 Task: Create an empty project board using github projects and customize its settings.
Action: Mouse moved to (276, 309)
Screenshot: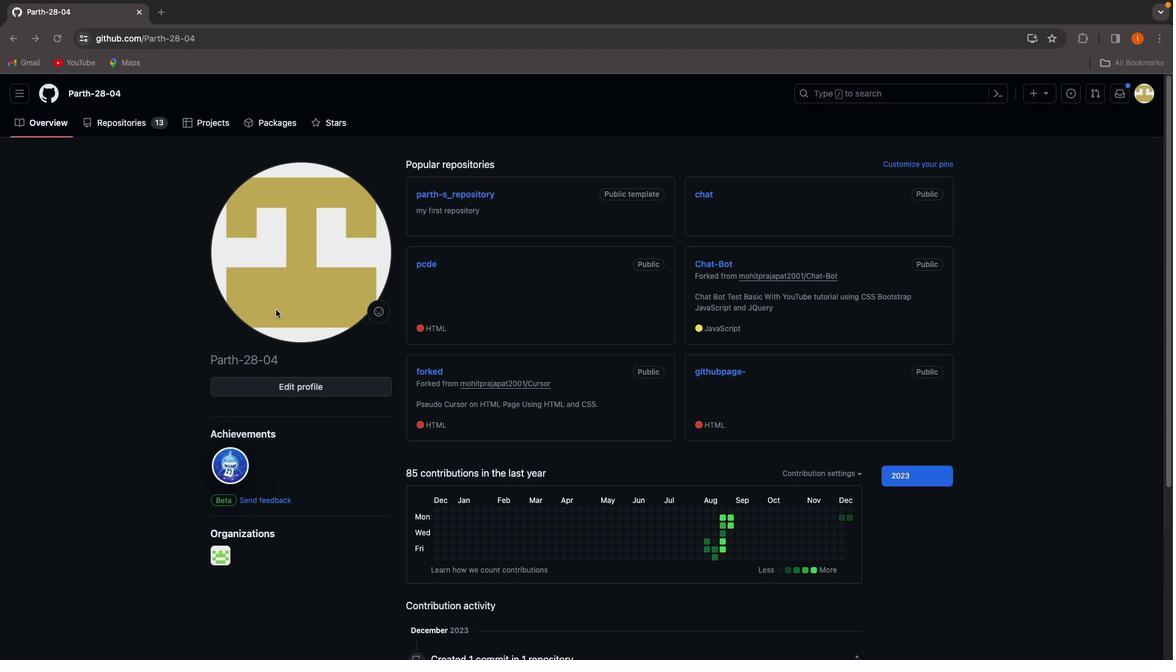 
Action: Mouse pressed left at (276, 309)
Screenshot: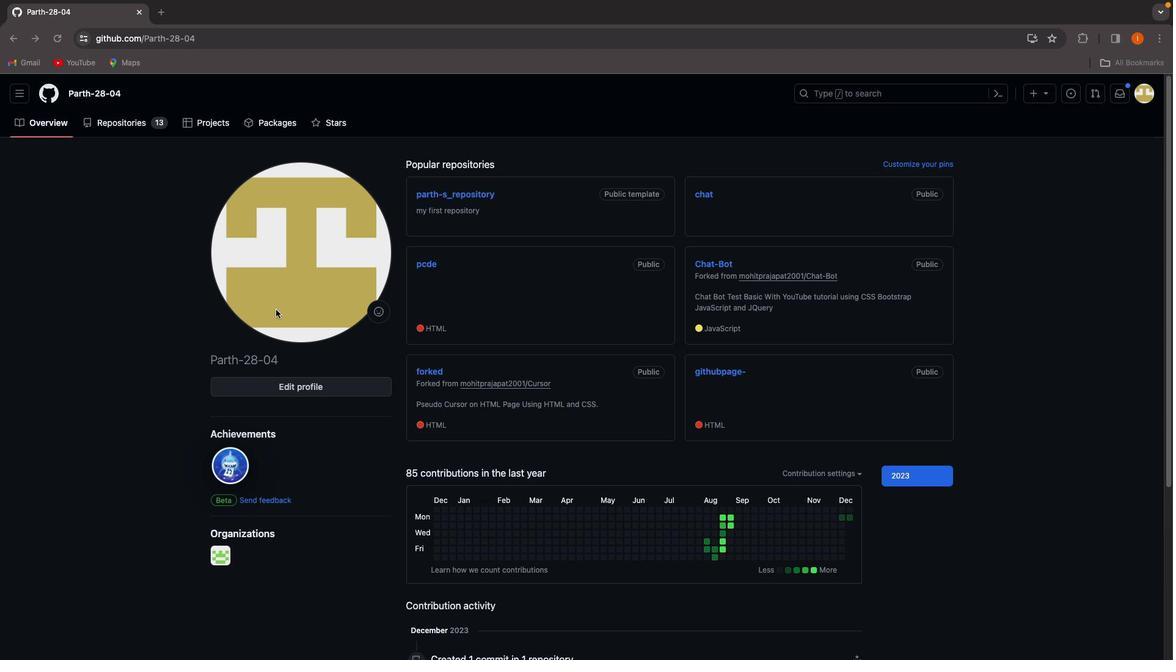 
Action: Mouse moved to (204, 119)
Screenshot: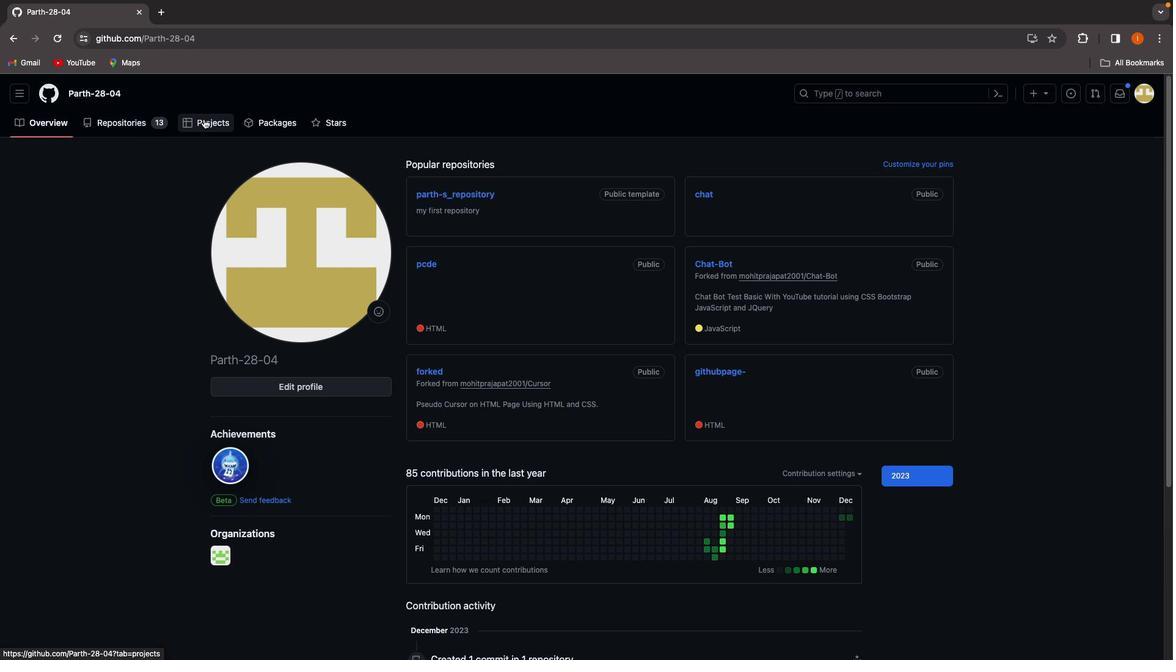 
Action: Mouse pressed left at (204, 119)
Screenshot: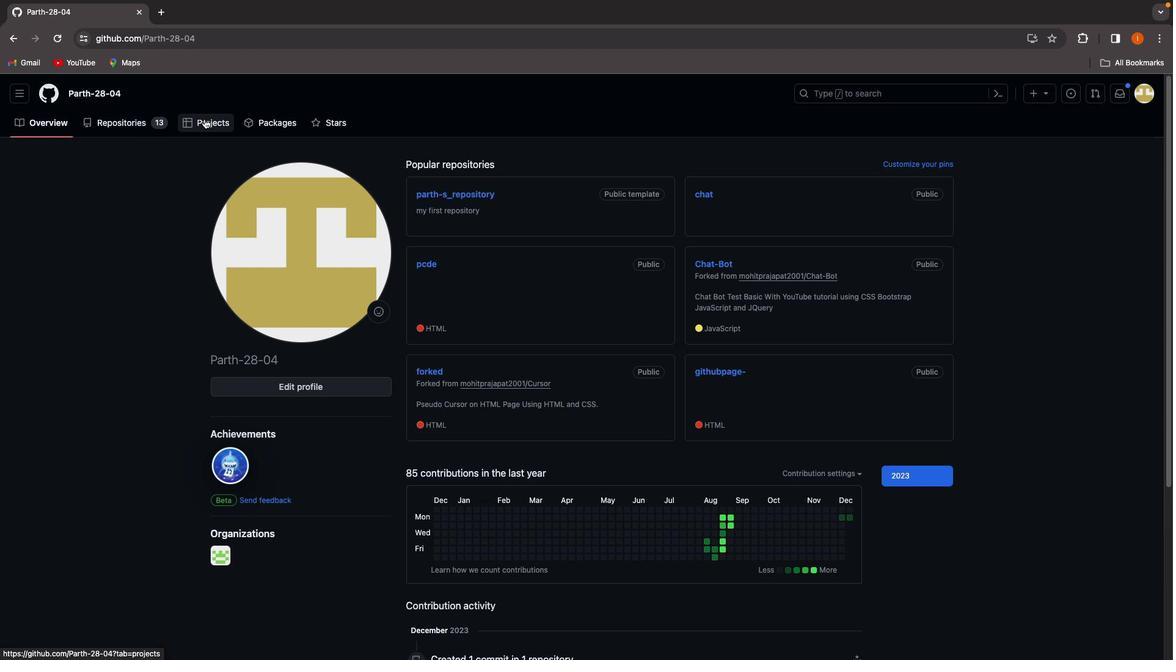 
Action: Mouse moved to (931, 290)
Screenshot: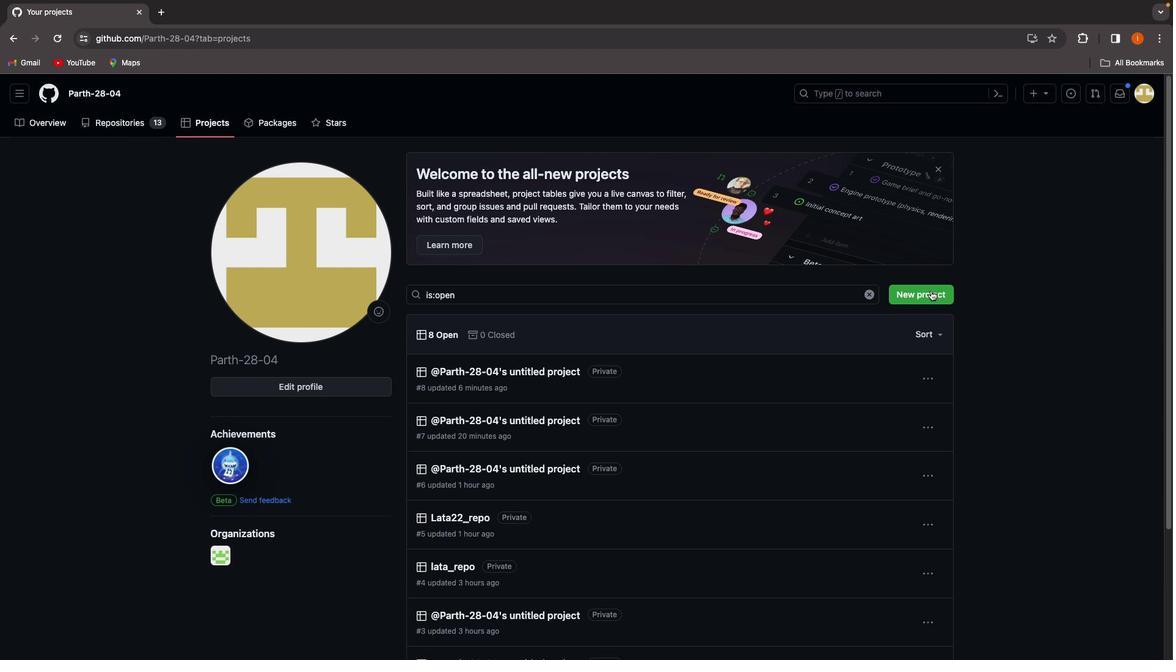 
Action: Mouse pressed left at (931, 290)
Screenshot: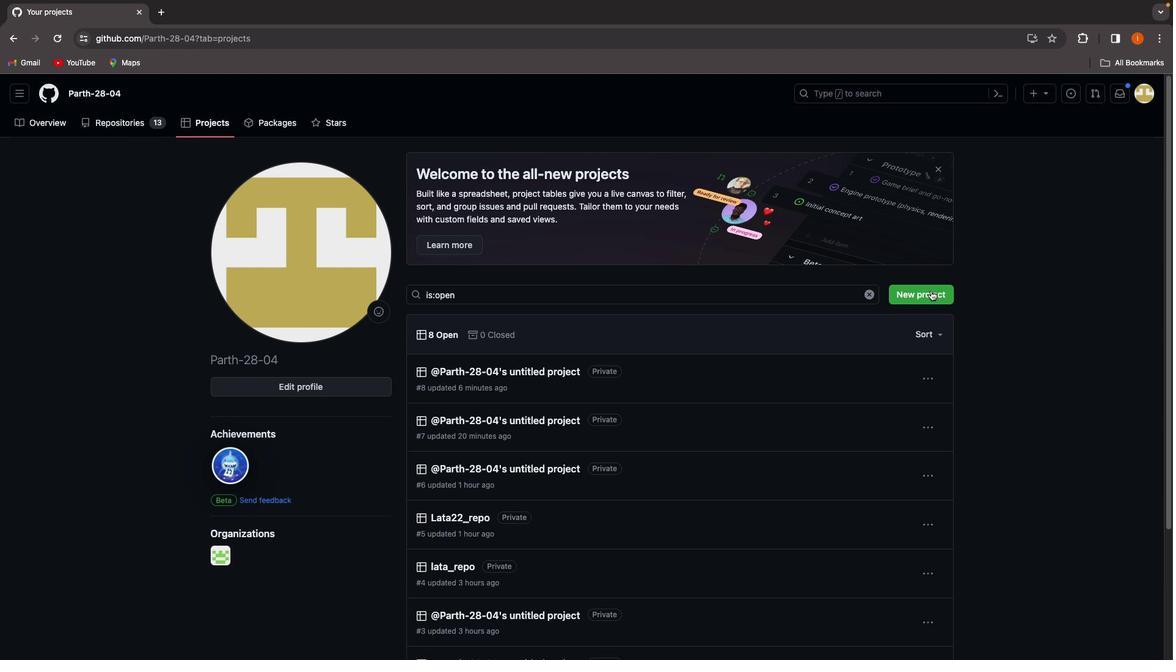 
Action: Mouse moved to (858, 183)
Screenshot: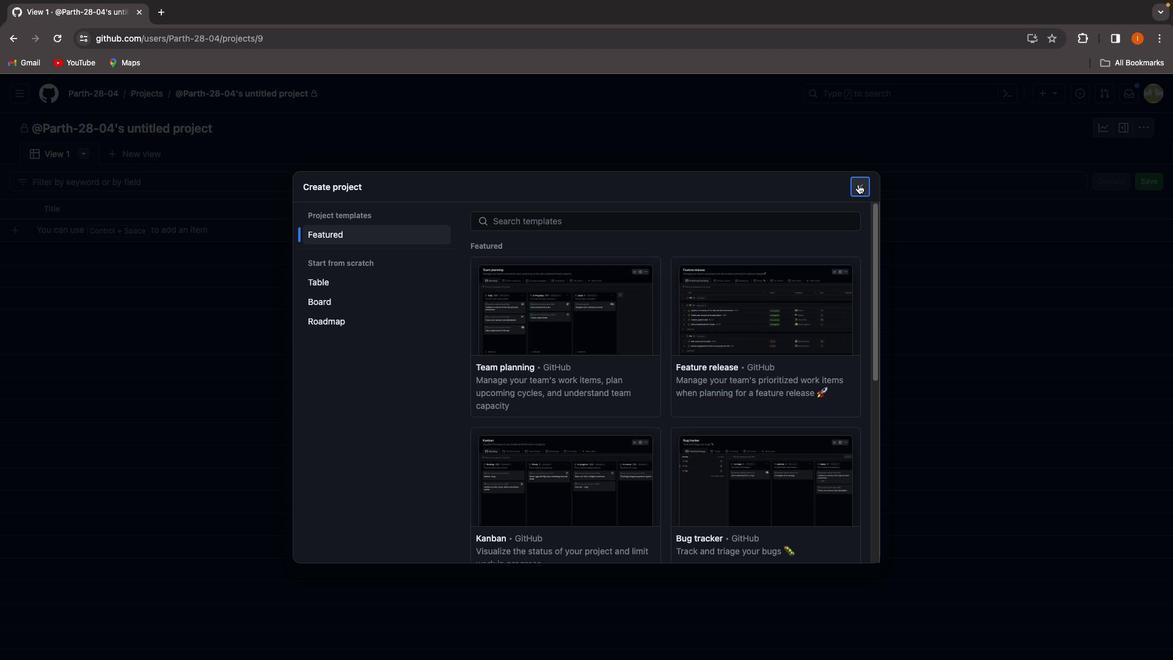 
Action: Mouse pressed left at (858, 183)
Screenshot: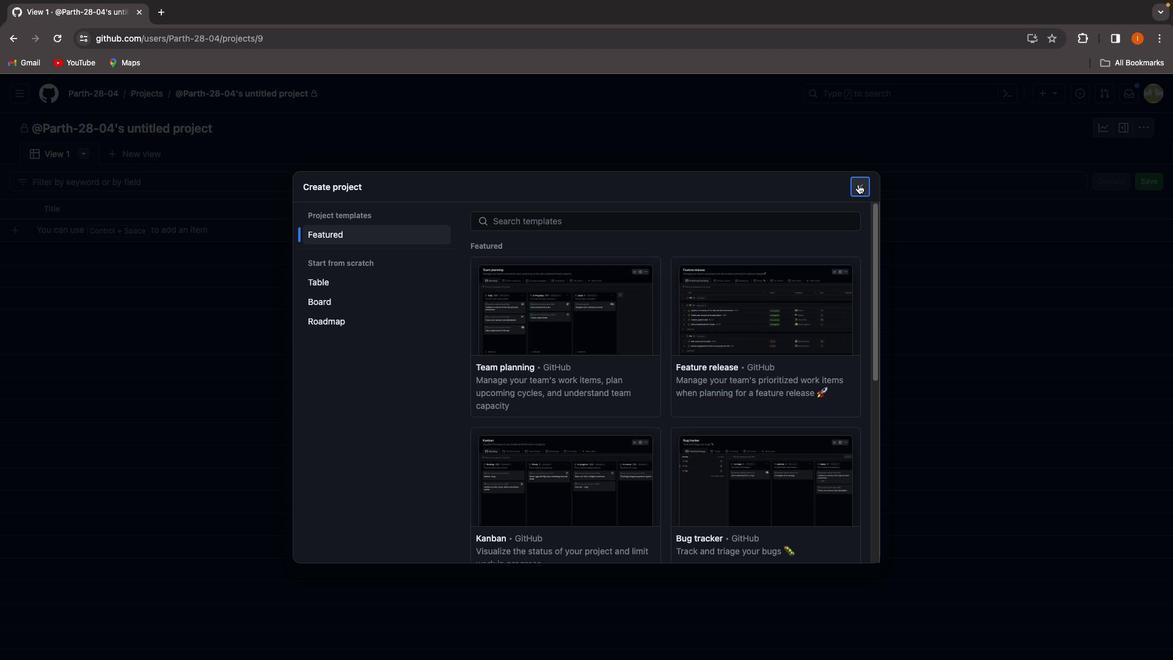 
Action: Mouse moved to (75, 154)
Screenshot: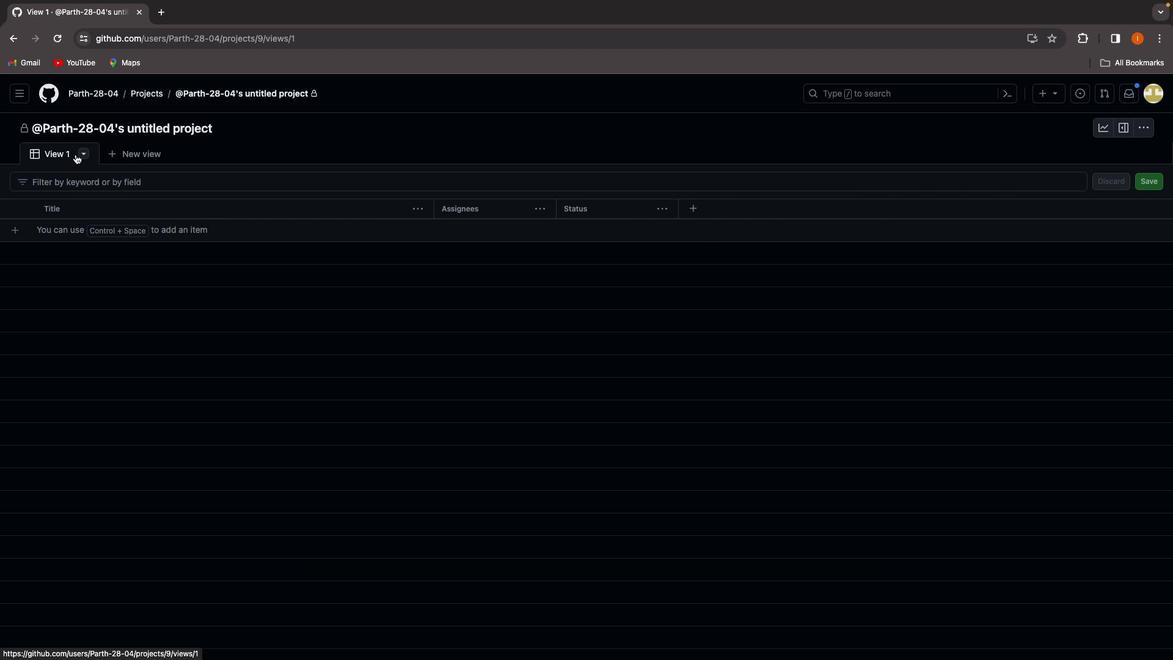 
Action: Mouse pressed left at (75, 154)
Screenshot: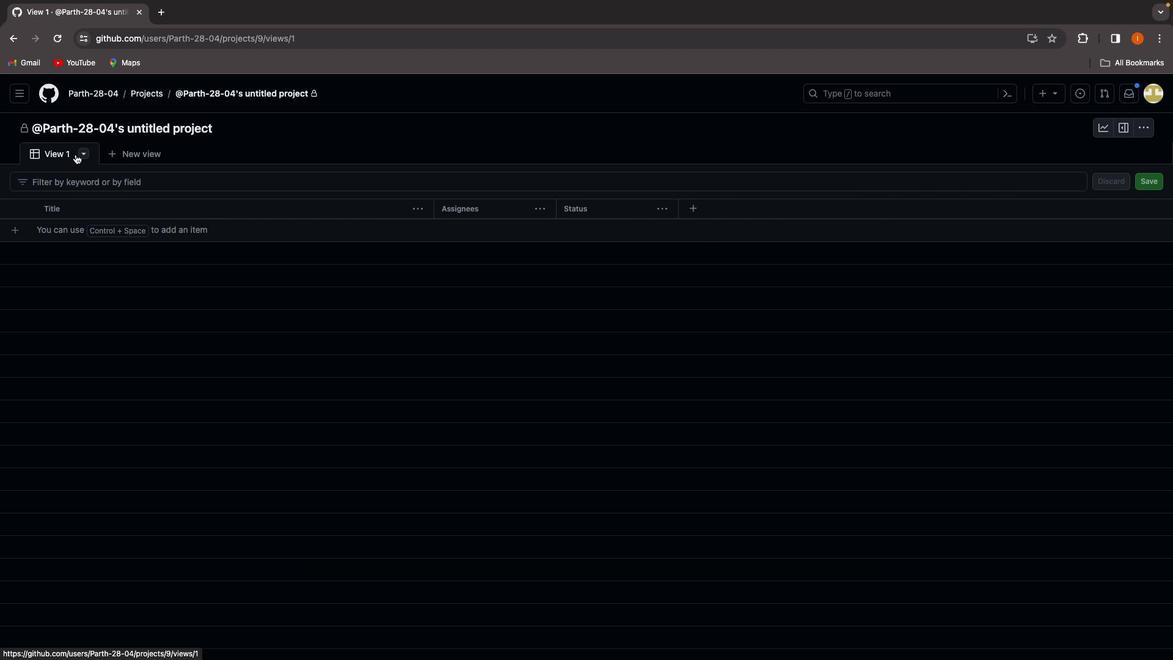
Action: Mouse moved to (87, 149)
Screenshot: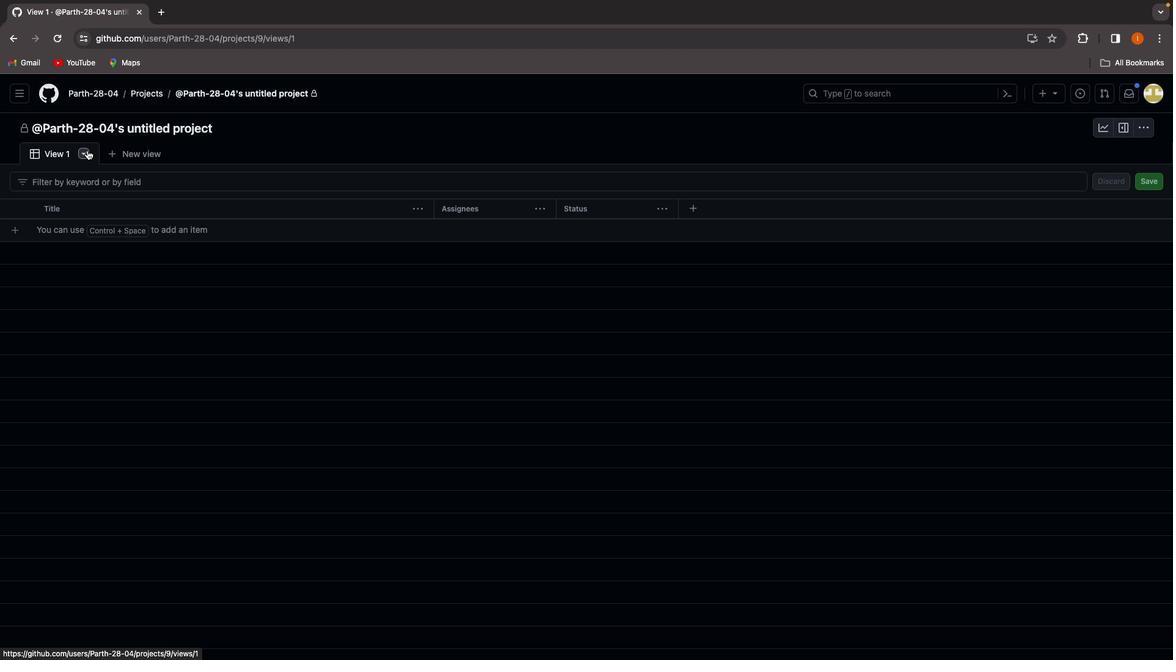 
Action: Mouse pressed left at (87, 149)
Screenshot: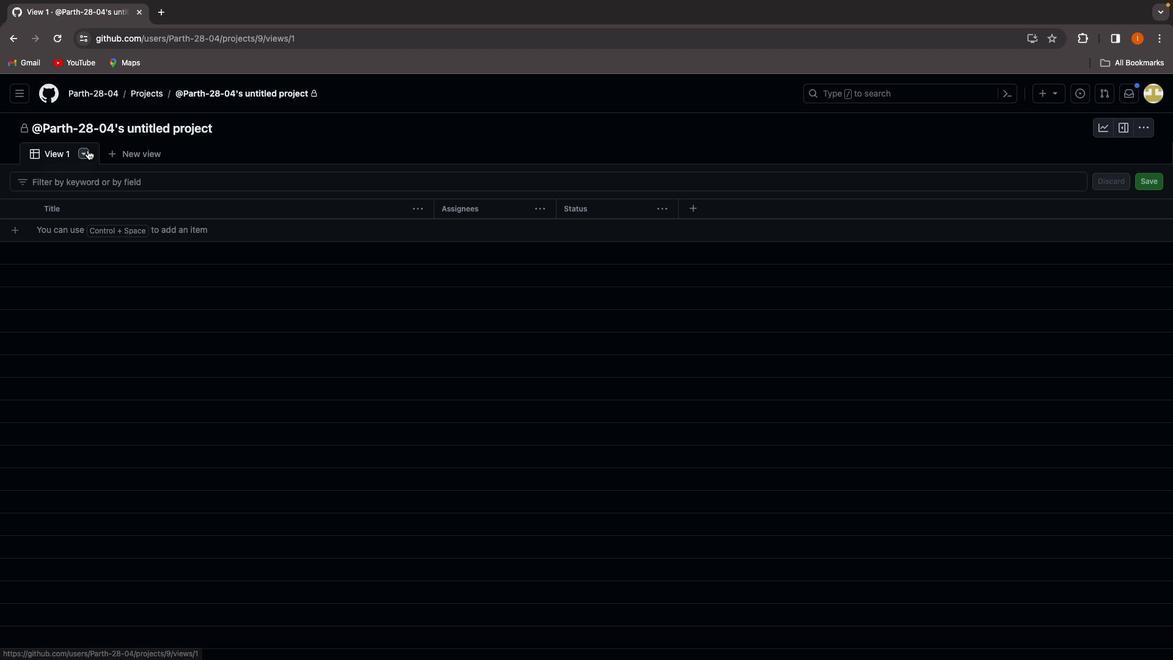 
Action: Mouse moved to (175, 195)
Screenshot: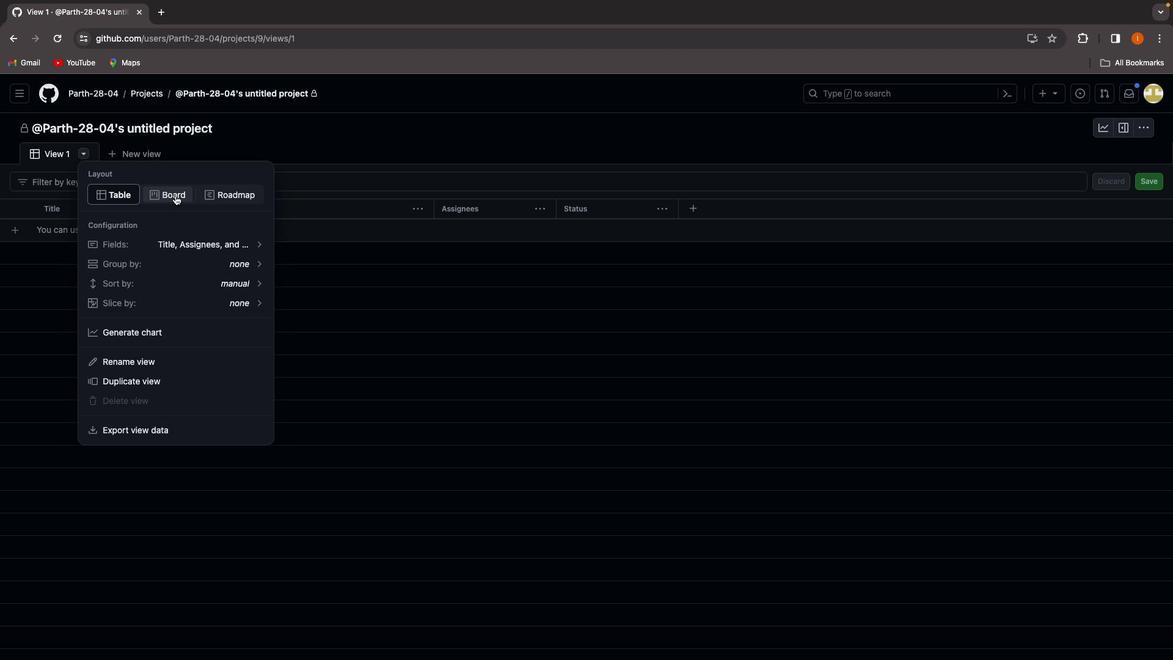 
Action: Mouse pressed left at (175, 195)
Screenshot: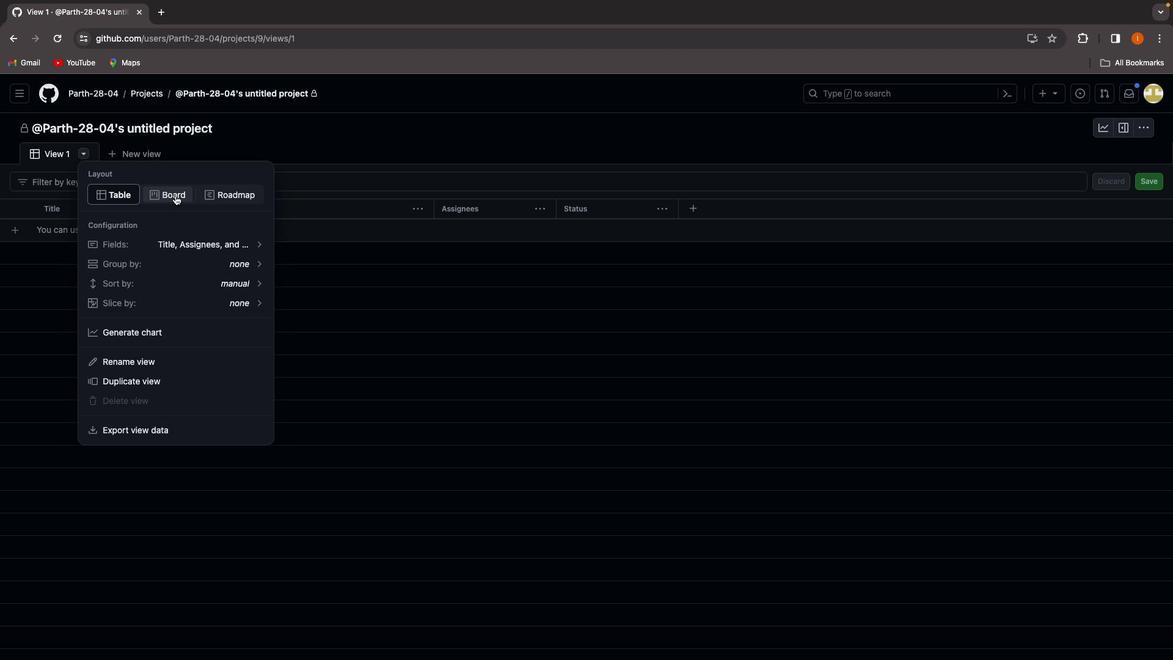 
Action: Mouse moved to (204, 215)
Screenshot: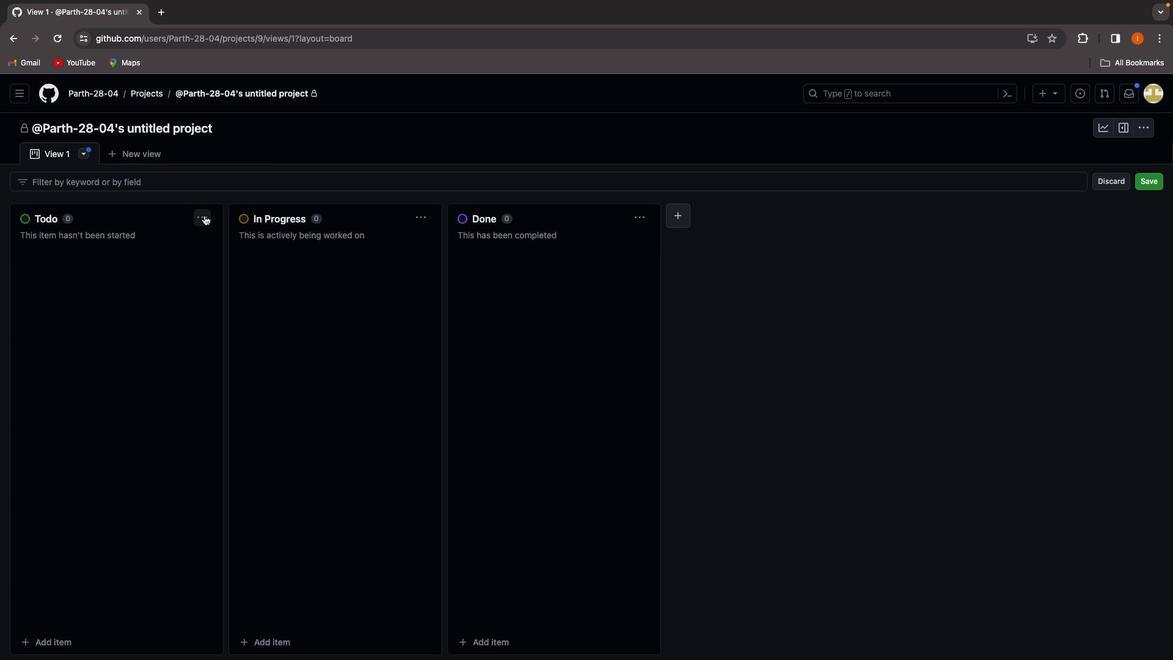 
Action: Mouse pressed left at (204, 215)
Screenshot: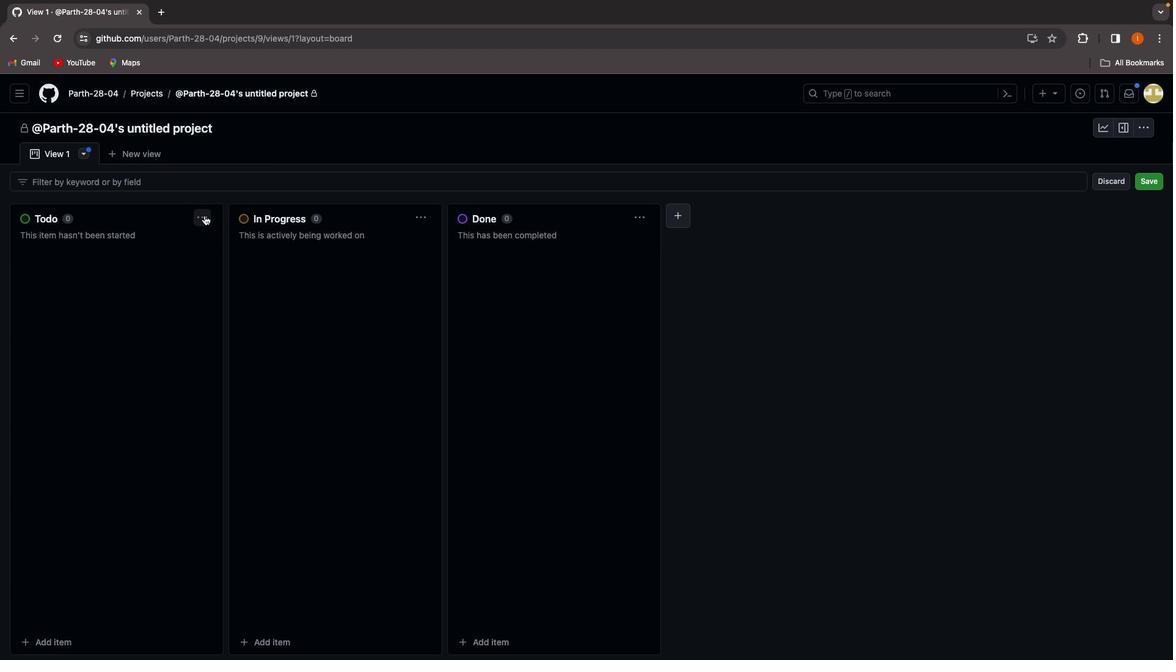 
Action: Mouse moved to (803, 262)
Screenshot: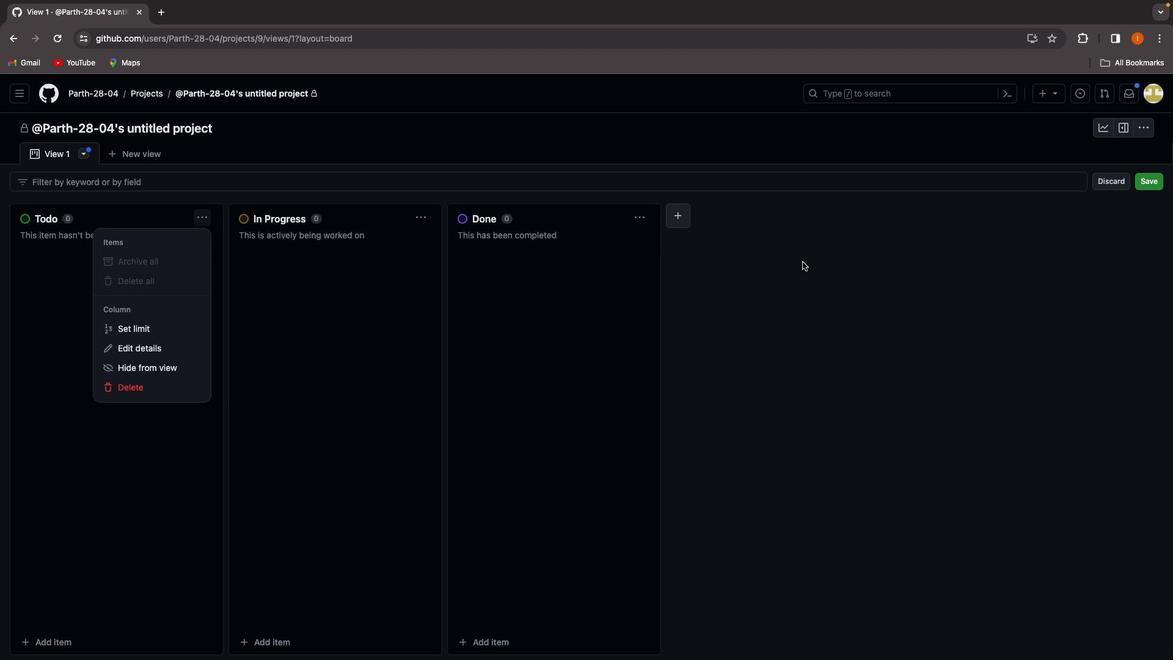
Action: Mouse pressed left at (803, 262)
Screenshot: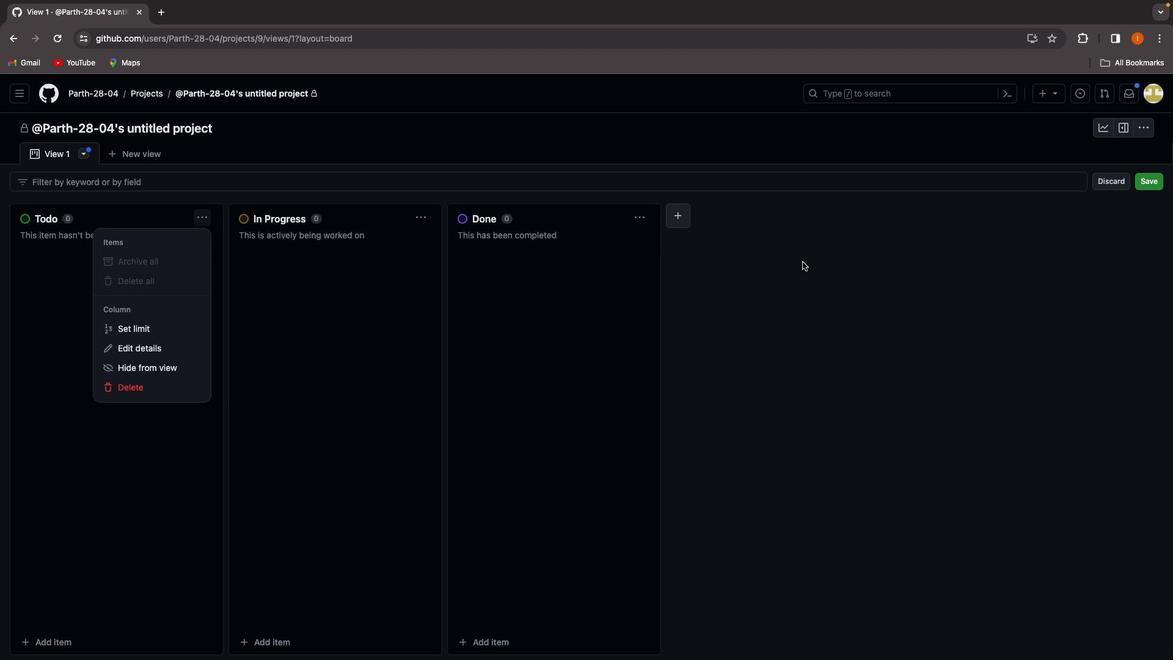 
Action: Mouse moved to (137, 160)
Screenshot: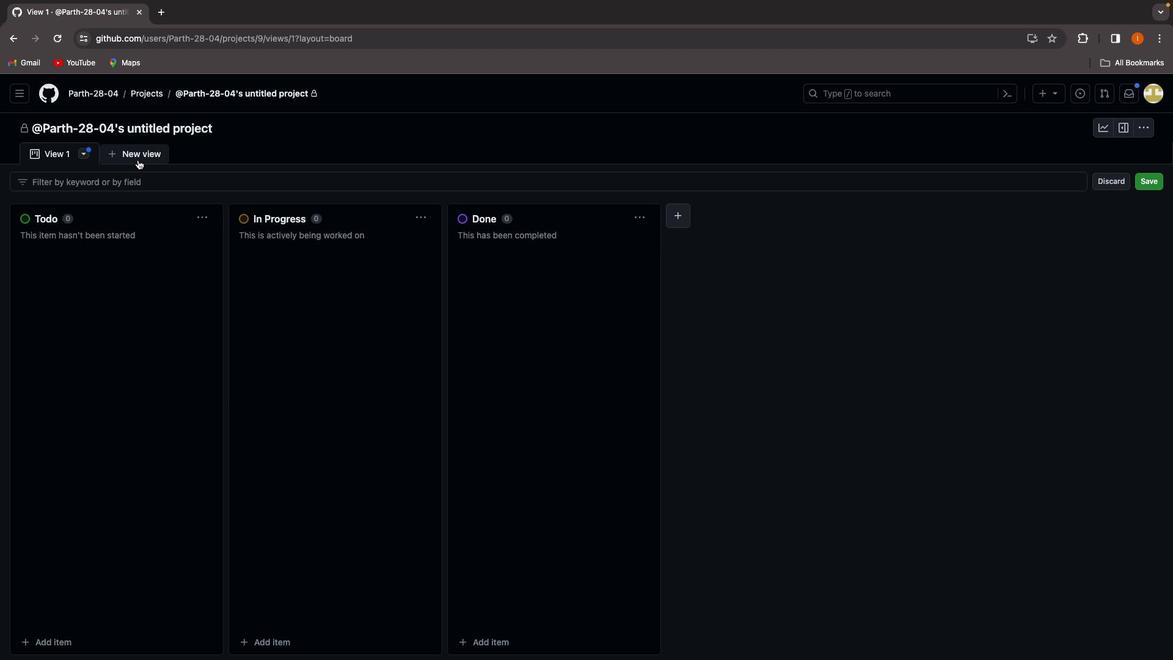 
Action: Mouse pressed left at (137, 160)
Screenshot: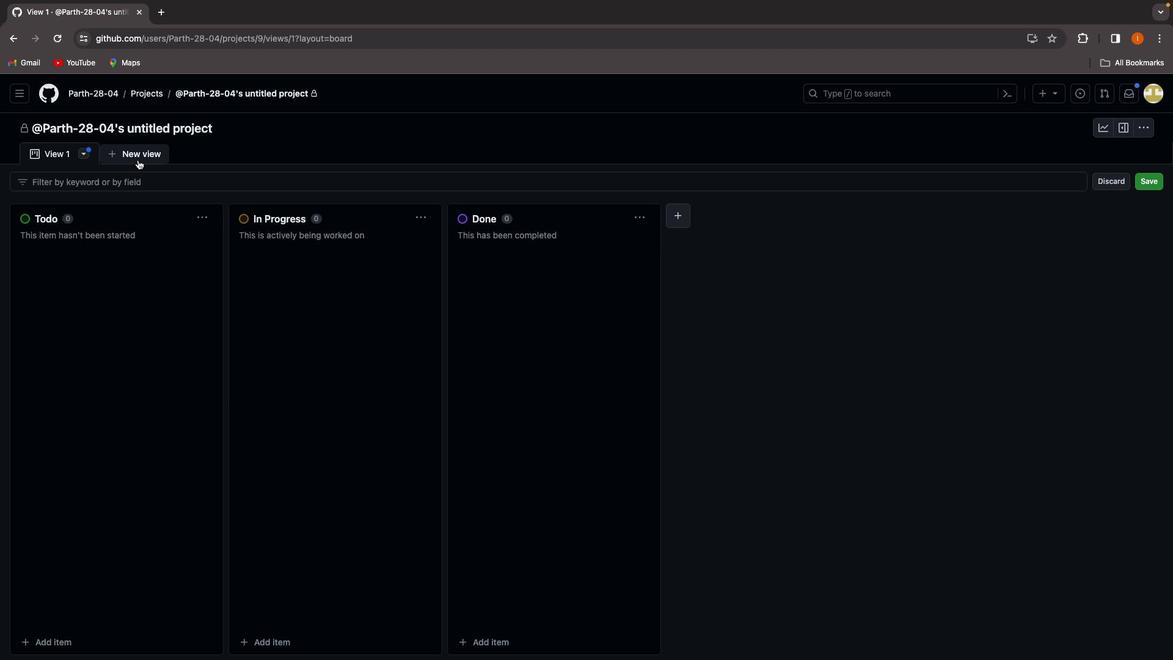 
Action: Mouse moved to (128, 209)
Screenshot: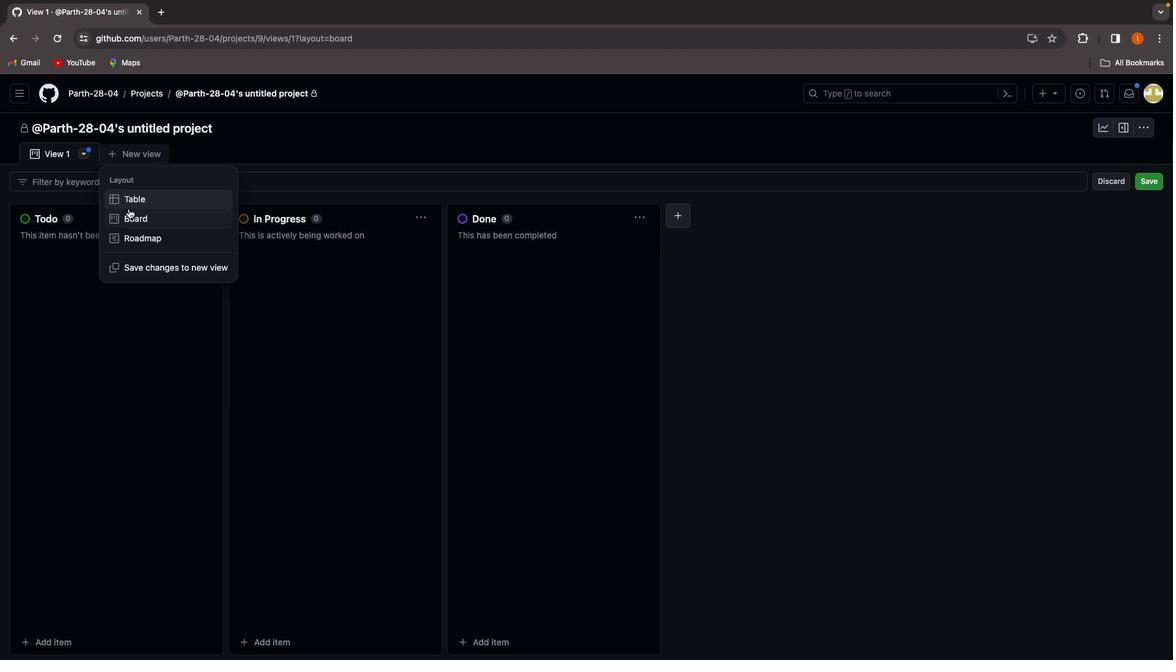 
Action: Mouse pressed left at (128, 209)
Screenshot: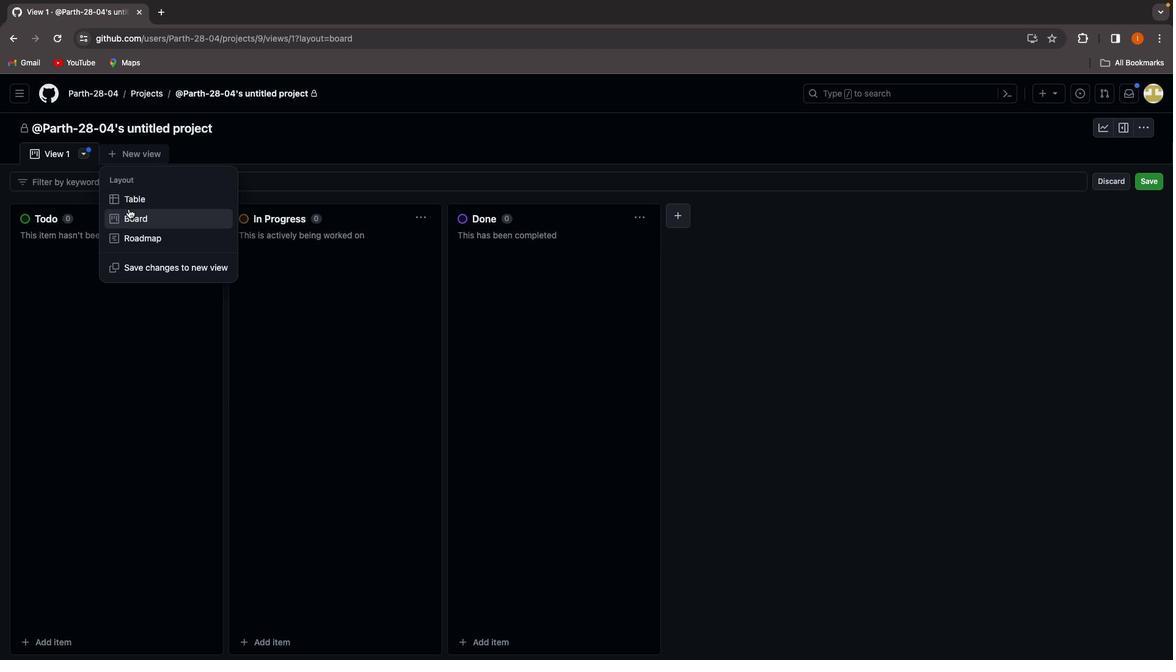 
Action: Mouse moved to (195, 158)
Screenshot: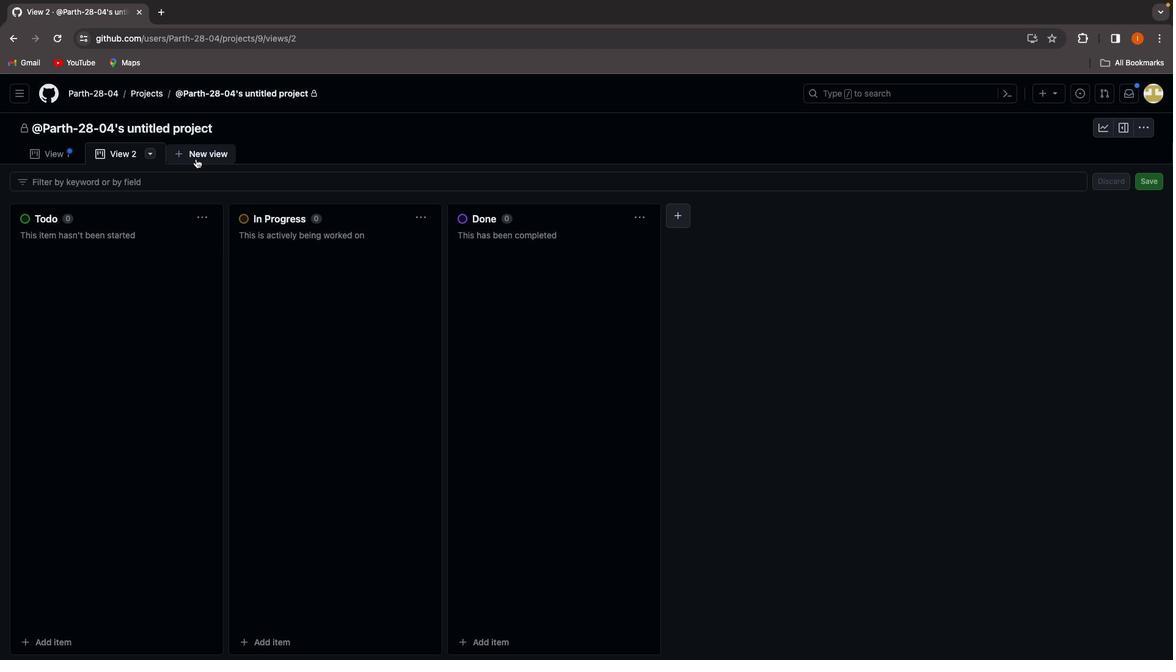 
Action: Mouse pressed left at (195, 158)
Screenshot: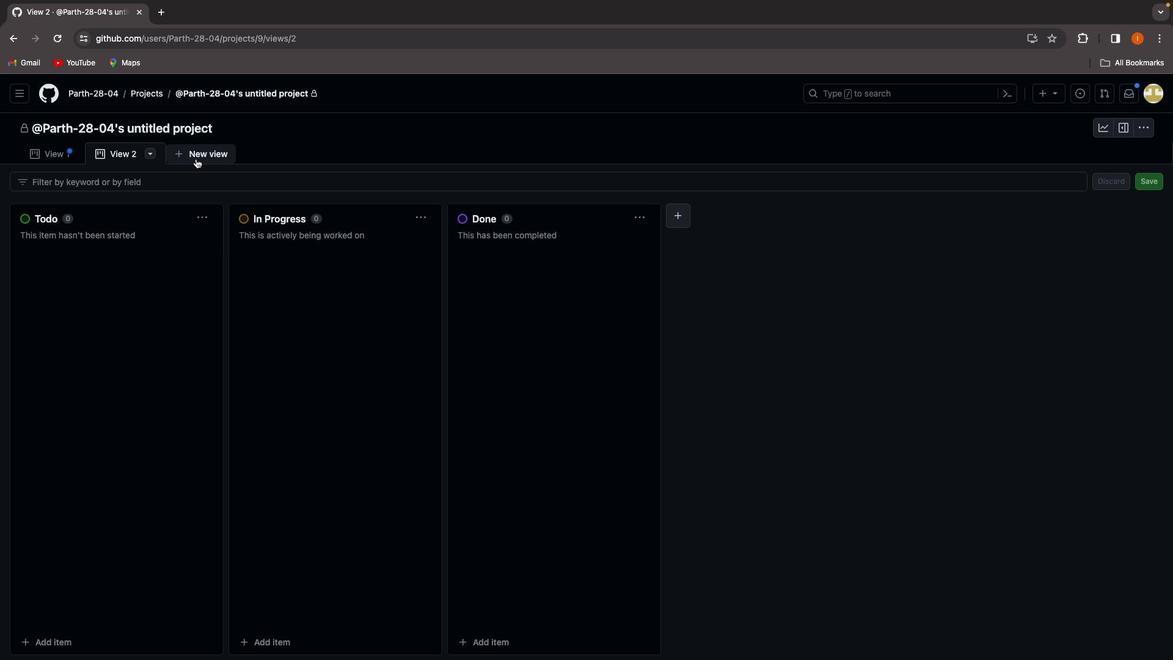 
Action: Mouse moved to (150, 155)
Screenshot: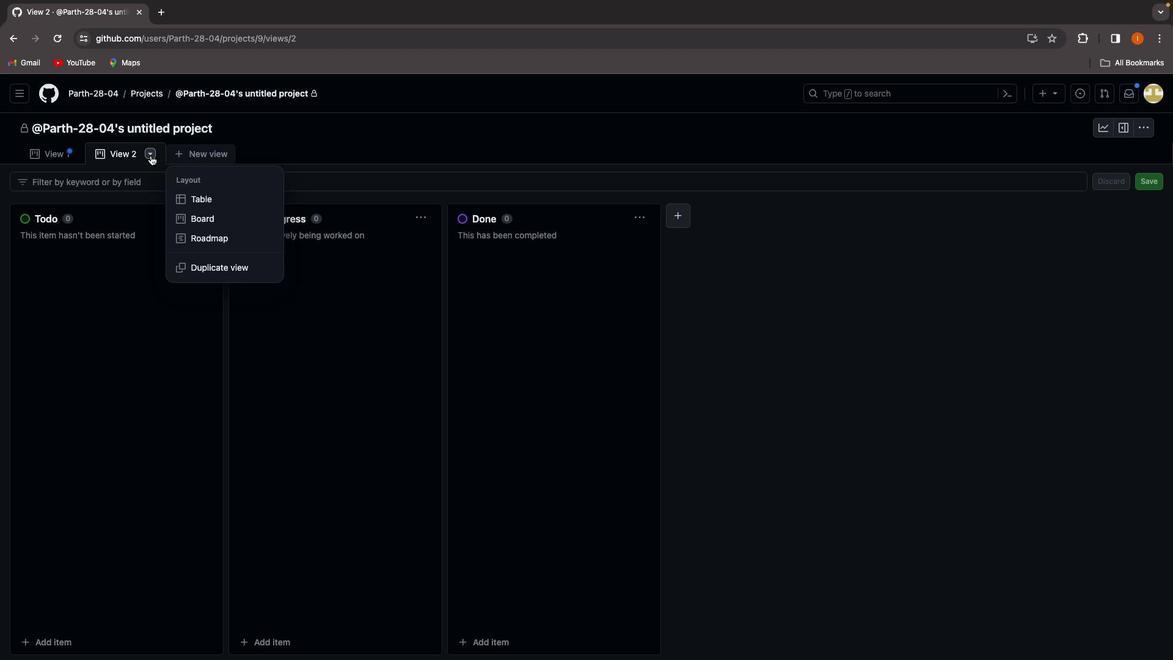 
Action: Mouse pressed left at (150, 155)
Screenshot: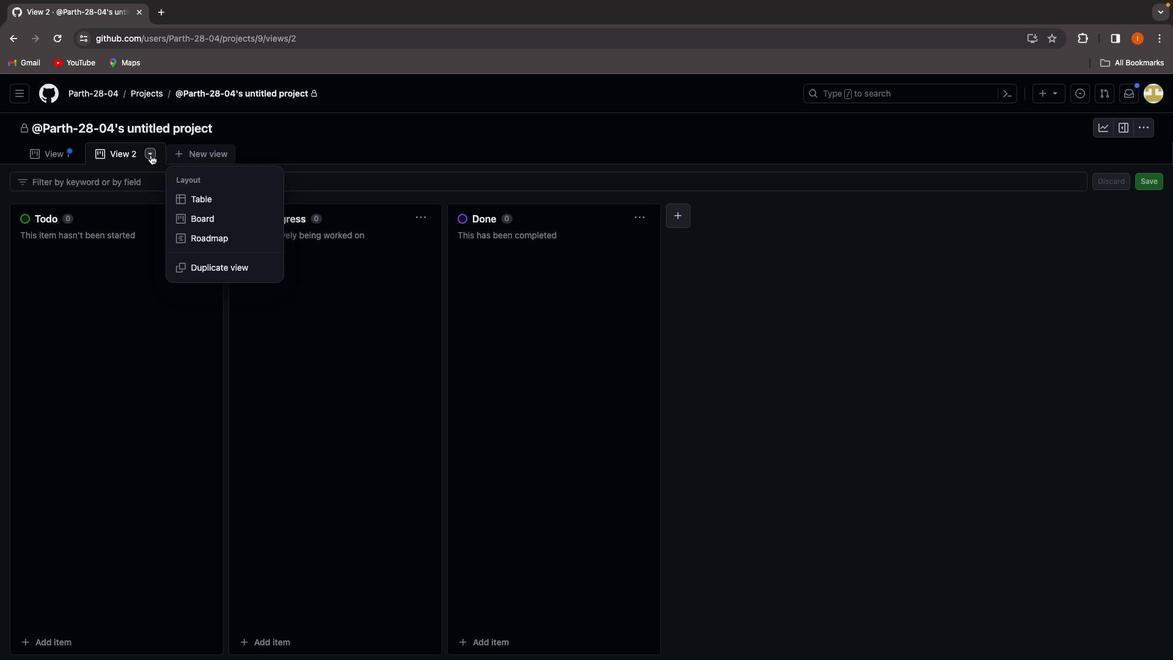 
Action: Mouse moved to (200, 432)
Screenshot: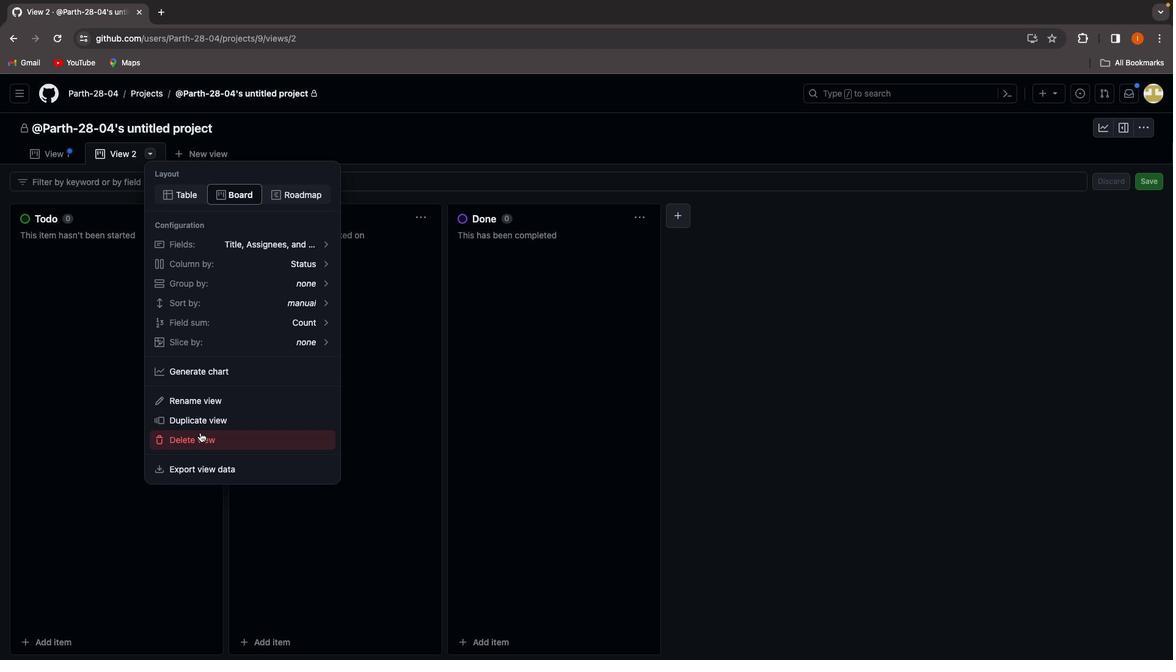 
Action: Mouse pressed left at (200, 432)
Screenshot: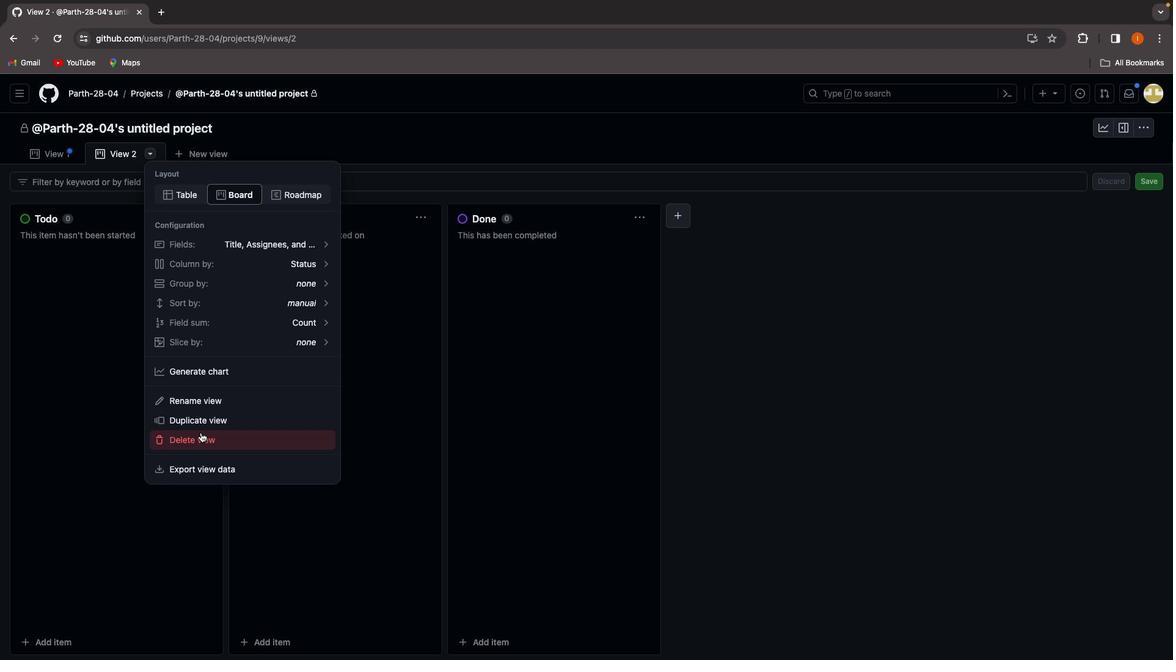 
Action: Mouse moved to (664, 388)
Screenshot: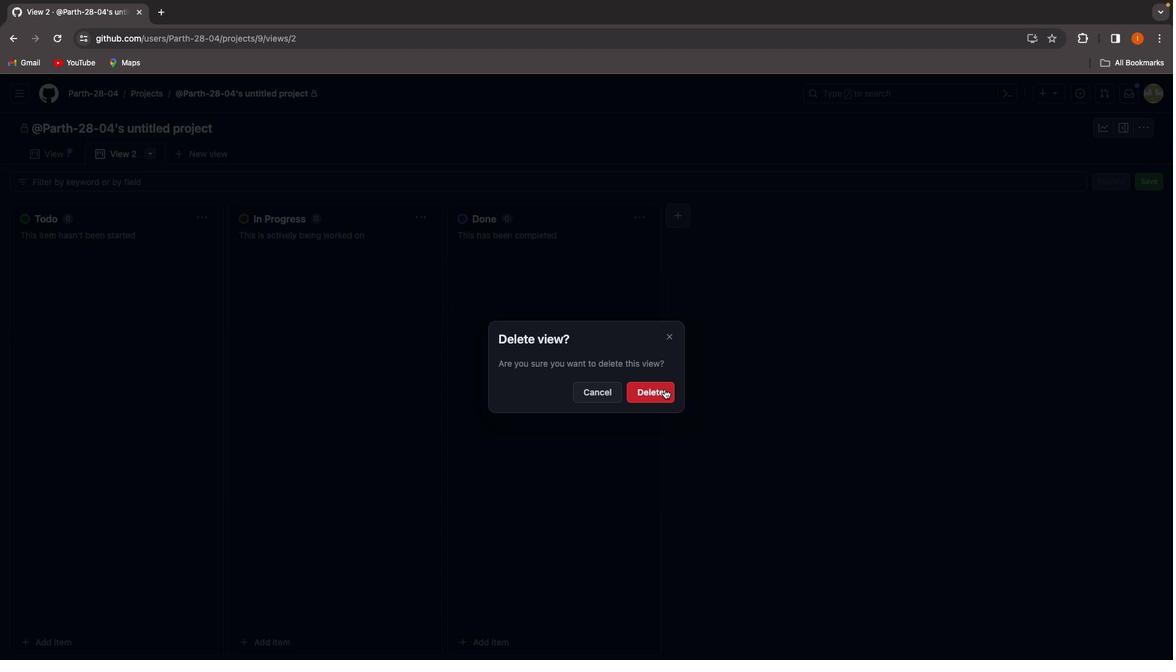 
Action: Mouse pressed left at (664, 388)
Screenshot: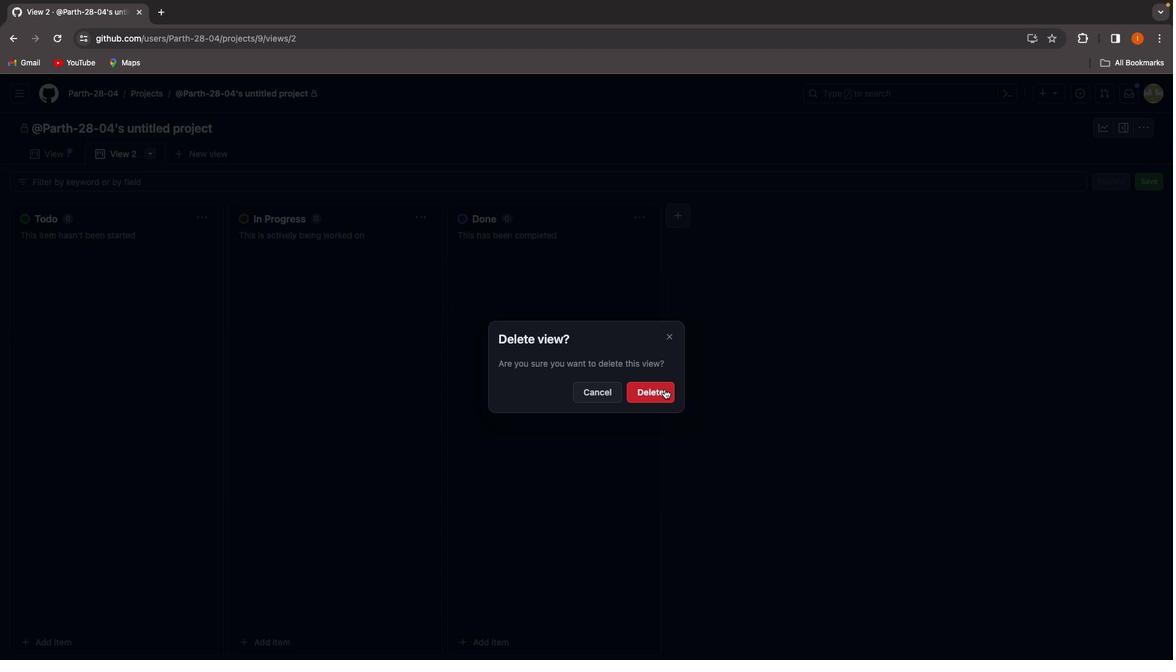 
Action: Mouse moved to (143, 150)
Screenshot: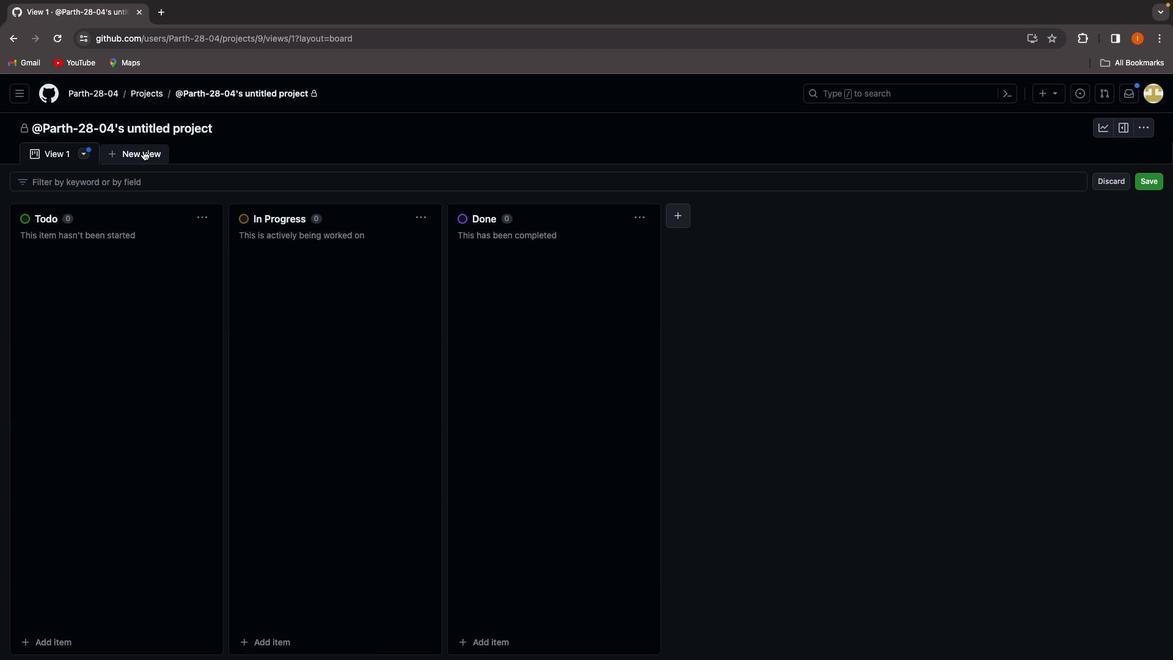 
Action: Mouse pressed left at (143, 150)
Screenshot: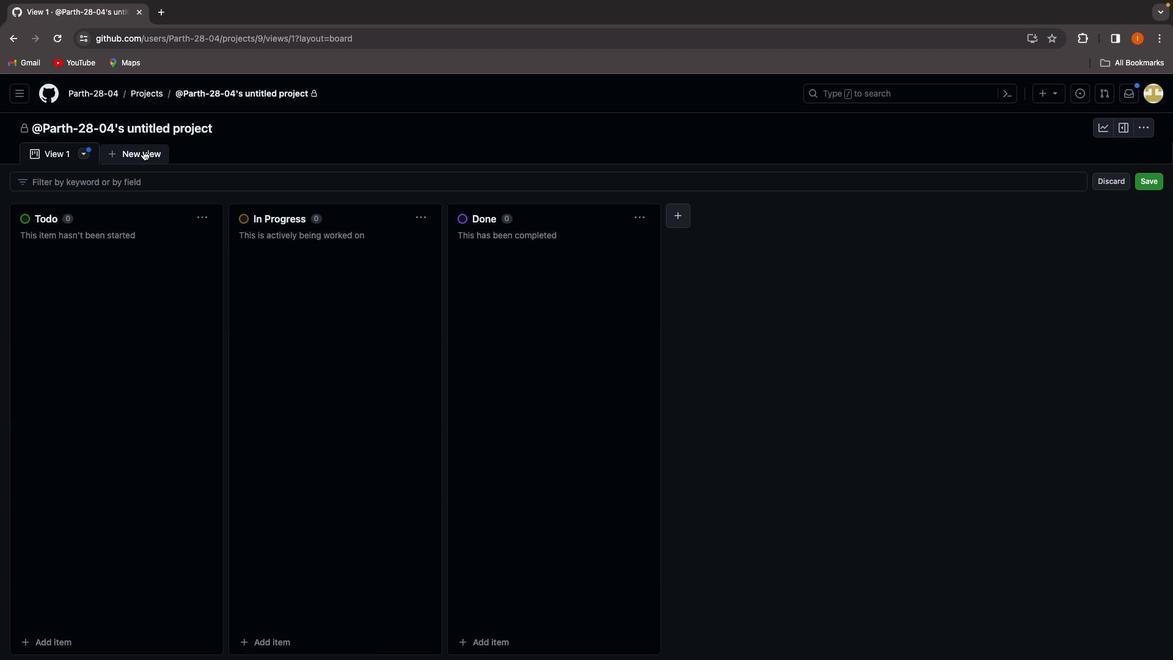 
Action: Mouse moved to (120, 196)
Screenshot: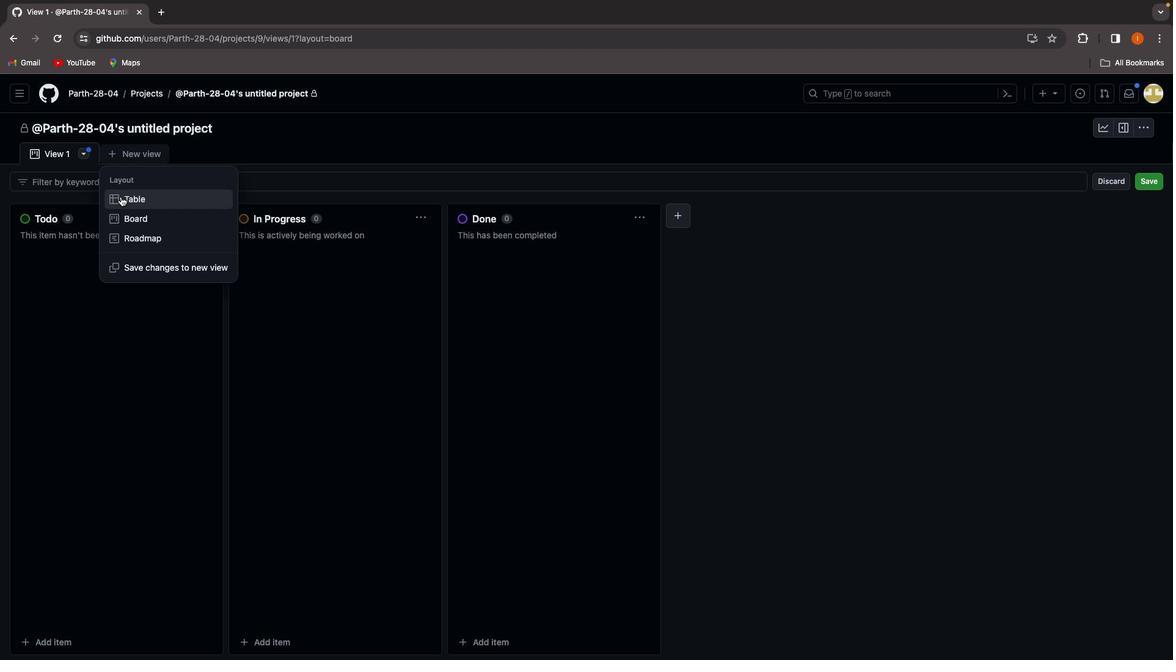 
Action: Mouse pressed left at (120, 196)
Screenshot: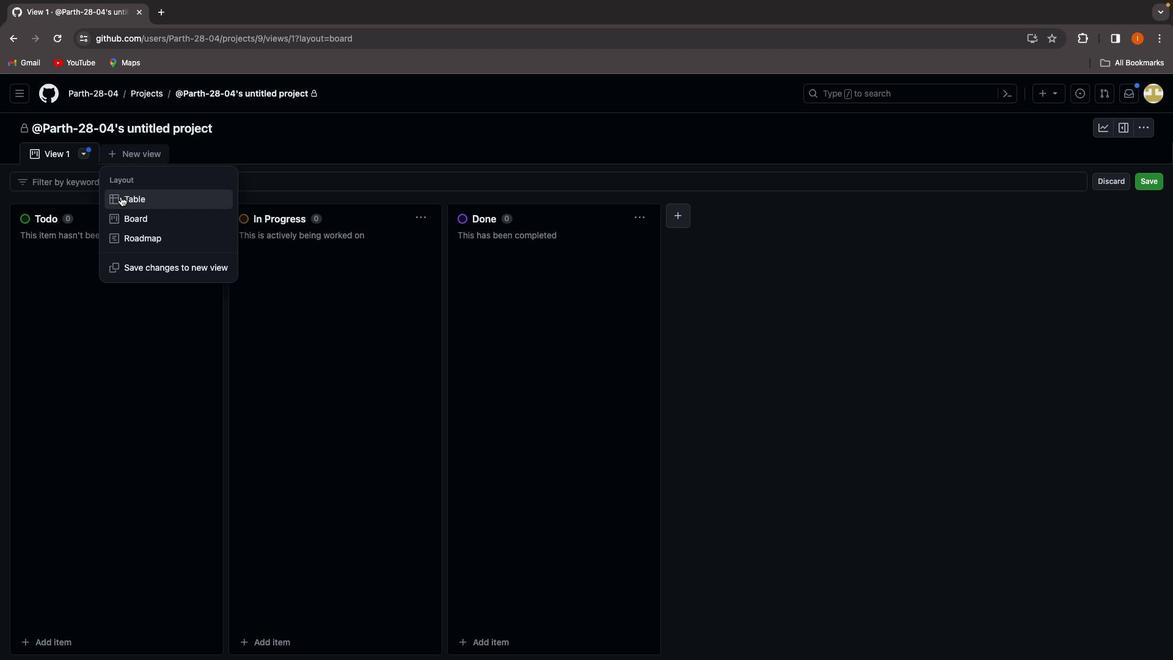 
Action: Mouse moved to (1137, 130)
Screenshot: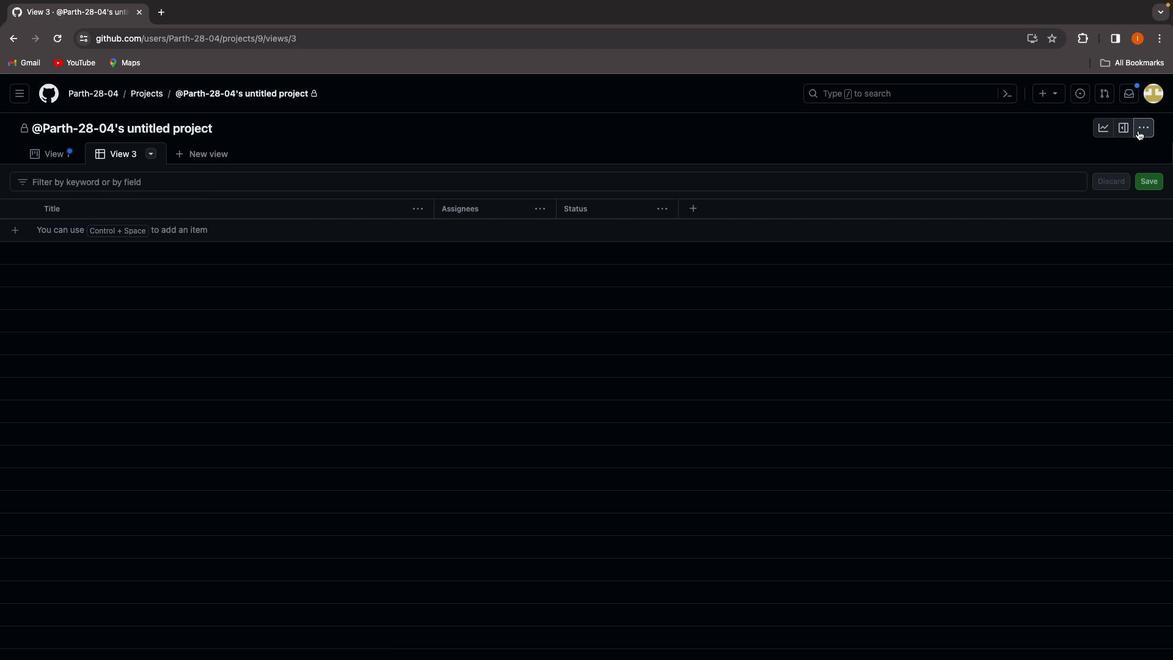 
Action: Mouse pressed left at (1137, 130)
Screenshot: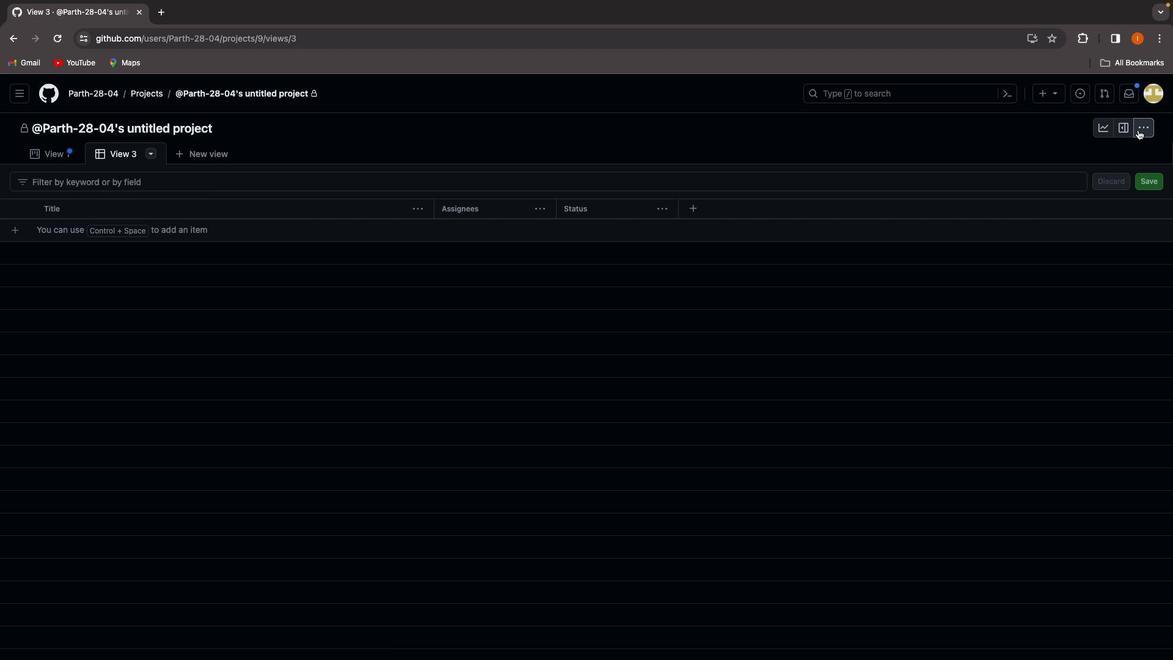 
Action: Mouse moved to (988, 245)
Screenshot: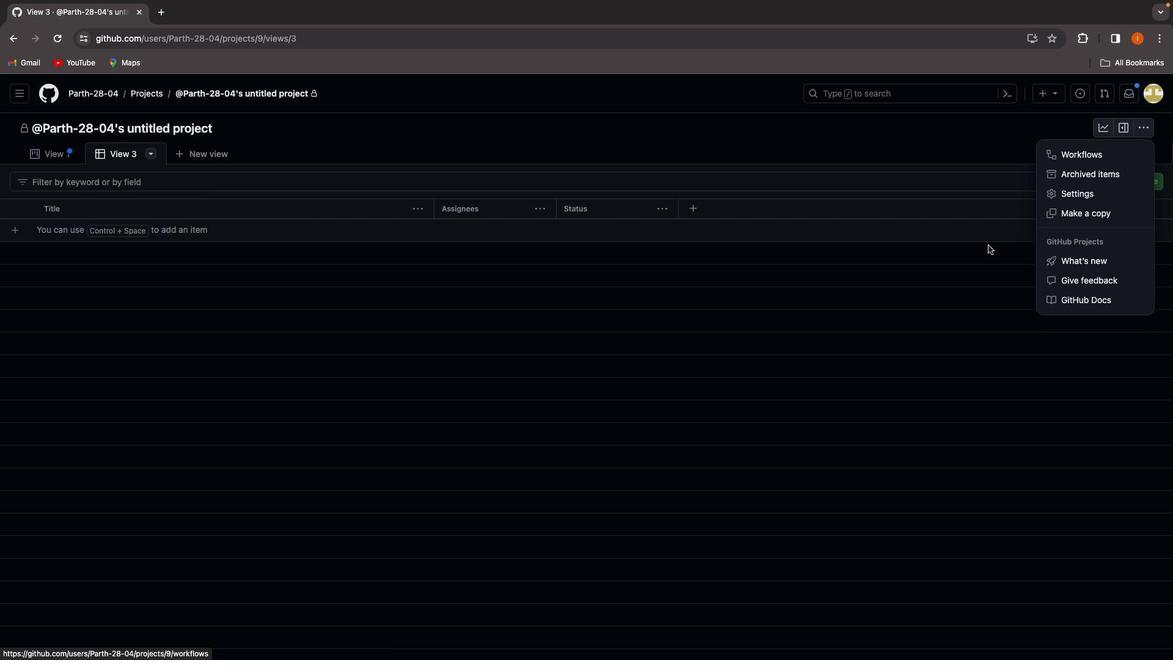 
Action: Mouse pressed left at (988, 245)
Screenshot: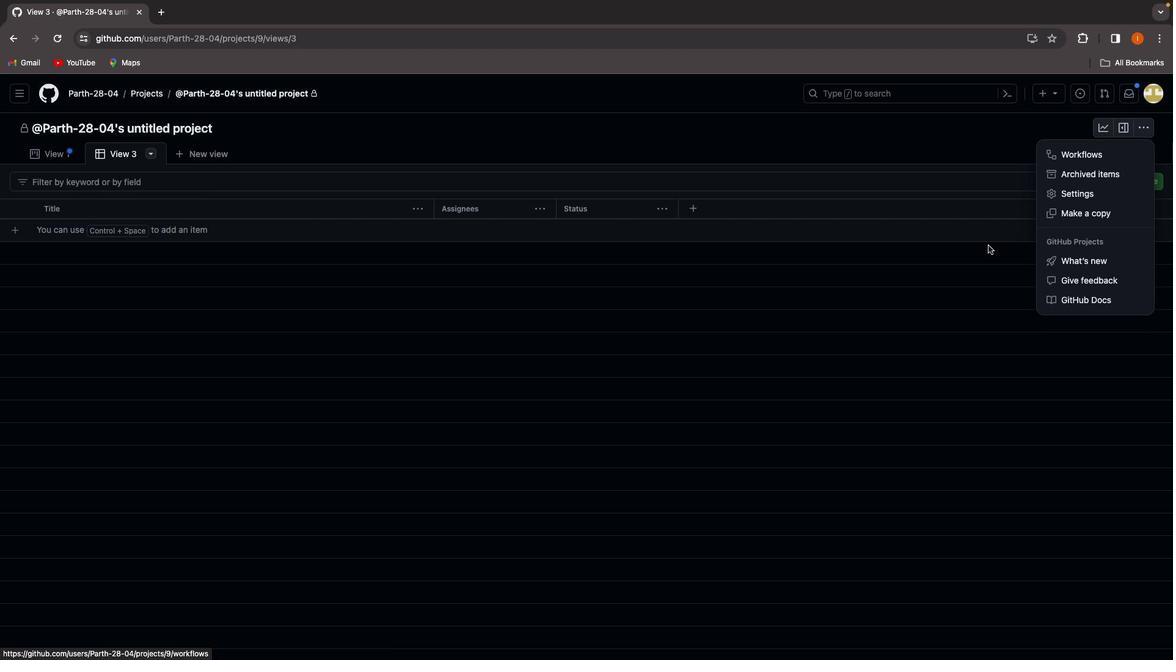 
Action: Mouse moved to (60, 155)
Screenshot: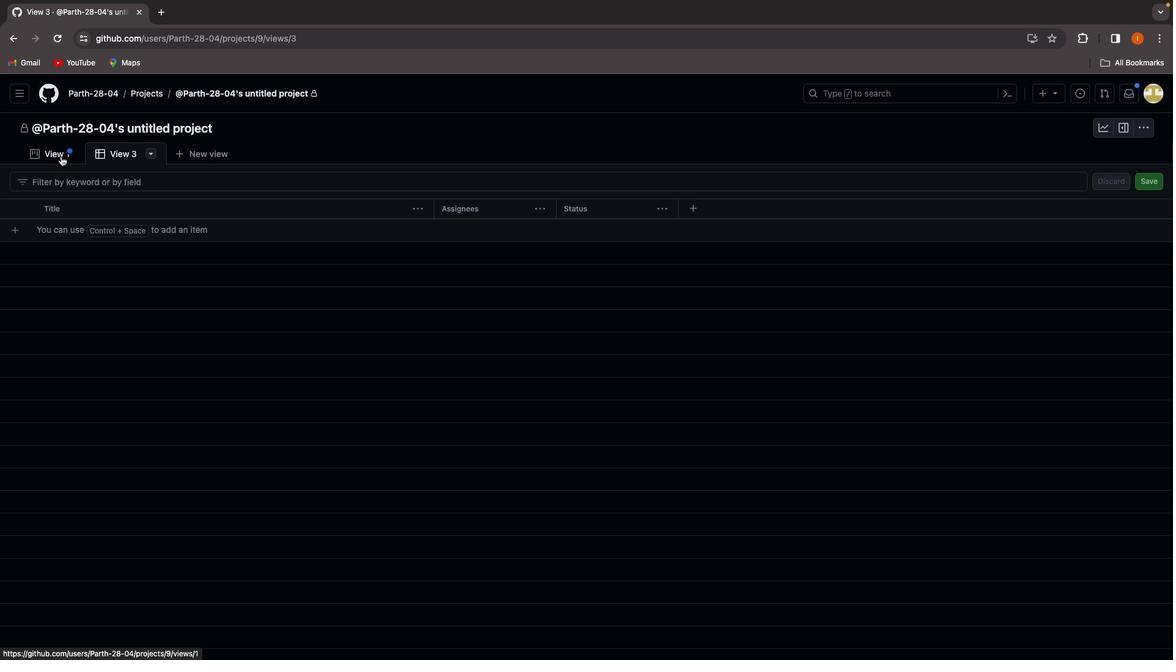 
Action: Mouse pressed left at (60, 155)
Screenshot: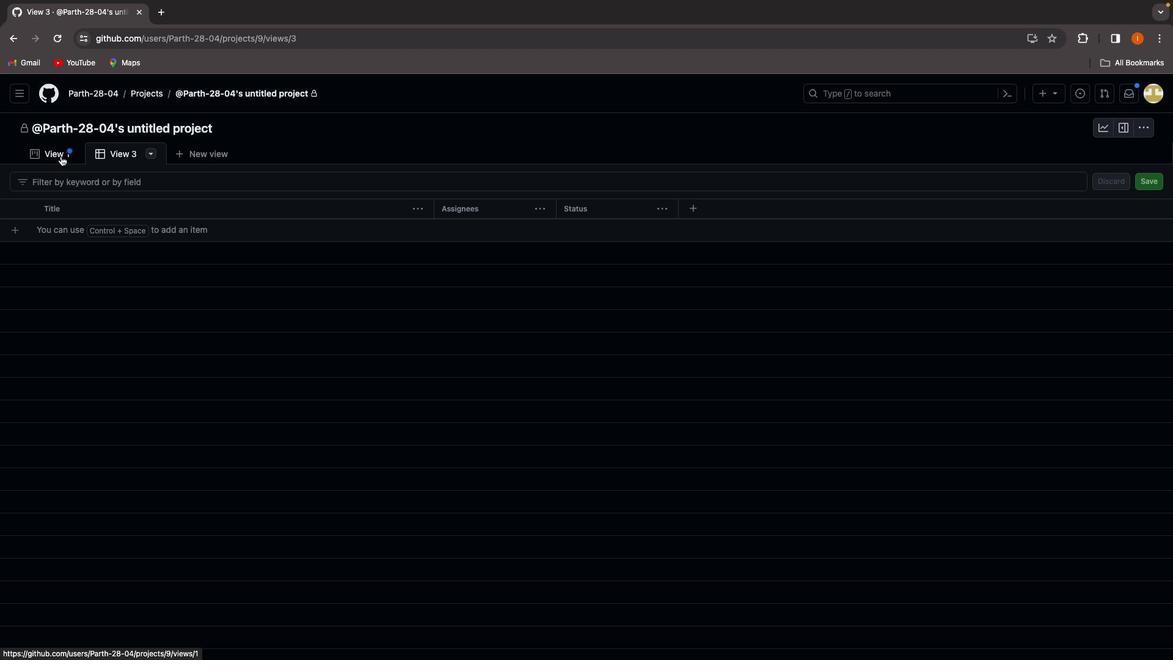 
Action: Mouse moved to (88, 155)
Screenshot: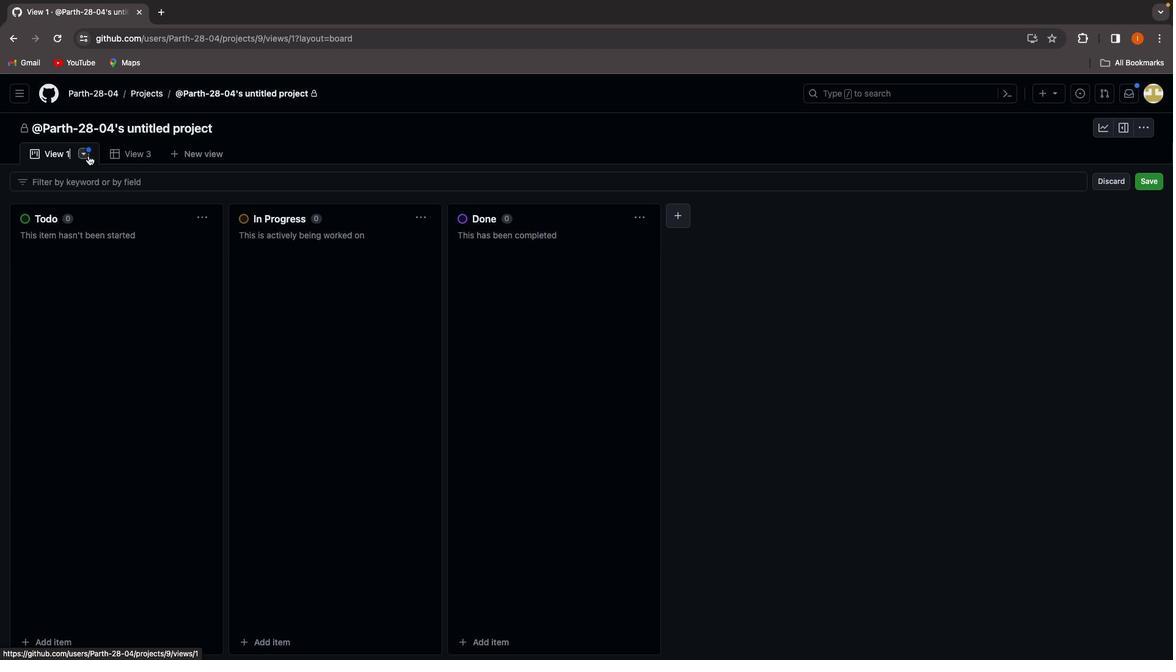 
Action: Mouse pressed left at (88, 155)
Screenshot: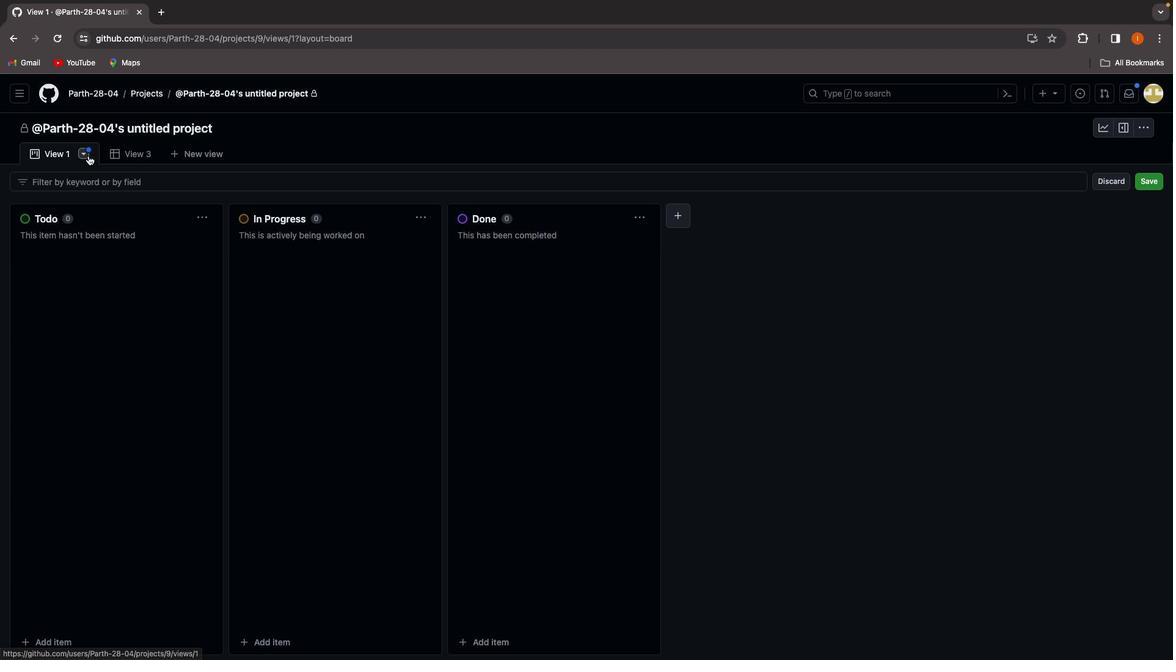 
Action: Mouse moved to (135, 435)
Screenshot: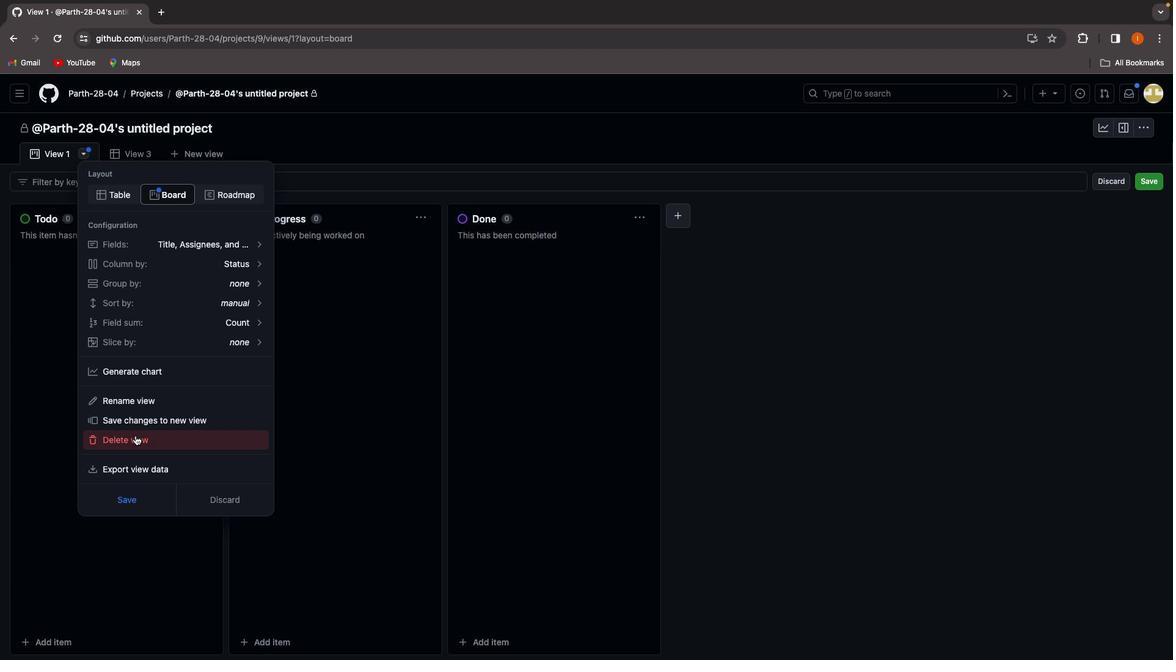 
Action: Mouse pressed left at (135, 435)
Screenshot: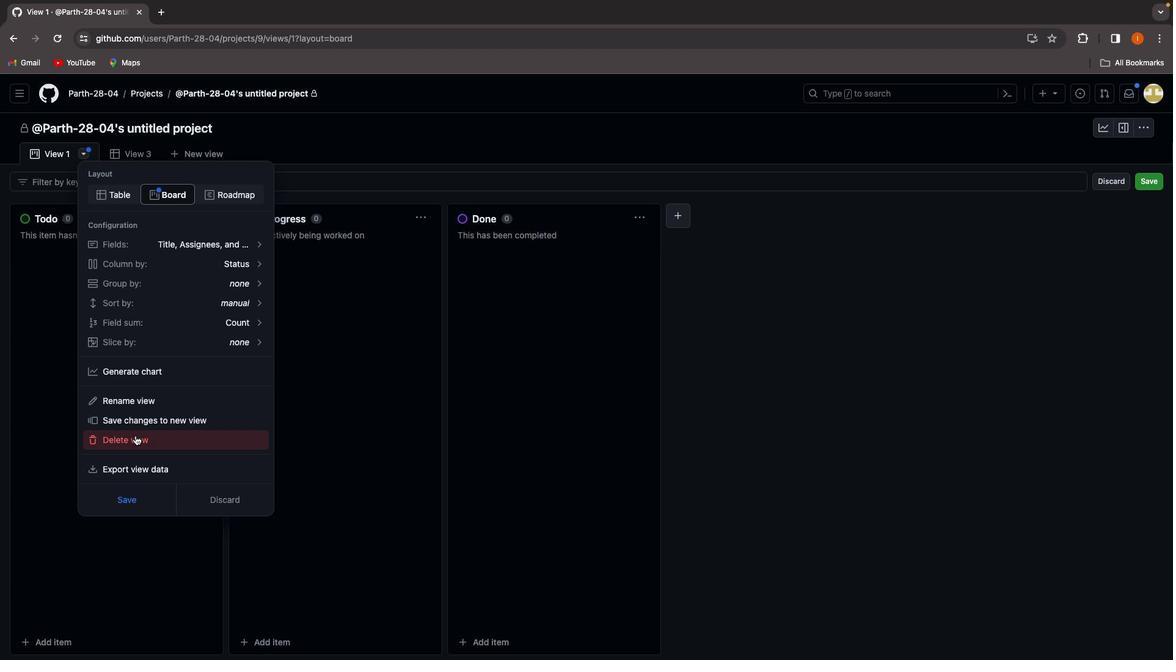 
Action: Mouse moved to (649, 387)
Screenshot: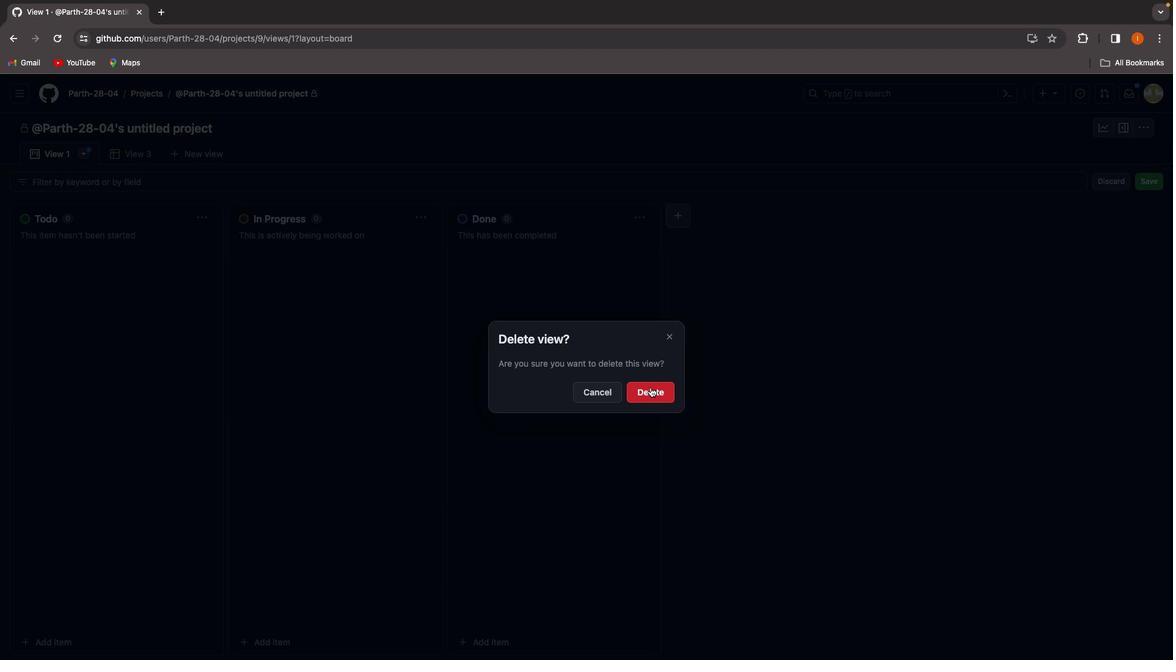 
Action: Mouse pressed left at (649, 387)
Screenshot: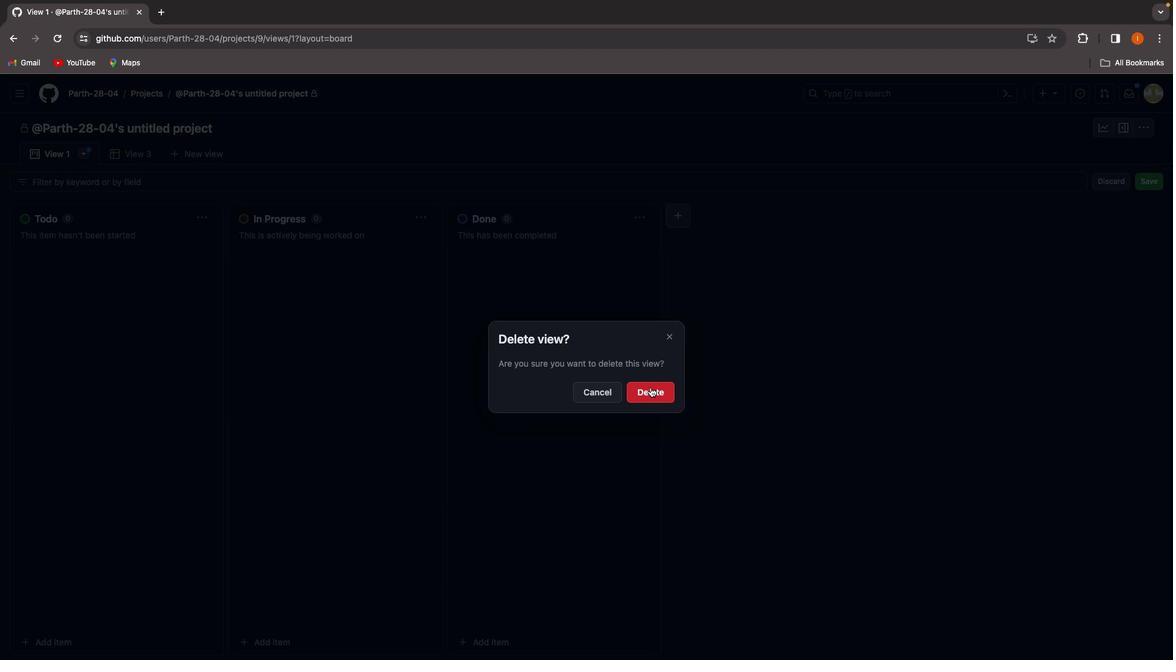 
Action: Mouse moved to (1136, 130)
Screenshot: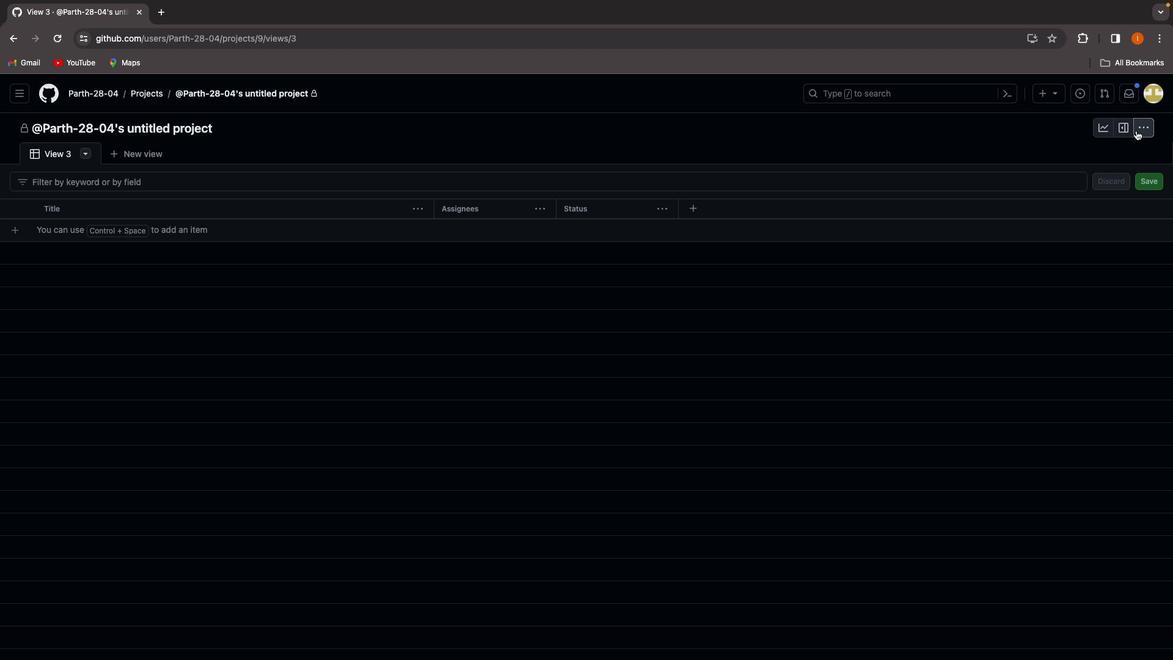 
Action: Mouse pressed left at (1136, 130)
Screenshot: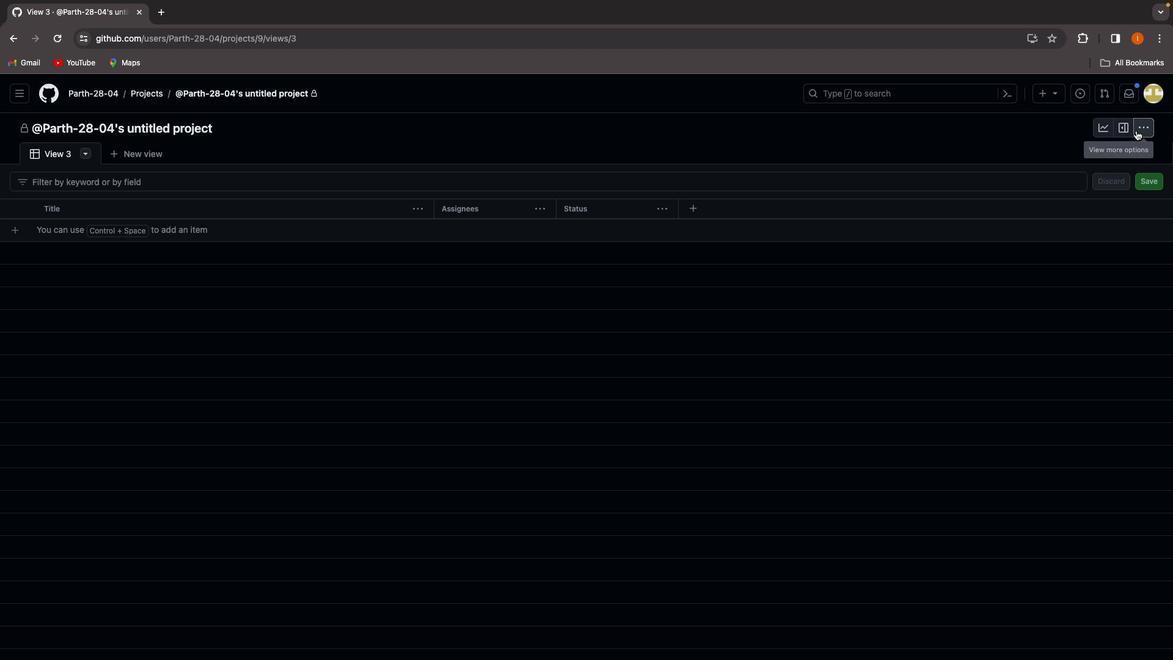 
Action: Mouse moved to (839, 133)
Screenshot: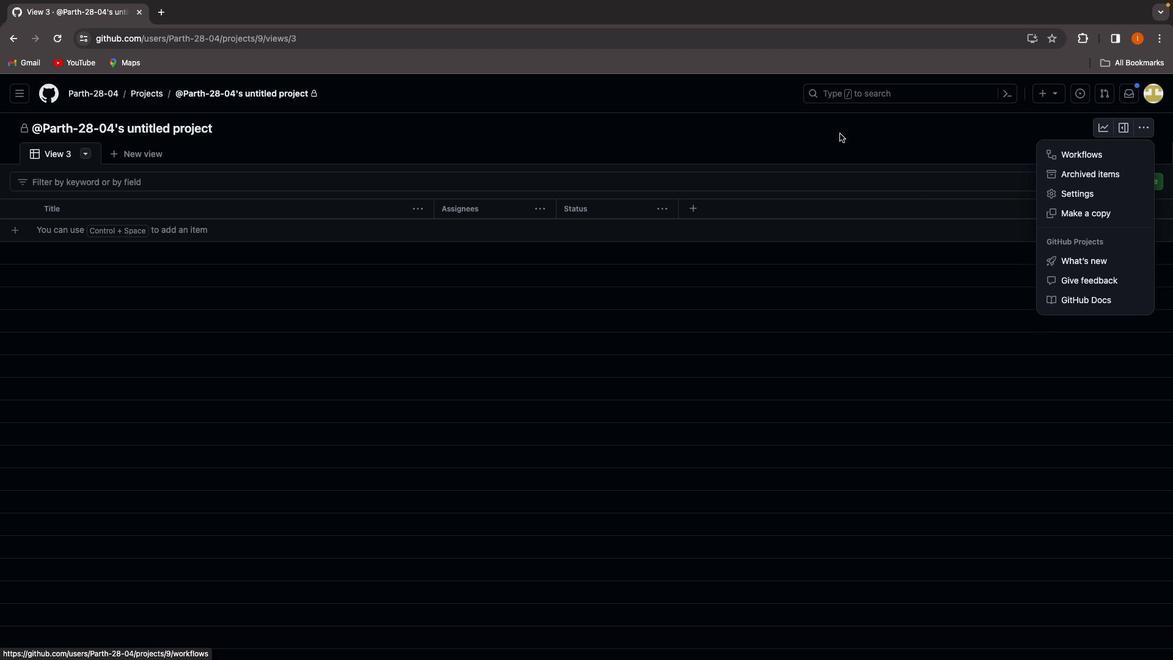
Action: Mouse pressed left at (839, 133)
Screenshot: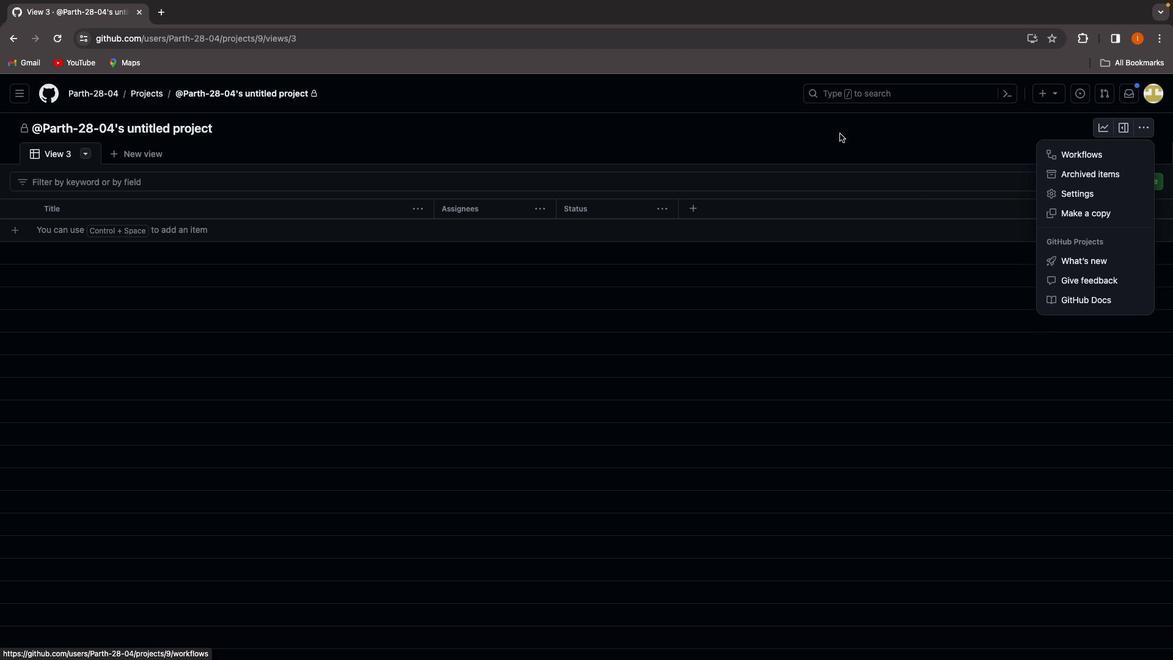 
Action: Mouse moved to (1106, 121)
Screenshot: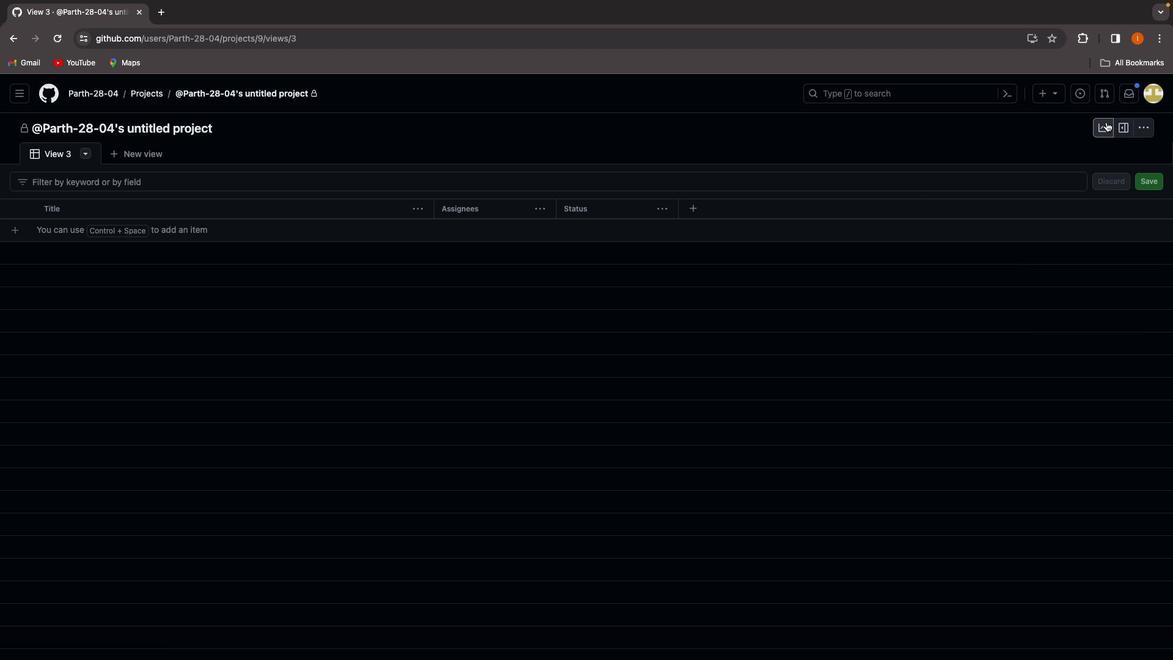 
Action: Mouse pressed left at (1106, 121)
Screenshot: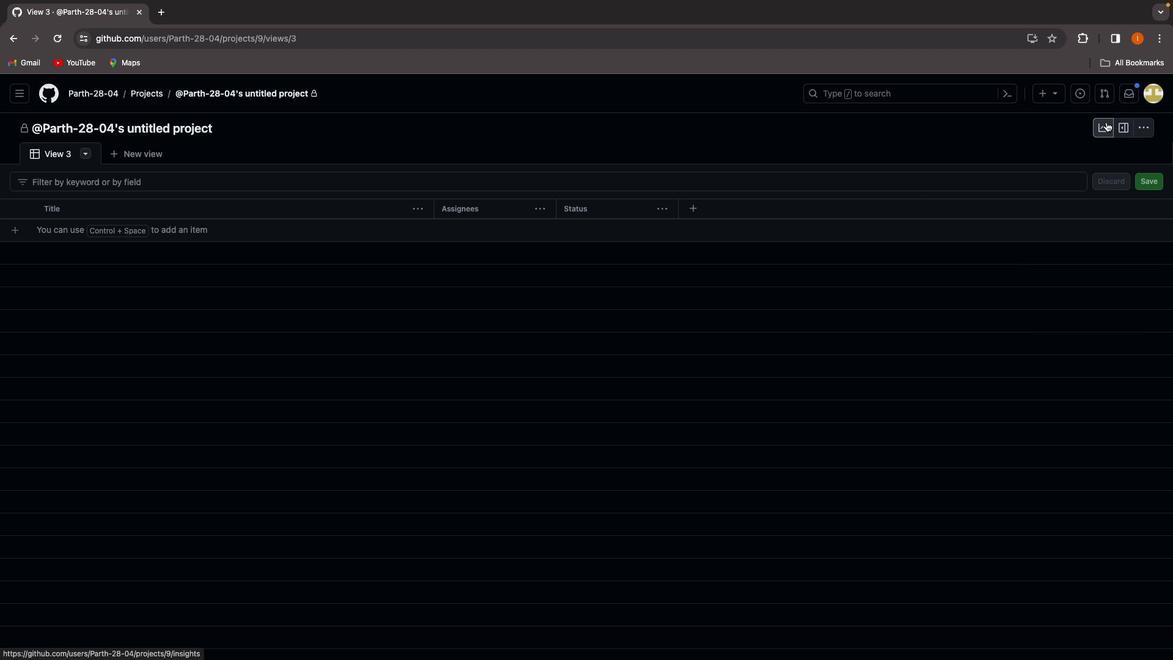 
Action: Mouse moved to (1090, 205)
Screenshot: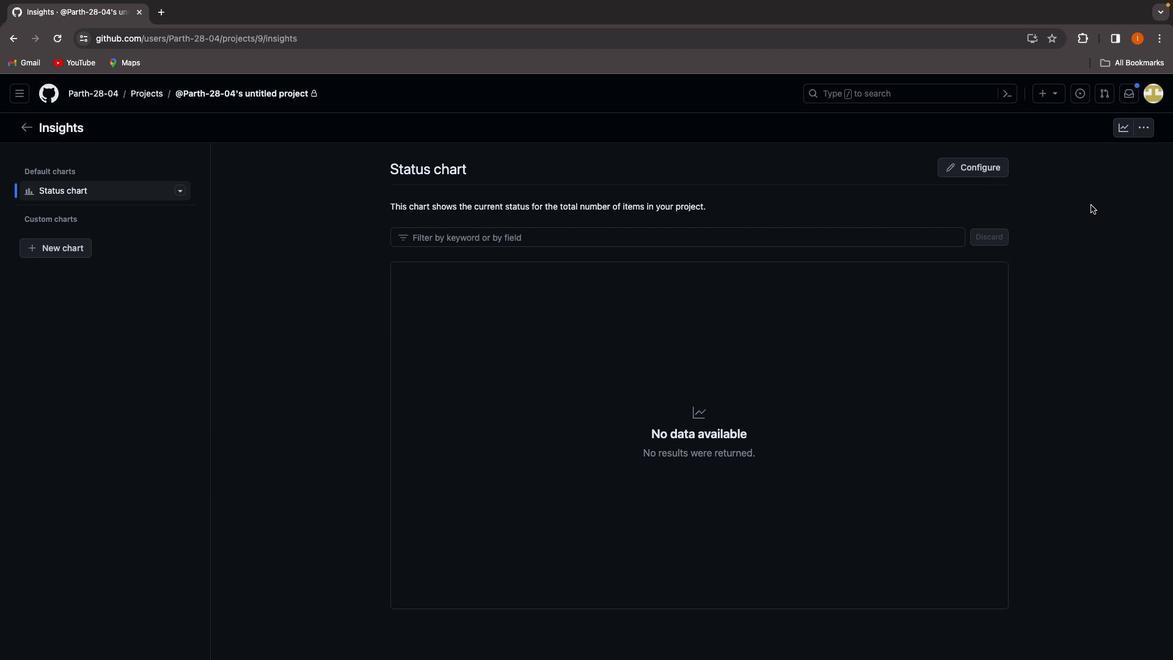 
Action: Mouse pressed left at (1090, 205)
Screenshot: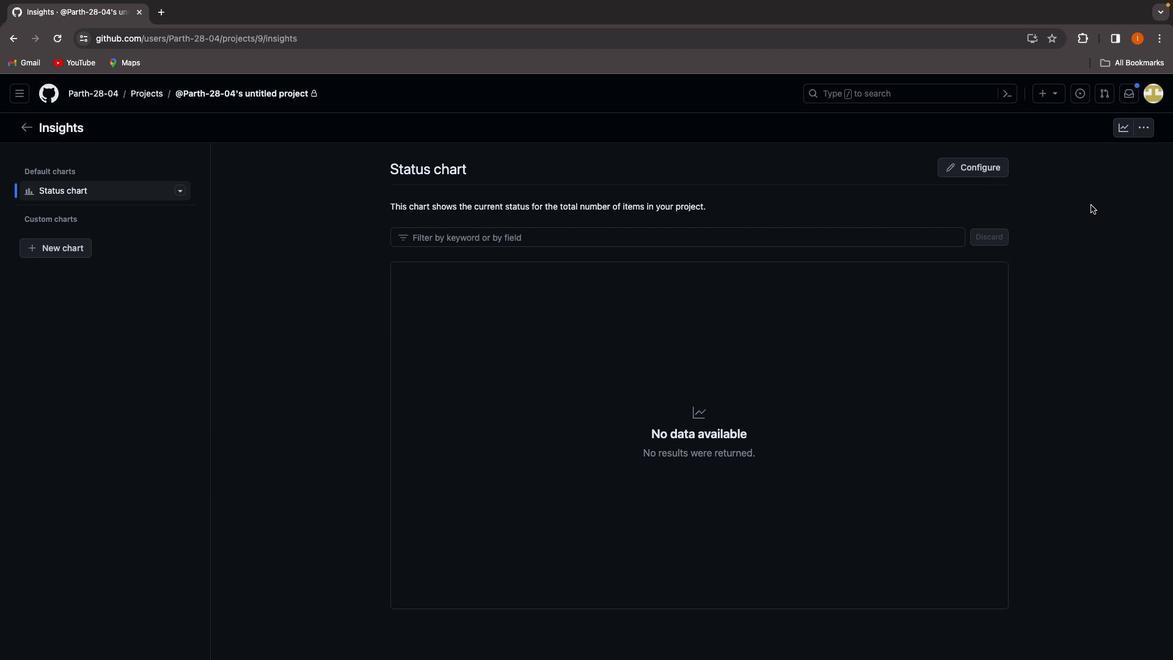 
Action: Mouse moved to (1148, 126)
Screenshot: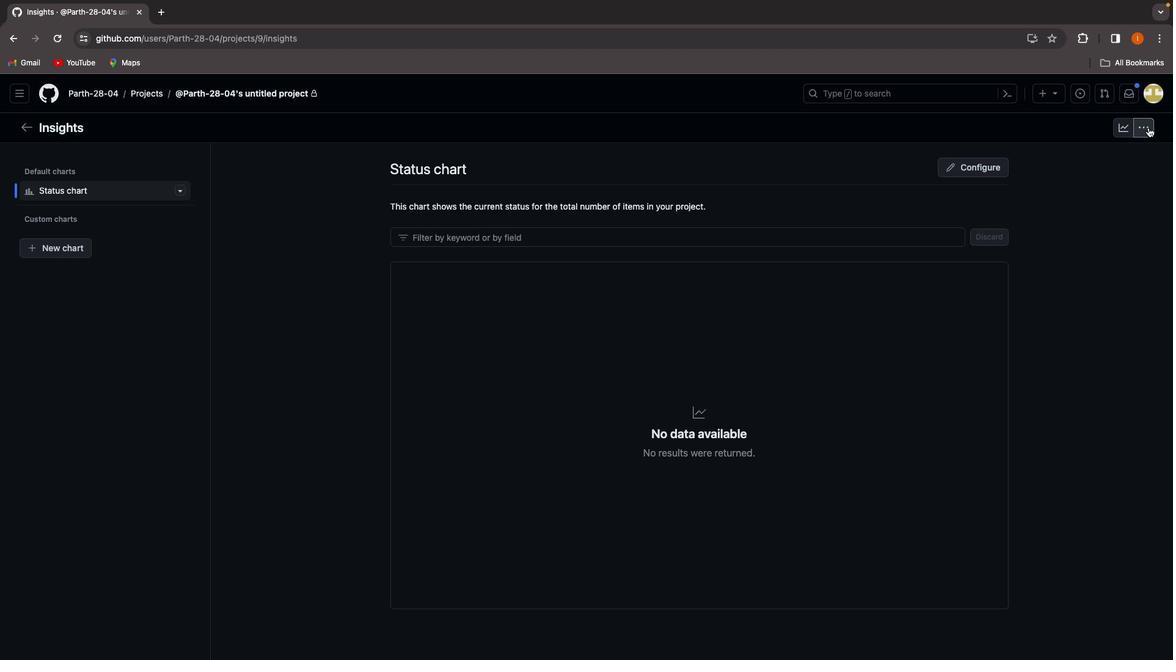 
Action: Mouse pressed left at (1148, 126)
Screenshot: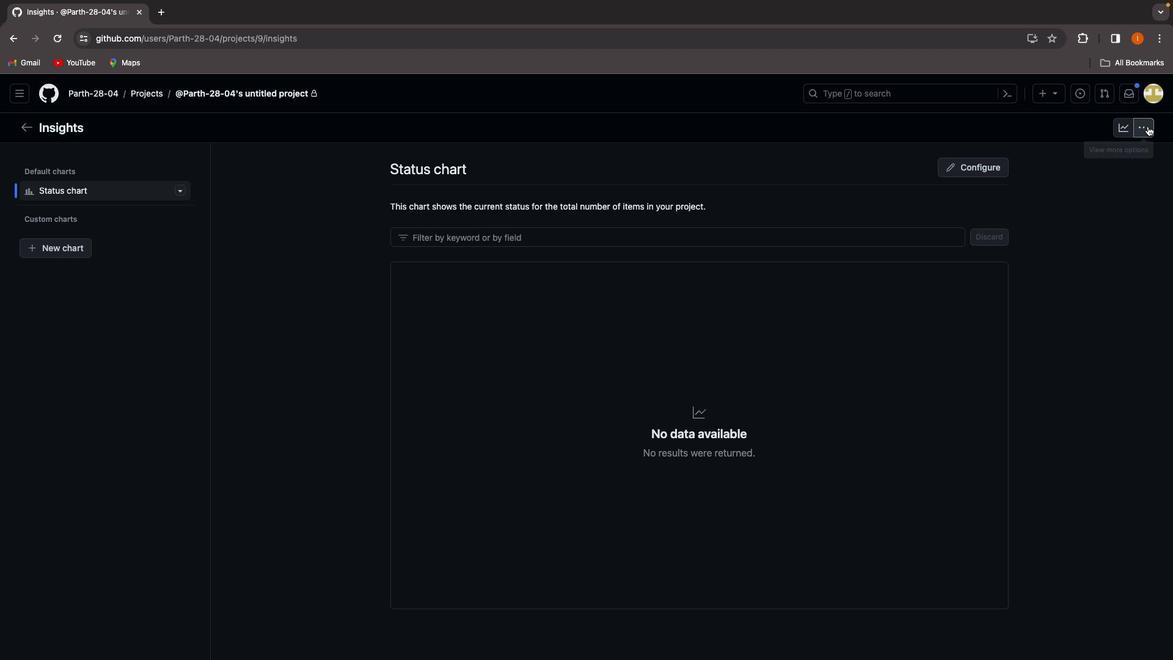 
Action: Mouse moved to (18, 130)
Screenshot: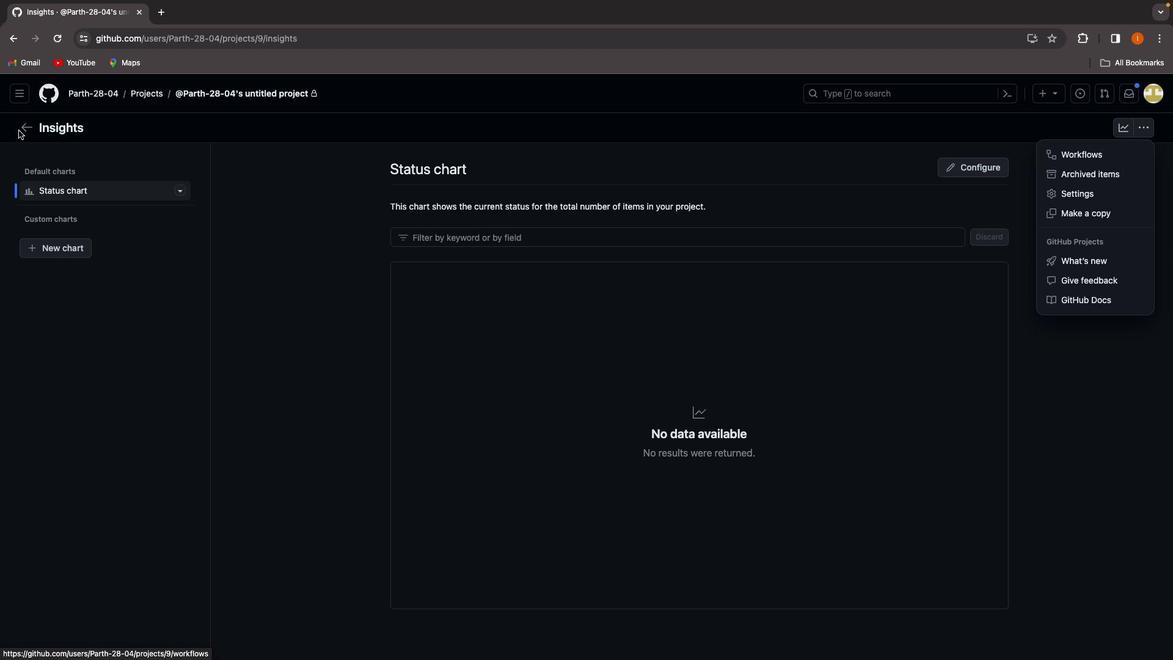 
Action: Mouse pressed left at (18, 130)
Screenshot: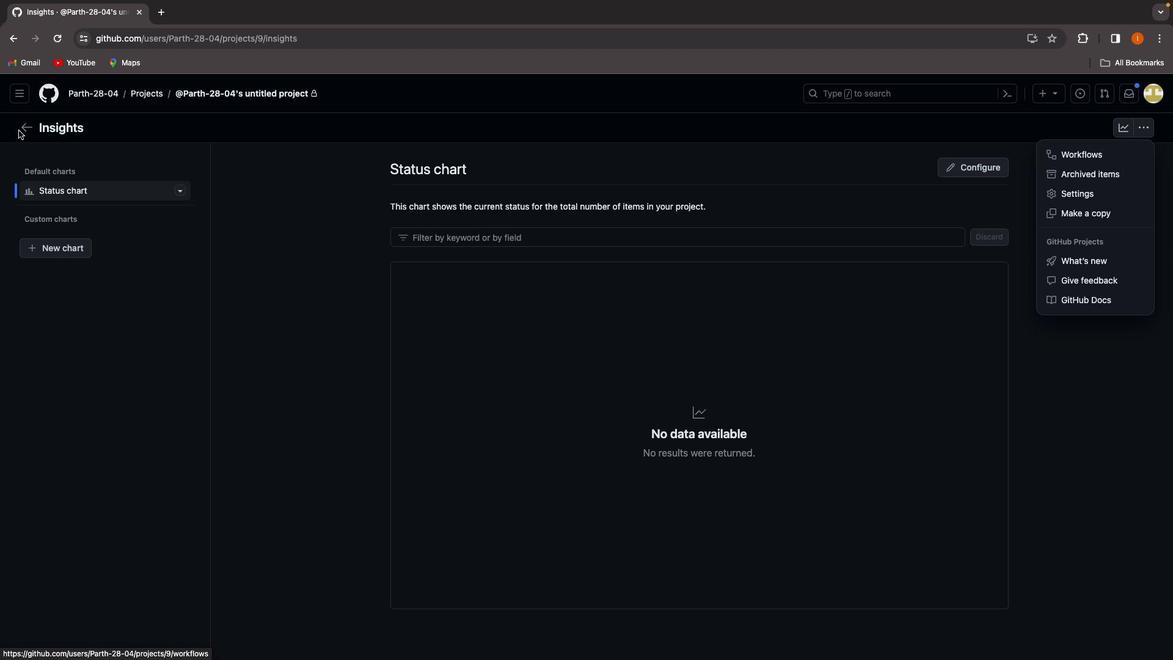 
Action: Mouse moved to (27, 131)
Screenshot: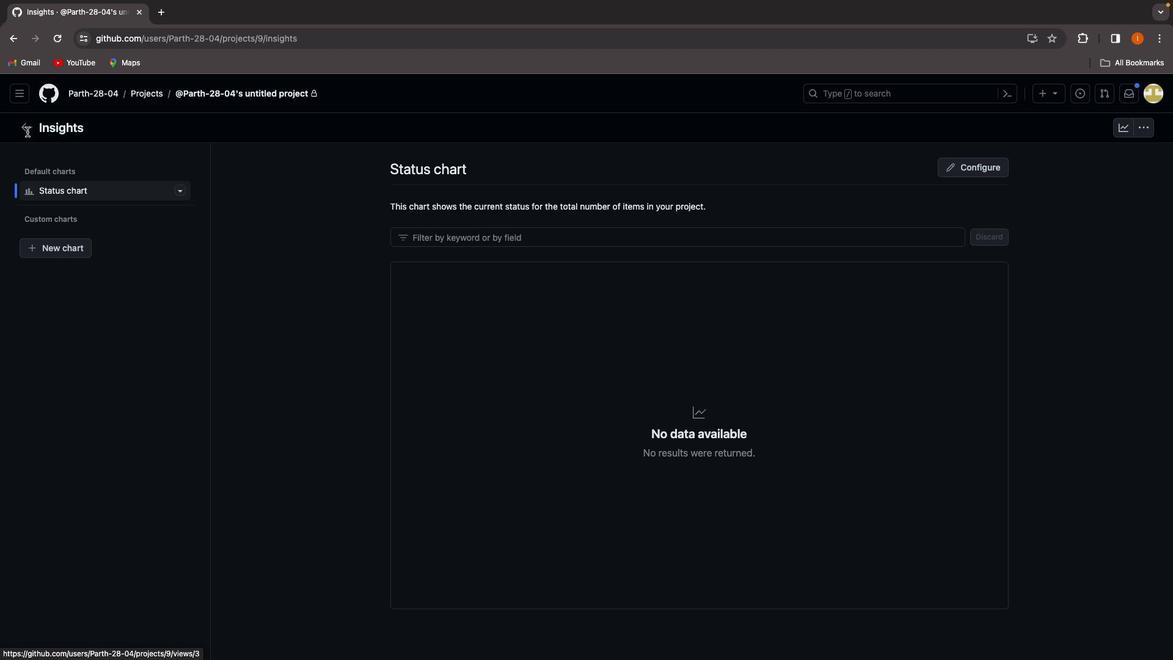 
Action: Mouse pressed left at (27, 131)
Screenshot: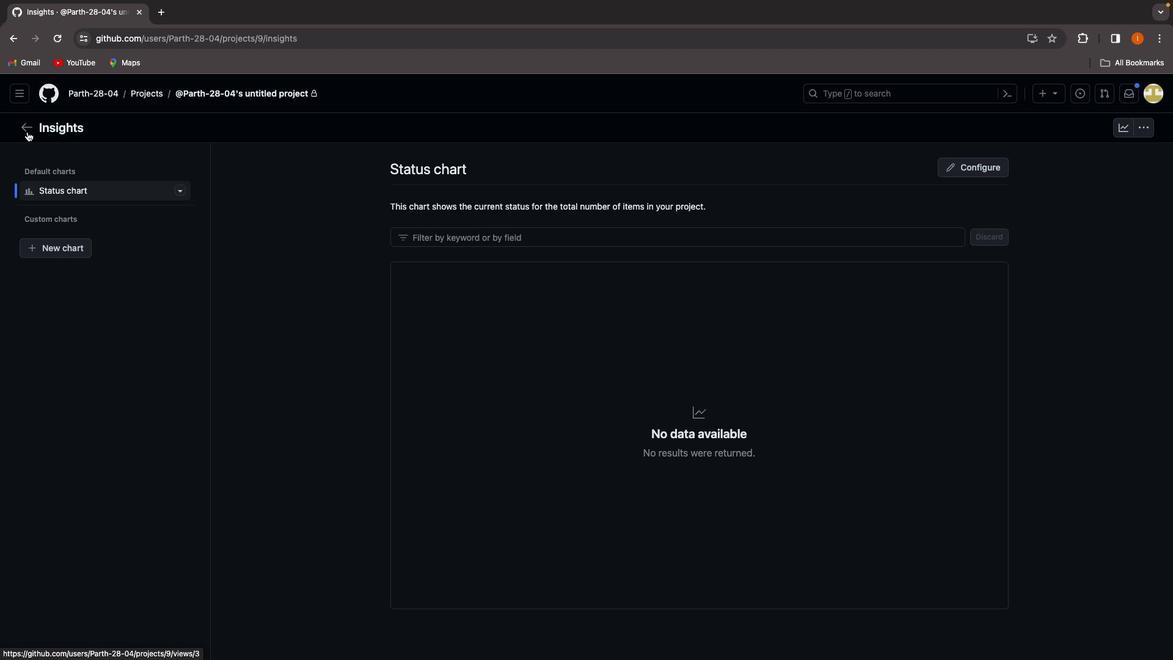 
Action: Mouse moved to (28, 130)
Screenshot: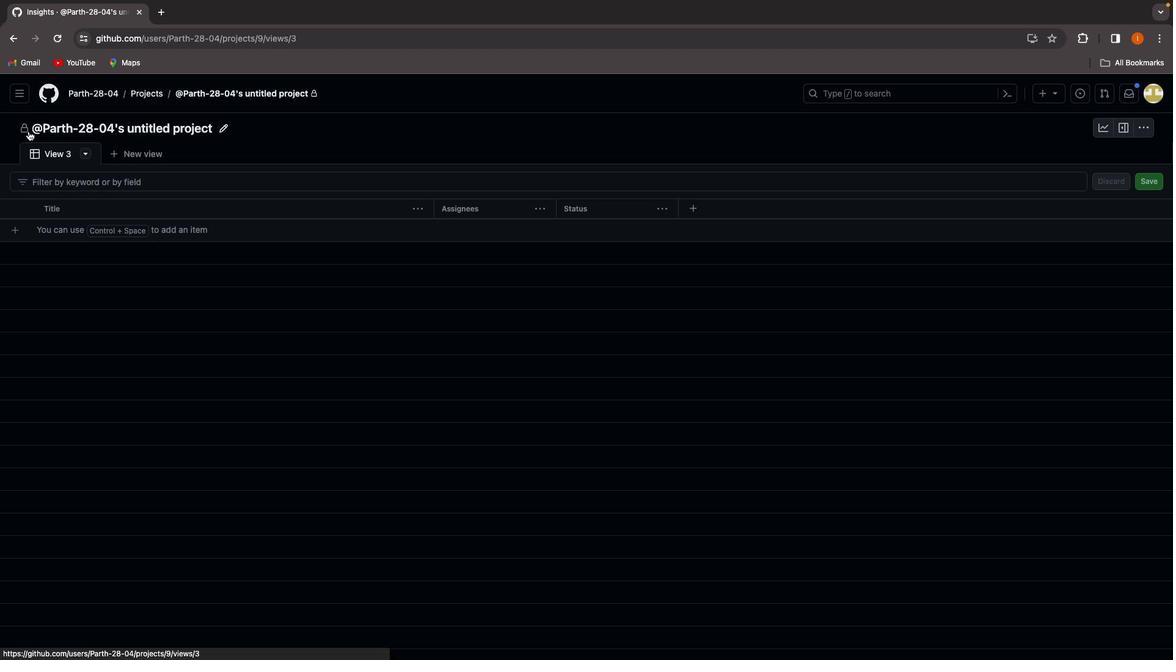 
Action: Mouse pressed left at (28, 130)
Screenshot: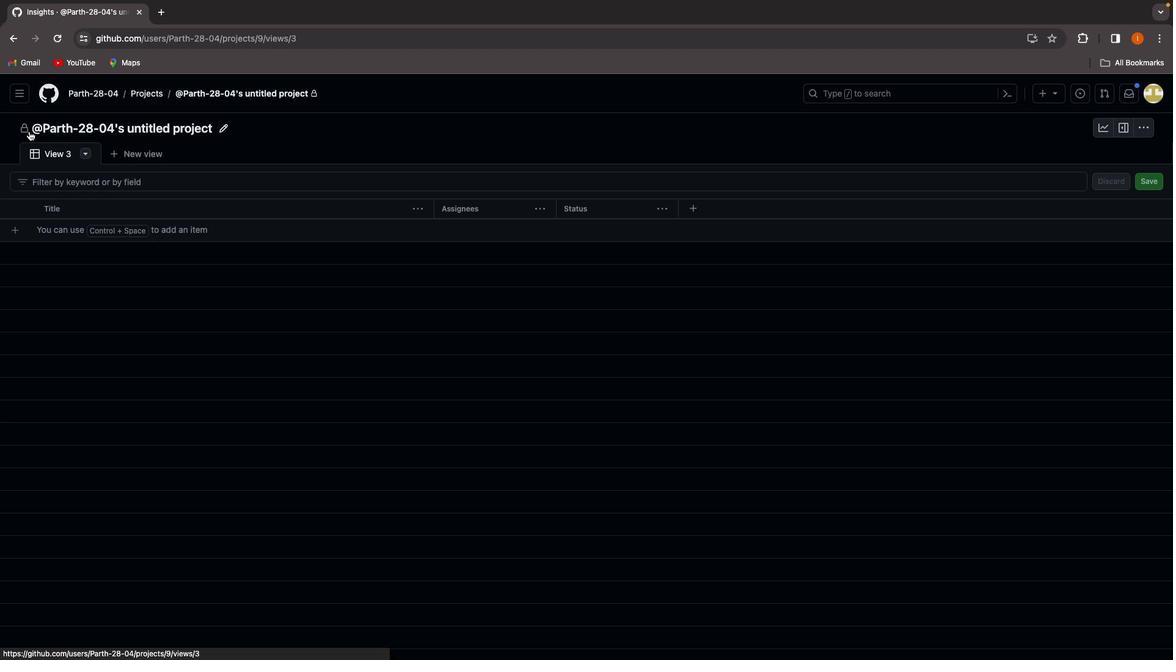 
Action: Mouse moved to (847, 487)
Screenshot: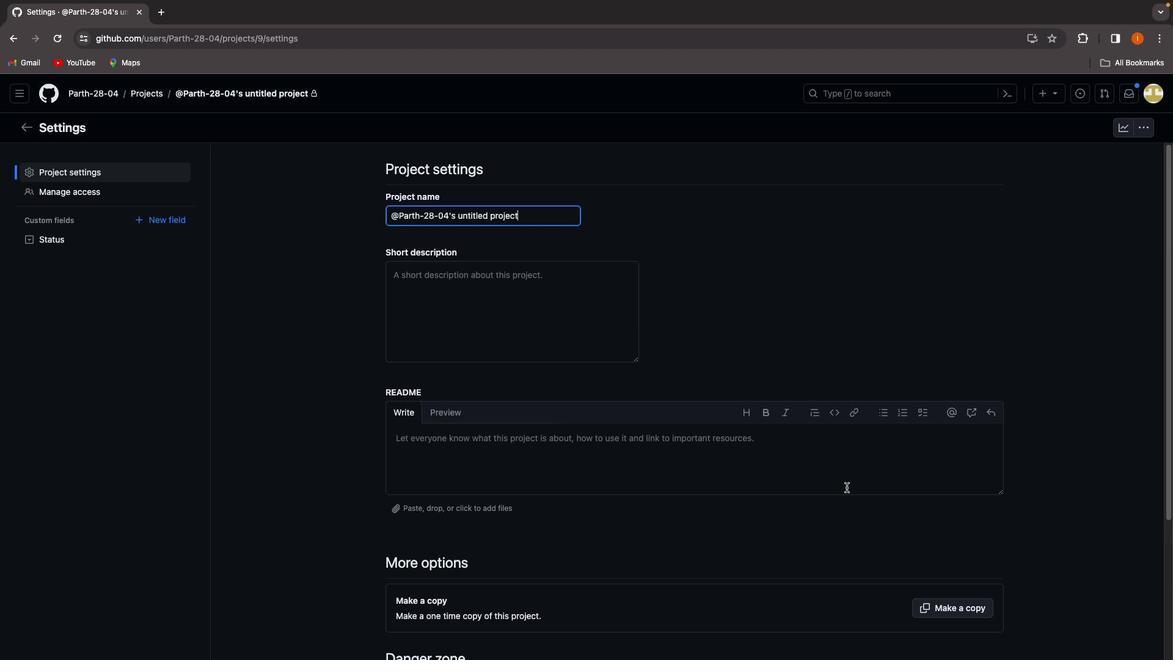 
Action: Mouse scrolled (847, 487) with delta (0, 0)
Screenshot: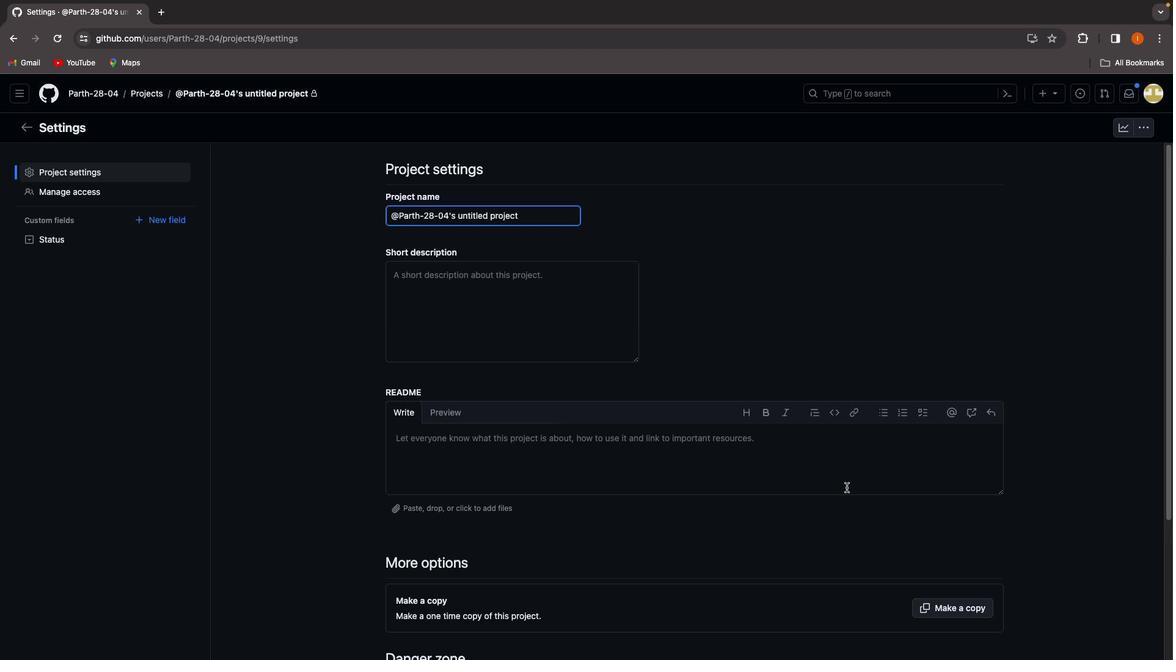 
Action: Mouse moved to (847, 487)
Screenshot: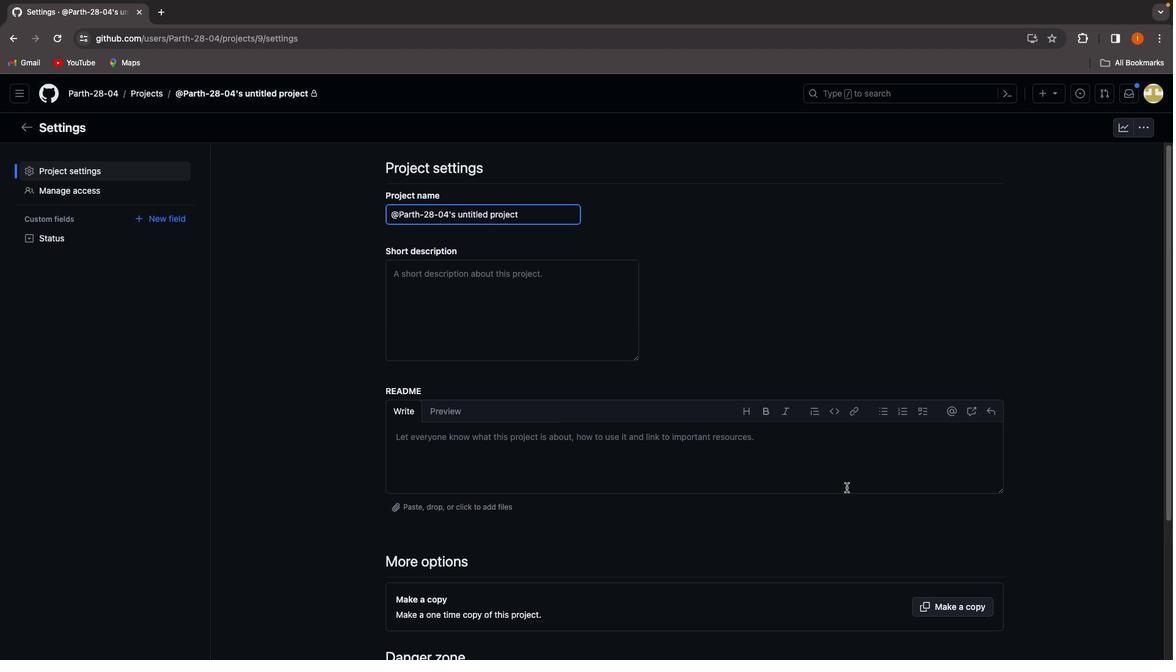 
Action: Mouse scrolled (847, 487) with delta (0, 0)
Screenshot: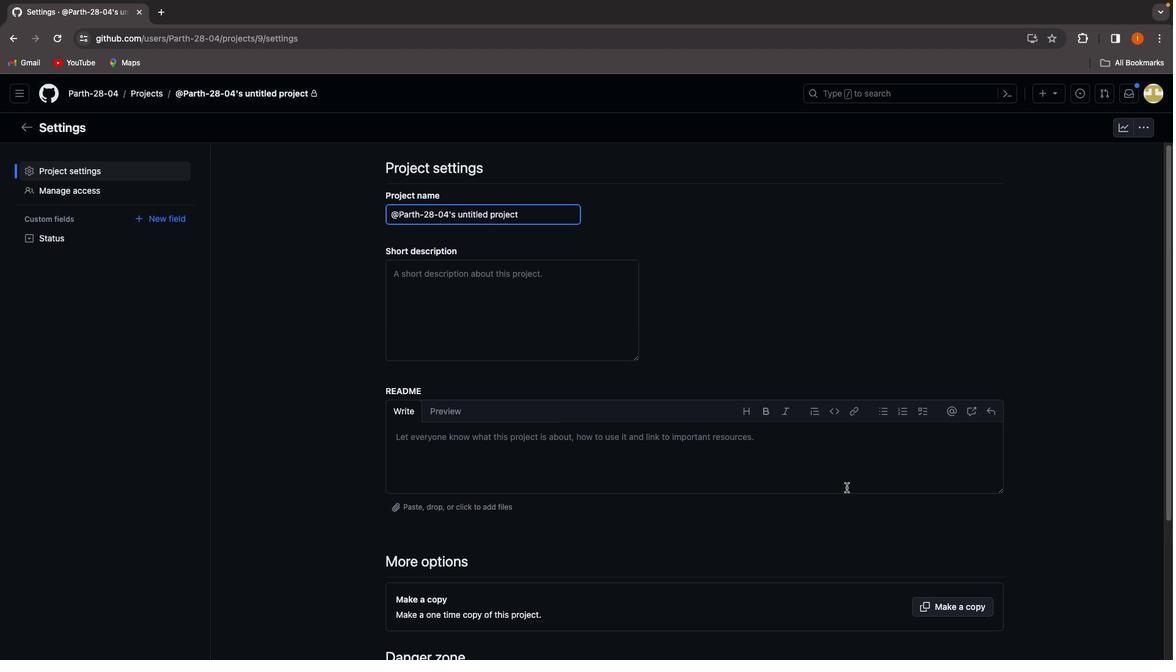 
Action: Mouse moved to (848, 474)
Screenshot: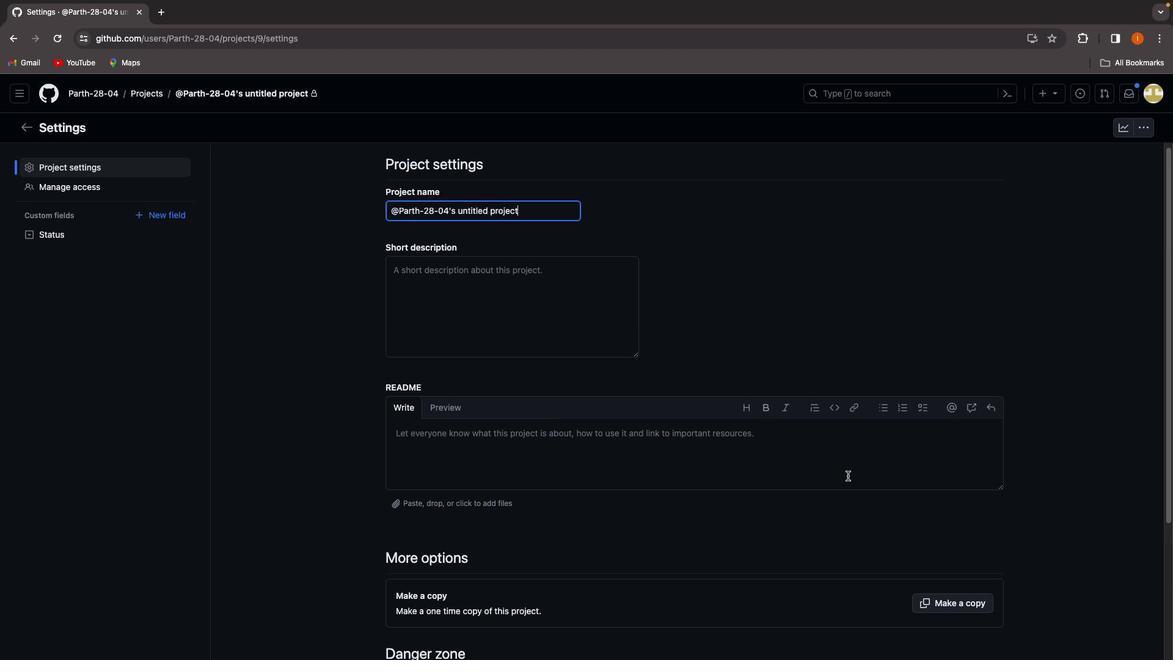 
Action: Mouse scrolled (848, 474) with delta (0, 0)
Screenshot: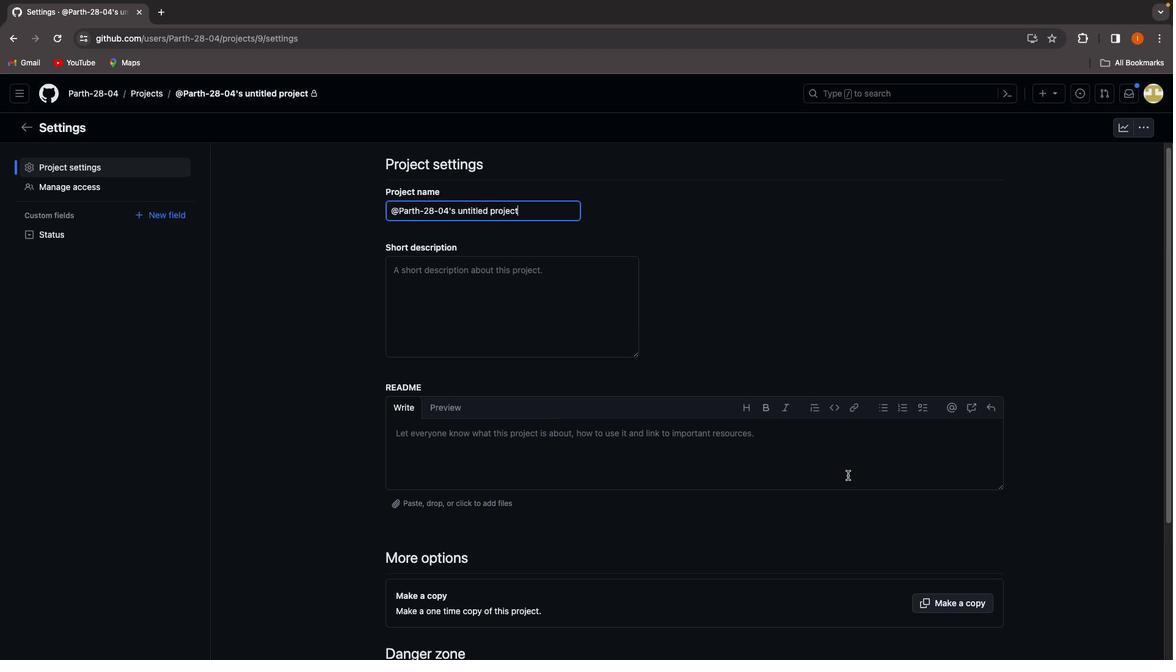 
Action: Mouse moved to (848, 474)
Screenshot: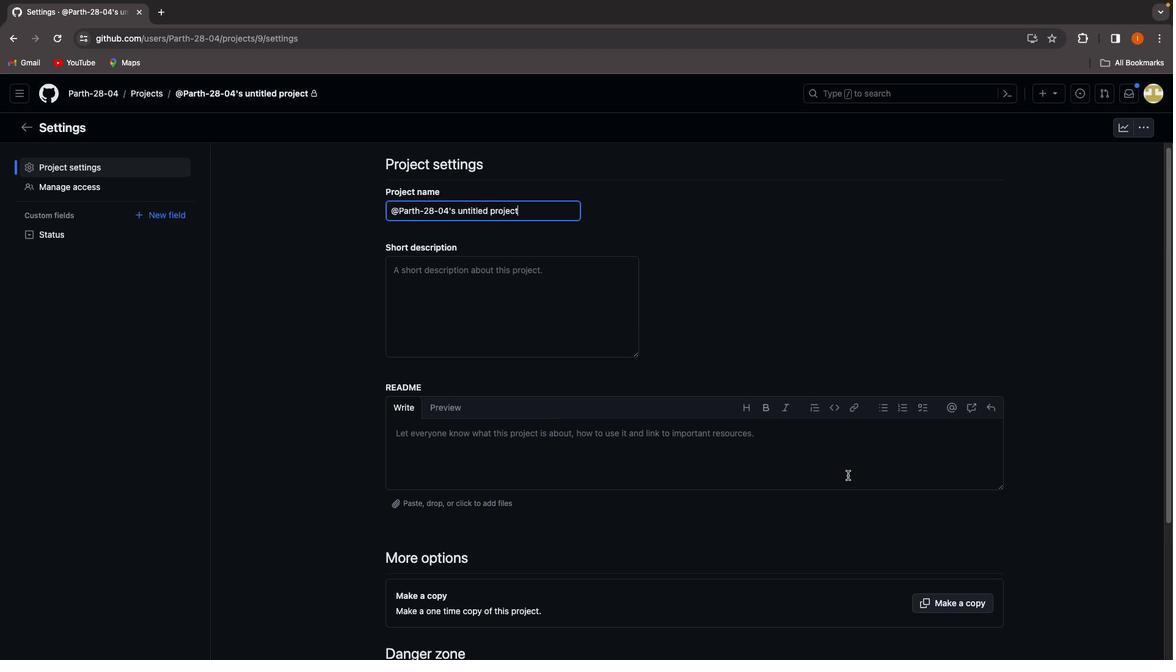 
Action: Mouse scrolled (848, 474) with delta (0, 0)
Screenshot: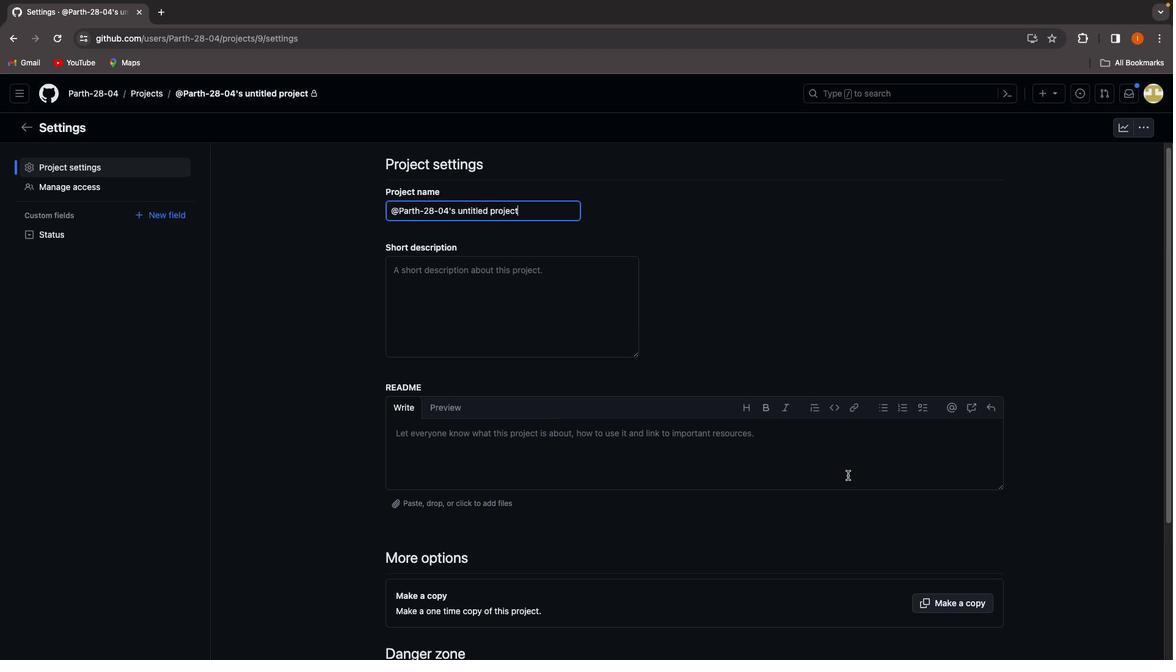 
Action: Mouse scrolled (848, 474) with delta (0, -1)
Screenshot: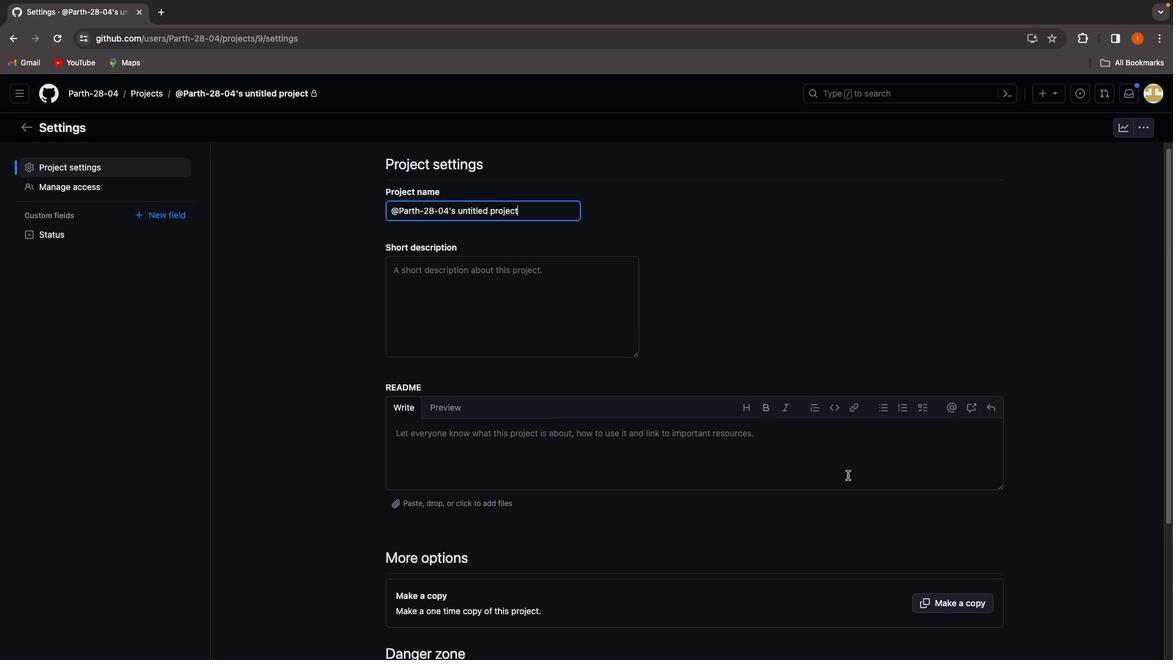 
Action: Mouse scrolled (848, 474) with delta (0, -2)
Screenshot: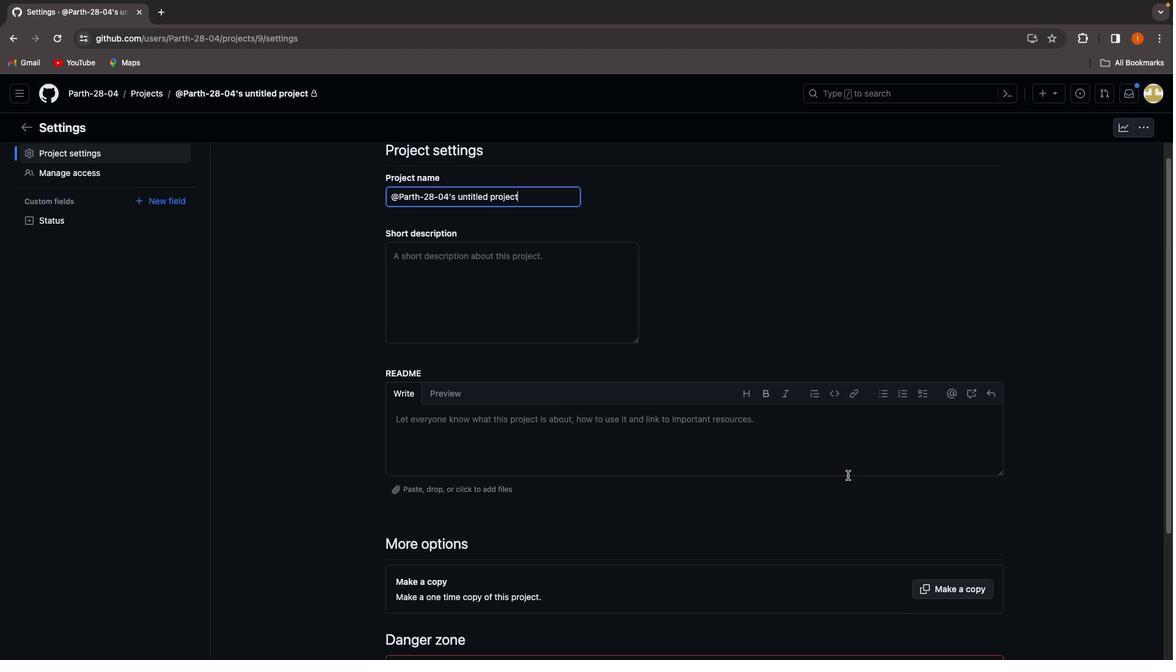 
Action: Mouse scrolled (848, 474) with delta (0, 0)
Screenshot: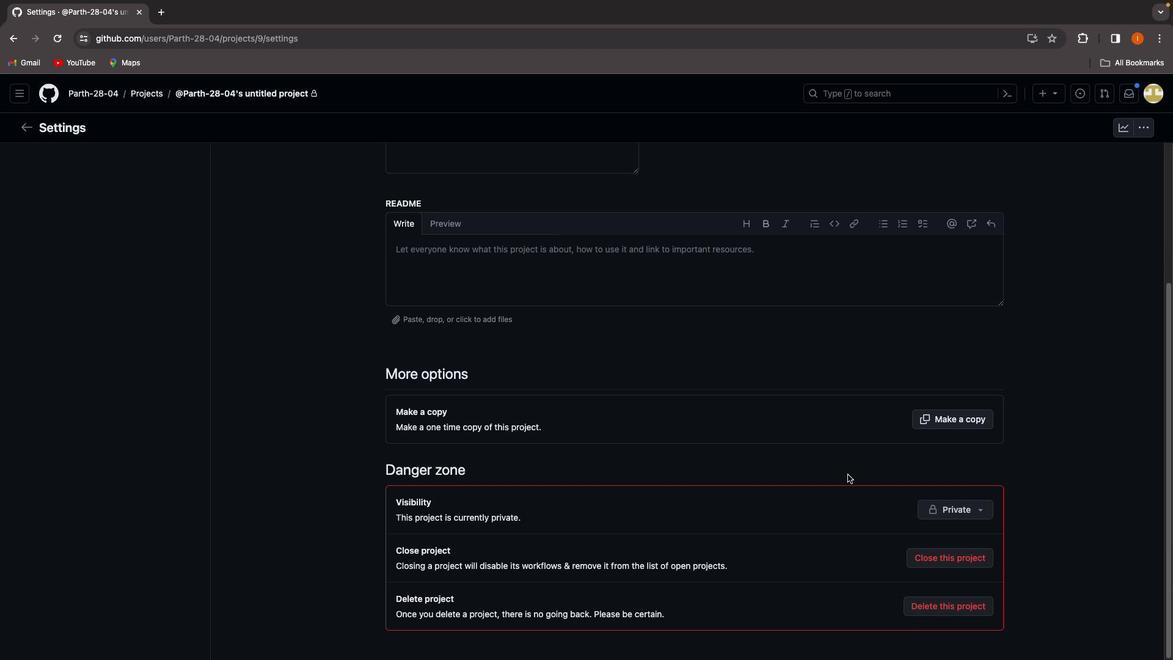
Action: Mouse scrolled (848, 474) with delta (0, 0)
Screenshot: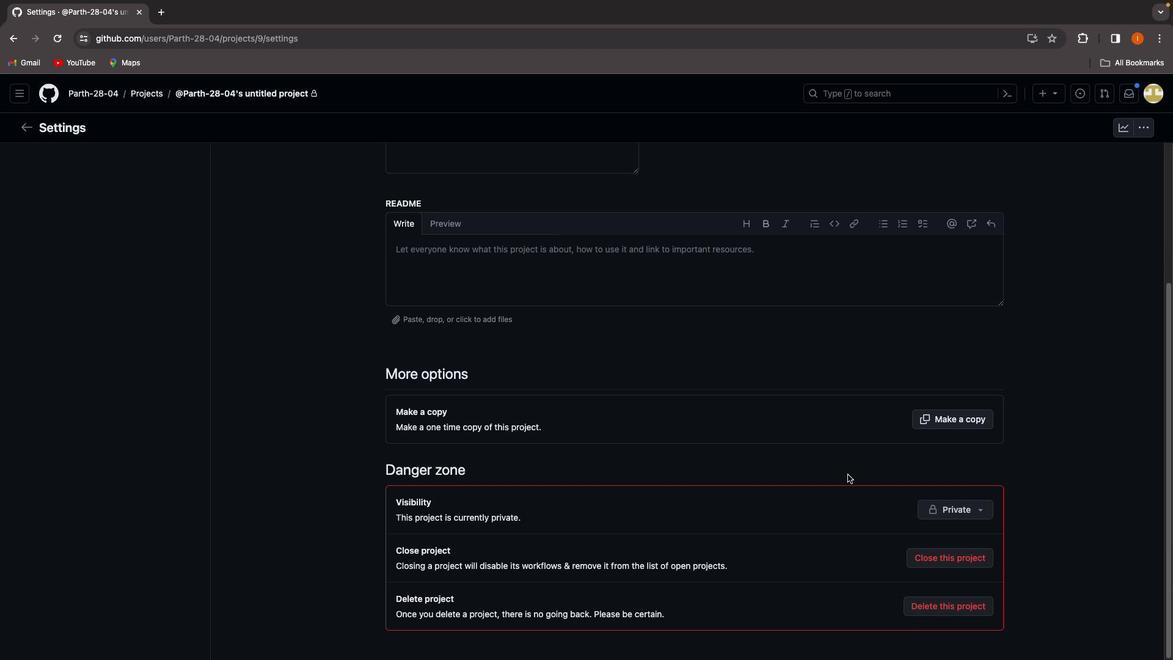 
Action: Mouse scrolled (848, 474) with delta (0, -1)
Screenshot: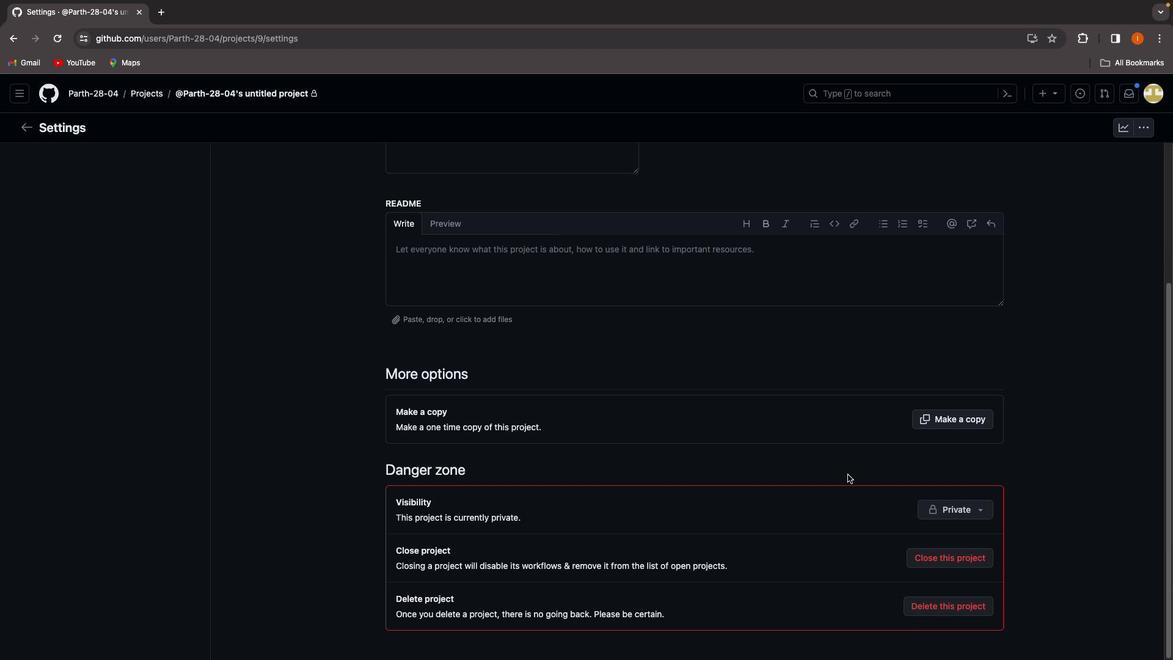 
Action: Mouse scrolled (848, 474) with delta (0, -1)
Screenshot: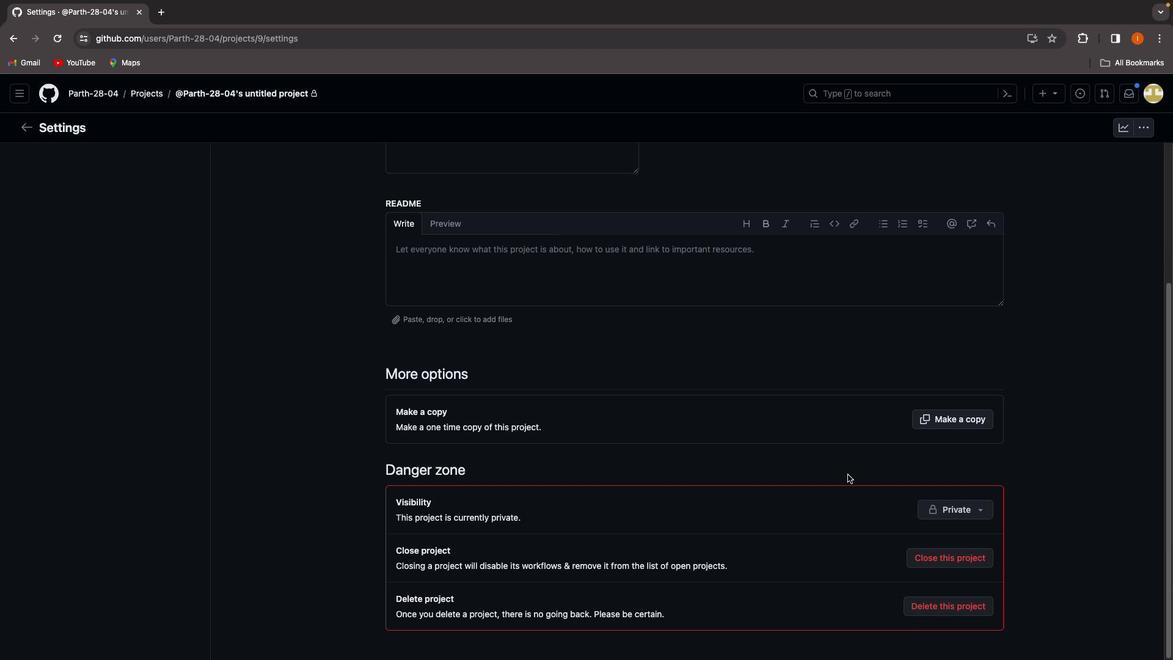 
Action: Mouse scrolled (848, 474) with delta (0, 0)
Screenshot: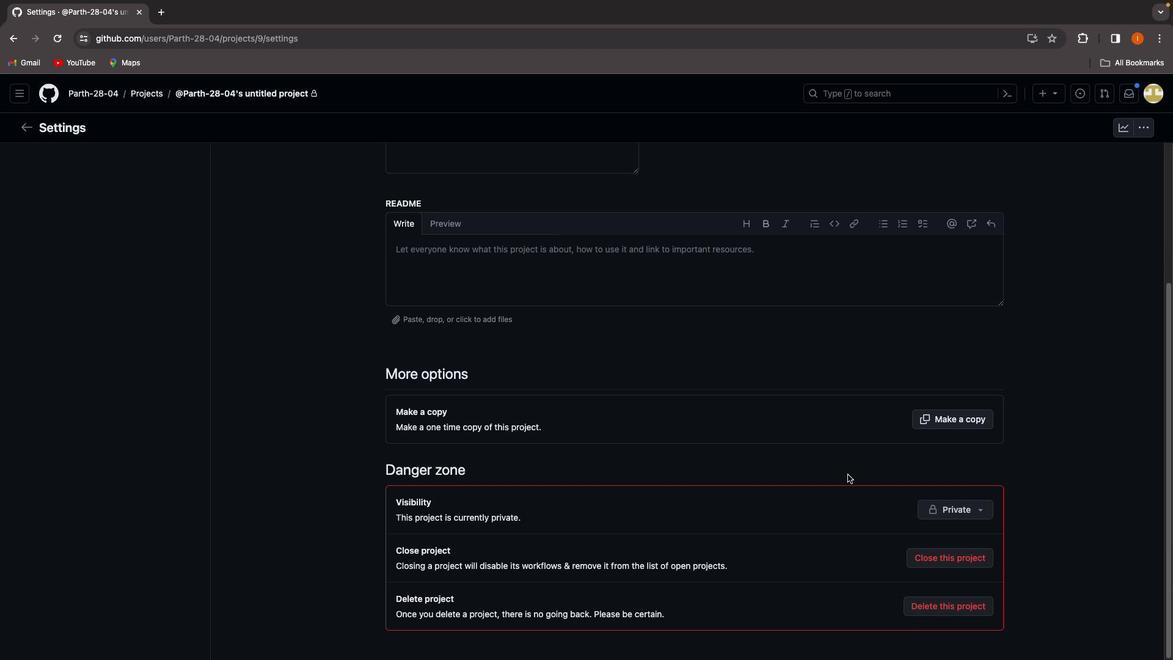 
Action: Mouse scrolled (848, 474) with delta (0, 0)
Screenshot: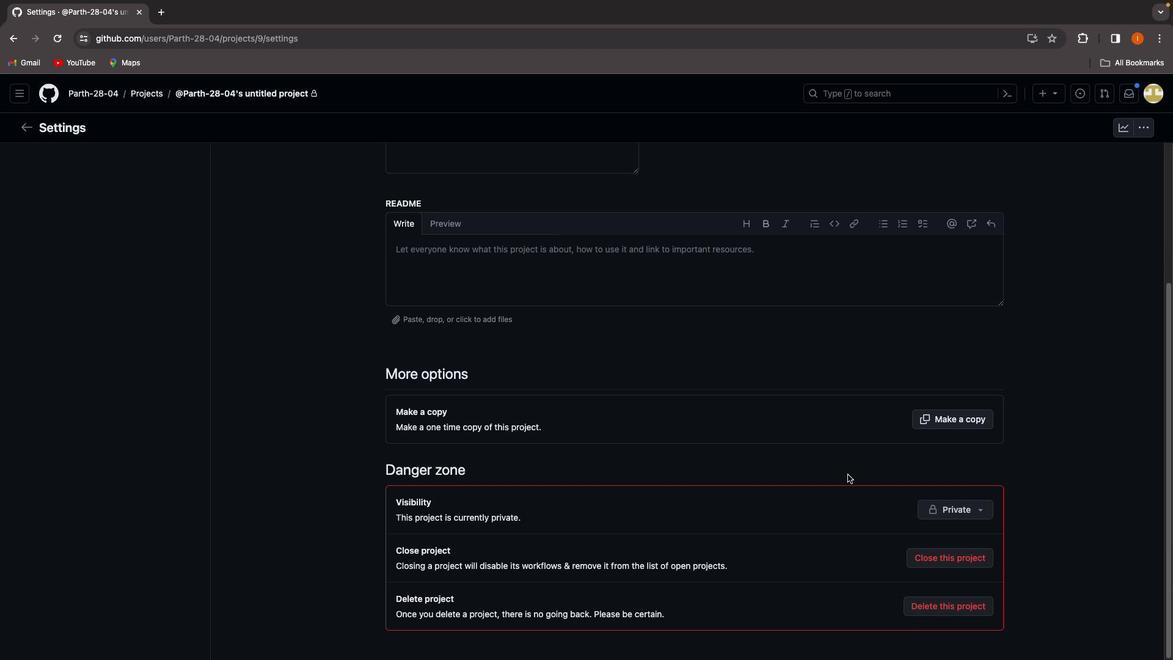 
Action: Mouse scrolled (848, 474) with delta (0, -1)
Screenshot: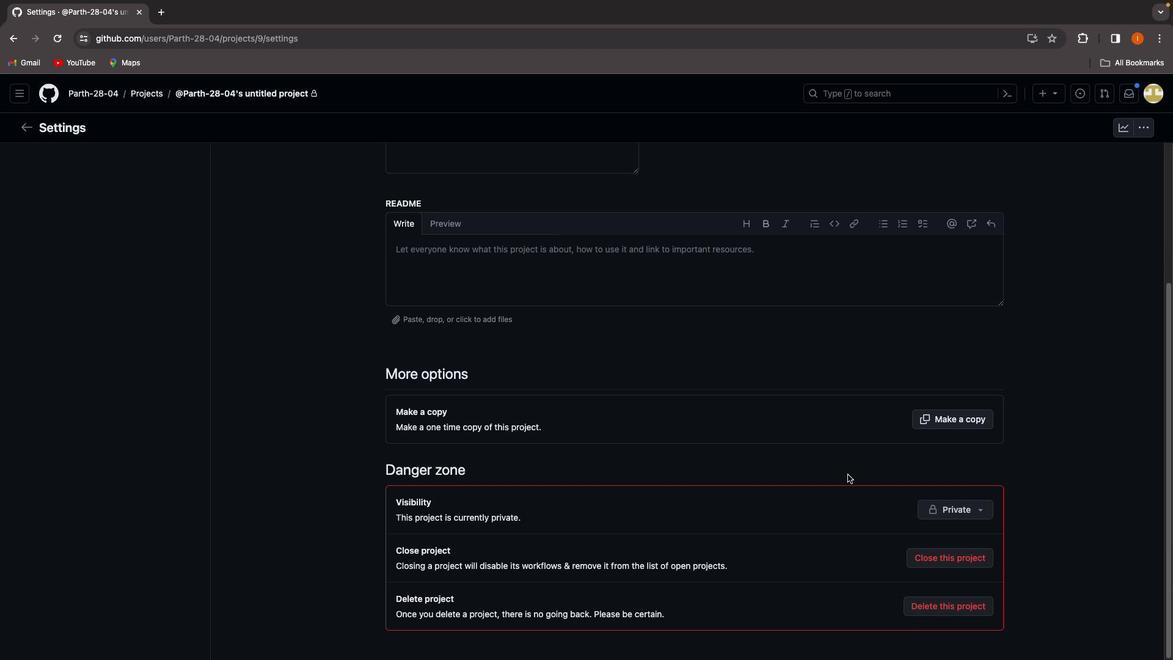 
Action: Mouse scrolled (848, 474) with delta (0, -1)
Screenshot: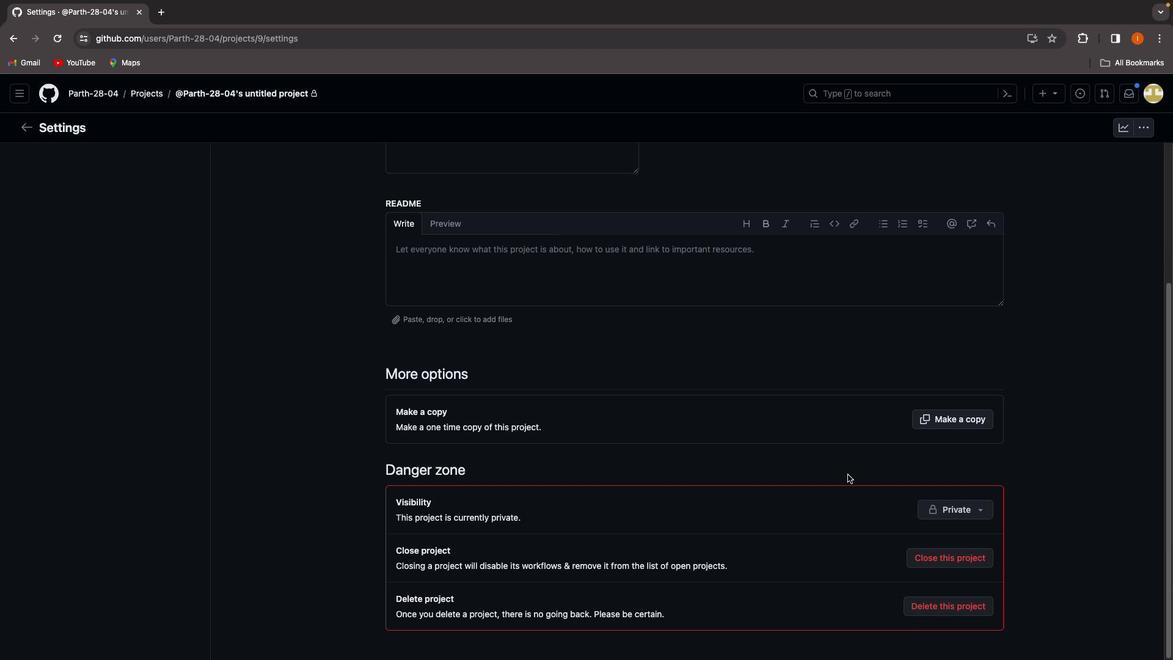 
Action: Mouse scrolled (848, 474) with delta (0, 0)
Screenshot: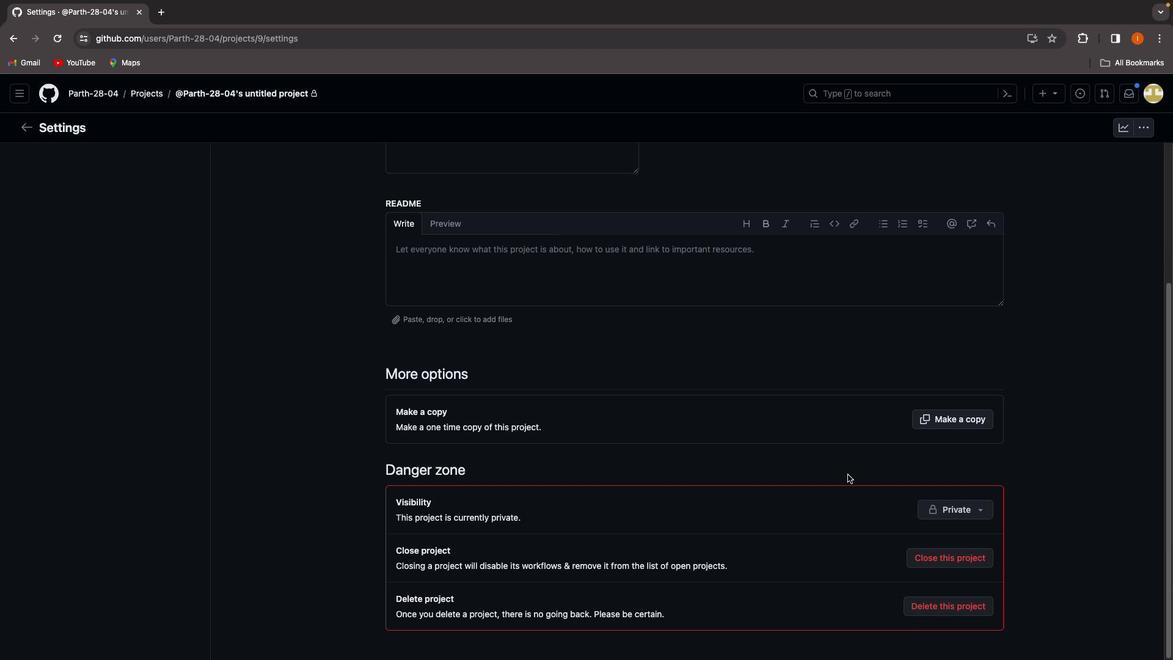 
Action: Mouse scrolled (848, 474) with delta (0, 0)
Screenshot: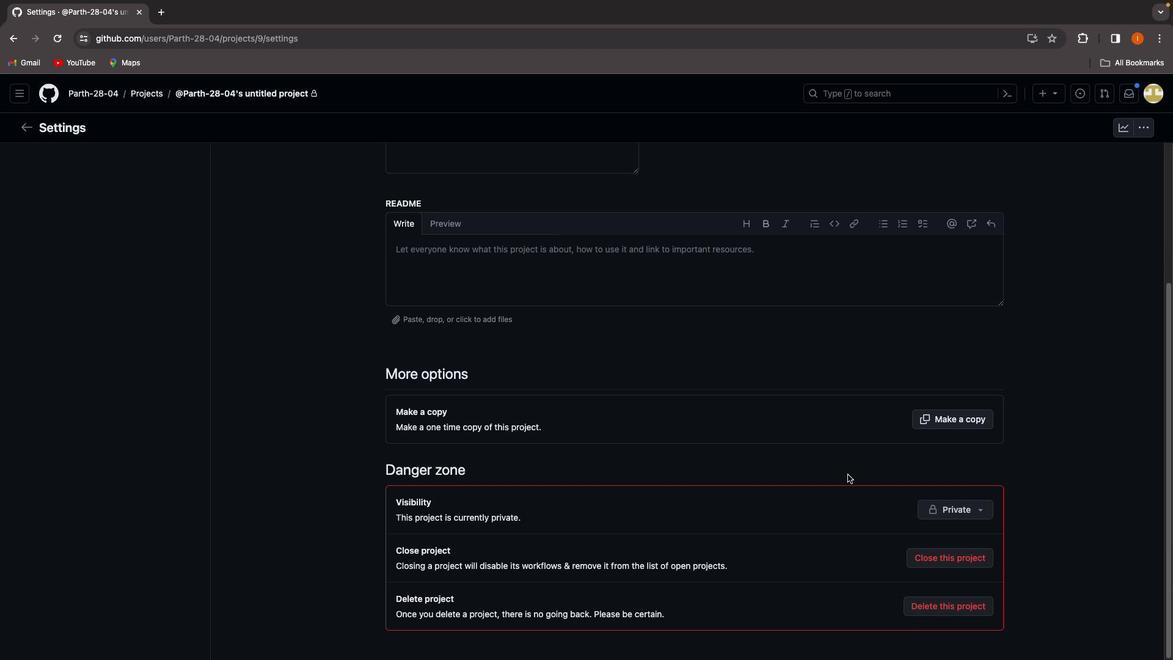 
Action: Mouse scrolled (848, 474) with delta (0, -1)
Screenshot: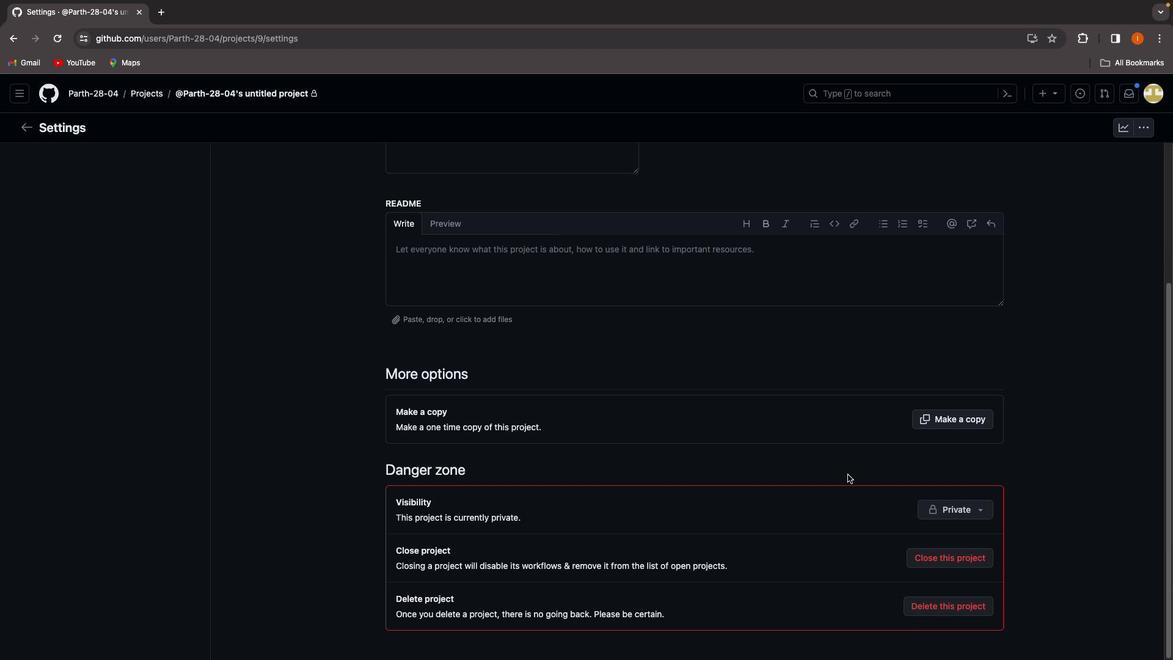 
Action: Mouse scrolled (848, 474) with delta (0, -1)
Screenshot: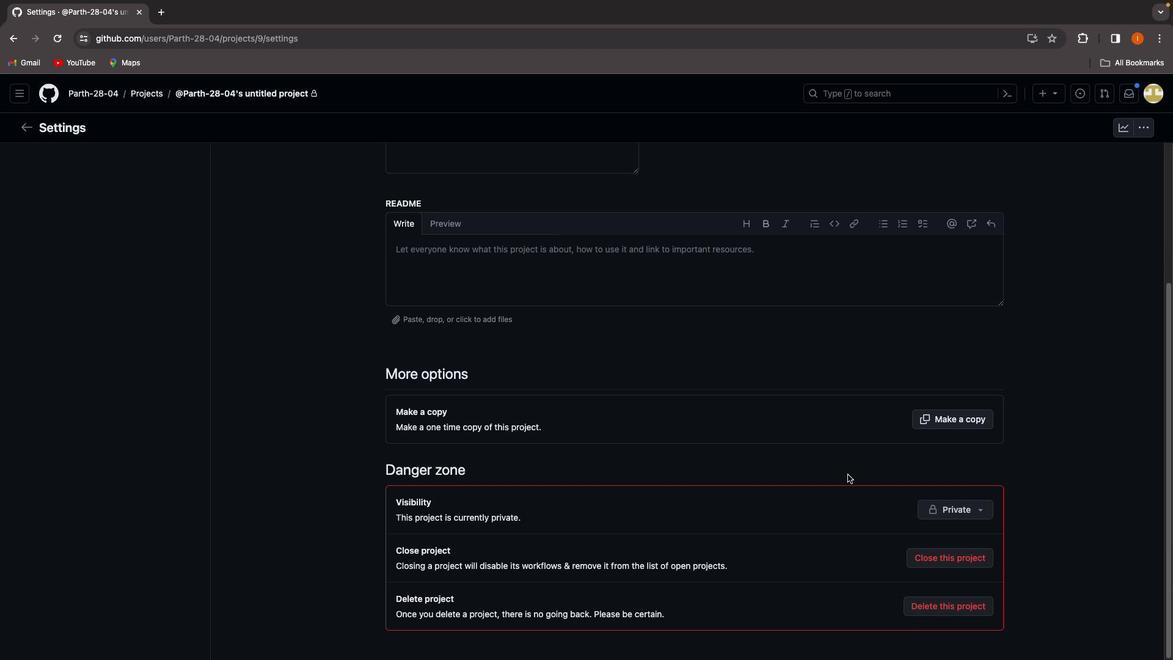 
Action: Mouse scrolled (848, 474) with delta (0, 0)
Screenshot: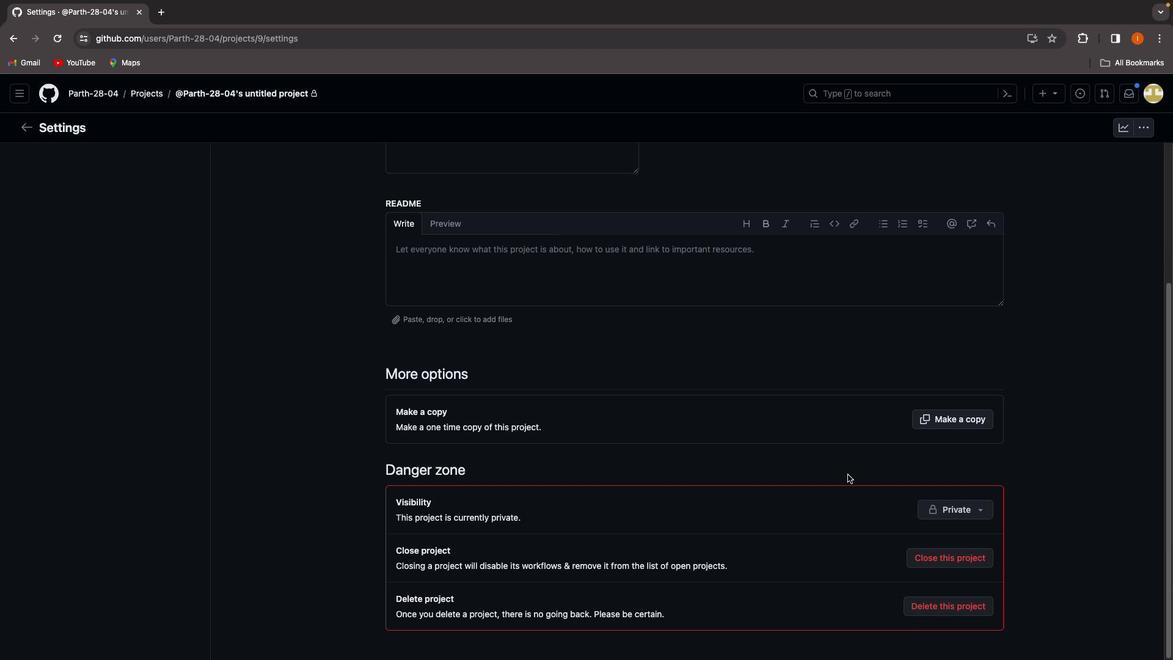 
Action: Mouse scrolled (848, 474) with delta (0, 0)
Screenshot: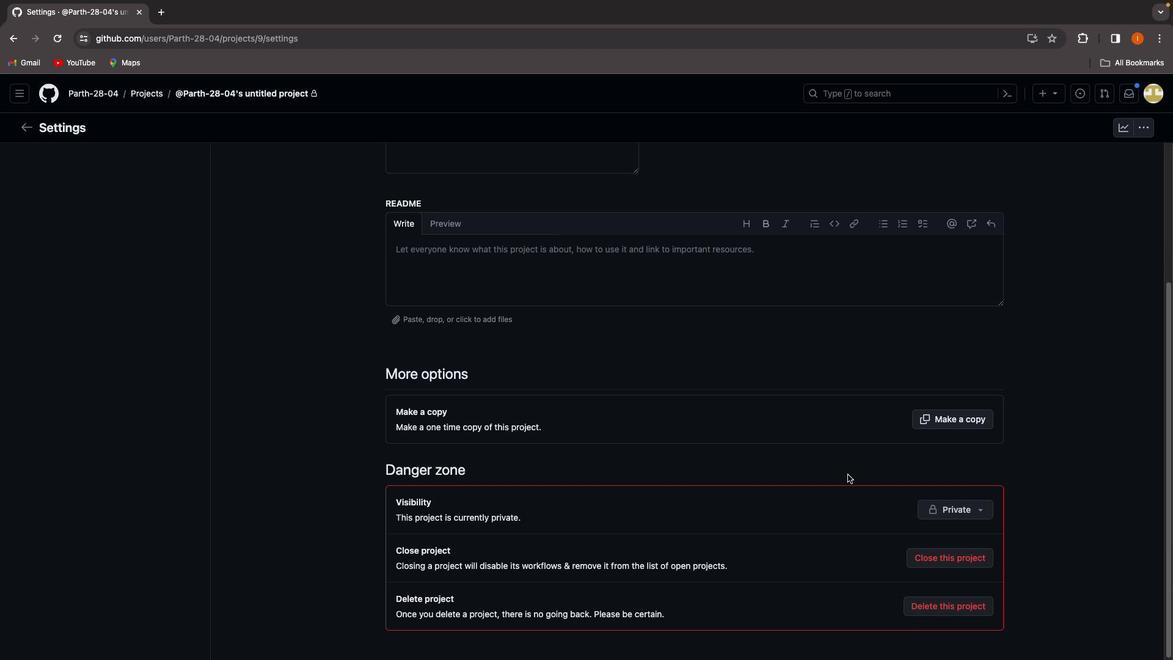 
Action: Mouse scrolled (848, 474) with delta (0, 1)
Screenshot: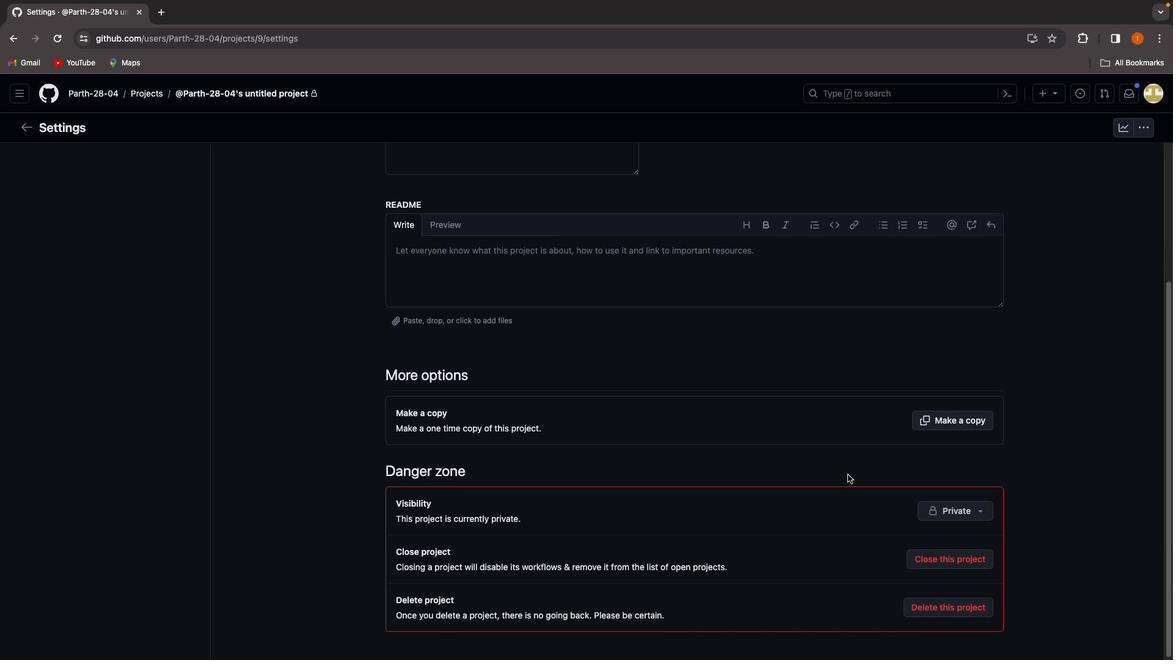 
Action: Mouse scrolled (848, 474) with delta (0, 1)
Screenshot: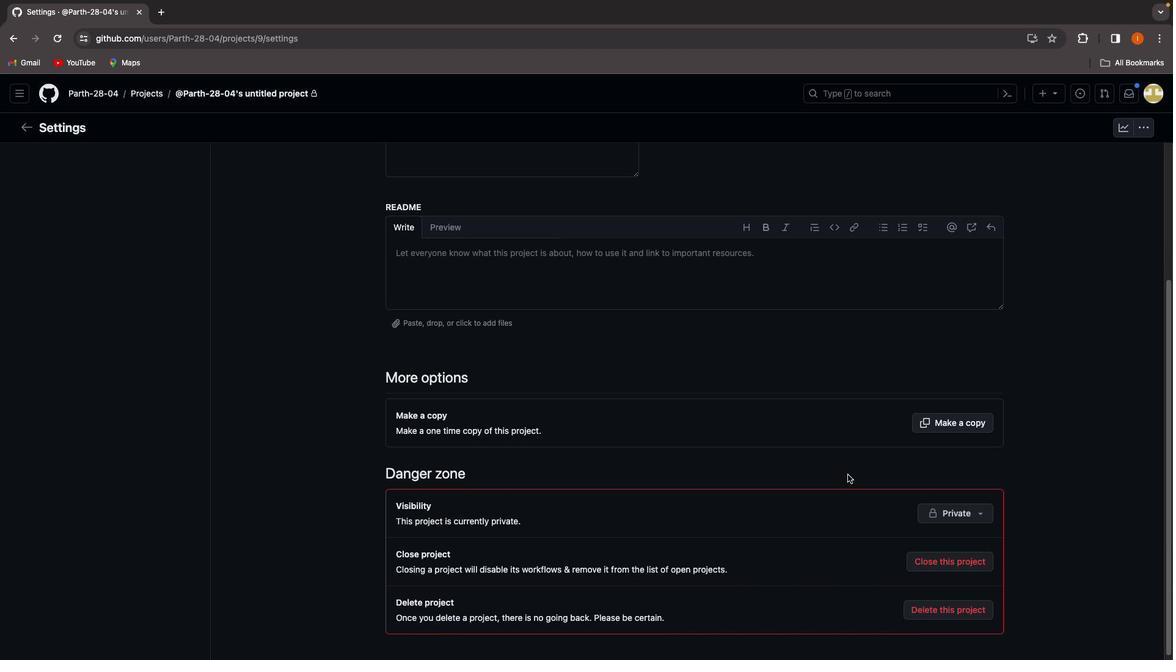 
Action: Mouse scrolled (848, 474) with delta (0, 0)
Screenshot: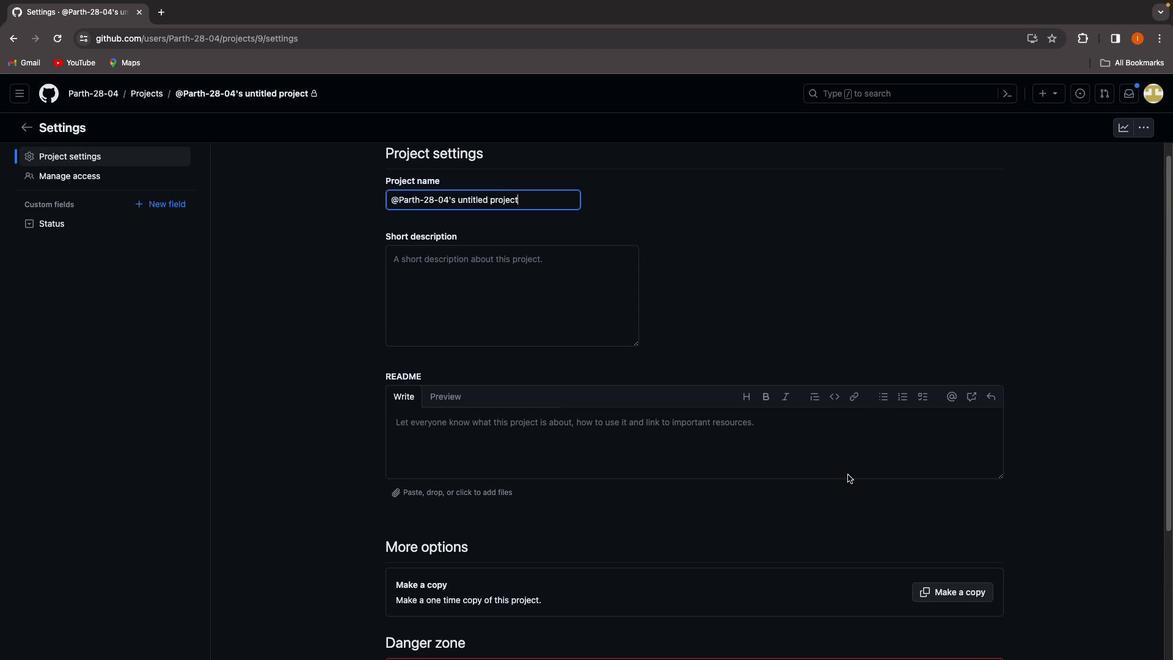 
Action: Mouse scrolled (848, 474) with delta (0, 0)
Screenshot: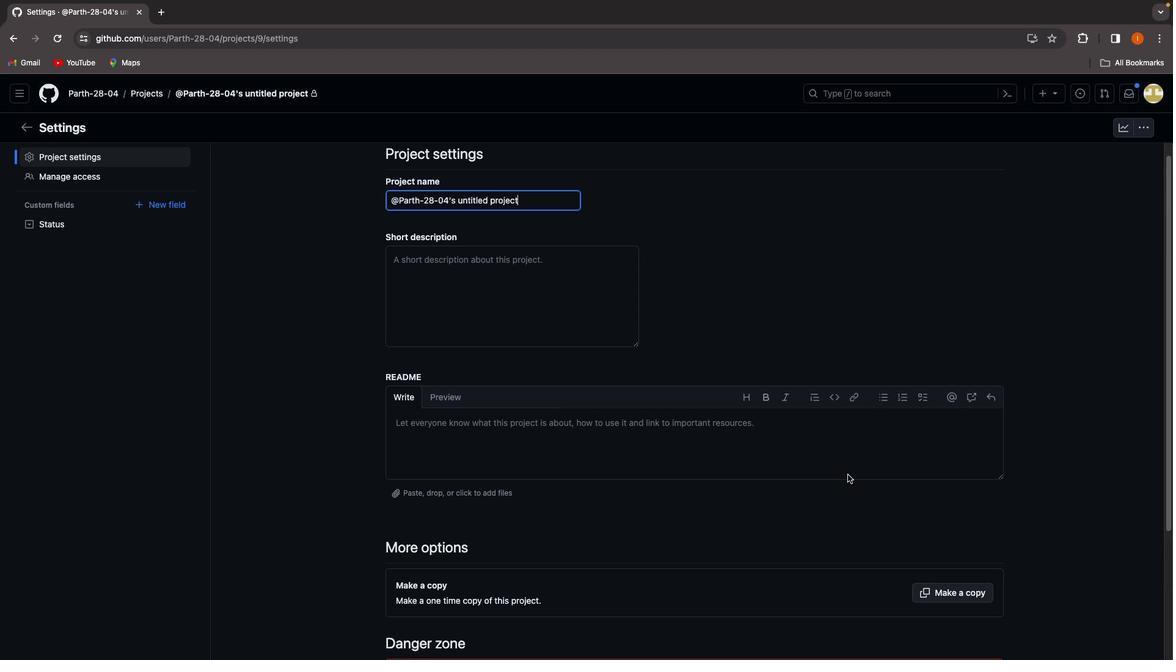 
Action: Mouse scrolled (848, 474) with delta (0, 1)
Screenshot: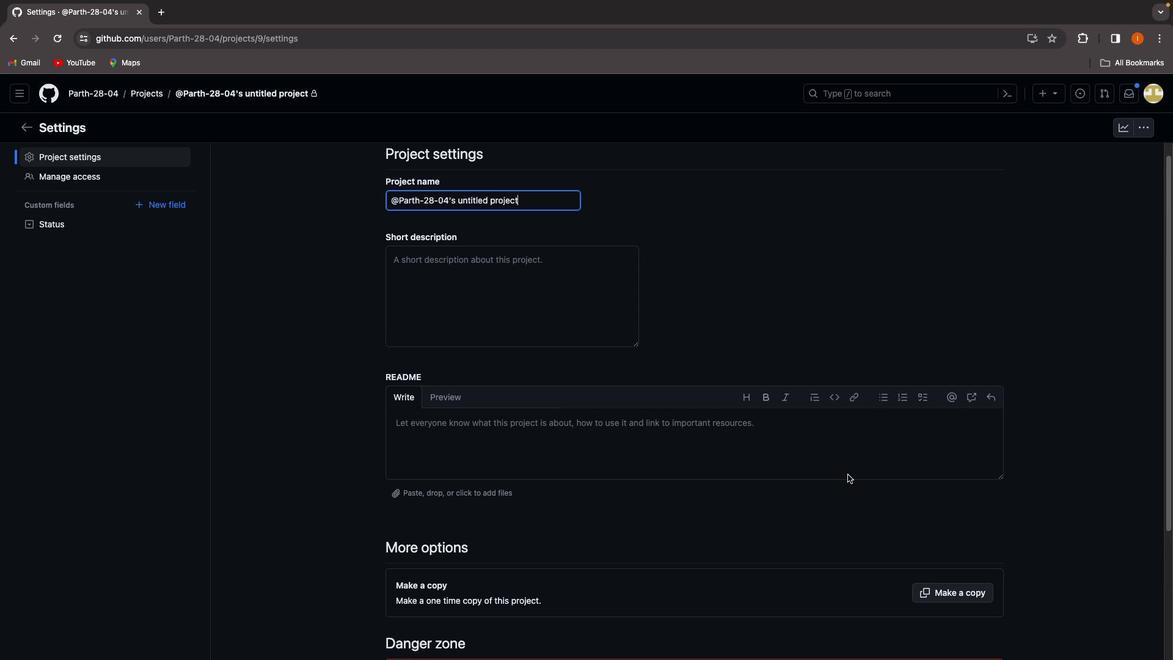 
Action: Mouse scrolled (848, 474) with delta (0, 0)
Screenshot: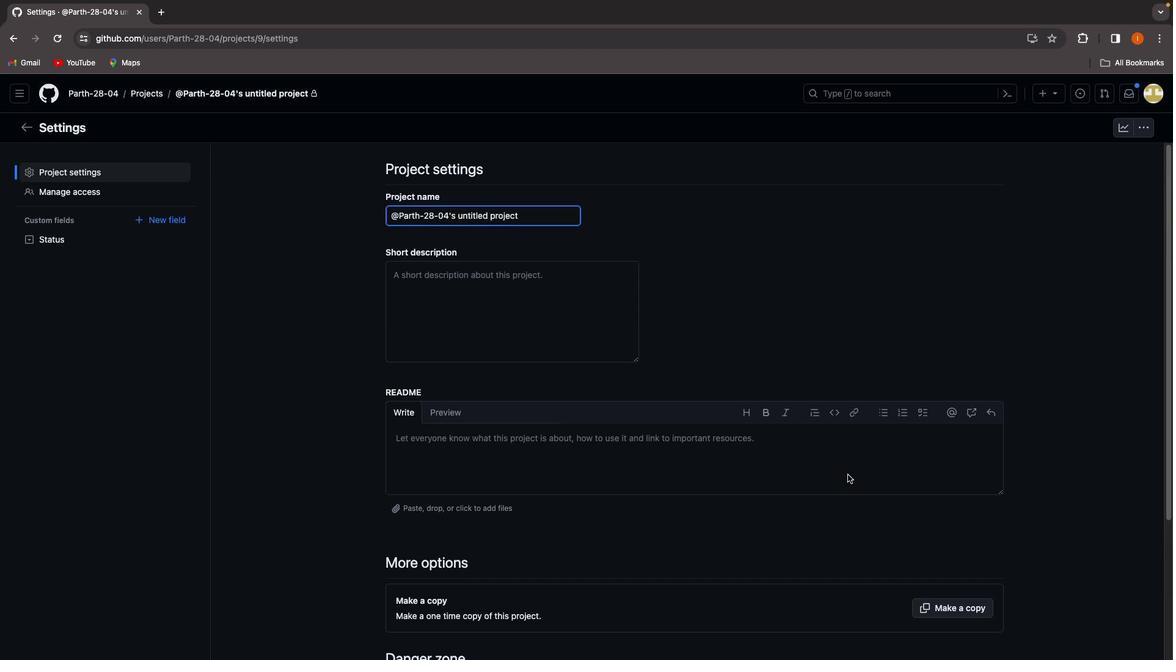 
Action: Mouse scrolled (848, 474) with delta (0, 0)
Screenshot: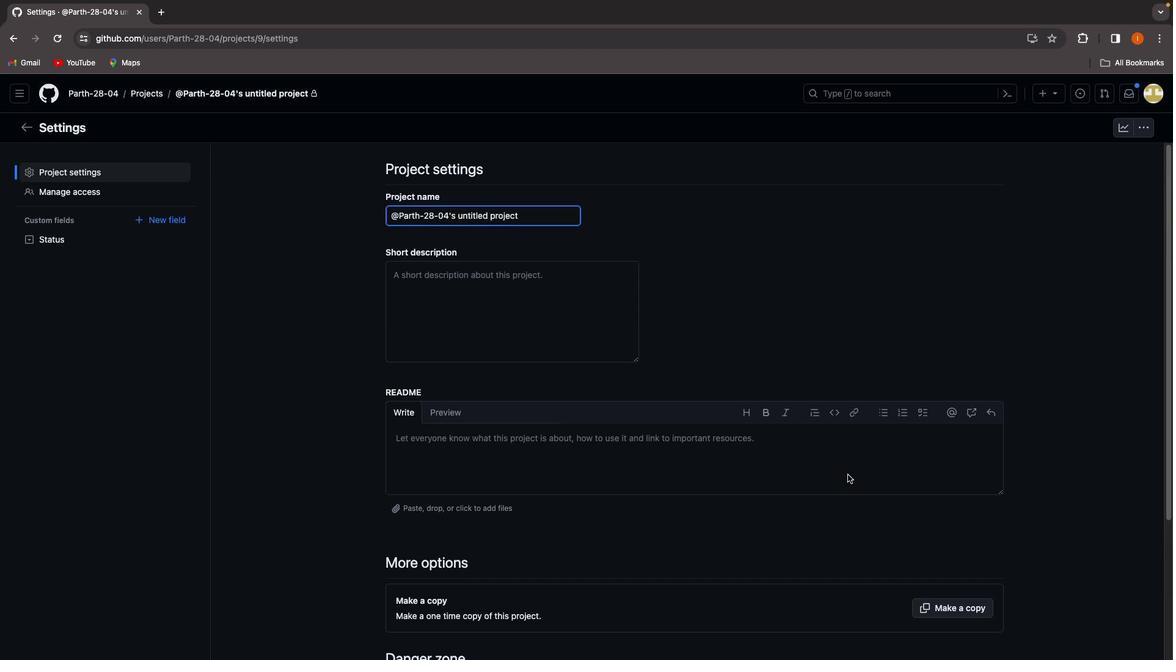 
Action: Mouse scrolled (848, 474) with delta (0, 1)
Screenshot: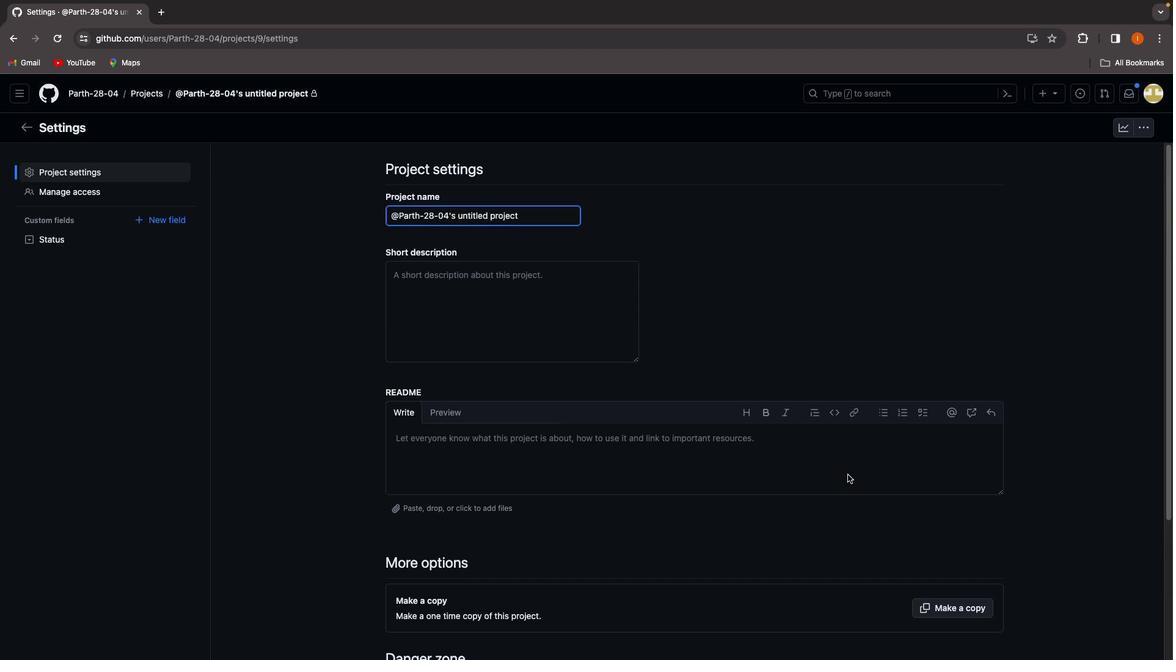 
Action: Mouse moved to (845, 482)
Screenshot: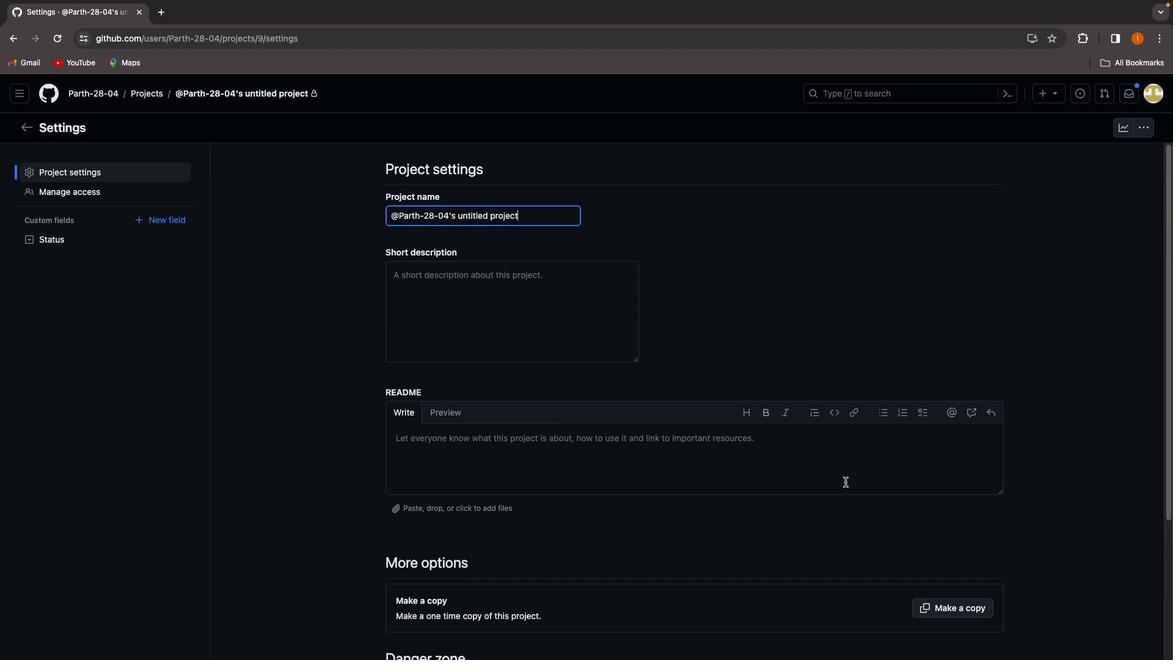 
Action: Mouse scrolled (845, 482) with delta (0, 0)
Screenshot: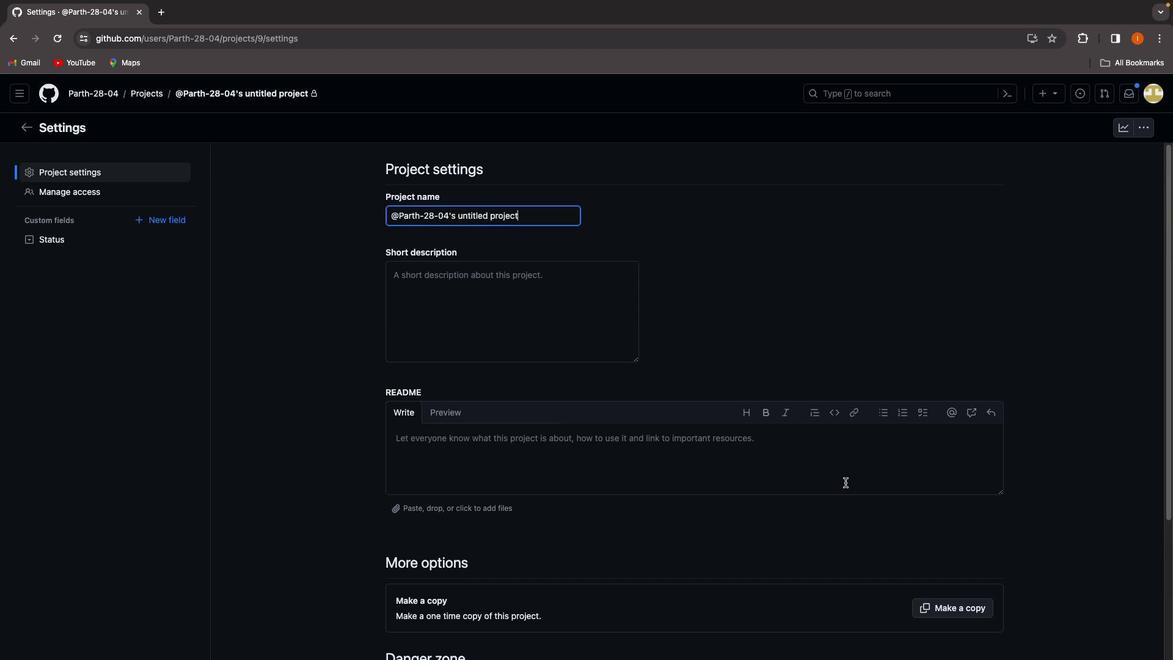 
Action: Mouse scrolled (845, 482) with delta (0, 0)
Screenshot: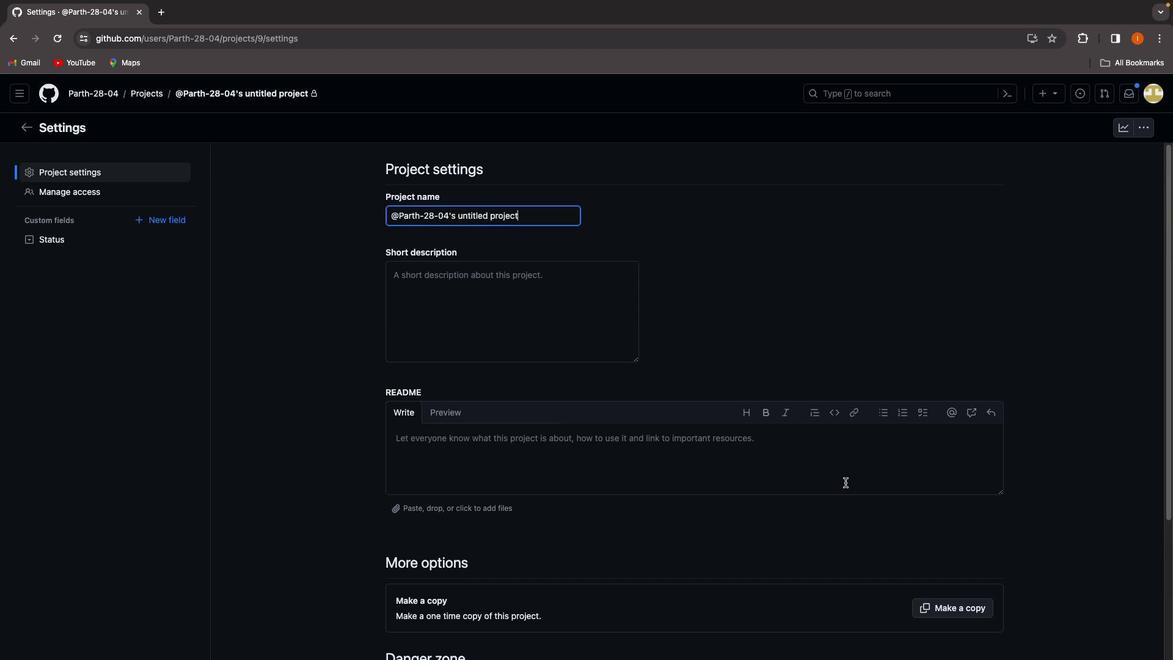 
Action: Mouse scrolled (845, 482) with delta (0, 1)
Screenshot: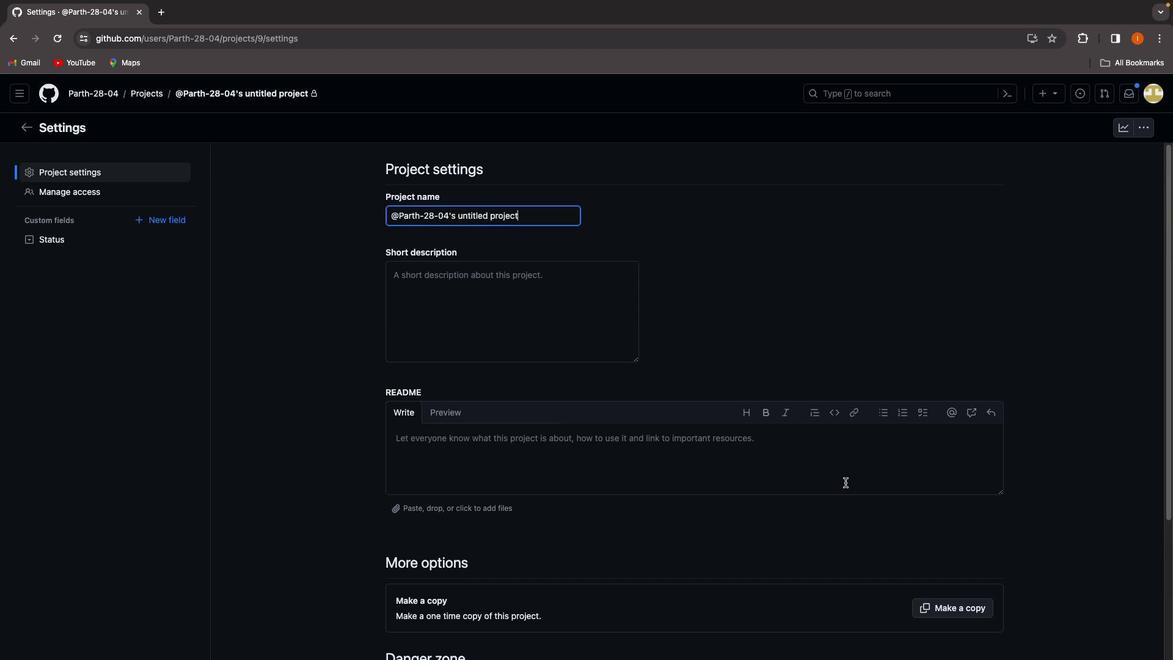 
Action: Mouse moved to (555, 218)
Screenshot: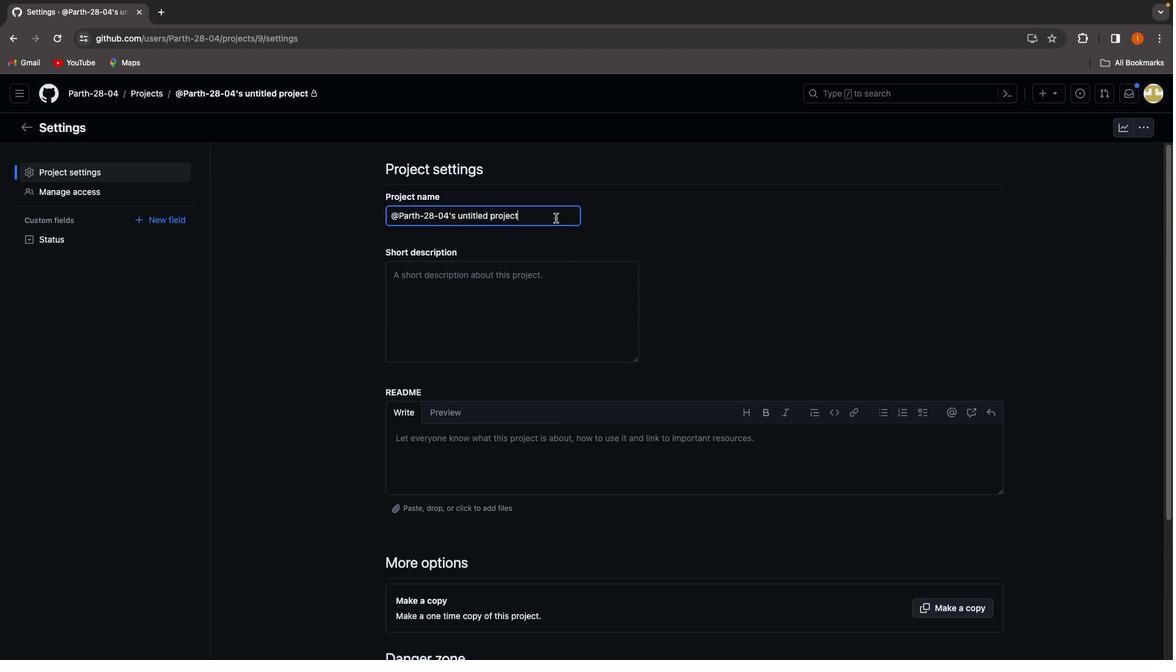 
Action: Mouse pressed left at (555, 218)
Screenshot: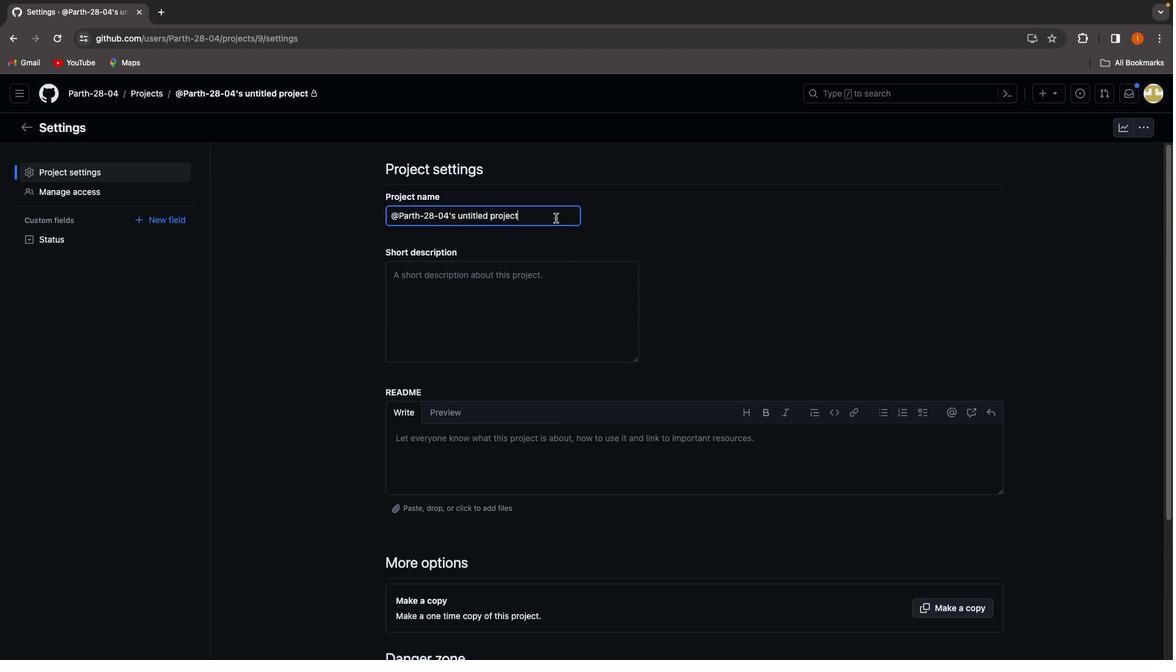 
Action: Mouse moved to (556, 218)
Screenshot: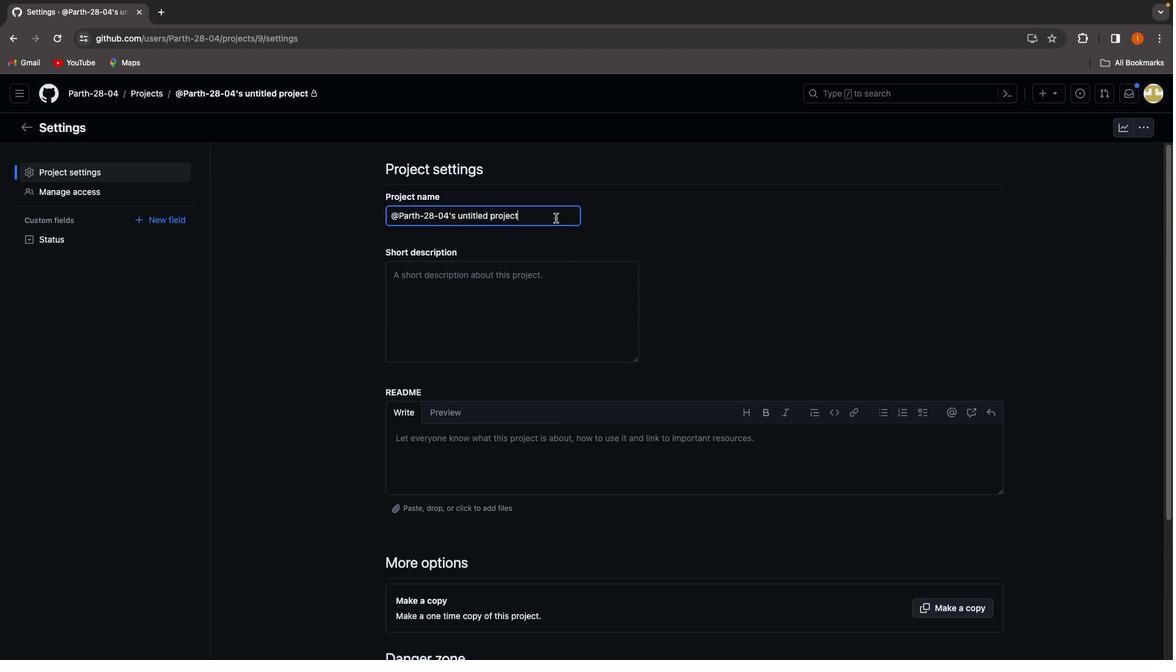 
Action: Key pressed Key.backspaceKey.backspaceKey.backspaceKey.backspaceKey.backspaceKey.backspaceKey.backspaceKey.backspaceKey.backspaceKey.backspaceKey.backspaceKey.backspaceKey.backspaceKey.backspaceKey.backspaceKey.backspaceKey.backspaceKey.backspaceKey.backspaceKey.backspaceKey.backspaceKey.backspaceKey.backspaceKey.backspaceKey.backspaceKey.backspaceKey.backspaceKey.backspaceKey.backspaceKey.backspaceKey.backspaceKey.backspaceKey.backspaceKey.backspaceKey.backspace'l''a''t''a''1''1'Key.shift_r'_''r''e''p''o'
Screenshot: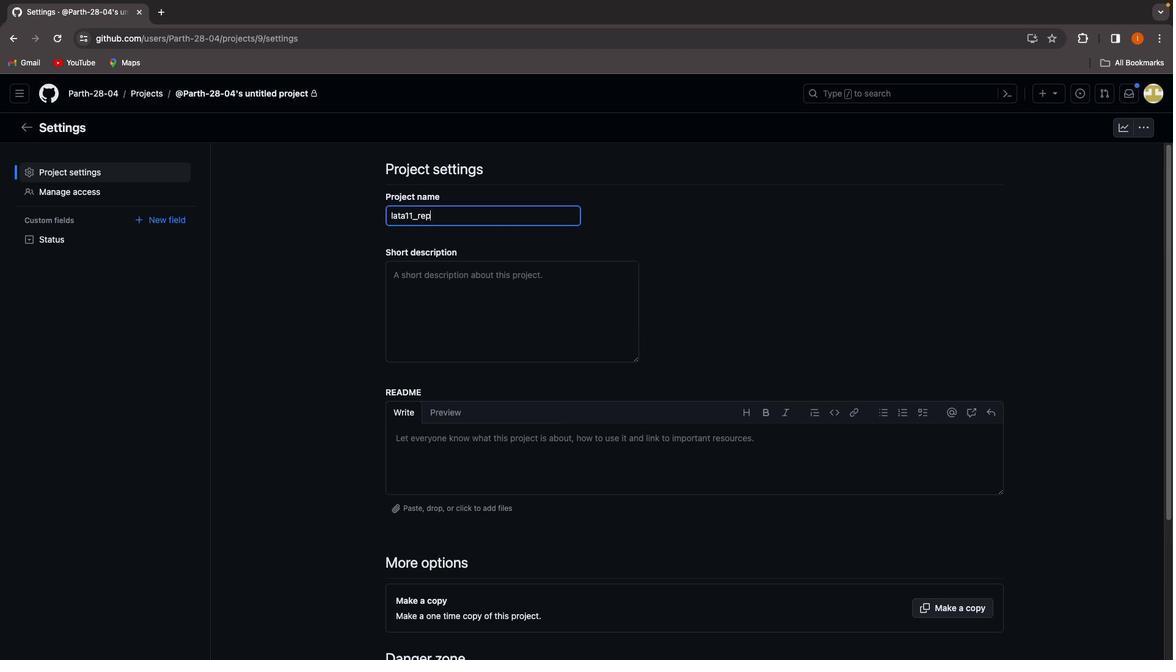 
Action: Mouse moved to (484, 306)
Screenshot: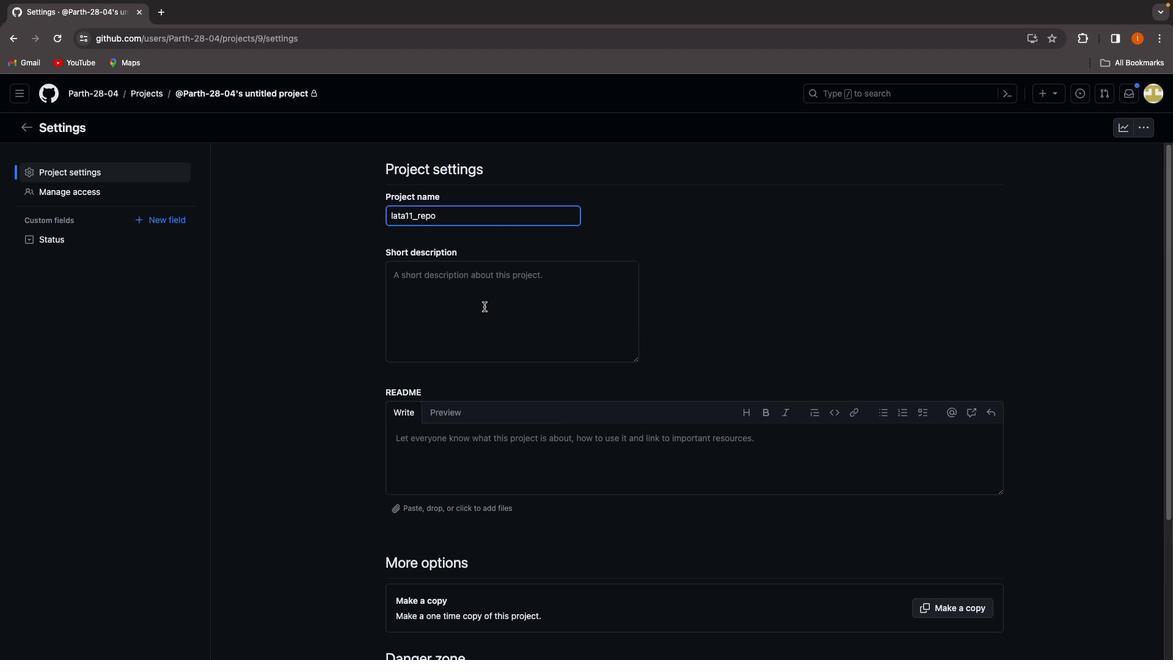 
Action: Mouse pressed left at (484, 306)
Screenshot: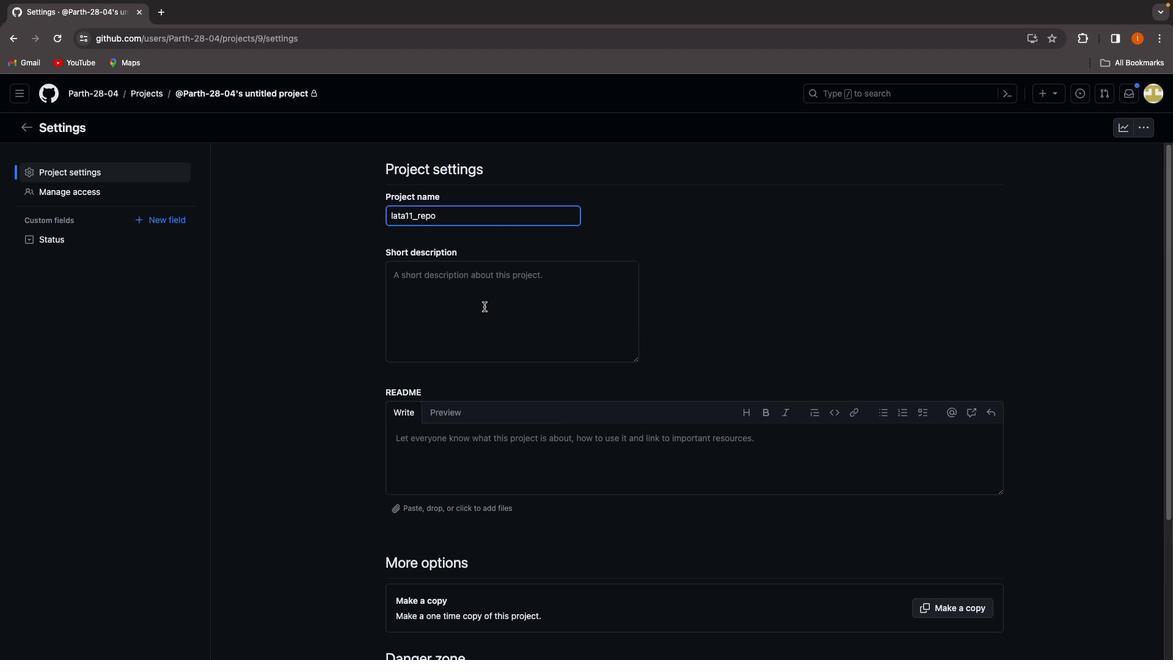 
Action: Key pressed 't''h''i''s'Key.space'i''s'Key.space'r''e''p''o'Key.space'f''o''r'Key.space'g''i''t''h''u''b'Key.space'd''e''v''e''r''p''e''r'Key.backspaceKey.backspaceKey.backspaceKey.backspaceKey.backspace'e''l''o''p''e''r'Key.space'.''i''t'Key.space'i''s'Key.space'a''n'Key.space'o''e''n'Key.backspaceKey.backspaceKey.backspace'o''p''e''n'Key.space'p''l''a''t''f''r''o''m'Key.space'g'Key.backspace'f''o''r'Key.space'o'Key.backspaceKey.backspaceKey.backspaceKey.backspaceKey.backspaceKey.backspaceKey.backspaceKey.backspaceKey.backspace'o''r''m'Key.space'f''o''r'Key.space'a''l''l'Key.space'u''e''r''.'
Screenshot: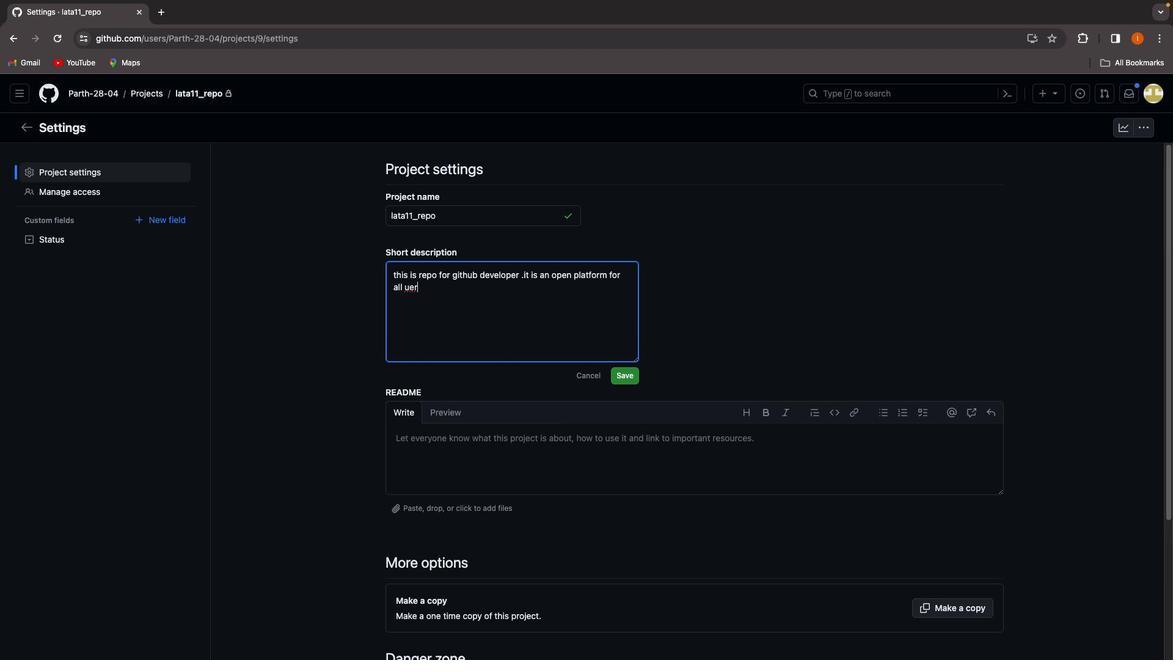 
Action: Mouse moved to (625, 377)
Screenshot: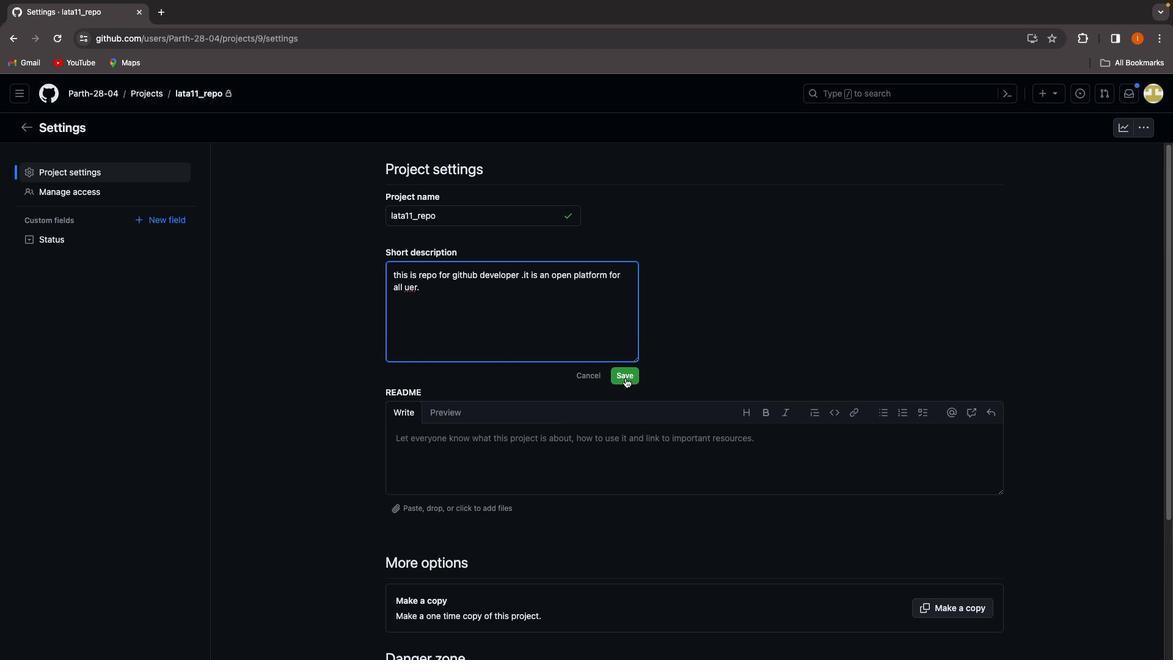 
Action: Mouse pressed left at (625, 377)
Screenshot: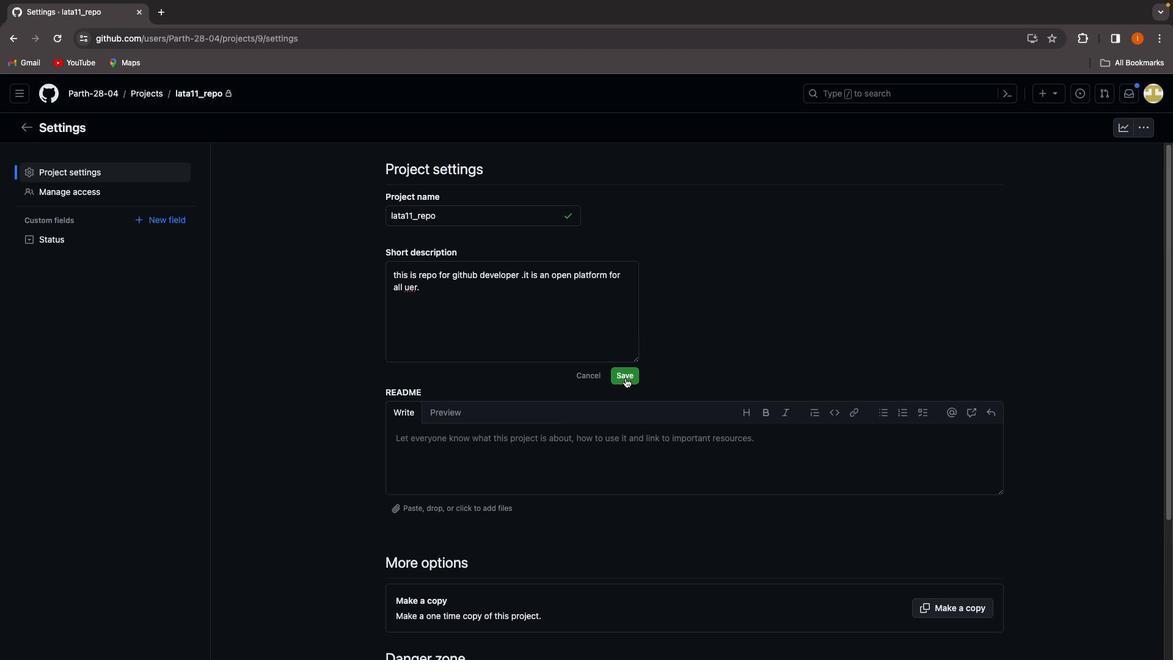 
Action: Mouse moved to (662, 443)
Screenshot: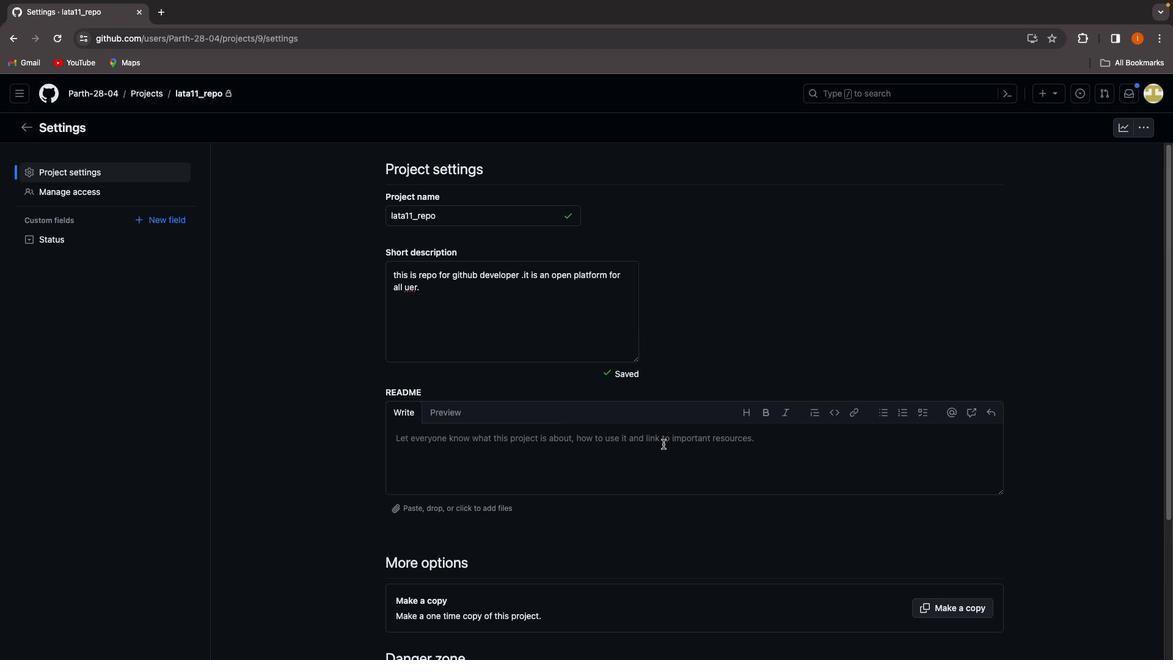 
Action: Mouse scrolled (662, 443) with delta (0, 0)
Screenshot: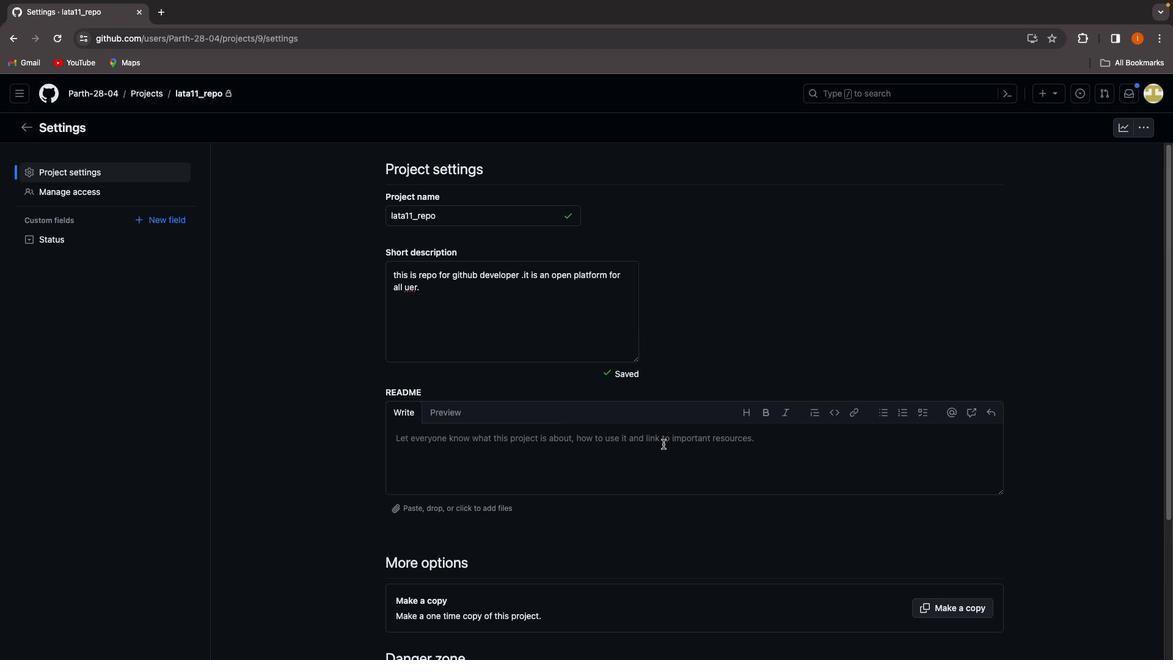 
Action: Mouse moved to (661, 443)
Screenshot: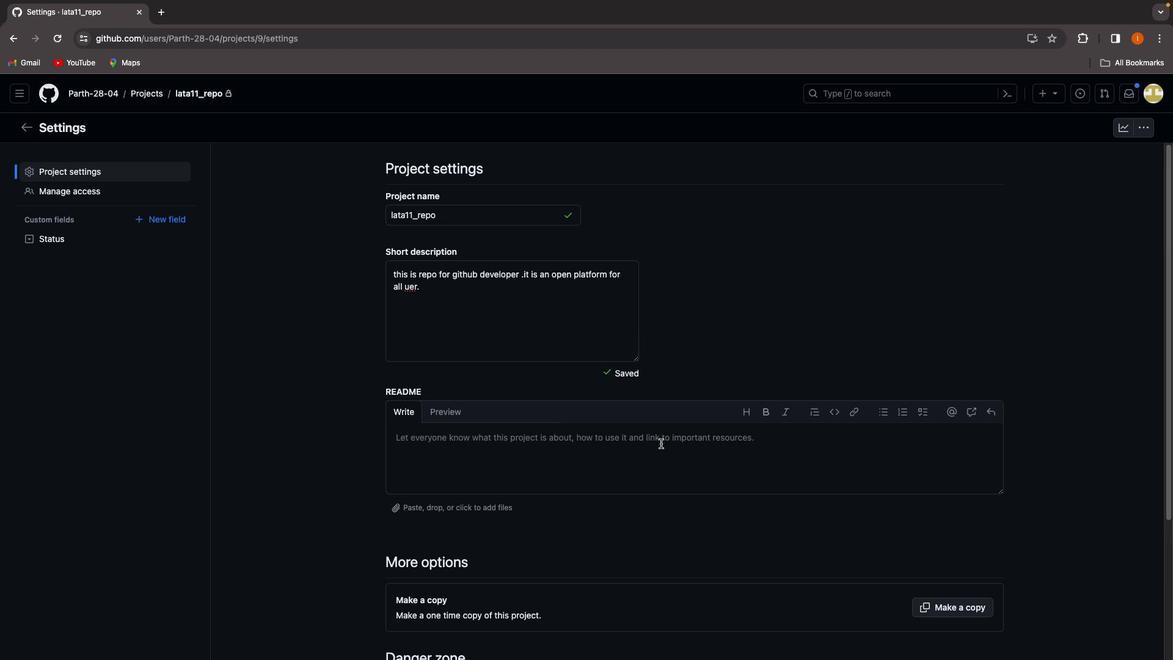 
Action: Mouse scrolled (661, 443) with delta (0, 0)
Screenshot: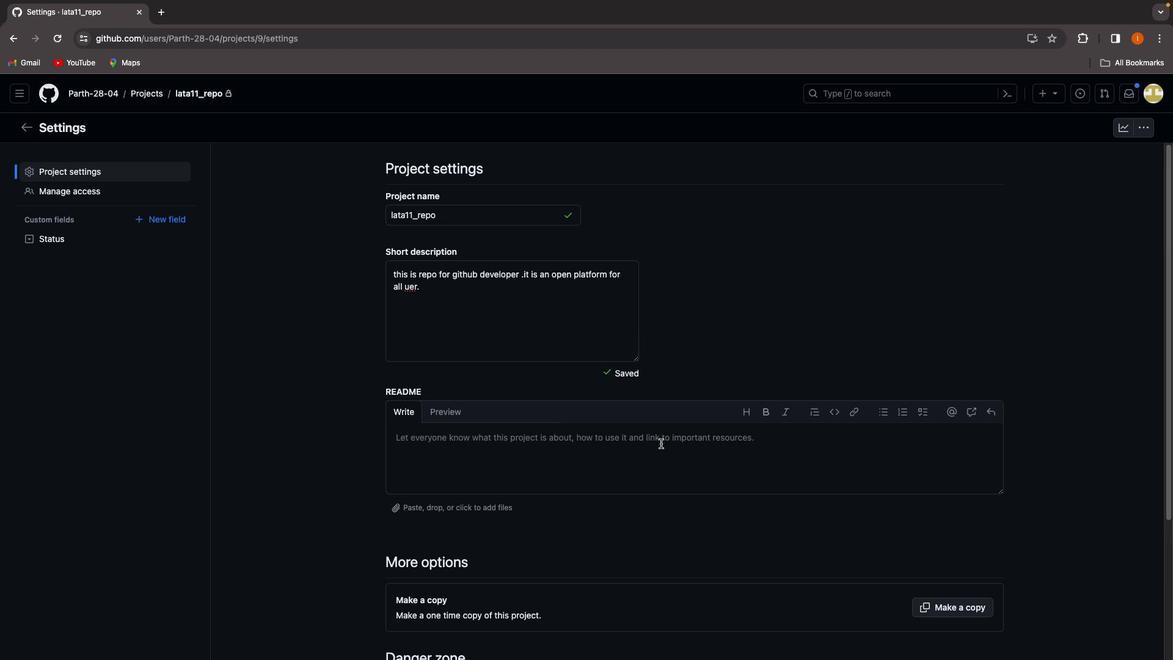 
Action: Mouse moved to (661, 441)
Screenshot: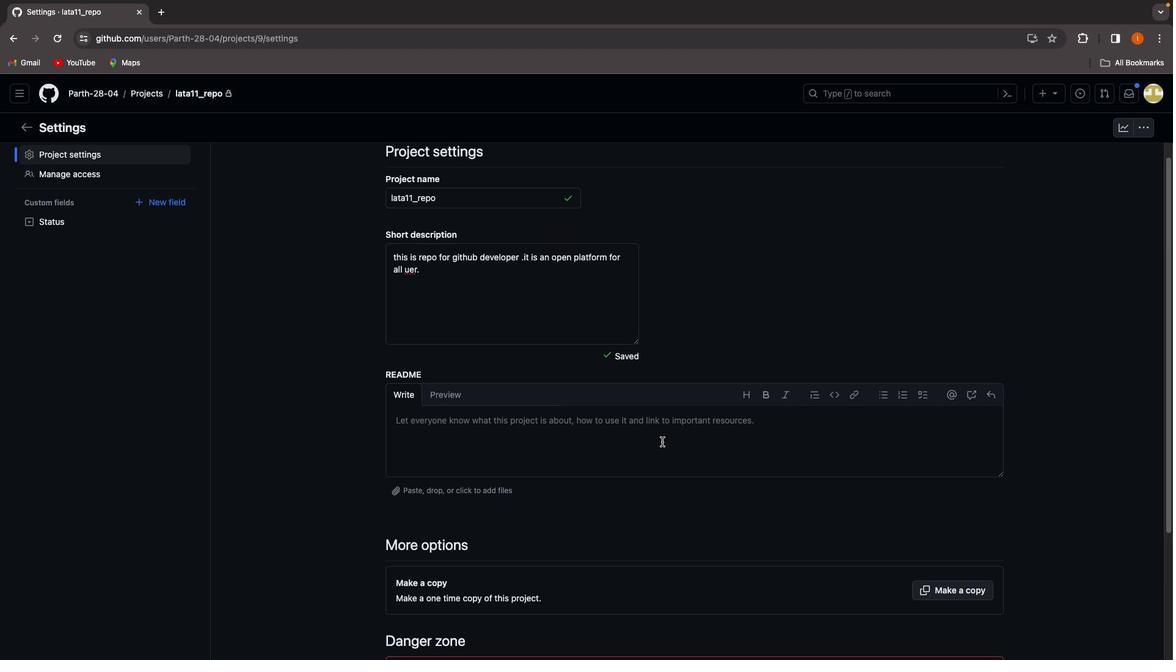 
Action: Mouse scrolled (661, 441) with delta (0, 0)
Screenshot: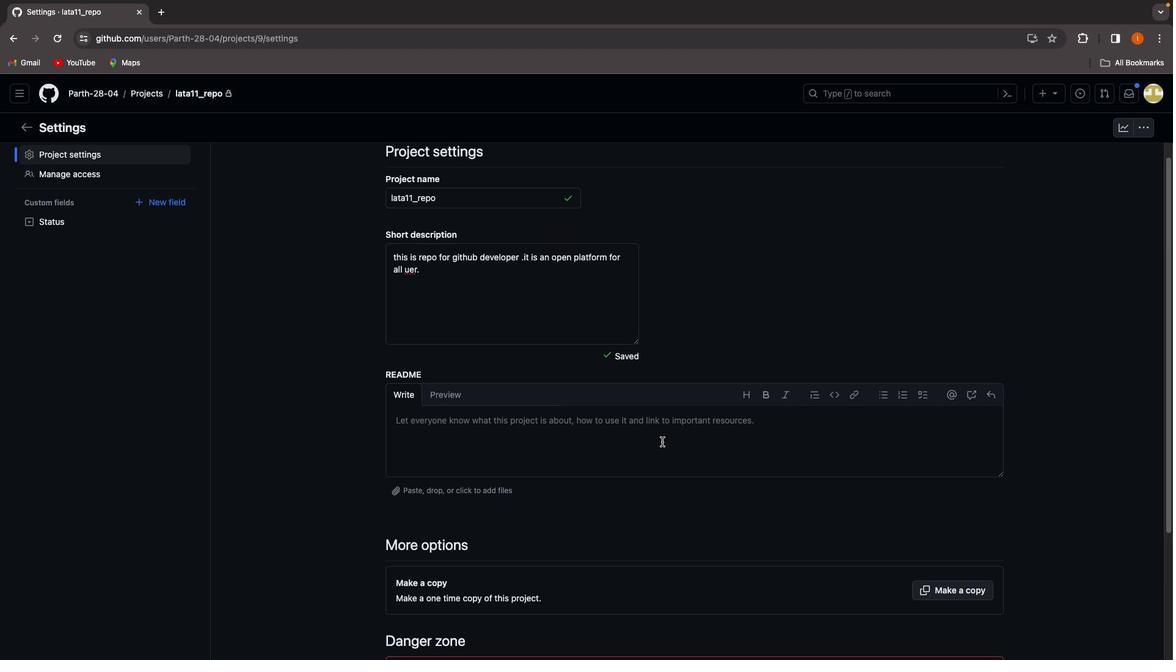
Action: Mouse scrolled (661, 441) with delta (0, 0)
Screenshot: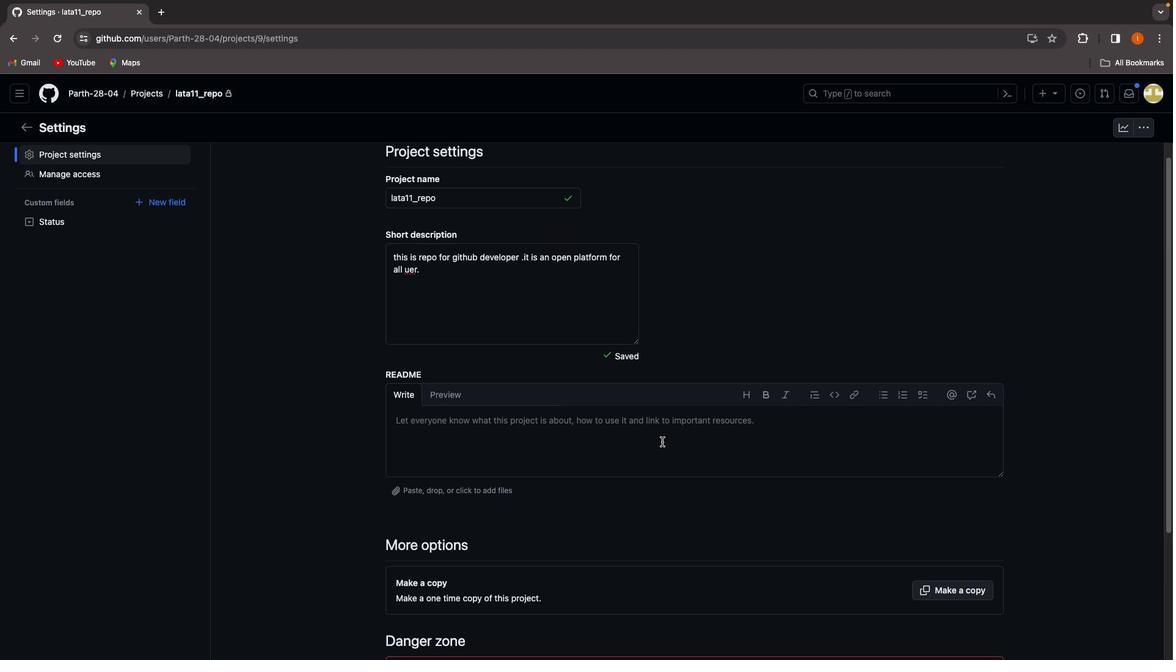 
Action: Mouse moved to (661, 441)
Screenshot: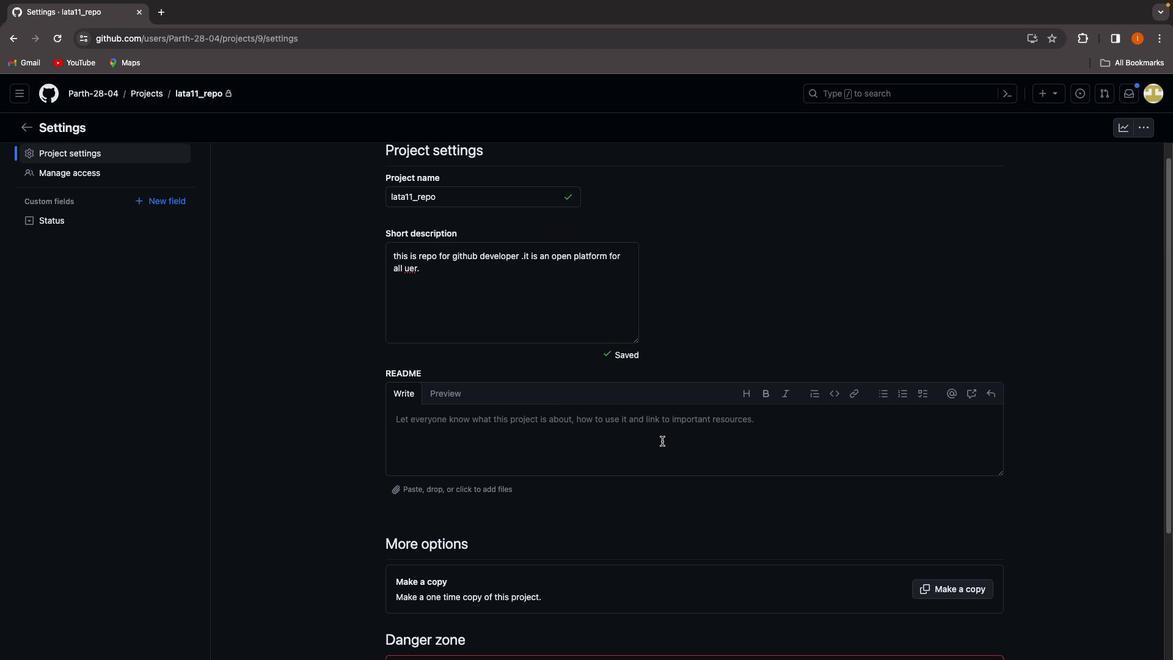 
Action: Mouse scrolled (661, 441) with delta (0, -1)
Screenshot: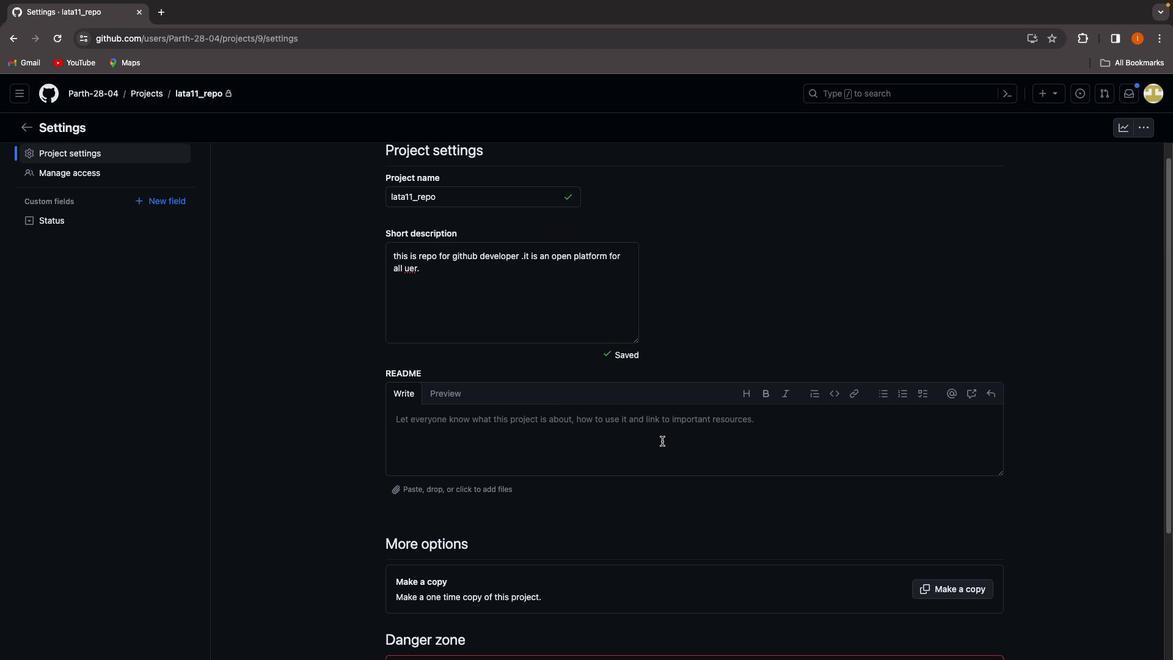 
Action: Mouse moved to (444, 335)
Screenshot: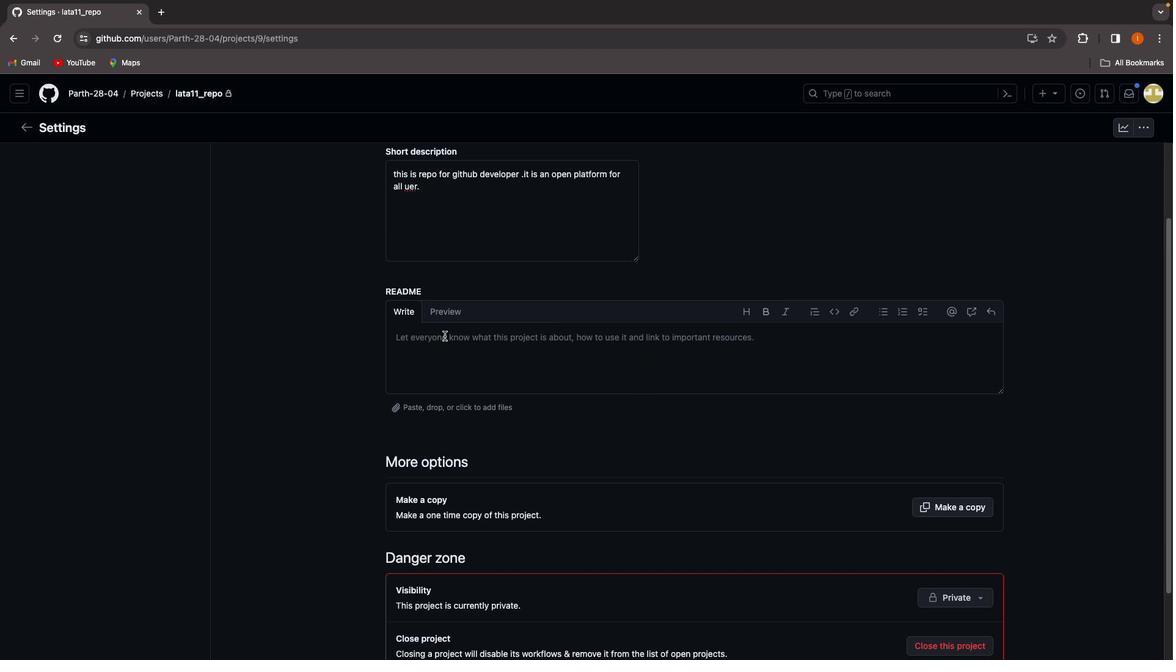 
Action: Mouse scrolled (444, 335) with delta (0, 0)
Screenshot: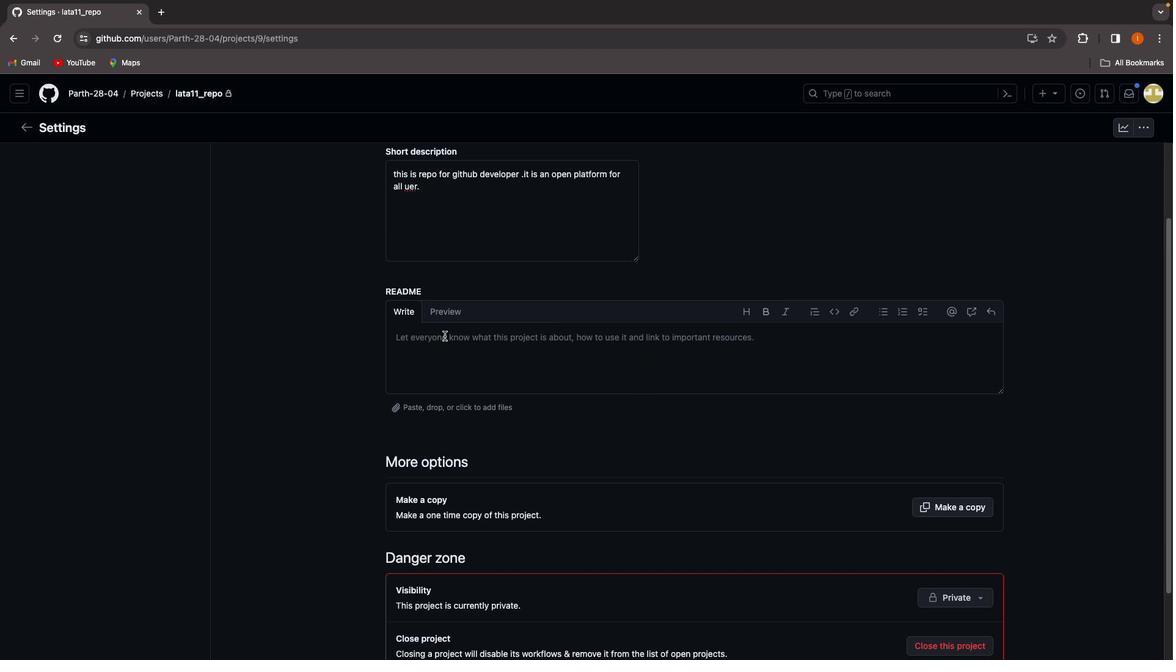 
Action: Mouse scrolled (444, 335) with delta (0, 0)
Screenshot: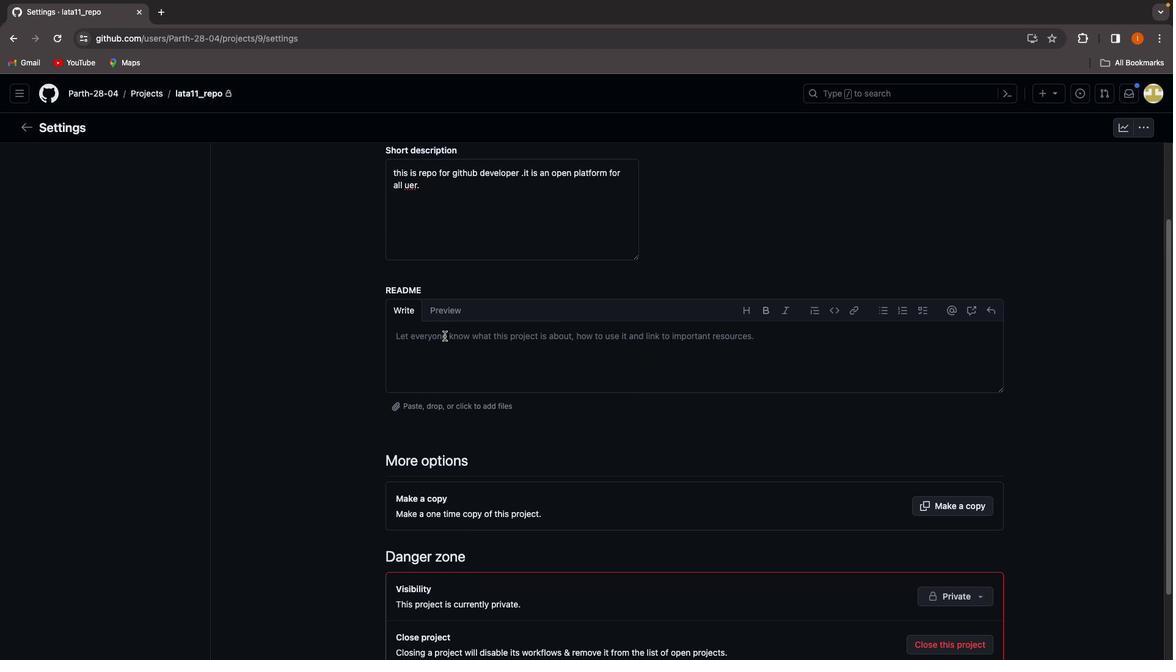 
Action: Mouse moved to (443, 334)
Screenshot: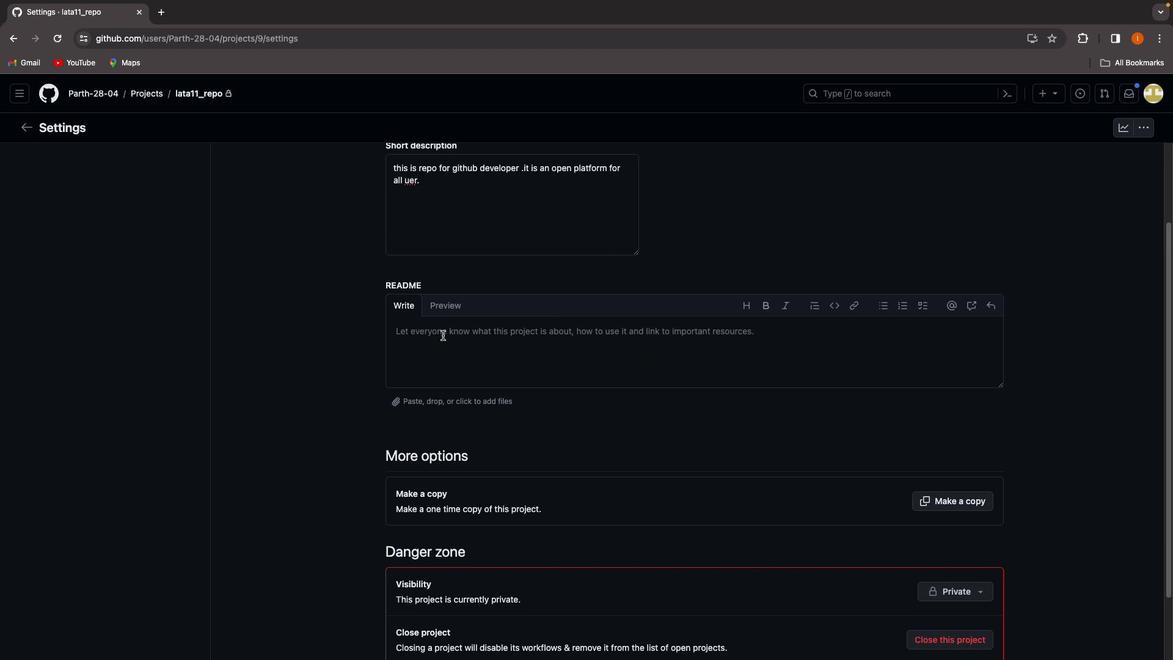 
Action: Mouse scrolled (443, 334) with delta (0, 0)
Screenshot: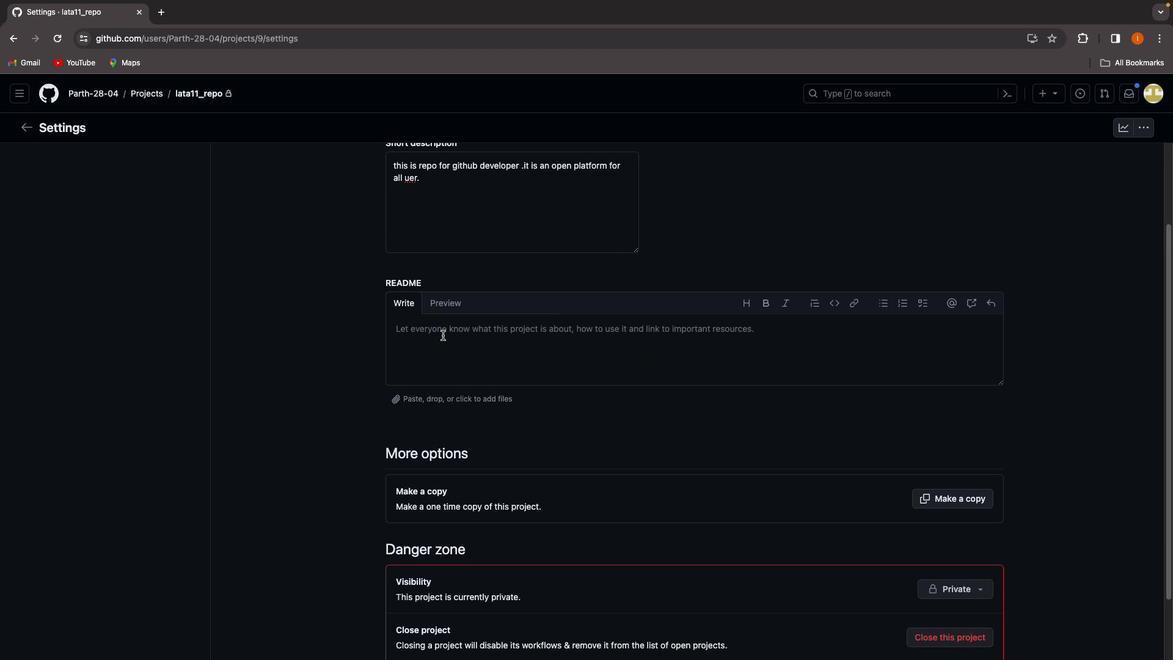 
Action: Mouse scrolled (443, 334) with delta (0, 0)
Screenshot: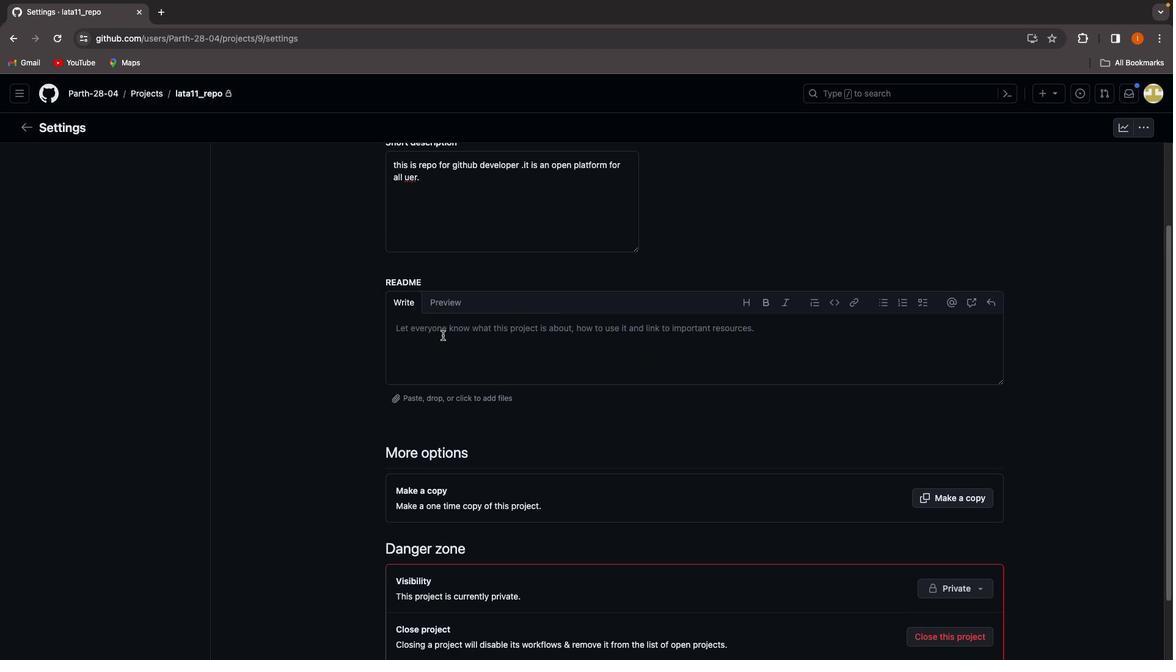 
Action: Mouse moved to (428, 323)
Screenshot: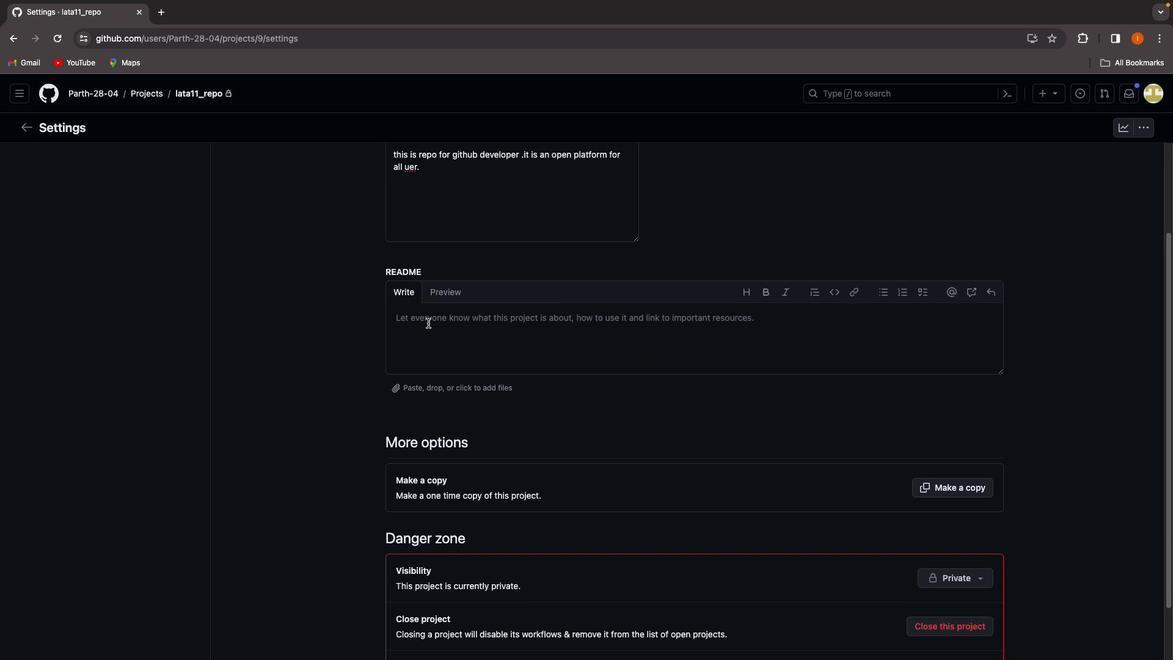 
Action: Mouse pressed left at (428, 323)
Screenshot: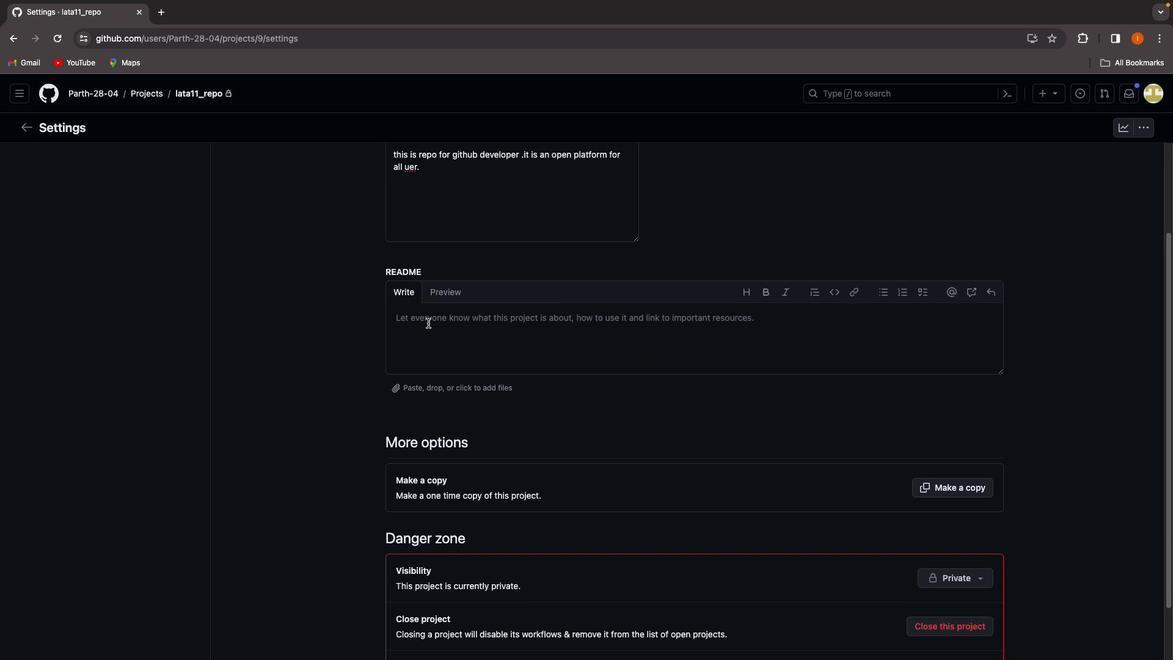 
Action: Key pressed 'h''e''l''l''o'Key.space'e''v''e''r''y''o''n''e'Key.space'u'Key.backspace'y''o''u'Key.space'c''a''n'Key.space'r''e''a''d'Key.spaceKey.backspace'a''n''d'Key.spaceKey.backspaceKey.backspaceKey.backspaceKey.backspaceKey.space'a''n''d'Key.space'd''e''v''e''l''o''p'Key.space'c''o''d''e'Key.space'.'
Screenshot: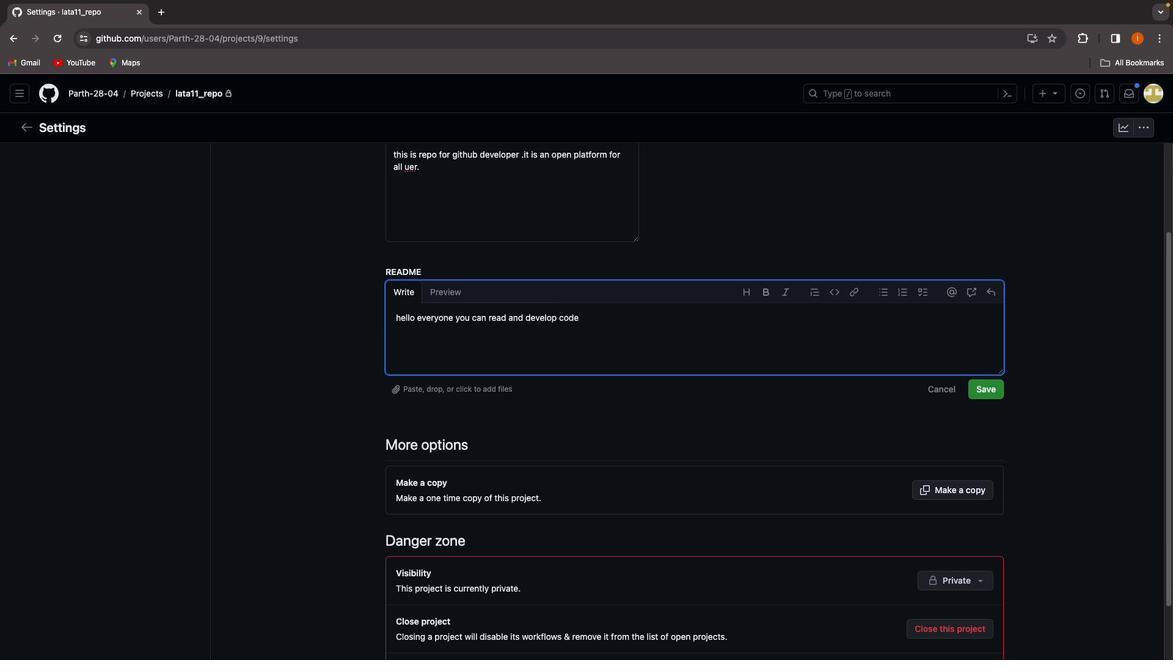 
Action: Mouse moved to (534, 429)
Screenshot: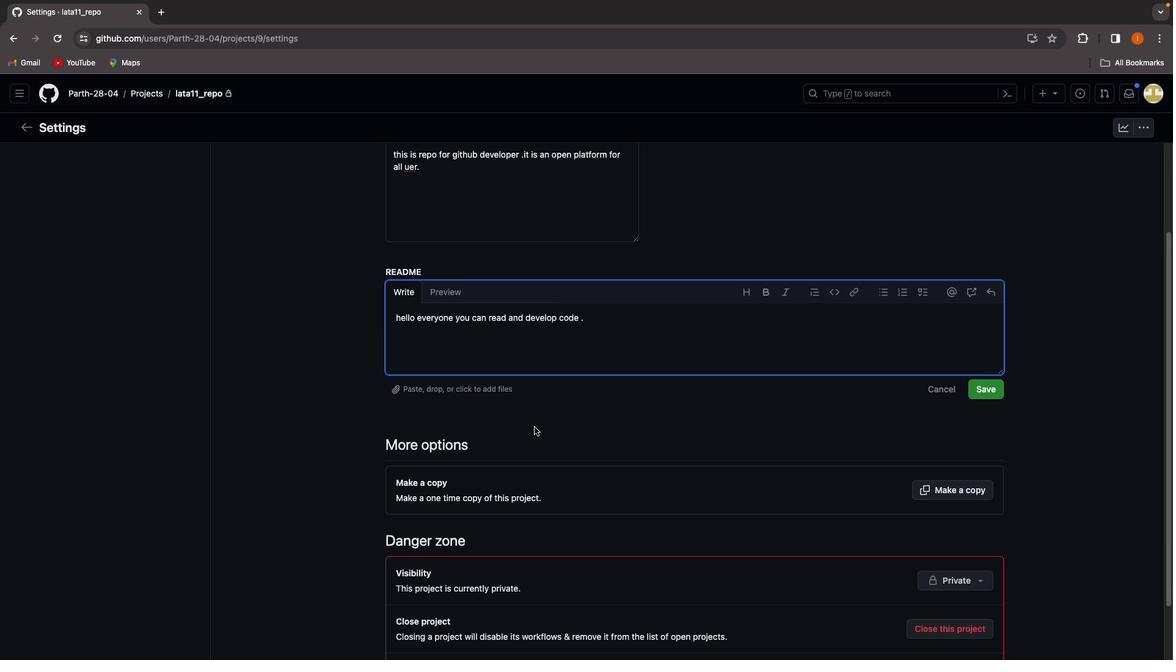 
Action: Mouse scrolled (534, 429) with delta (0, 0)
Screenshot: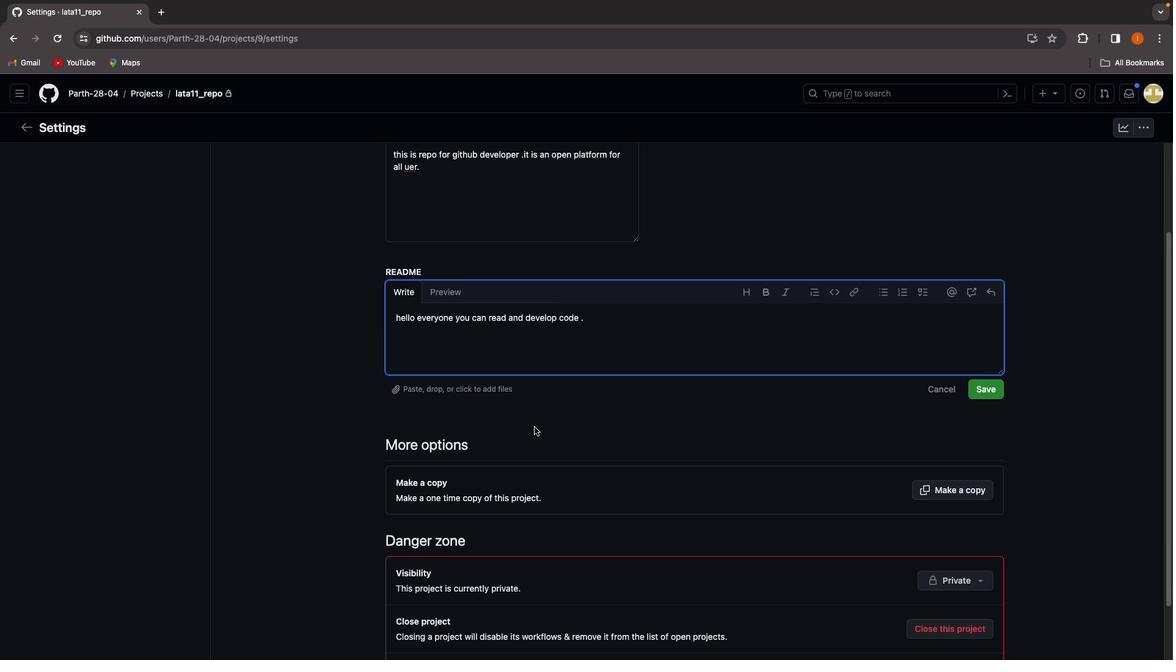 
Action: Mouse moved to (537, 438)
Screenshot: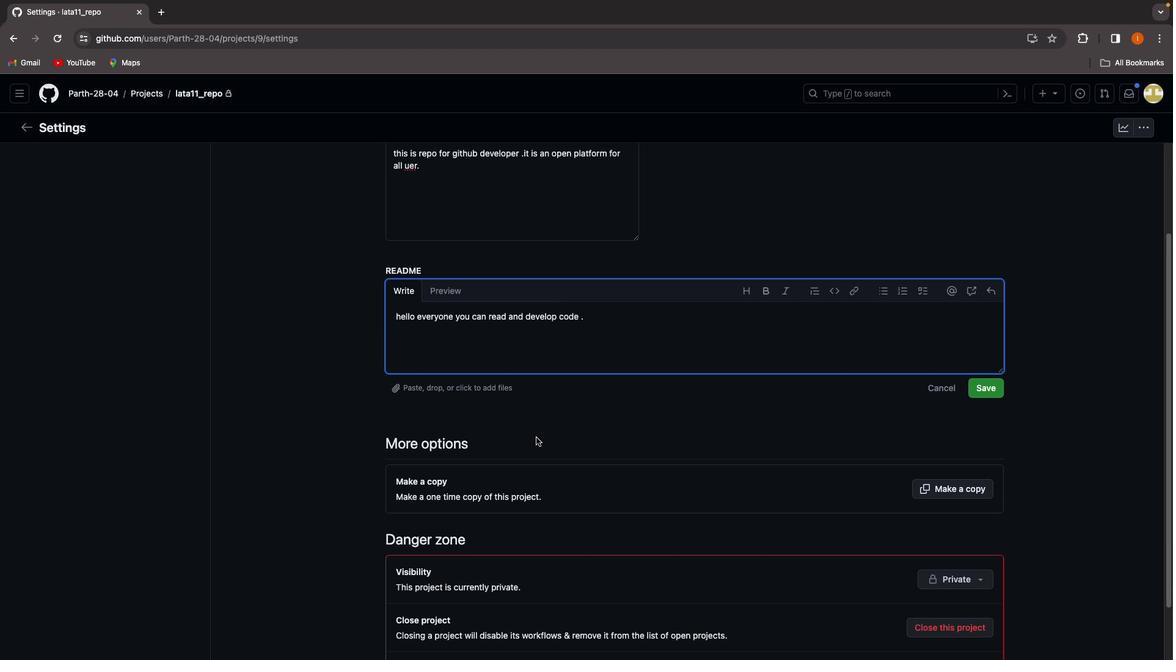 
Action: Mouse scrolled (537, 438) with delta (0, 0)
Screenshot: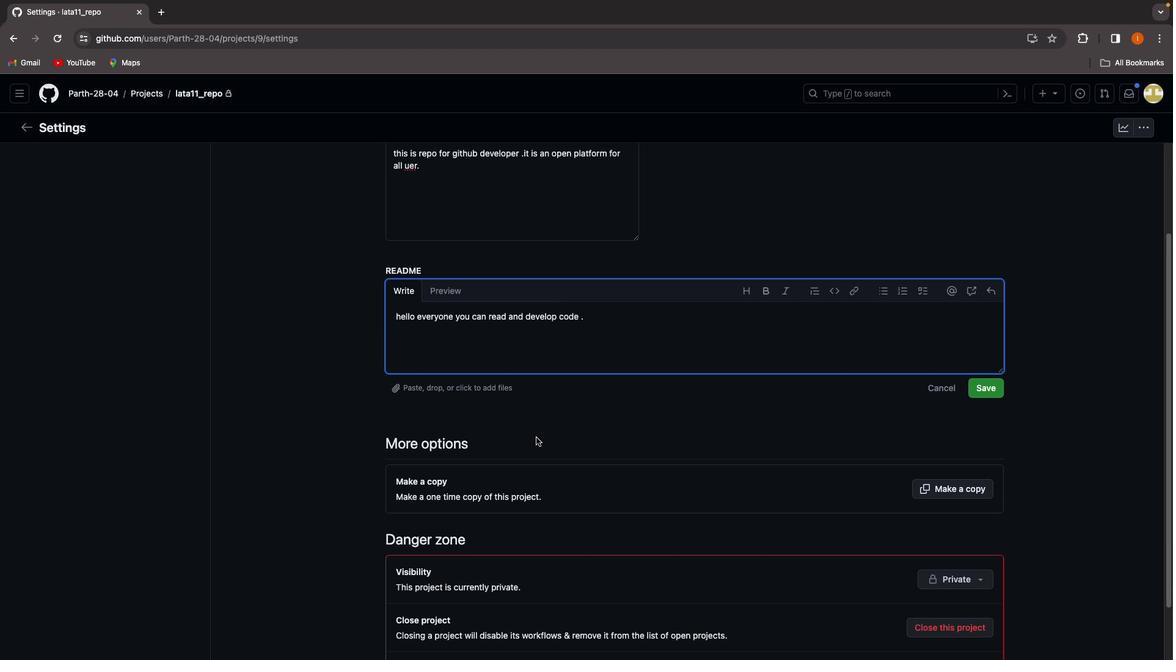 
Action: Mouse moved to (539, 440)
Screenshot: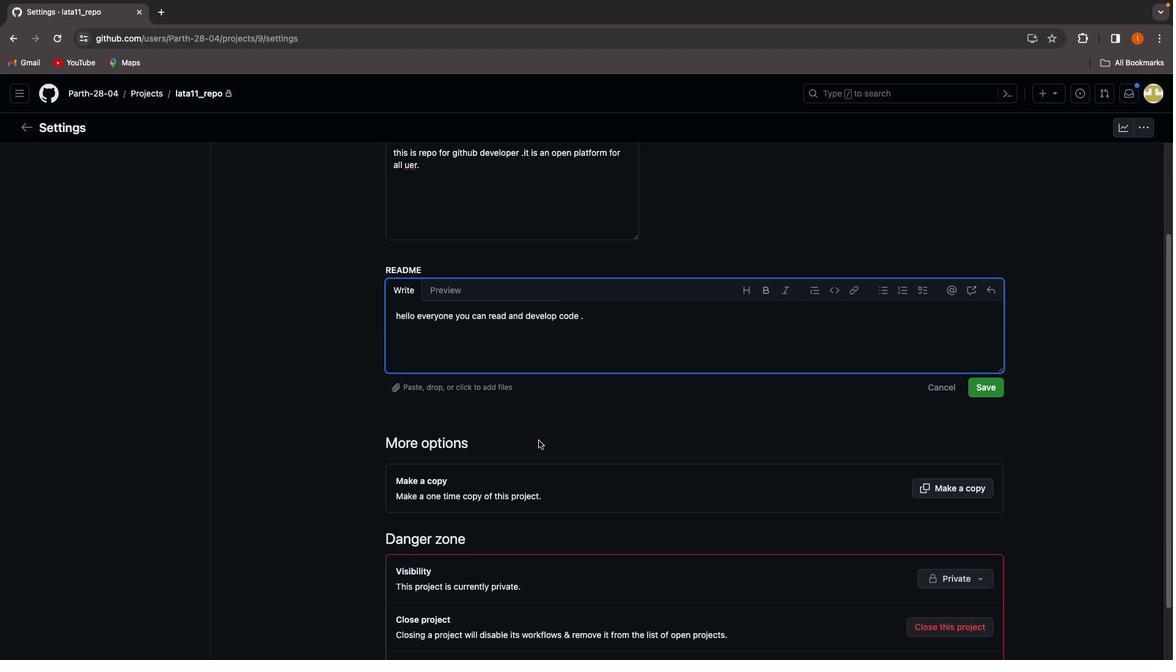 
Action: Mouse scrolled (539, 440) with delta (0, 0)
Screenshot: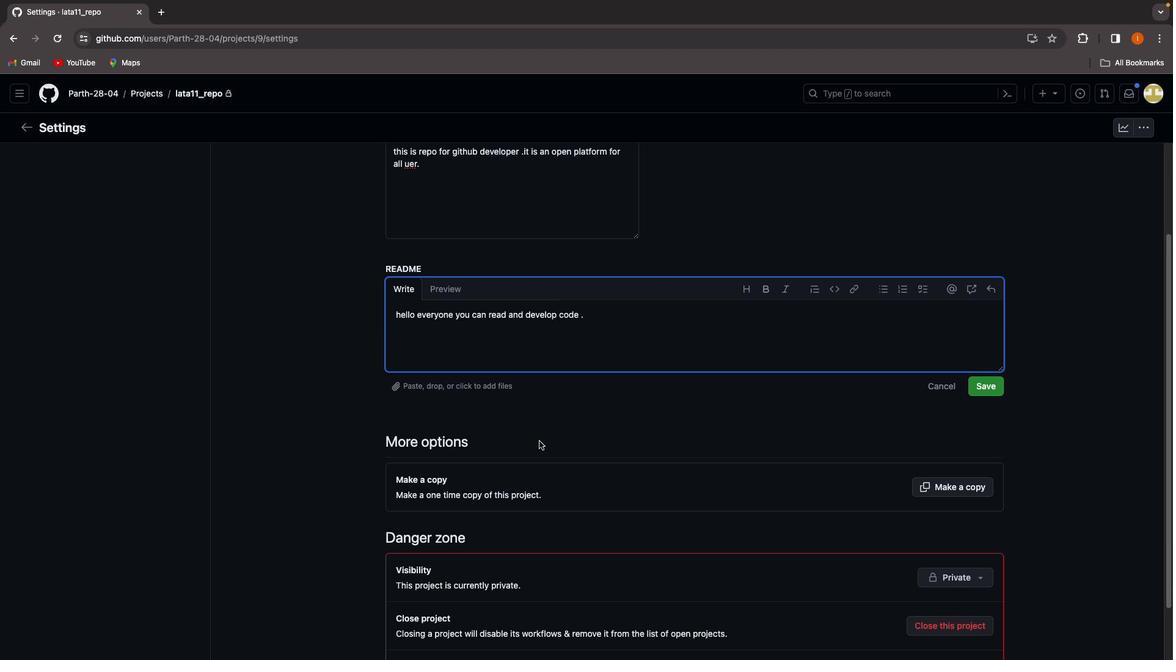 
Action: Mouse moved to (544, 435)
Screenshot: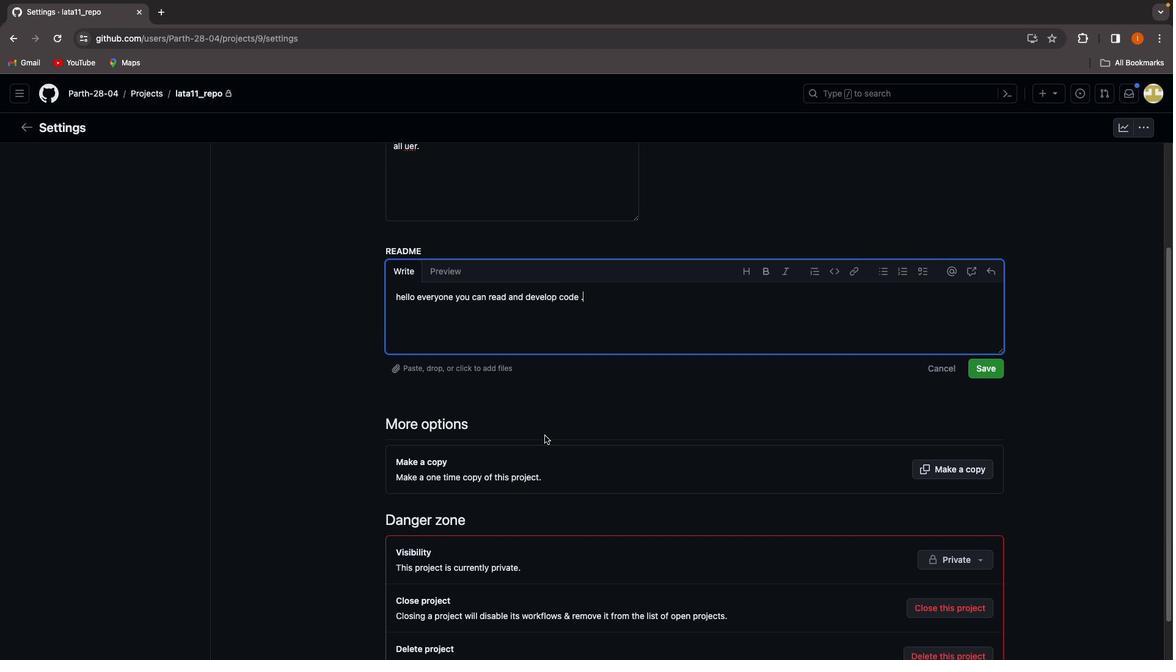 
Action: Mouse scrolled (544, 435) with delta (0, 0)
Screenshot: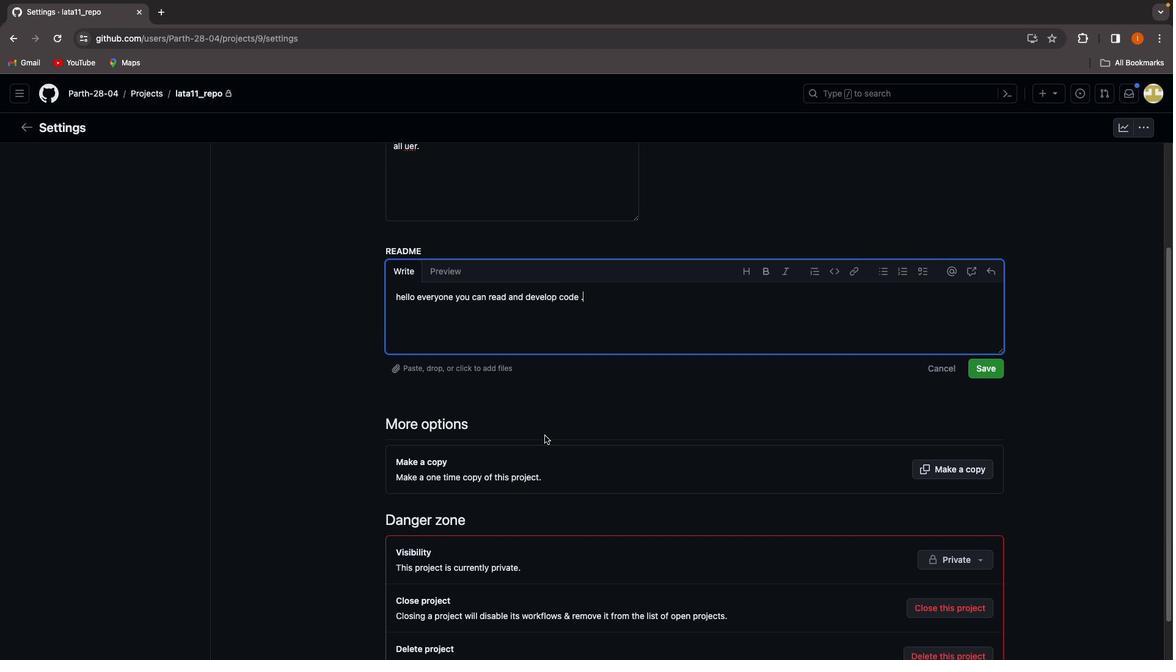 
Action: Mouse moved to (543, 435)
Screenshot: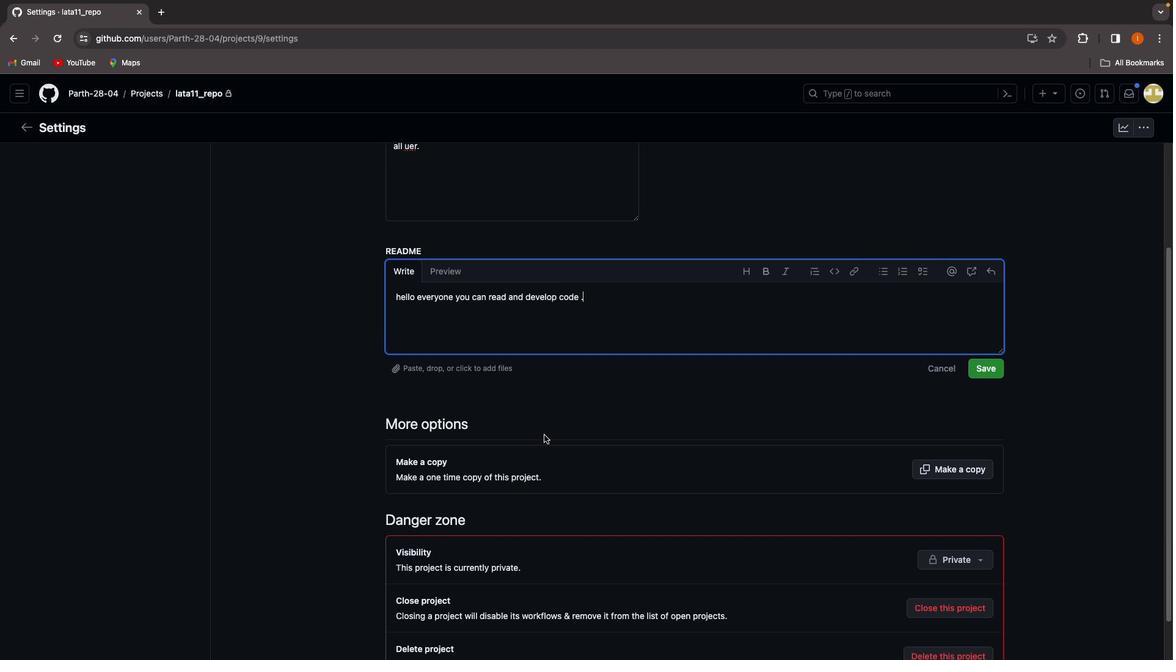 
Action: Mouse scrolled (543, 435) with delta (0, 0)
Screenshot: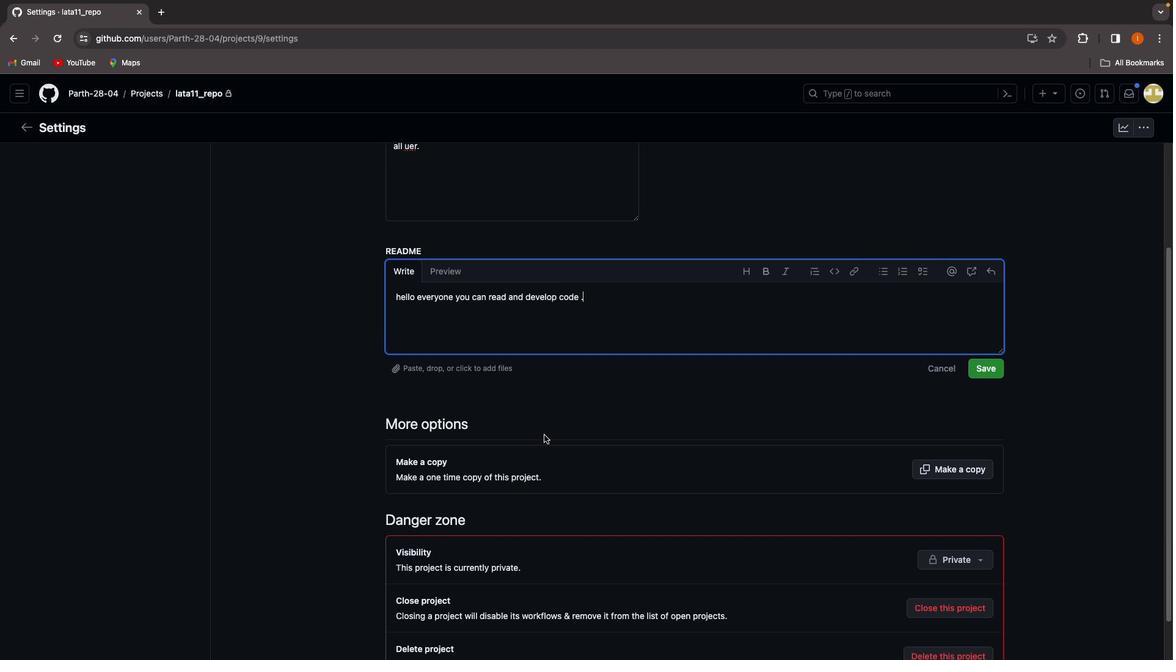 
Action: Mouse moved to (543, 435)
Screenshot: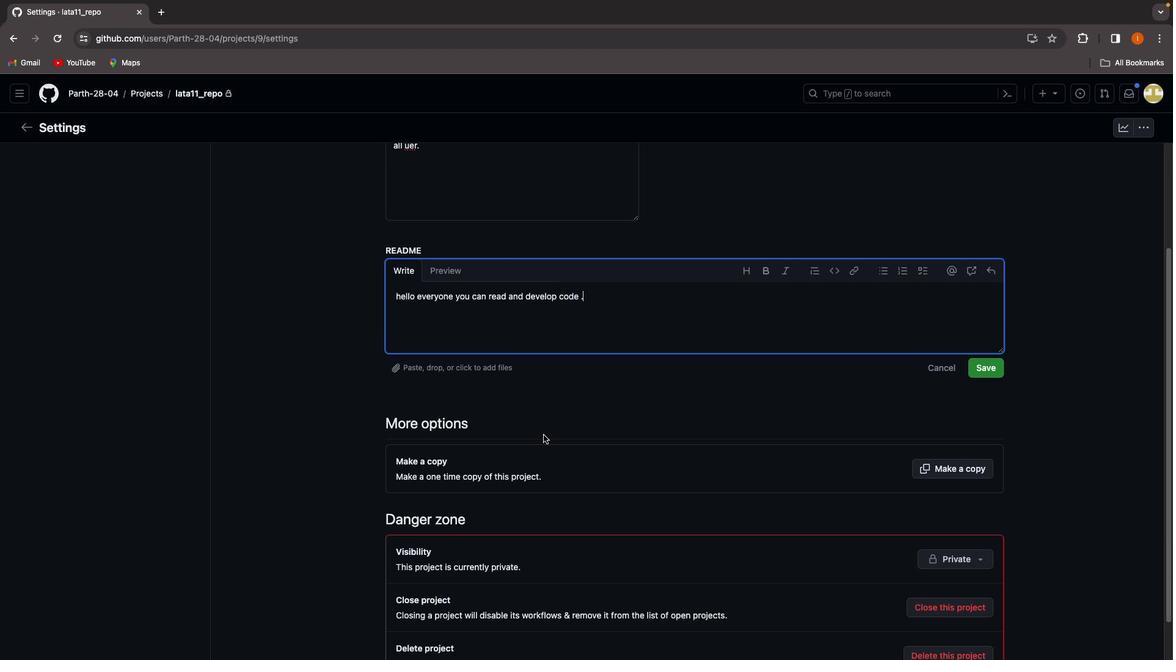 
Action: Mouse scrolled (543, 435) with delta (0, -1)
Screenshot: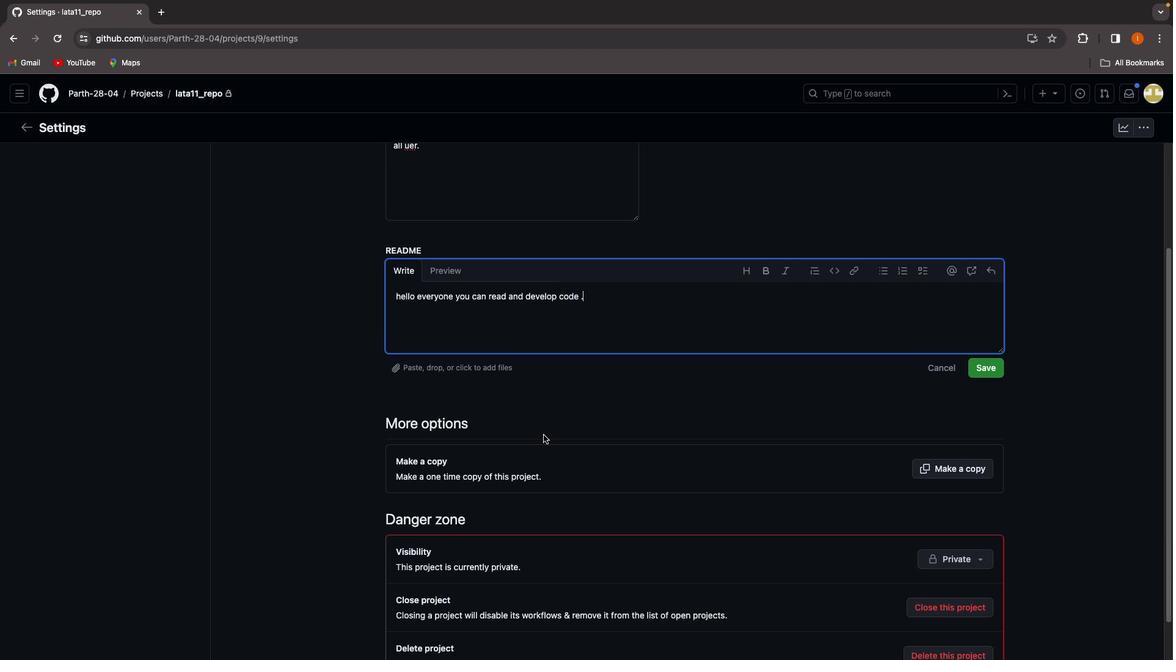 
Action: Mouse moved to (543, 435)
Screenshot: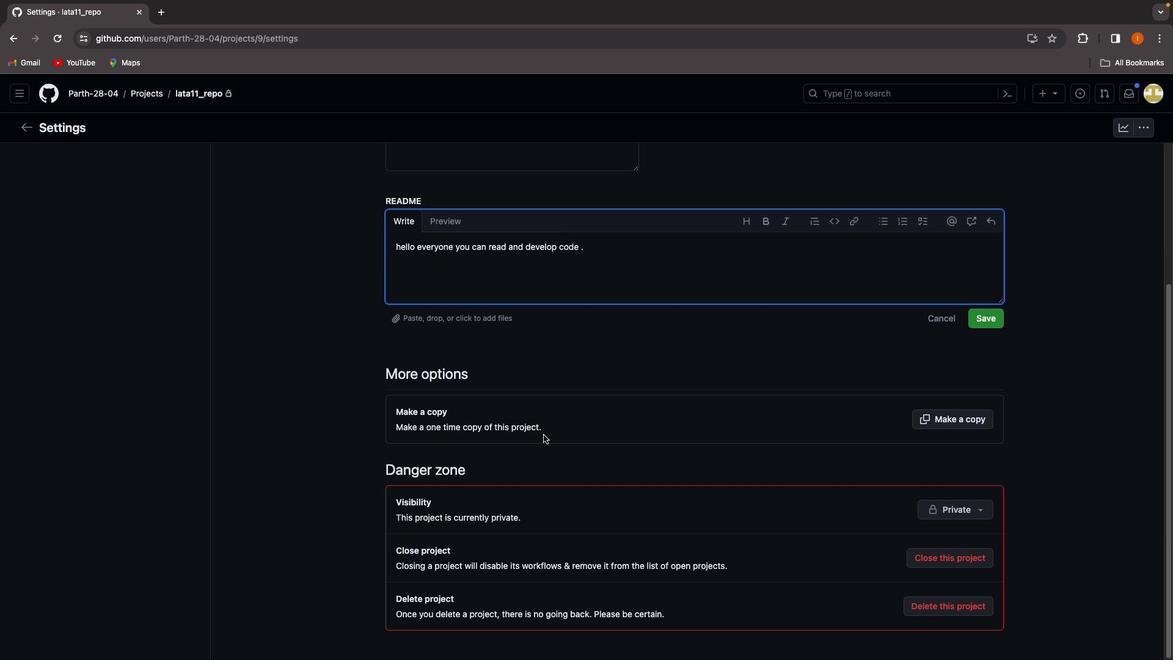 
Action: Mouse scrolled (543, 435) with delta (0, 0)
Screenshot: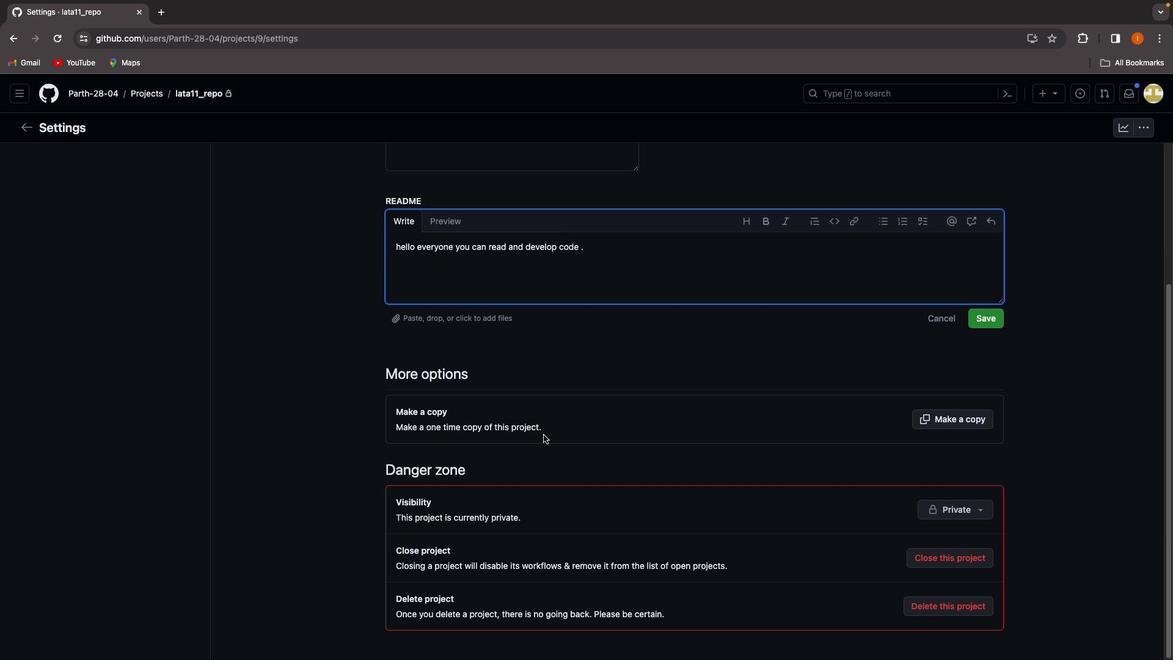 
Action: Mouse moved to (542, 433)
Screenshot: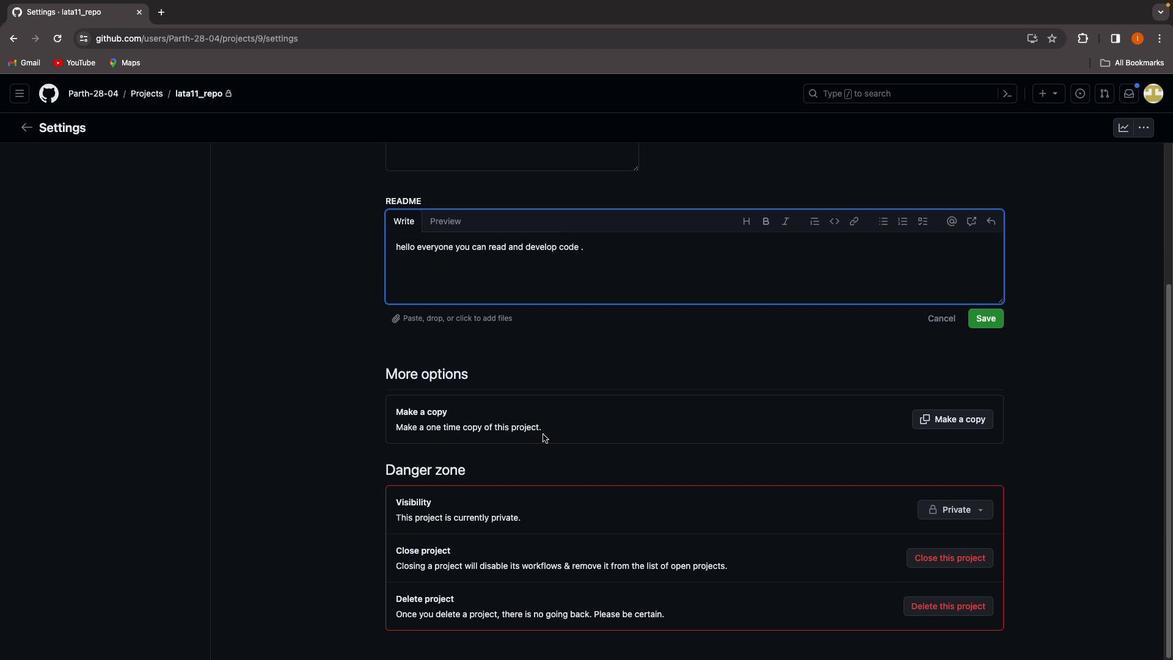 
Action: Mouse scrolled (542, 433) with delta (0, 0)
Screenshot: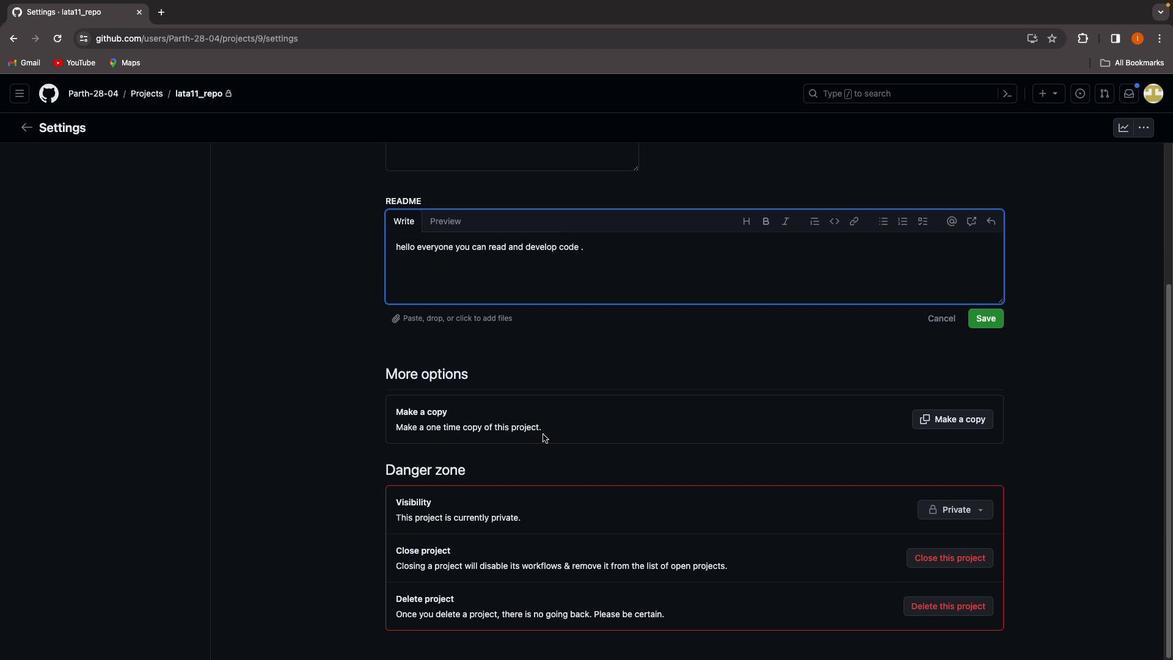 
Action: Mouse moved to (540, 433)
Screenshot: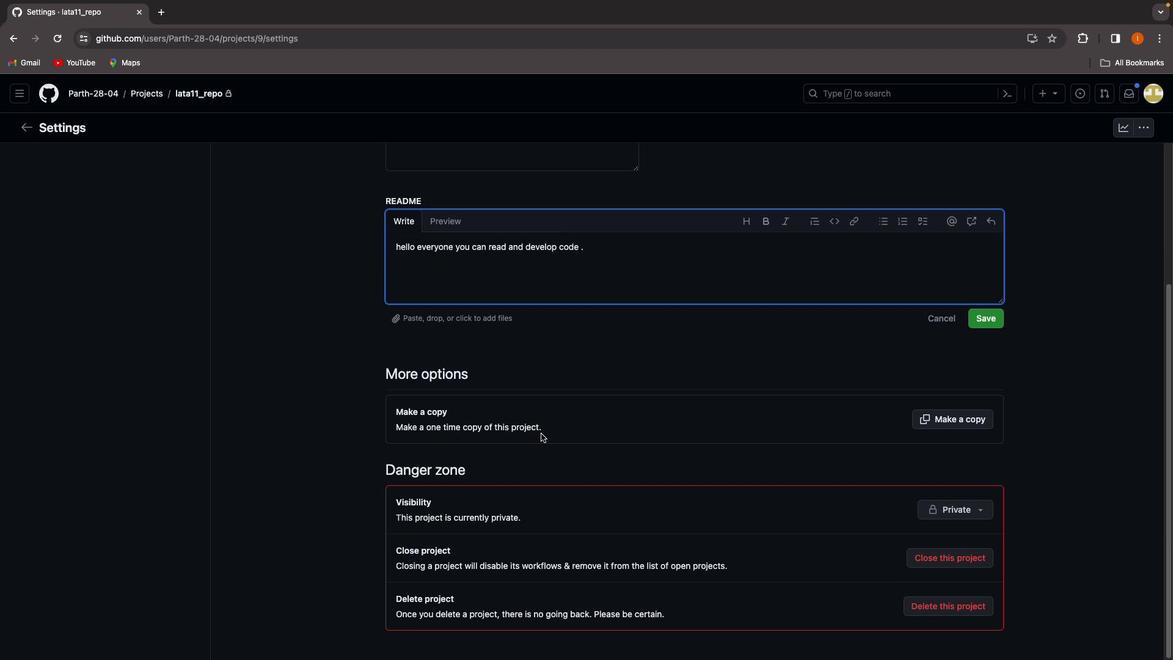 
Action: Mouse scrolled (540, 433) with delta (0, -1)
Screenshot: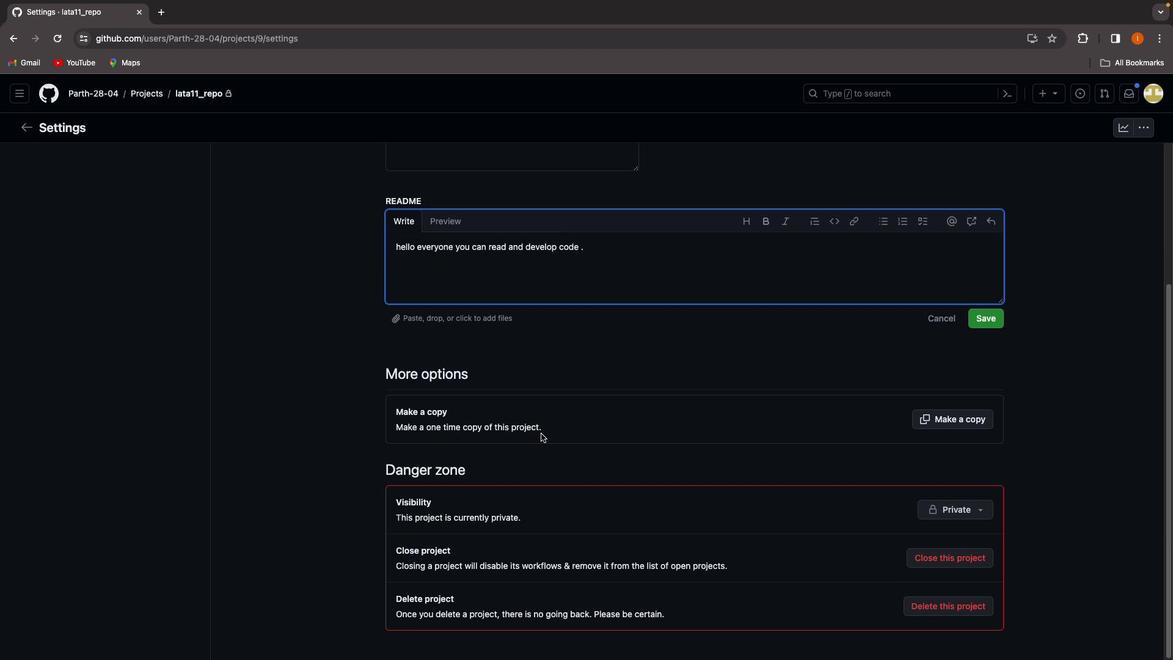 
Action: Mouse moved to (539, 432)
Screenshot: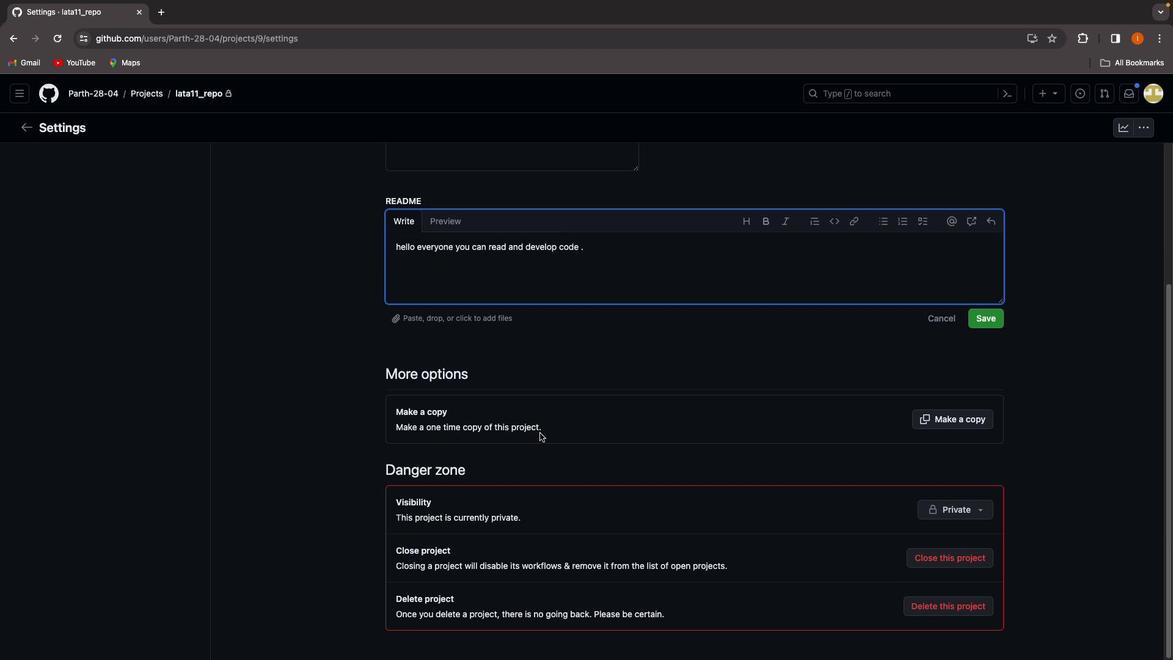 
Action: Mouse scrolled (539, 432) with delta (0, 0)
Screenshot: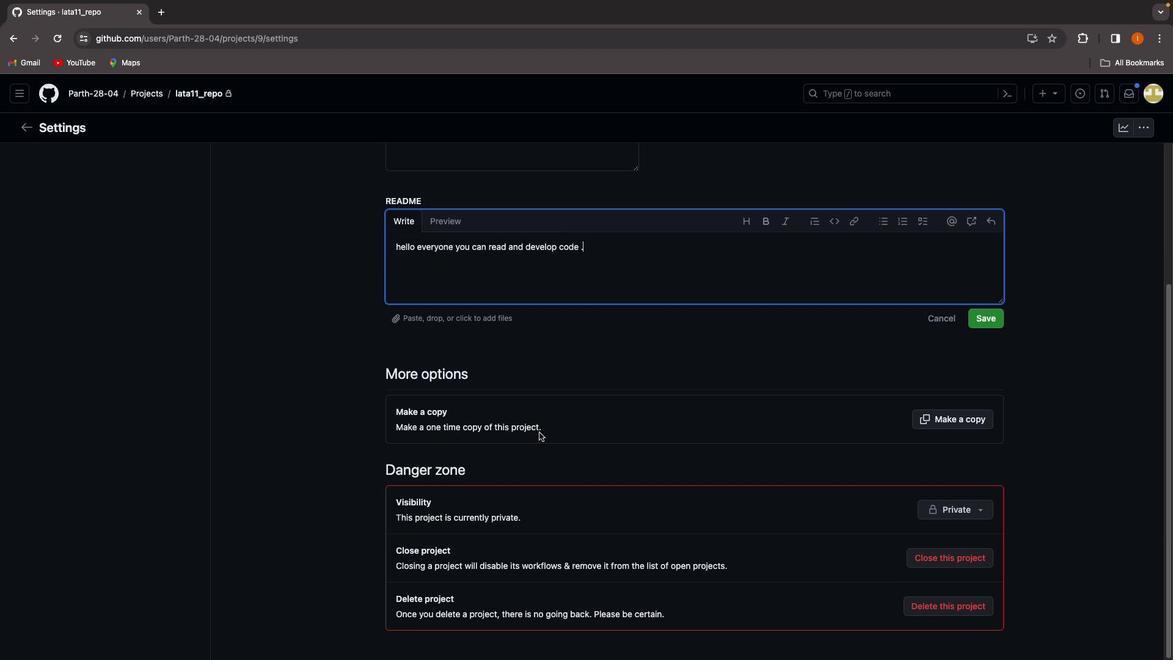 
Action: Mouse scrolled (539, 432) with delta (0, 0)
Screenshot: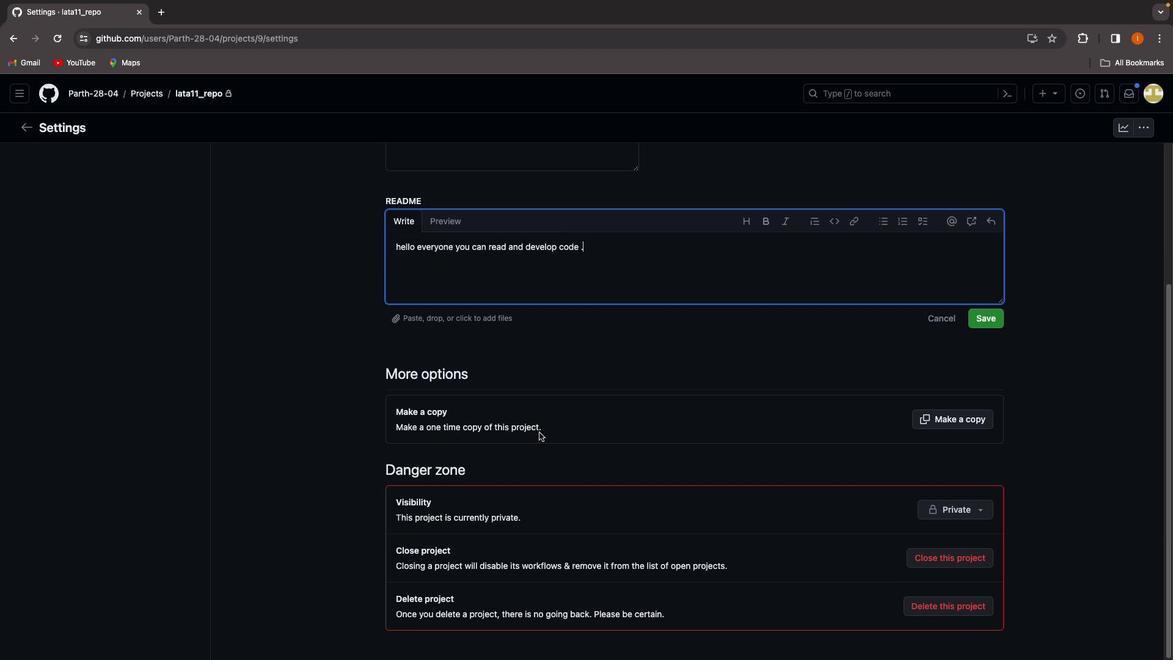 
Action: Mouse moved to (539, 432)
Screenshot: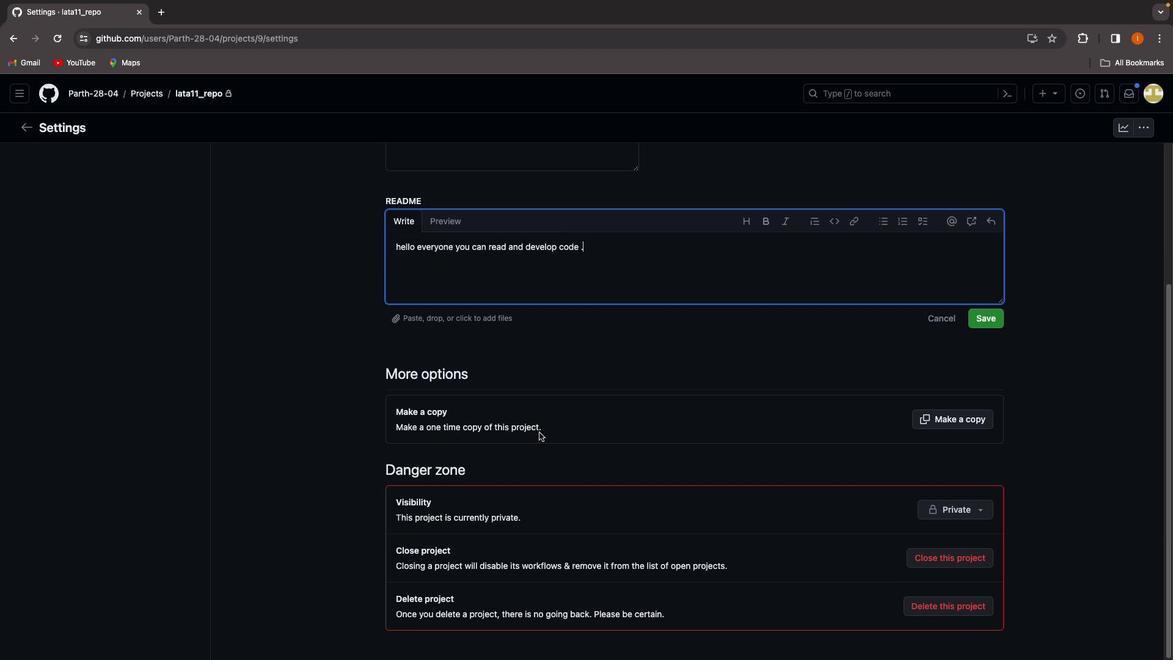 
Action: Mouse scrolled (539, 432) with delta (0, -1)
Screenshot: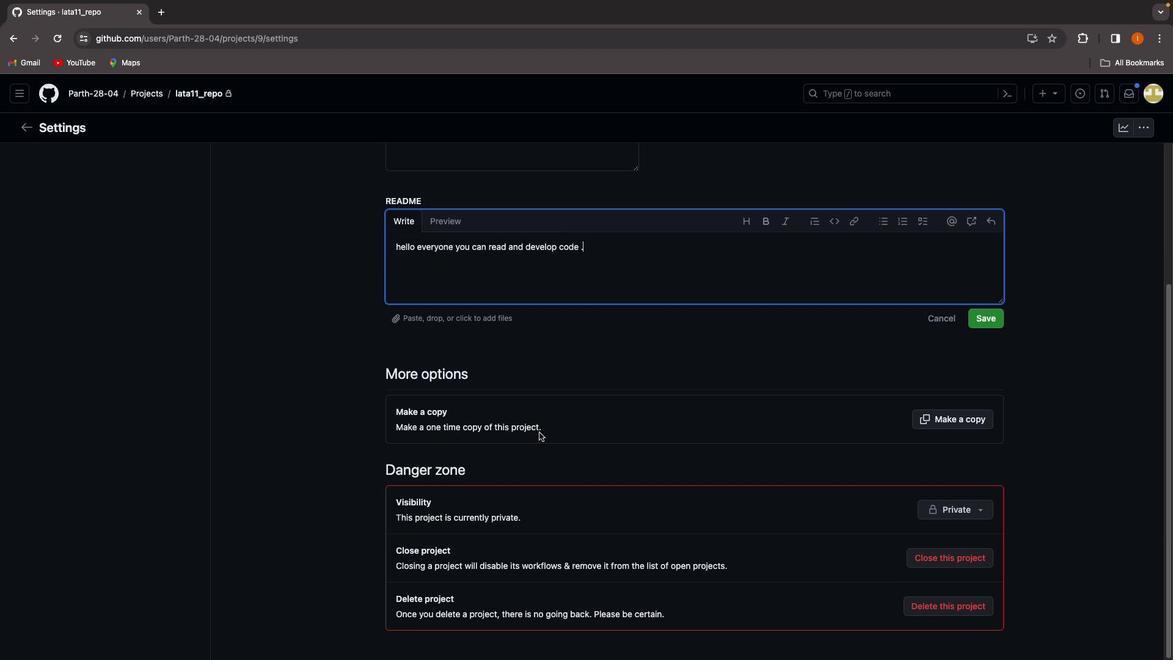 
Action: Mouse moved to (539, 431)
Screenshot: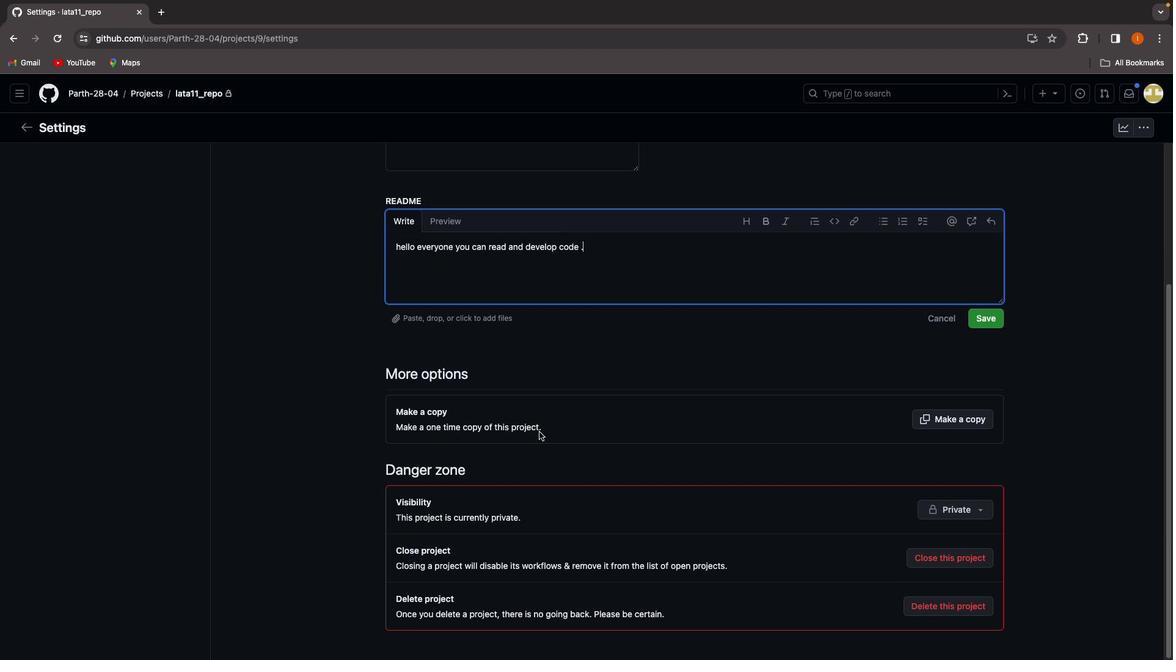 
Action: Mouse scrolled (539, 431) with delta (0, -2)
Screenshot: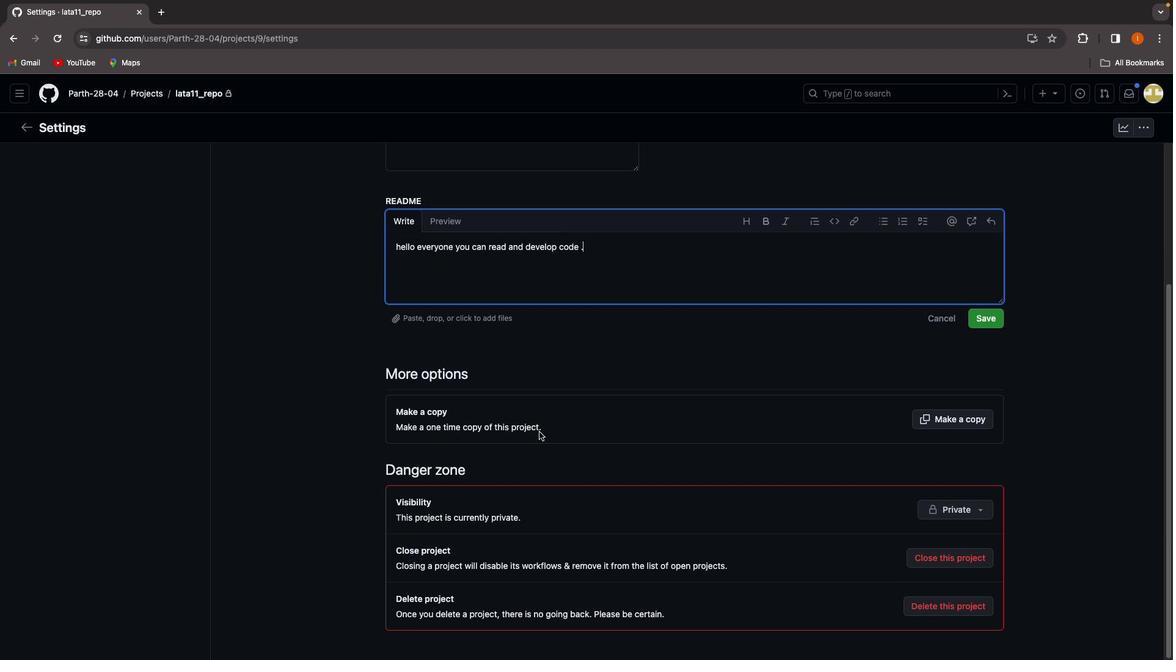 
Action: Mouse moved to (539, 431)
Screenshot: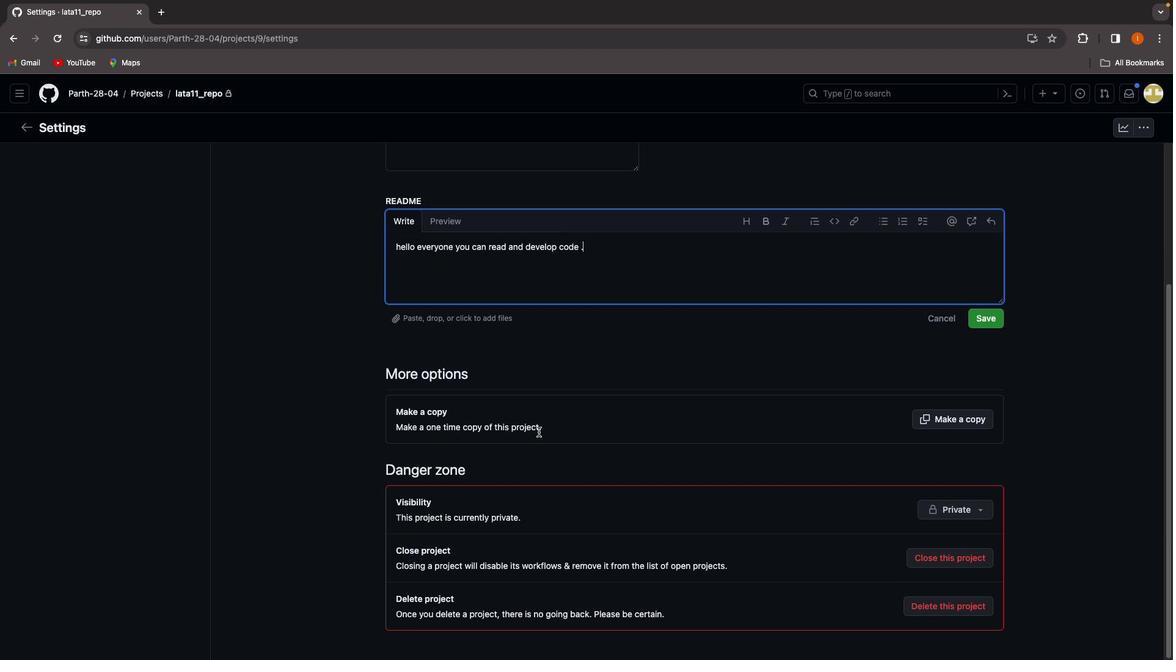 
Action: Mouse scrolled (539, 431) with delta (0, 0)
Screenshot: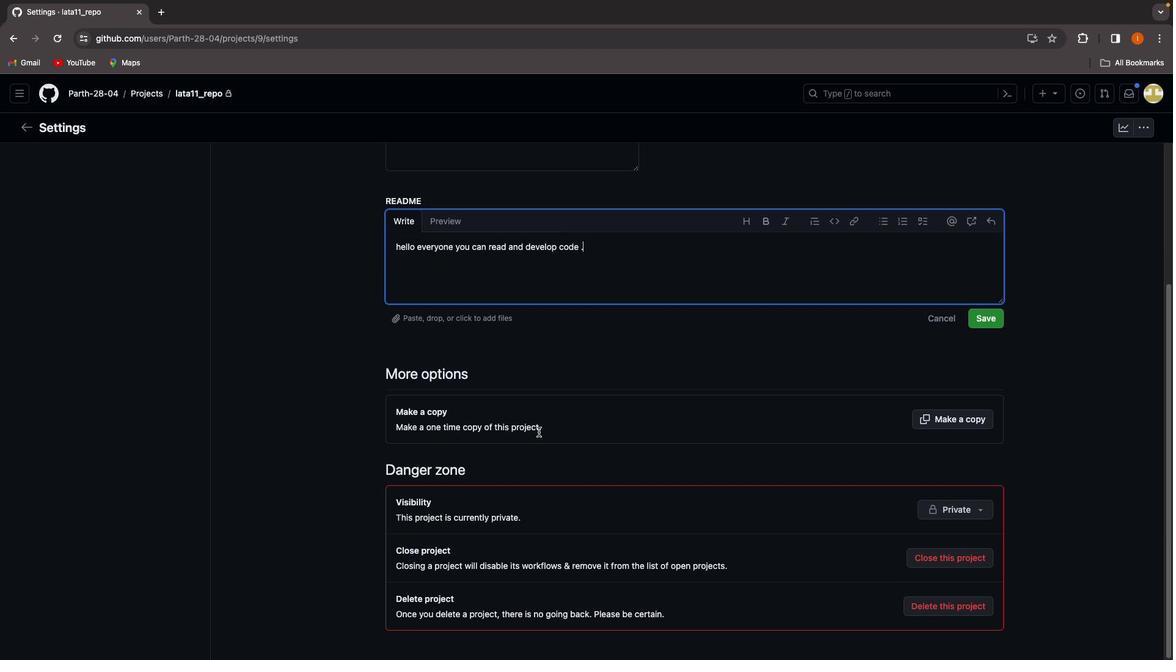 
Action: Mouse scrolled (539, 431) with delta (0, 0)
Screenshot: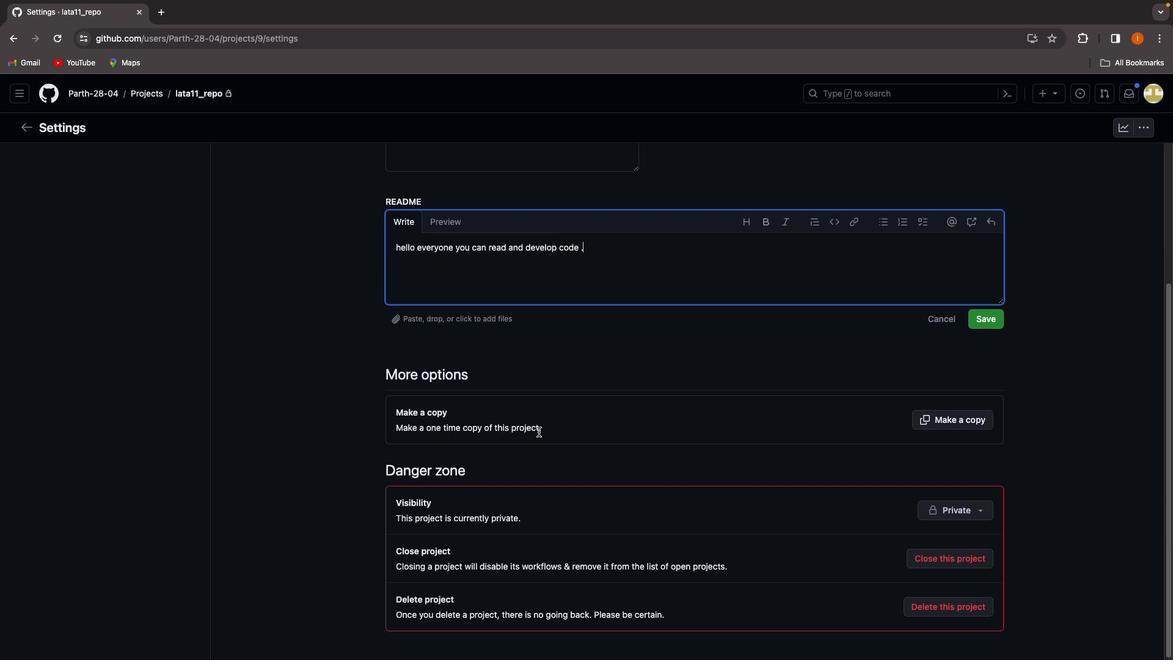 
Action: Mouse scrolled (539, 431) with delta (0, 0)
Screenshot: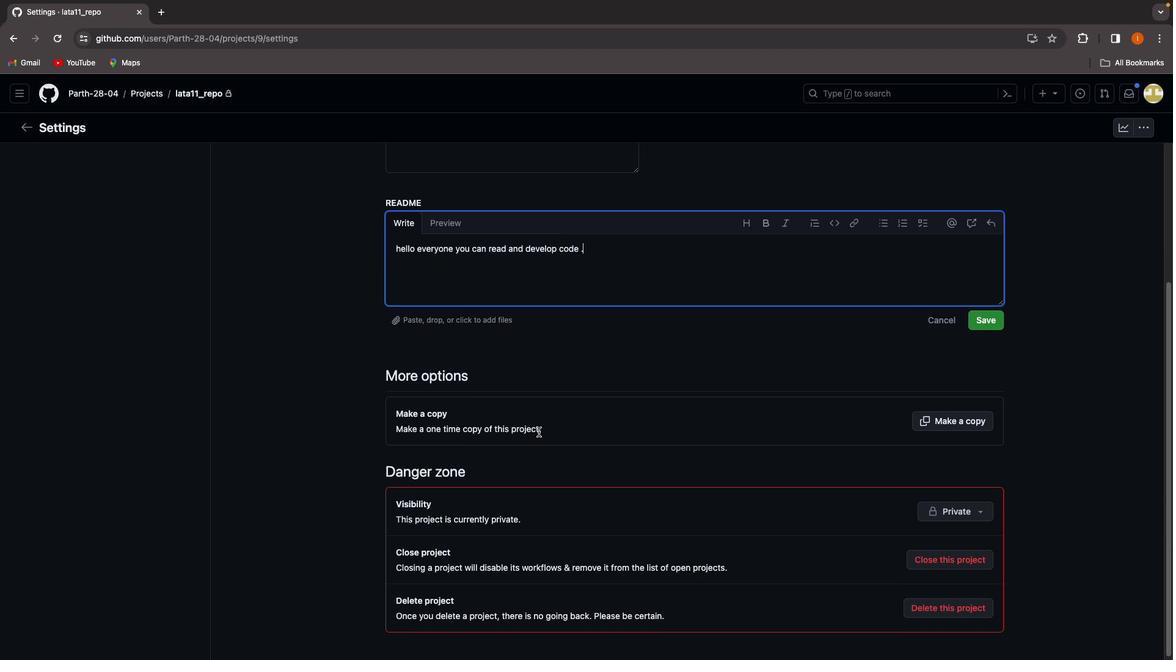 
Action: Mouse moved to (539, 431)
Screenshot: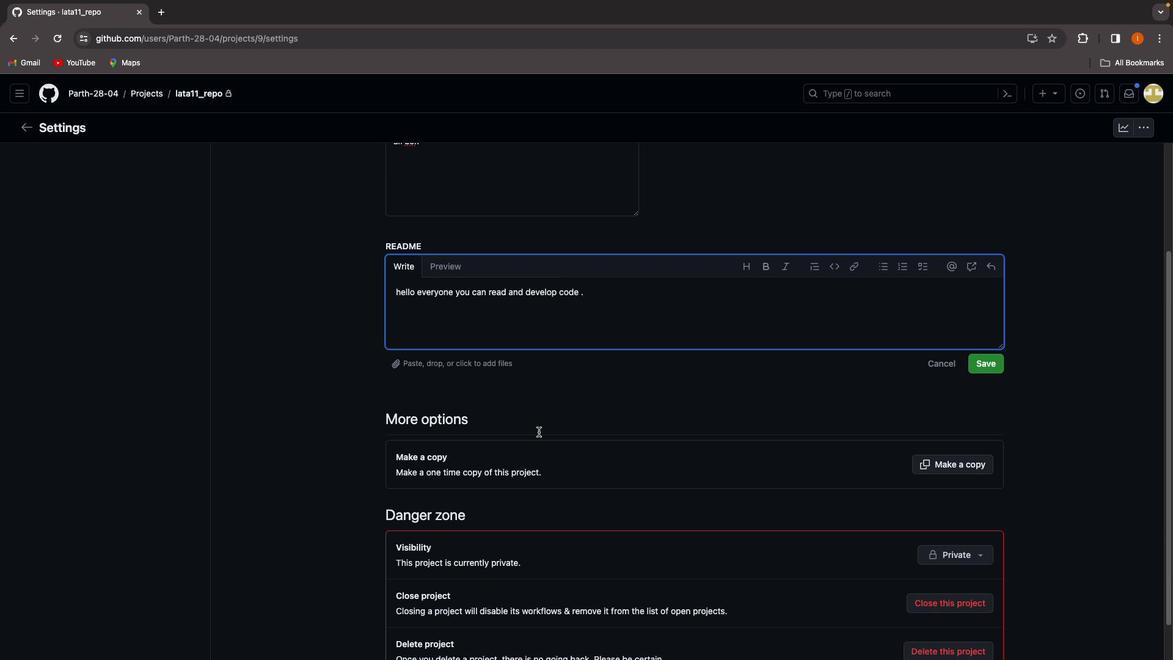 
Action: Mouse scrolled (539, 431) with delta (0, 0)
Screenshot: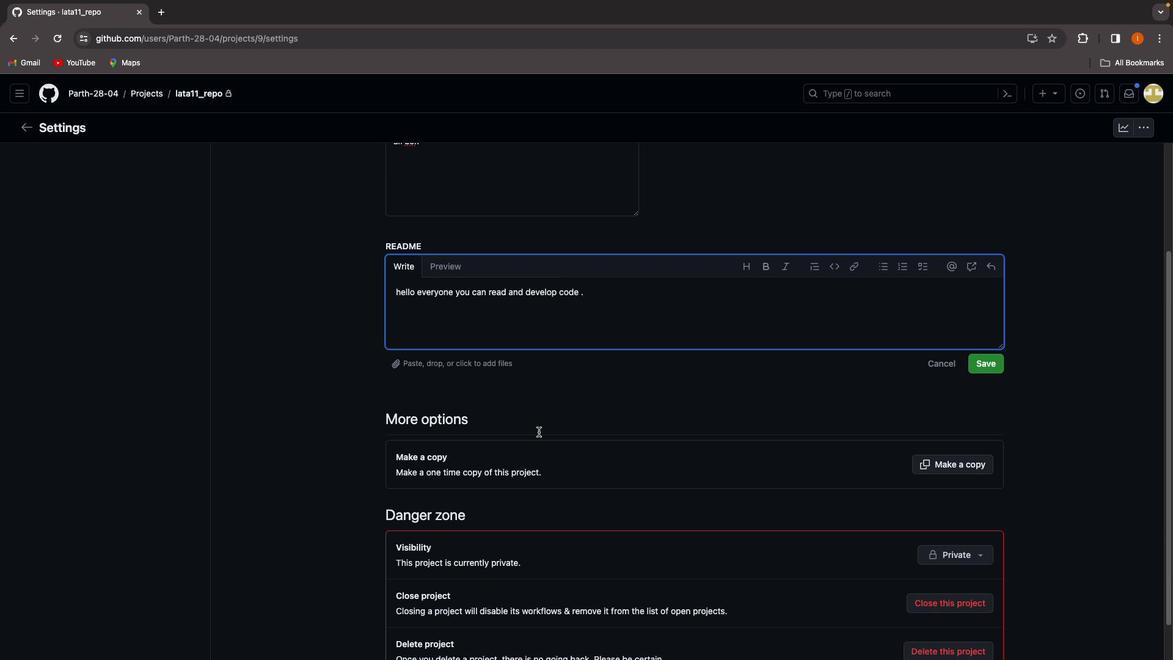 
Action: Mouse moved to (538, 430)
Screenshot: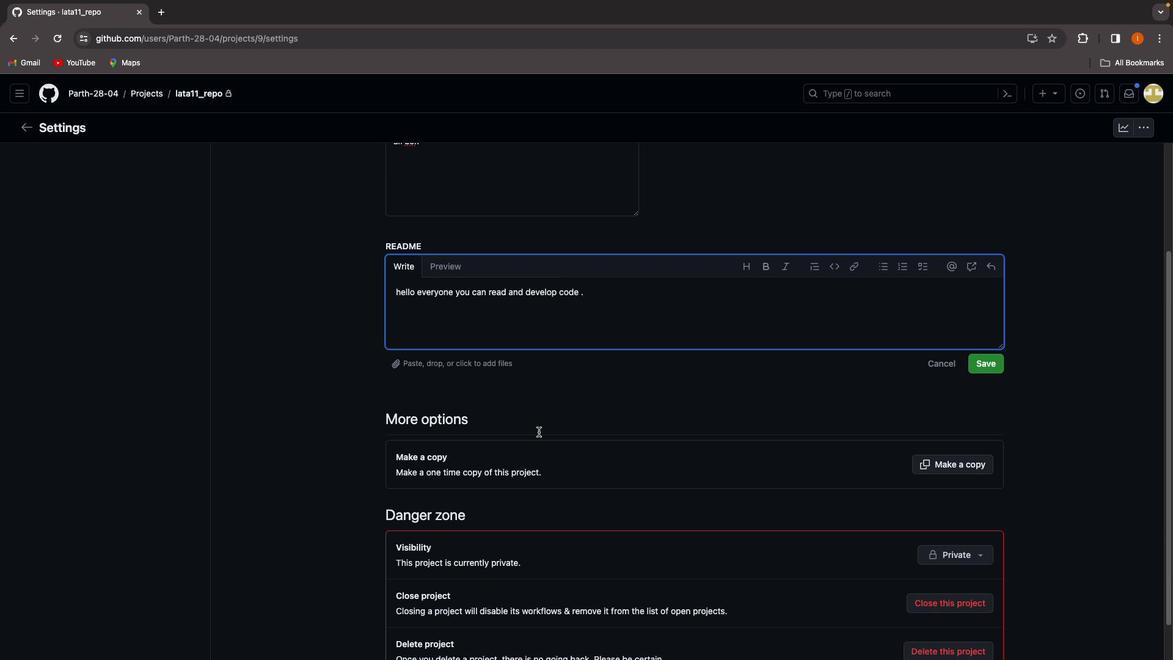 
Action: Mouse scrolled (538, 430) with delta (0, 0)
Screenshot: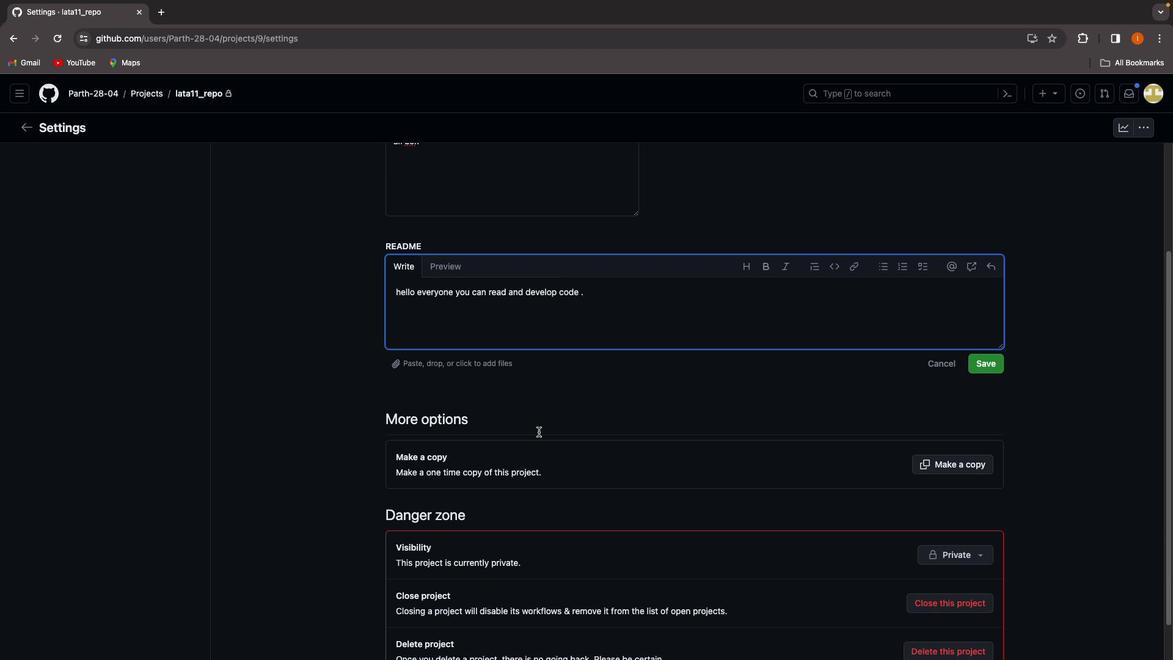 
Action: Mouse moved to (537, 430)
Screenshot: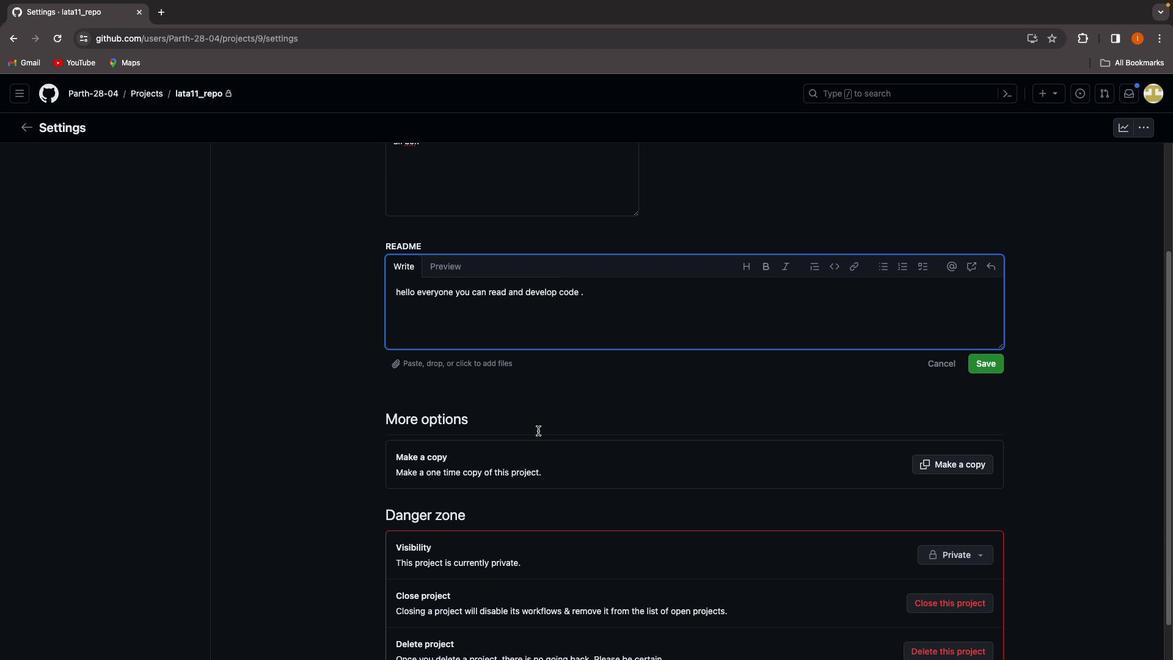 
Action: Mouse scrolled (537, 430) with delta (0, -1)
Screenshot: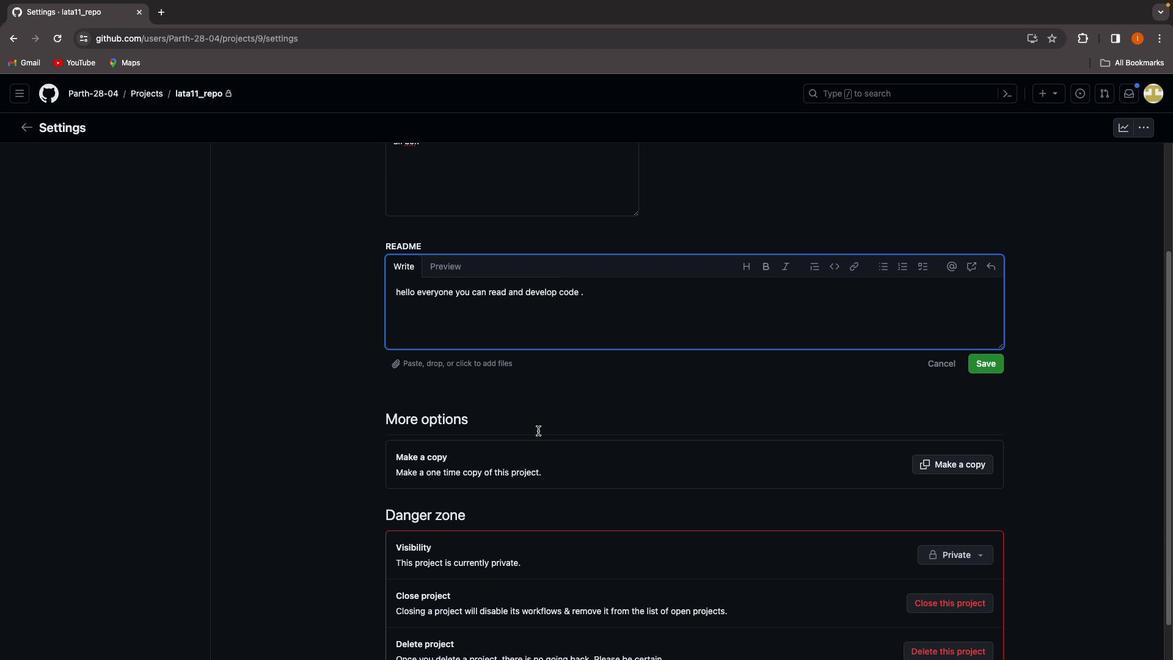 
Action: Mouse moved to (537, 430)
Screenshot: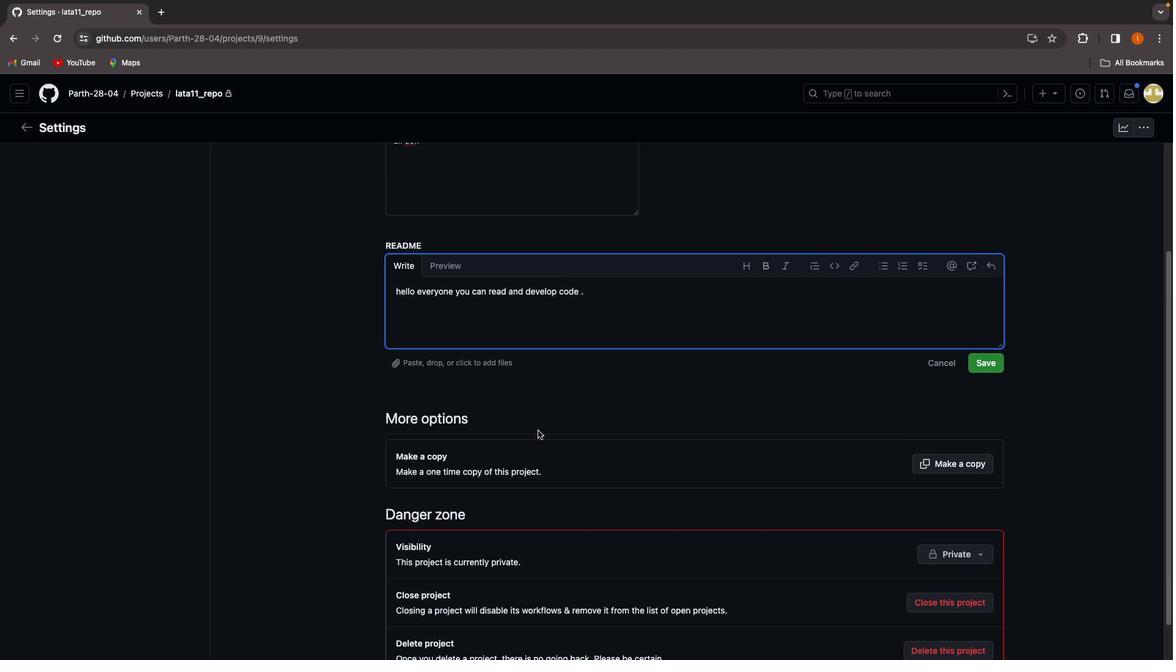
Action: Mouse scrolled (537, 430) with delta (0, -3)
Screenshot: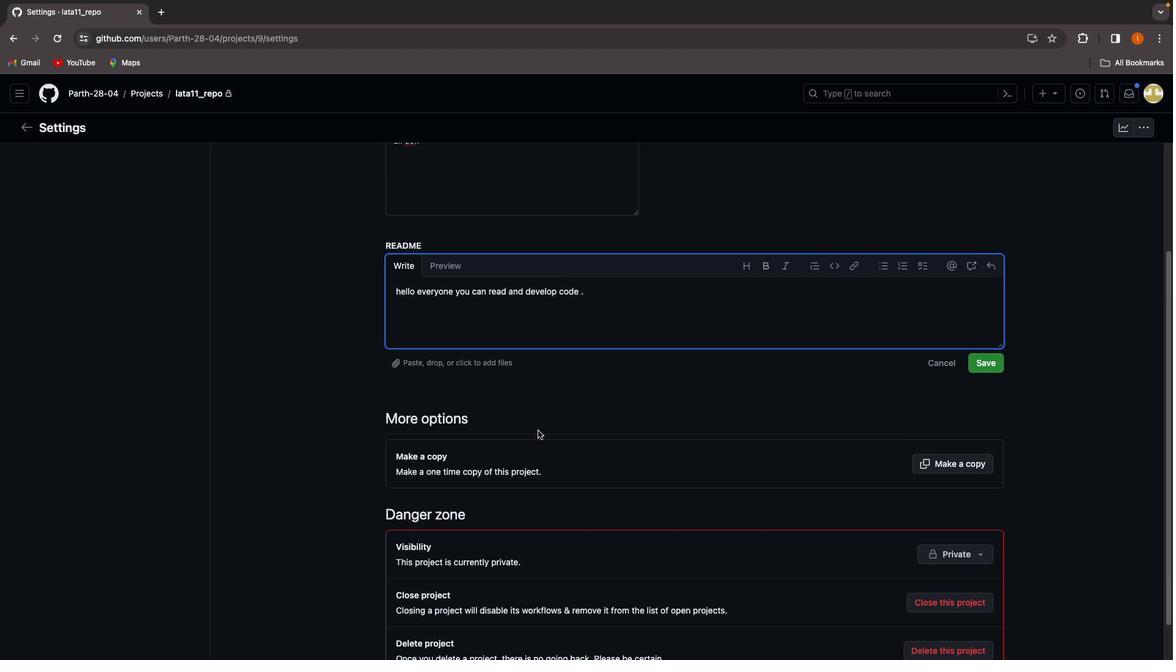 
Action: Mouse moved to (625, 528)
Screenshot: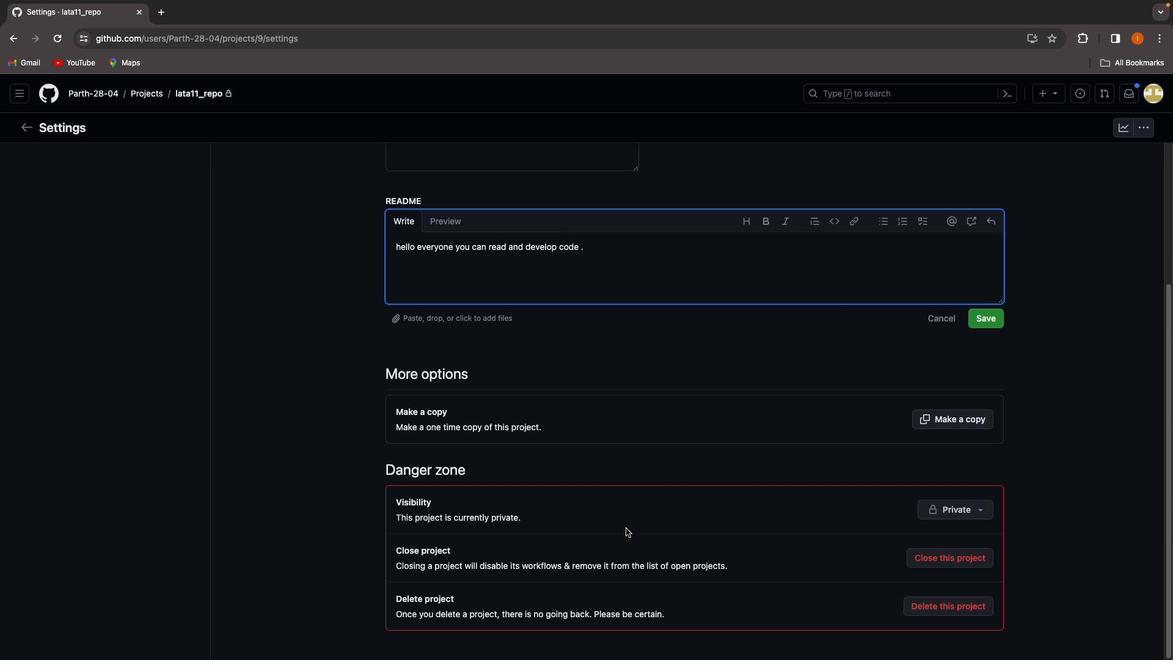 
Action: Mouse pressed left at (625, 528)
Screenshot: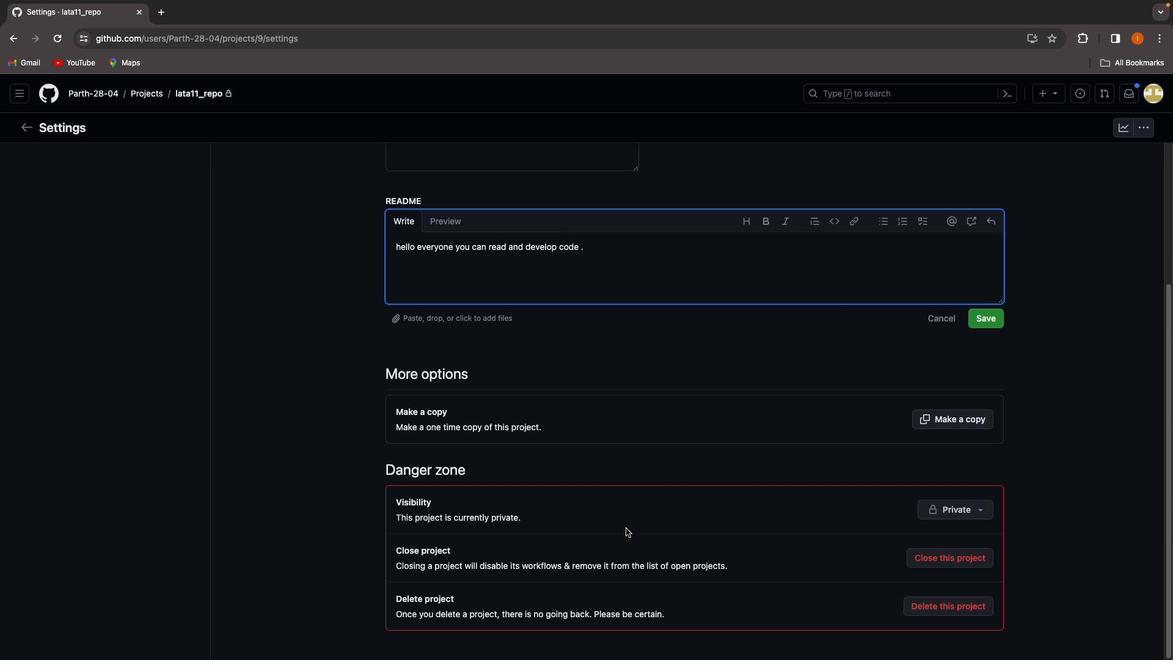 
Action: Mouse moved to (983, 507)
Screenshot: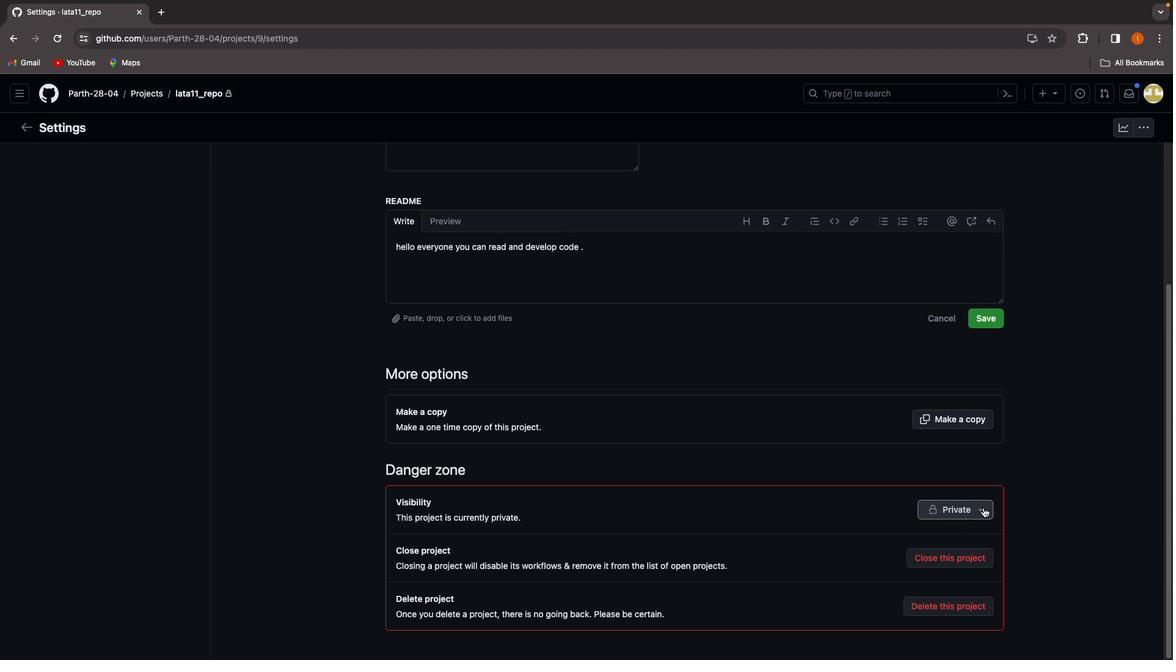 
Action: Mouse pressed left at (983, 507)
Screenshot: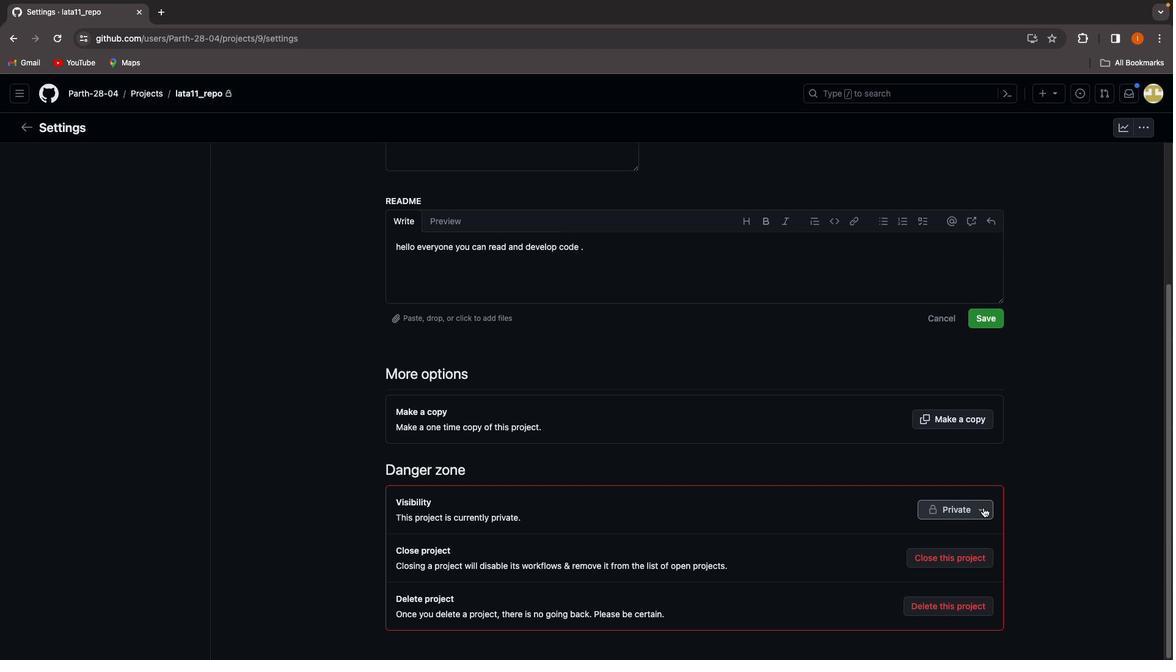 
Action: Mouse moved to (757, 570)
Screenshot: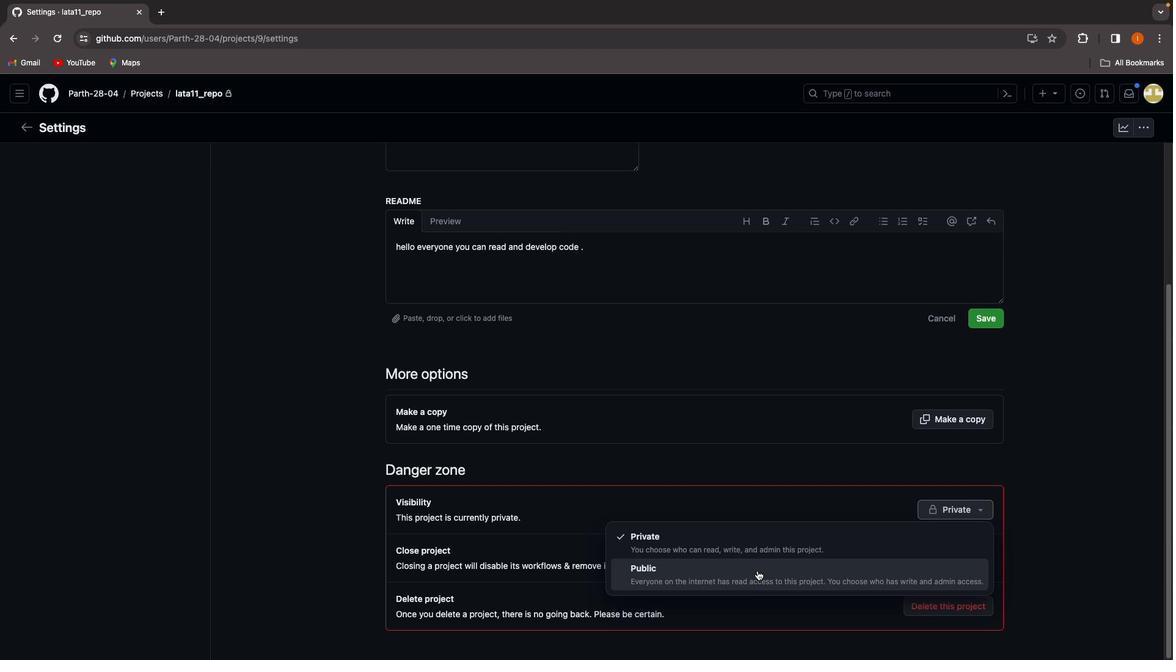 
Action: Mouse pressed left at (757, 570)
Screenshot: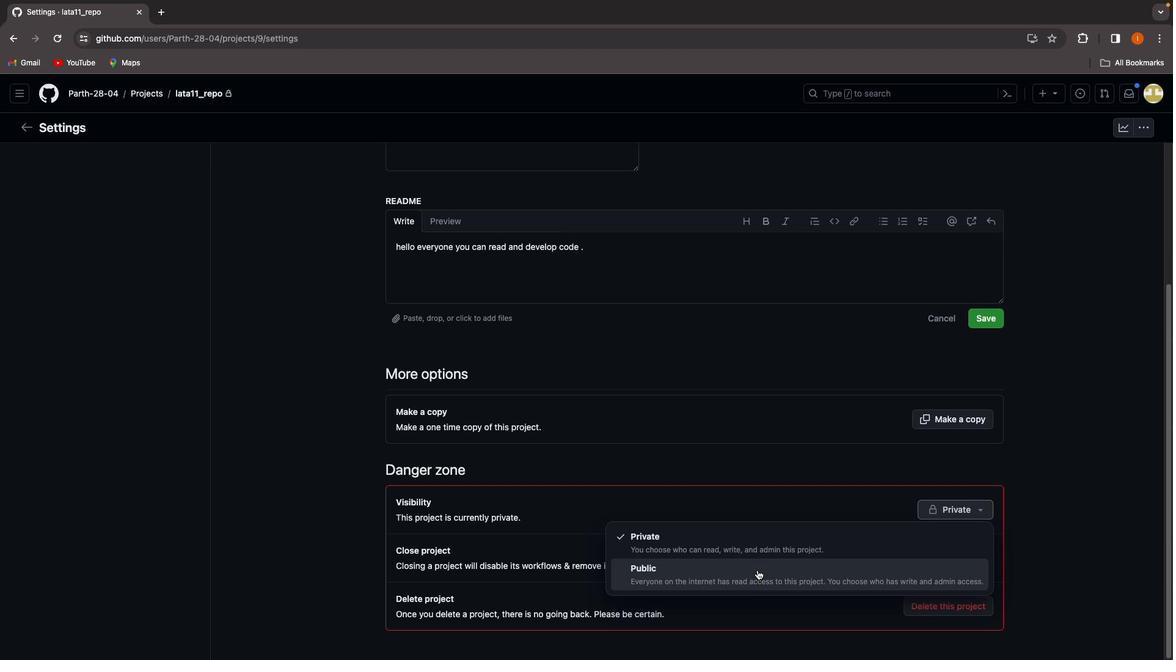 
Action: Mouse moved to (951, 559)
Screenshot: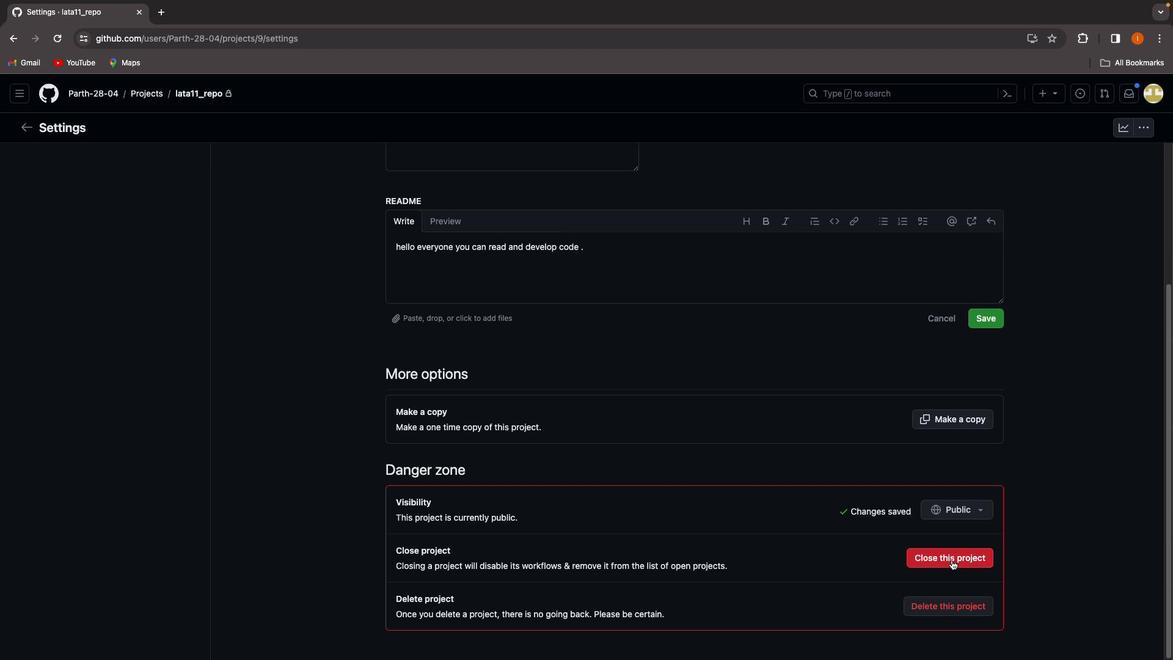 
Action: Mouse pressed left at (951, 559)
Screenshot: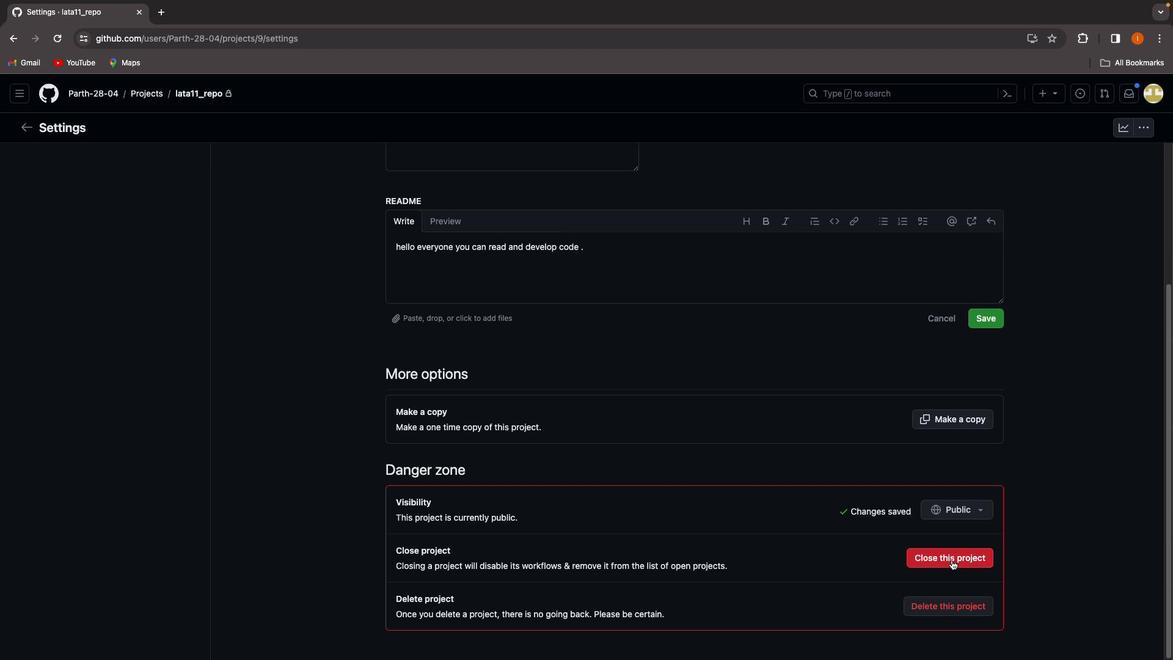 
Action: Mouse moved to (947, 561)
Screenshot: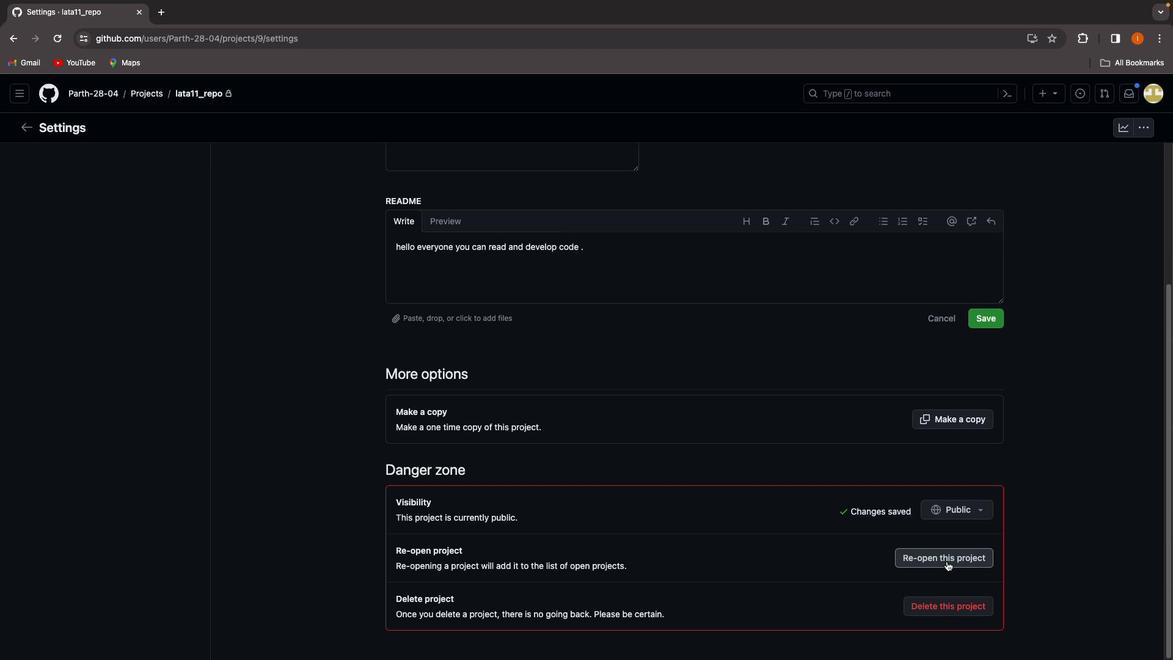 
Action: Mouse pressed left at (947, 561)
Screenshot: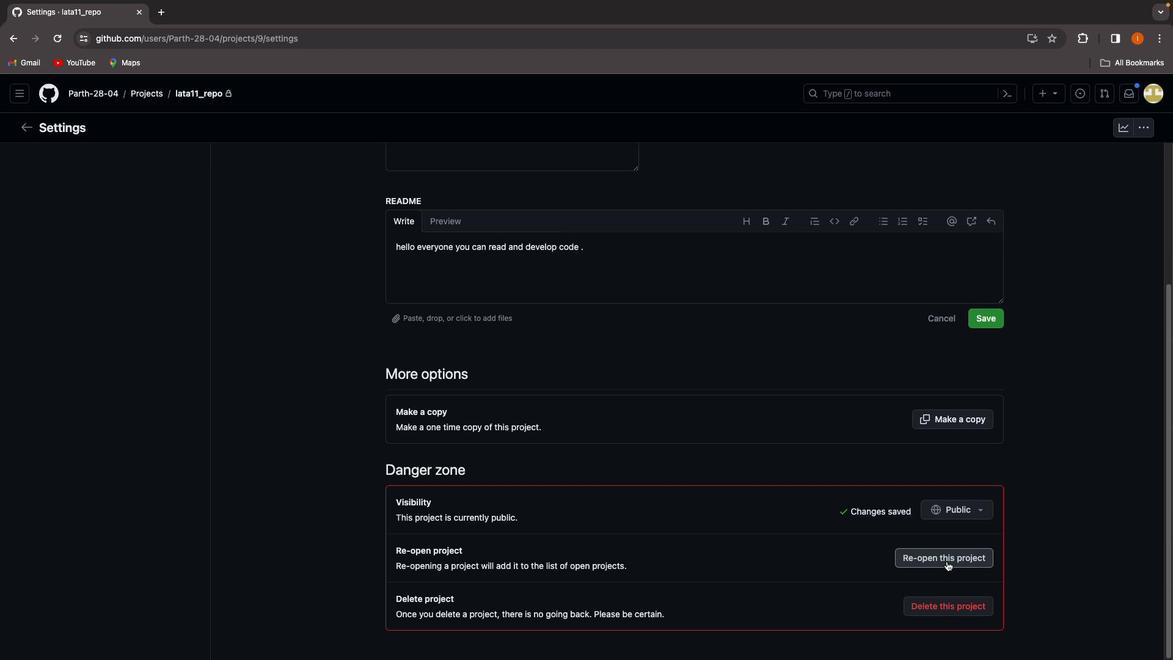 
Action: Mouse moved to (945, 553)
Screenshot: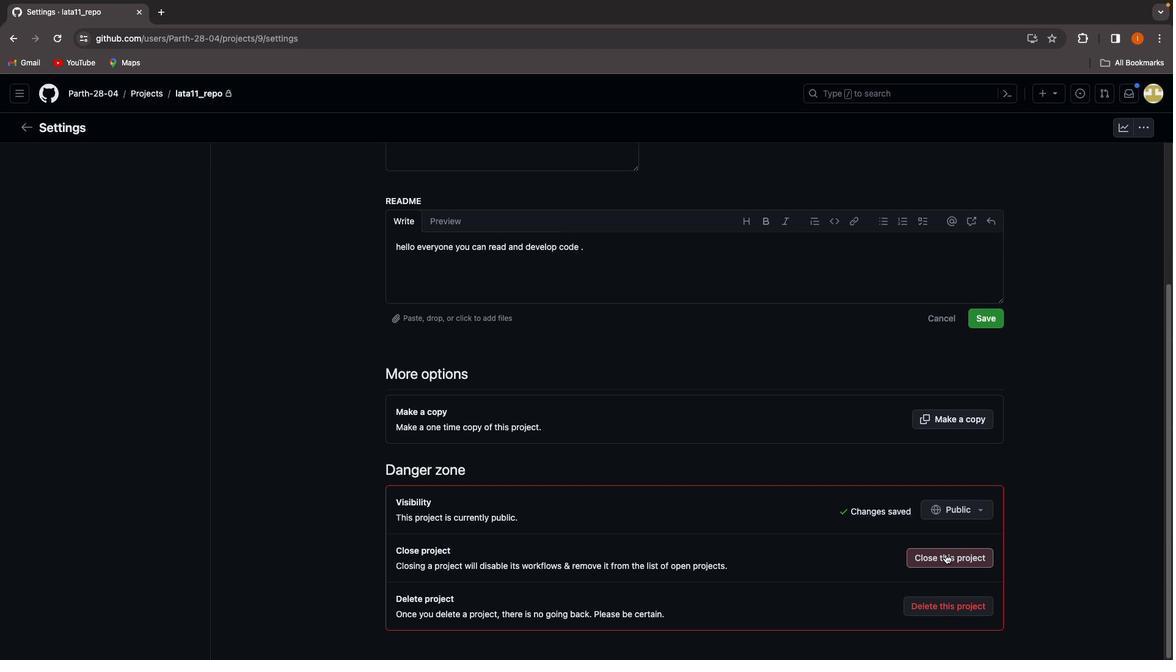
Action: Mouse pressed left at (945, 553)
Screenshot: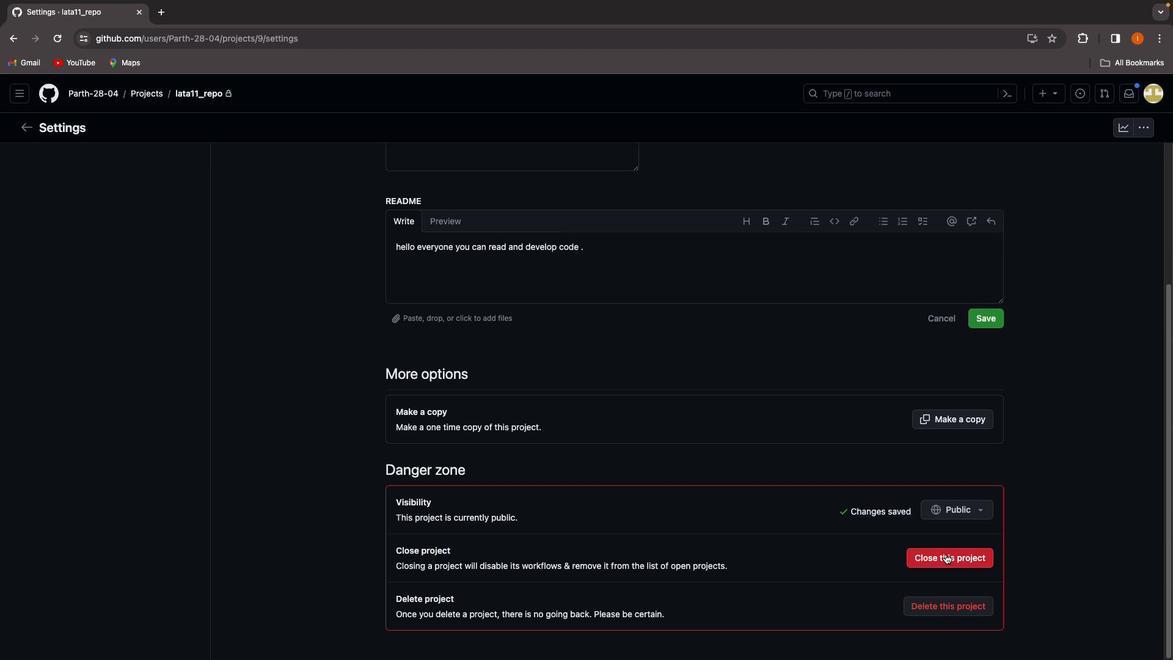 
Action: Mouse moved to (868, 419)
Screenshot: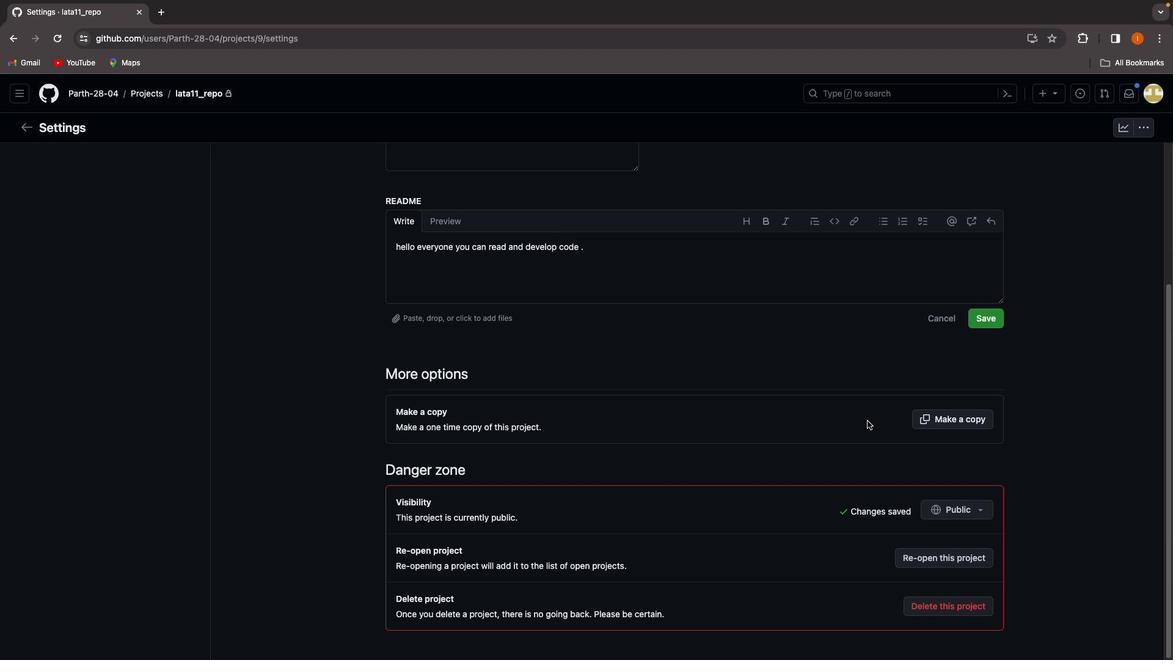 
Action: Mouse scrolled (868, 419) with delta (0, 0)
Screenshot: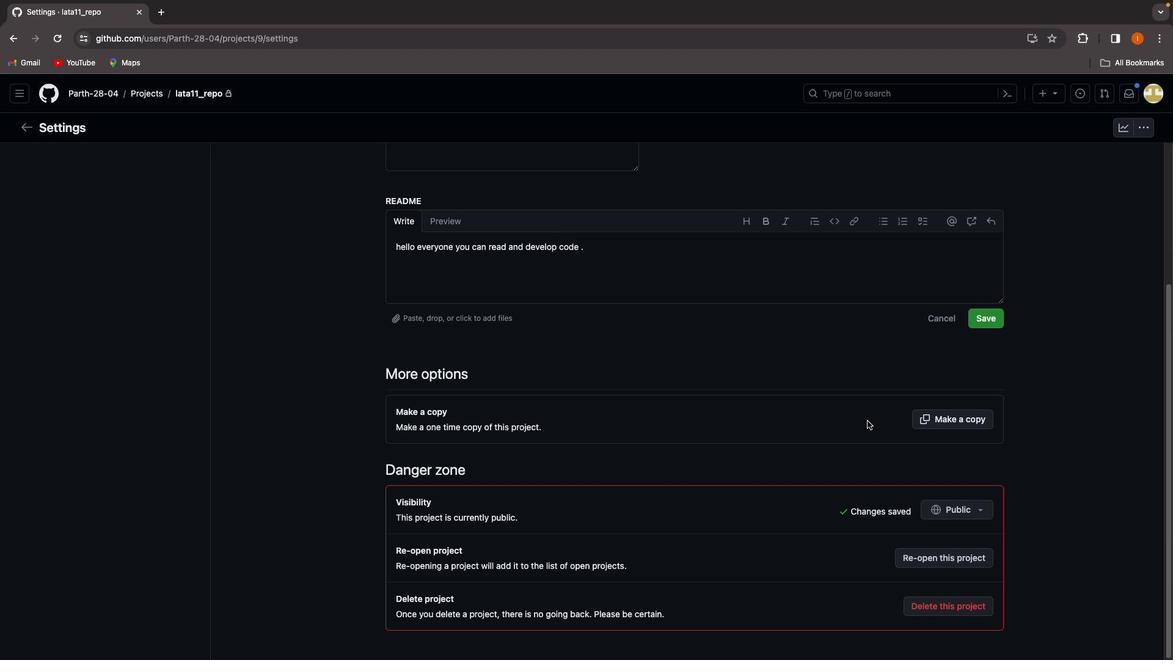 
Action: Mouse moved to (861, 443)
Screenshot: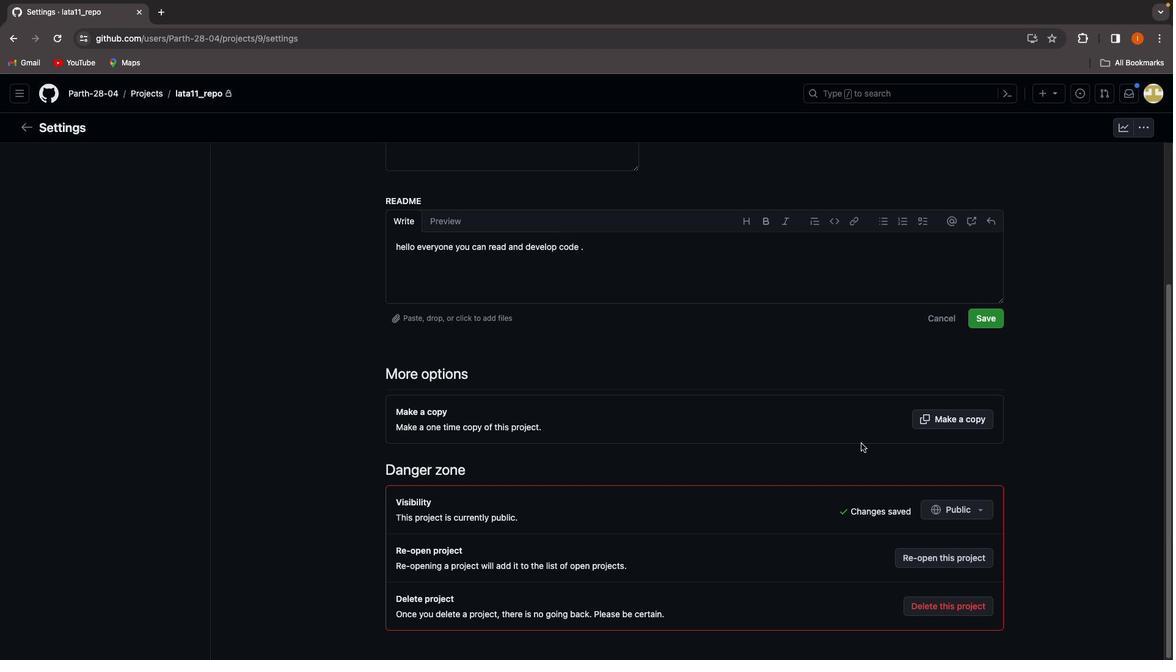 
Action: Mouse scrolled (861, 443) with delta (0, 0)
Screenshot: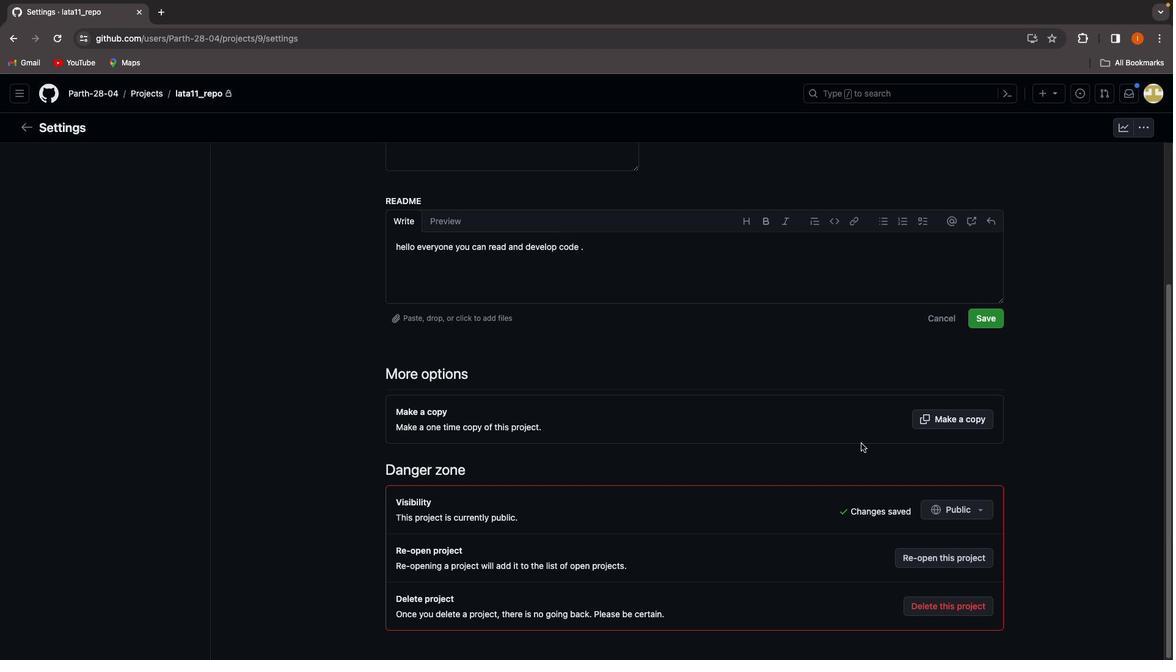 
Action: Mouse moved to (861, 443)
Screenshot: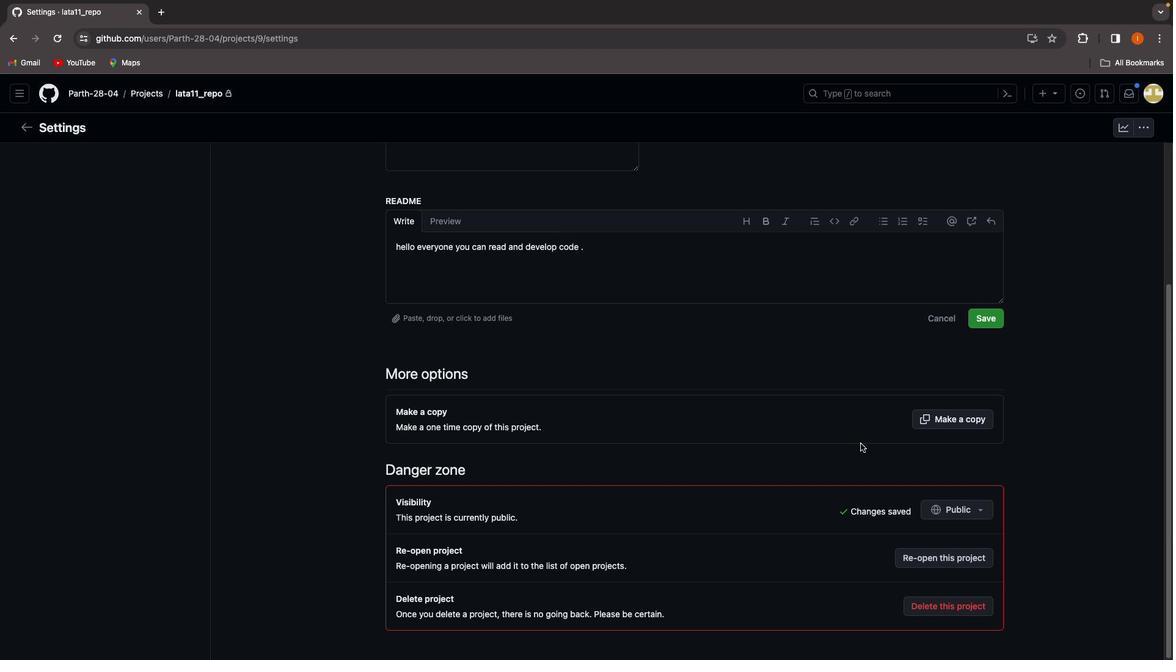 
Action: Mouse scrolled (861, 443) with delta (0, 0)
Screenshot: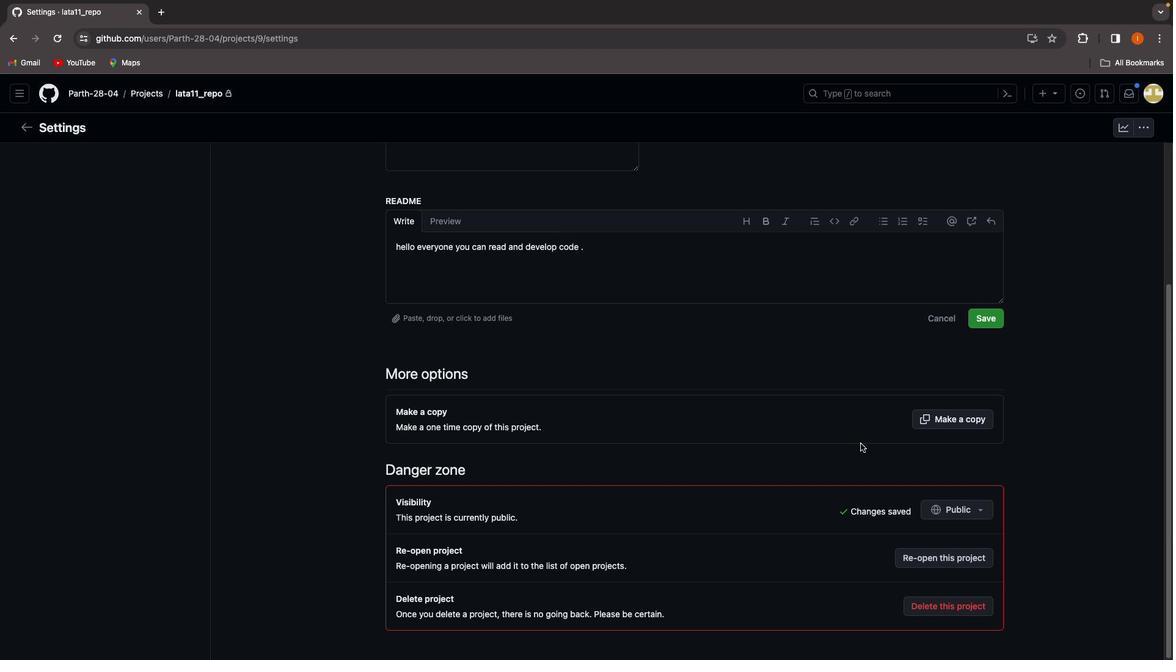 
Action: Mouse moved to (860, 444)
Screenshot: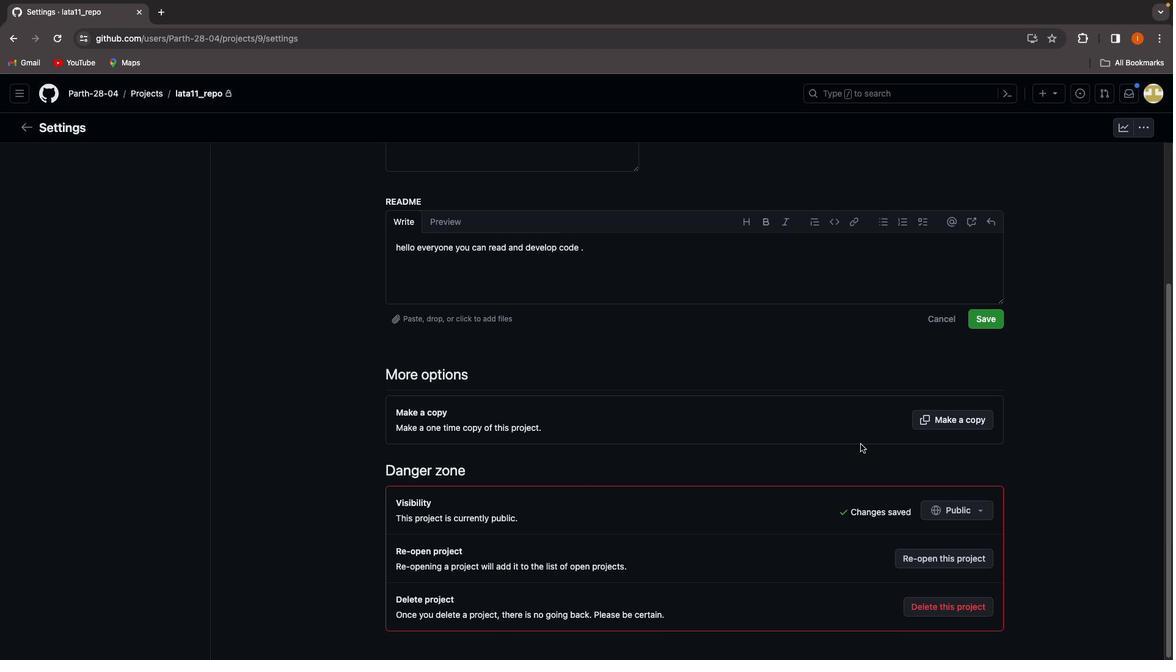 
Action: Mouse scrolled (860, 444) with delta (0, 1)
Screenshot: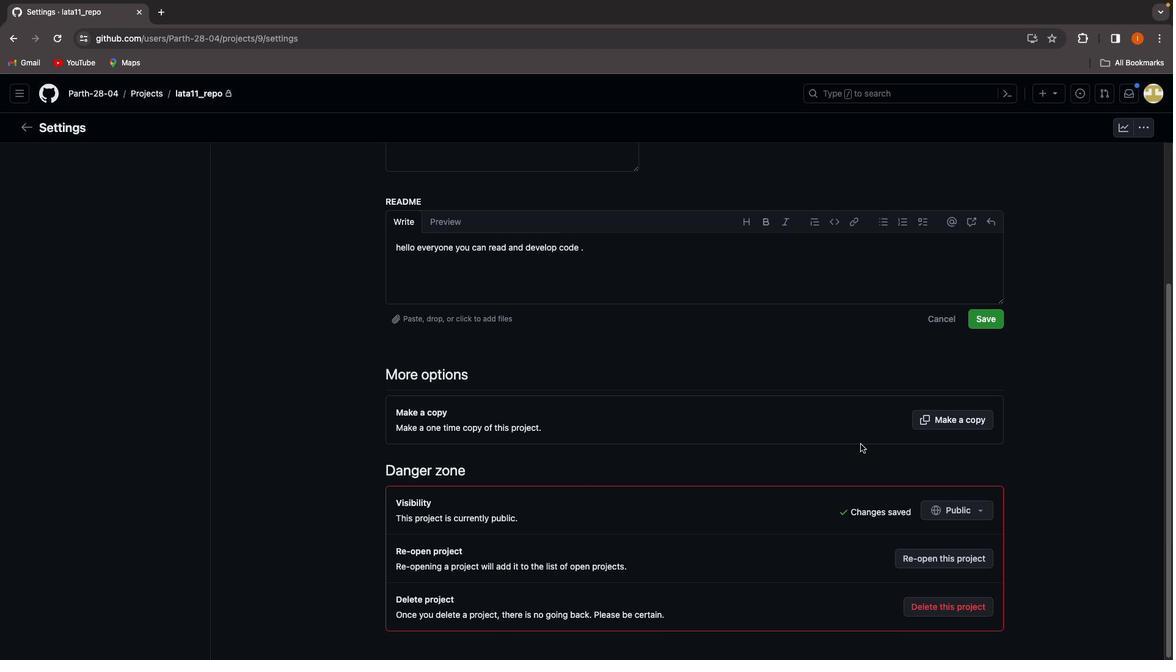 
Action: Mouse moved to (860, 444)
Screenshot: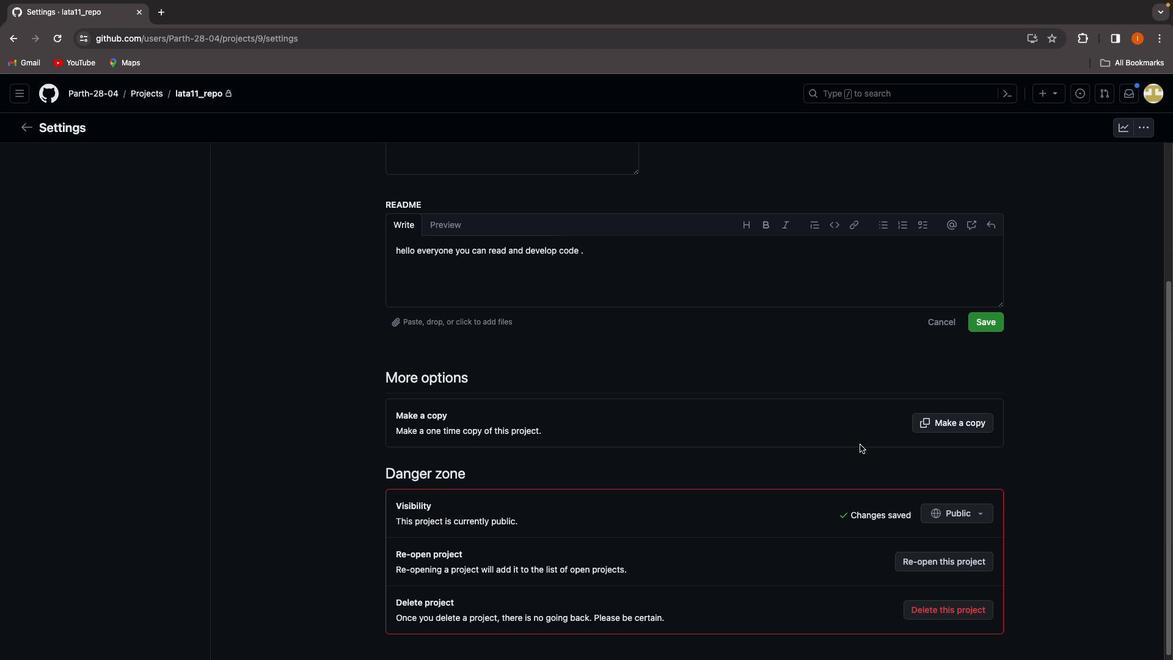 
Action: Mouse scrolled (860, 444) with delta (0, 2)
Screenshot: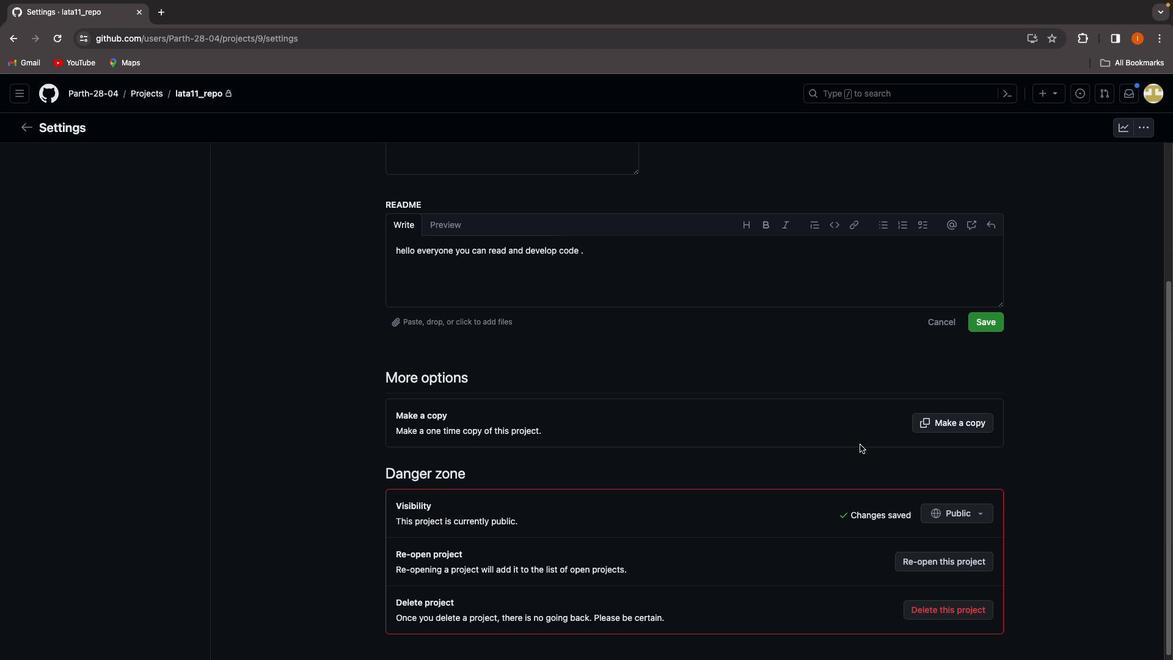 
Action: Mouse moved to (860, 444)
Screenshot: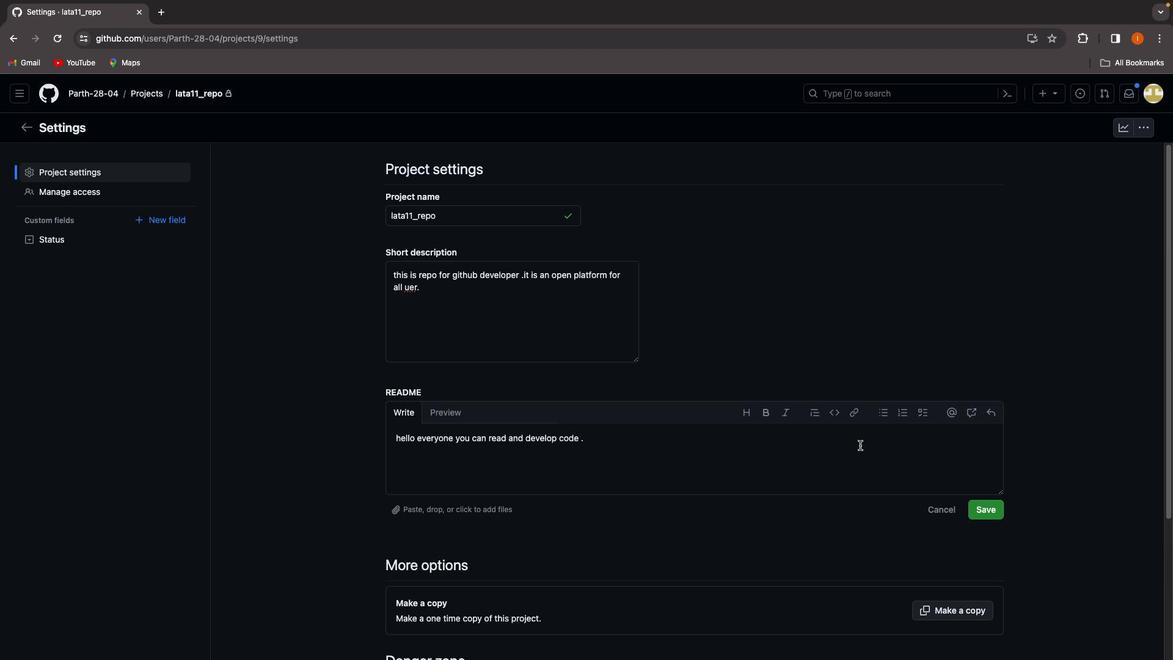 
Action: Mouse scrolled (860, 444) with delta (0, 0)
Screenshot: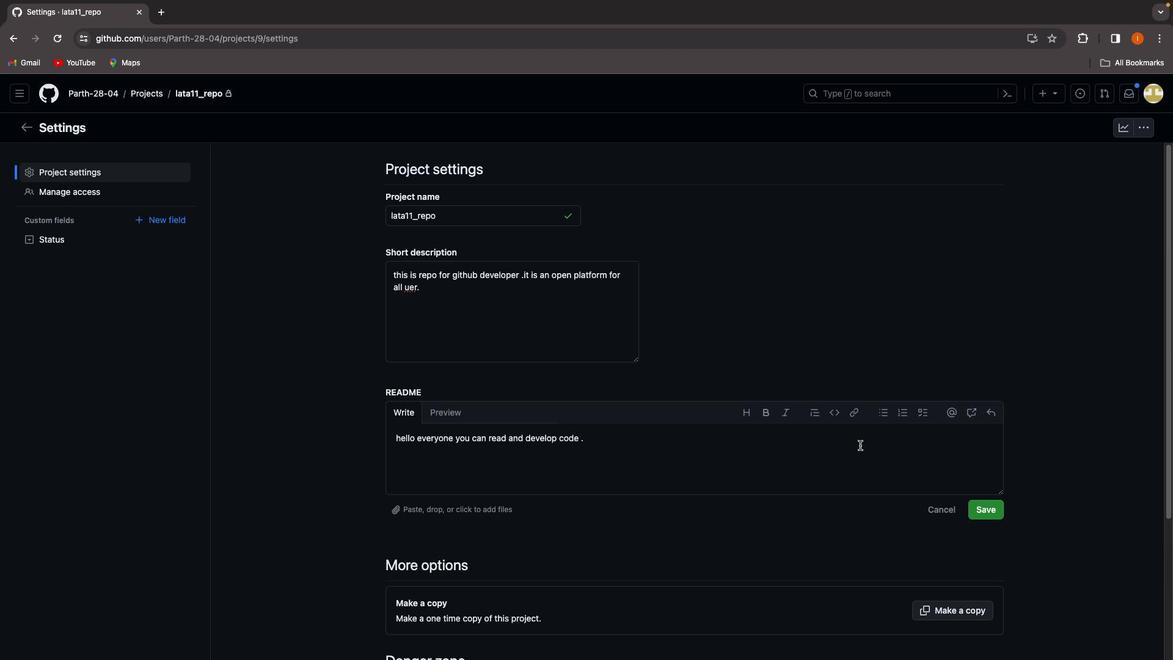 
Action: Mouse scrolled (860, 444) with delta (0, 0)
Screenshot: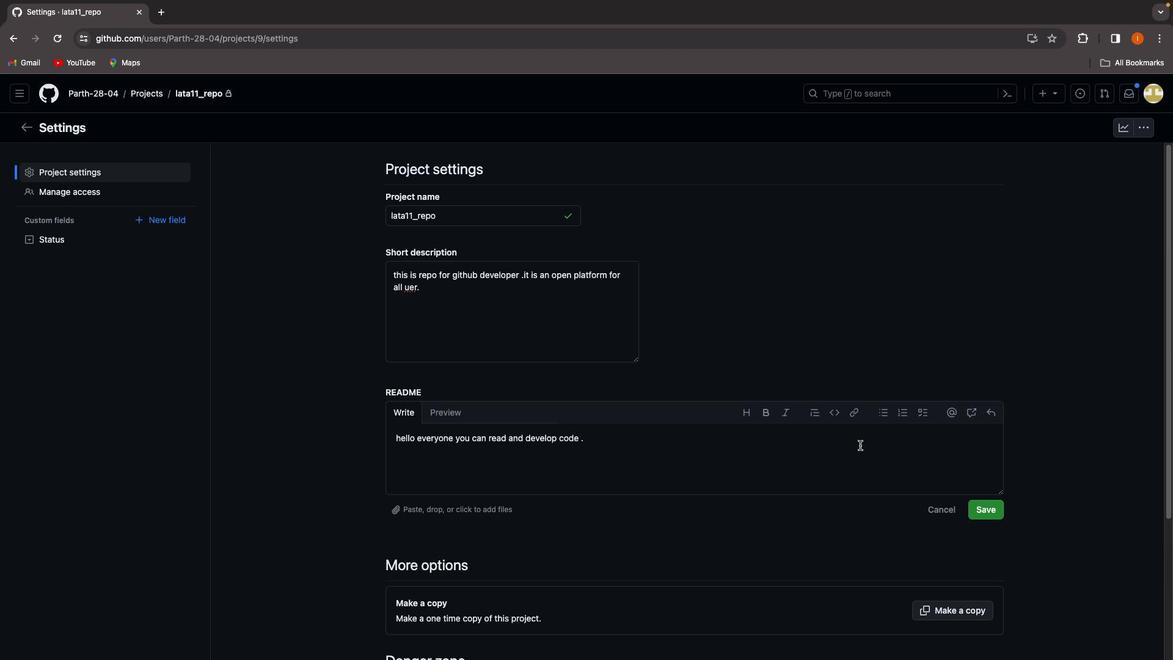 
Action: Mouse moved to (860, 445)
Screenshot: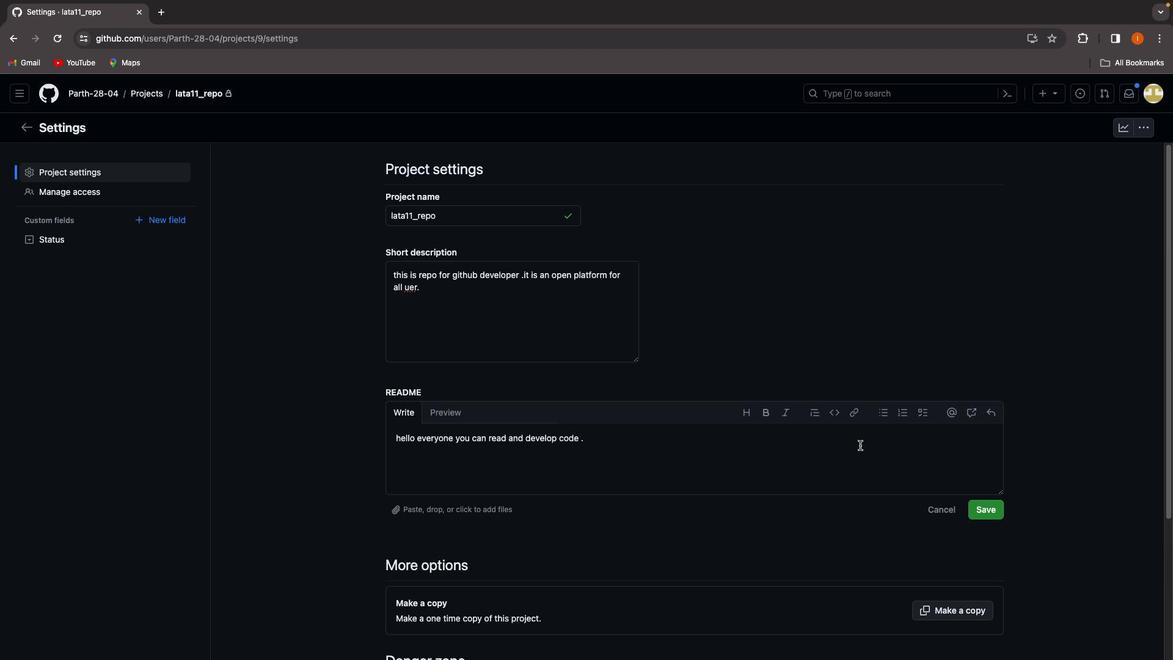 
Action: Mouse scrolled (860, 445) with delta (0, 1)
Screenshot: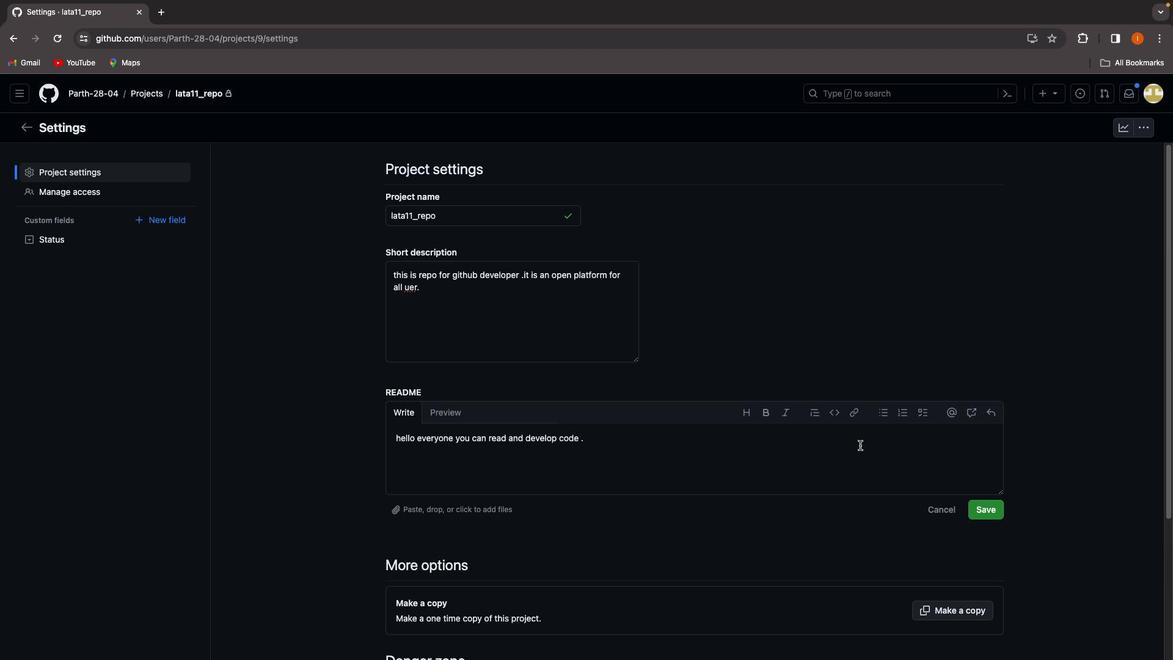 
Action: Mouse moved to (735, 386)
Screenshot: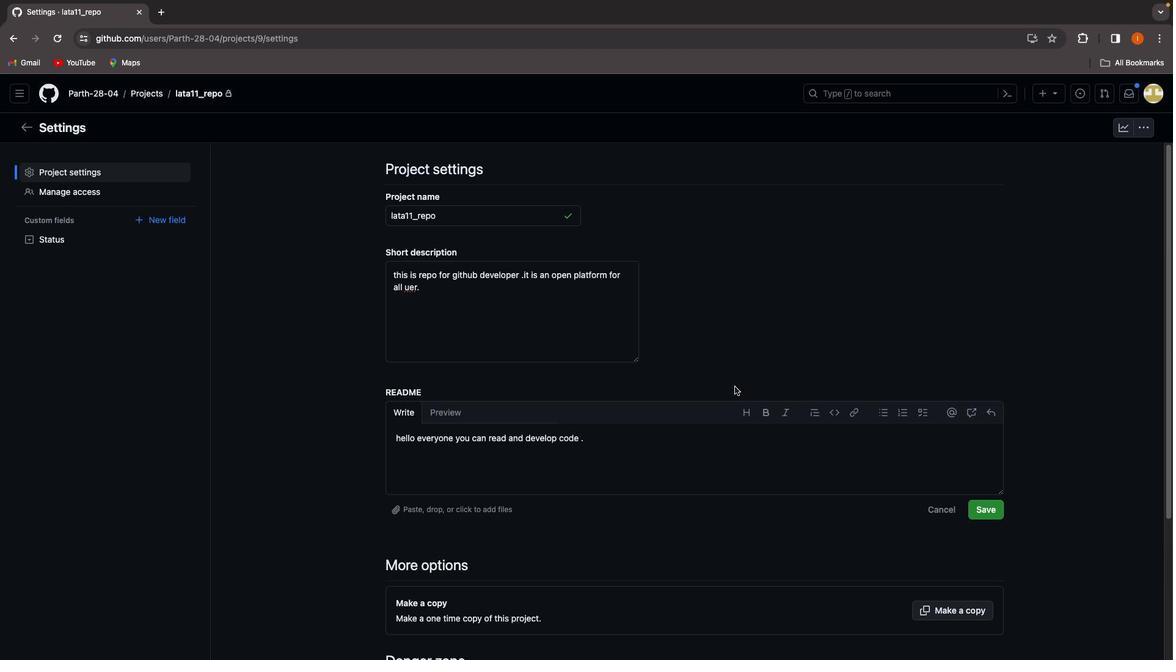 
Action: Mouse scrolled (735, 386) with delta (0, 0)
Screenshot: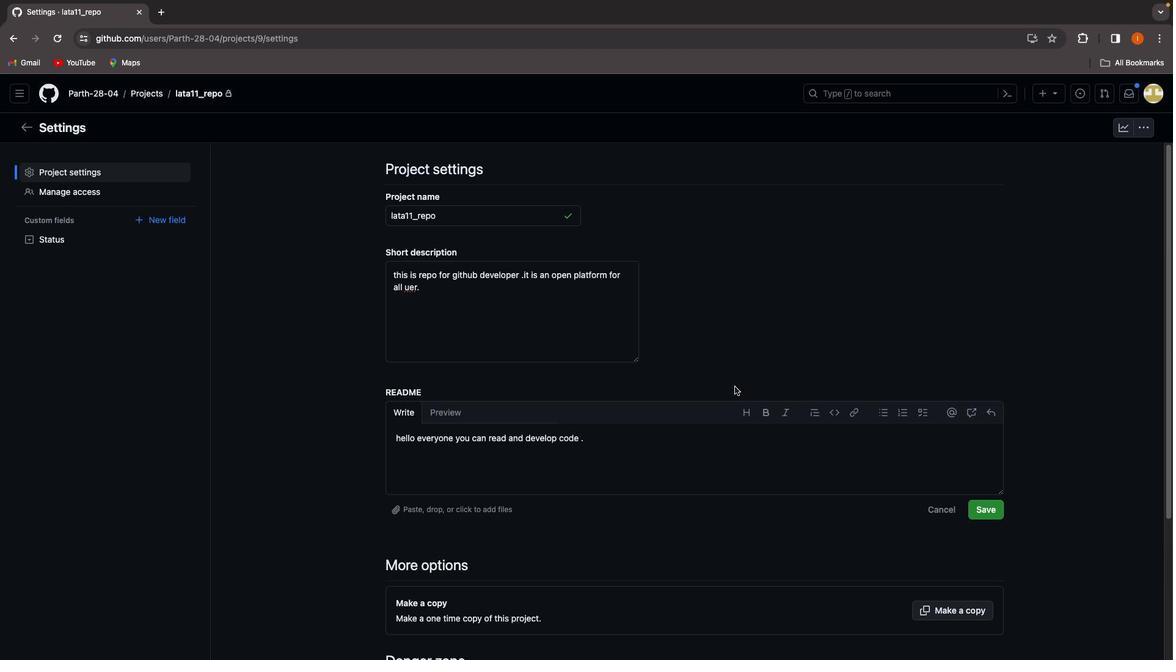 
Action: Mouse scrolled (735, 386) with delta (0, 0)
Screenshot: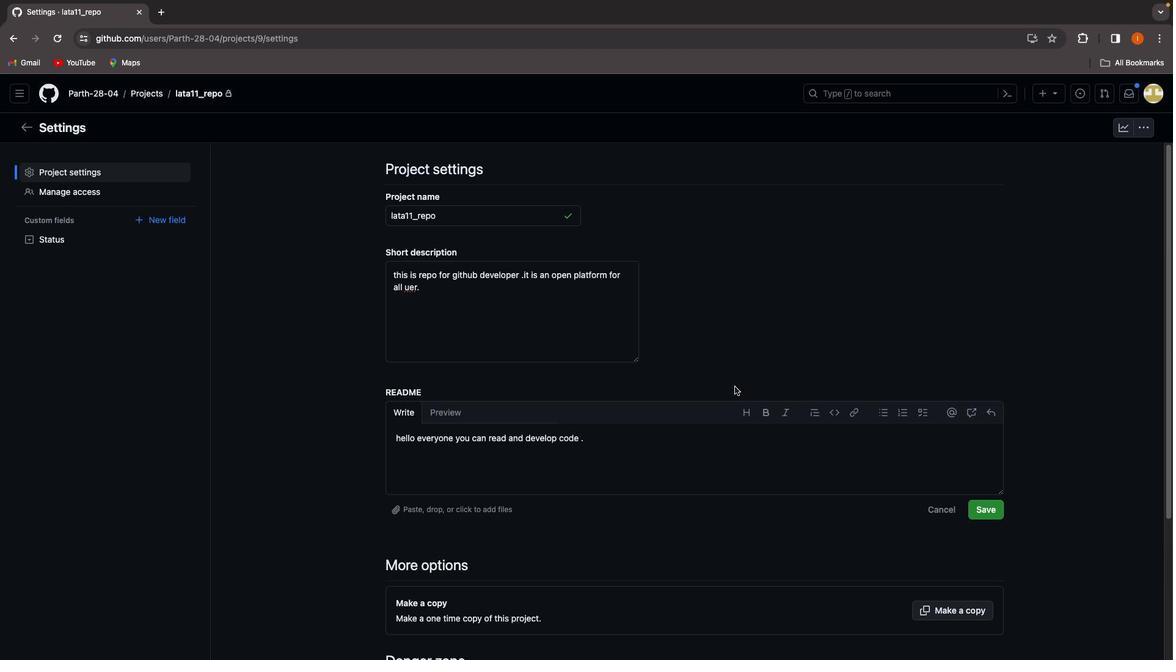 
Action: Mouse scrolled (735, 386) with delta (0, 1)
Screenshot: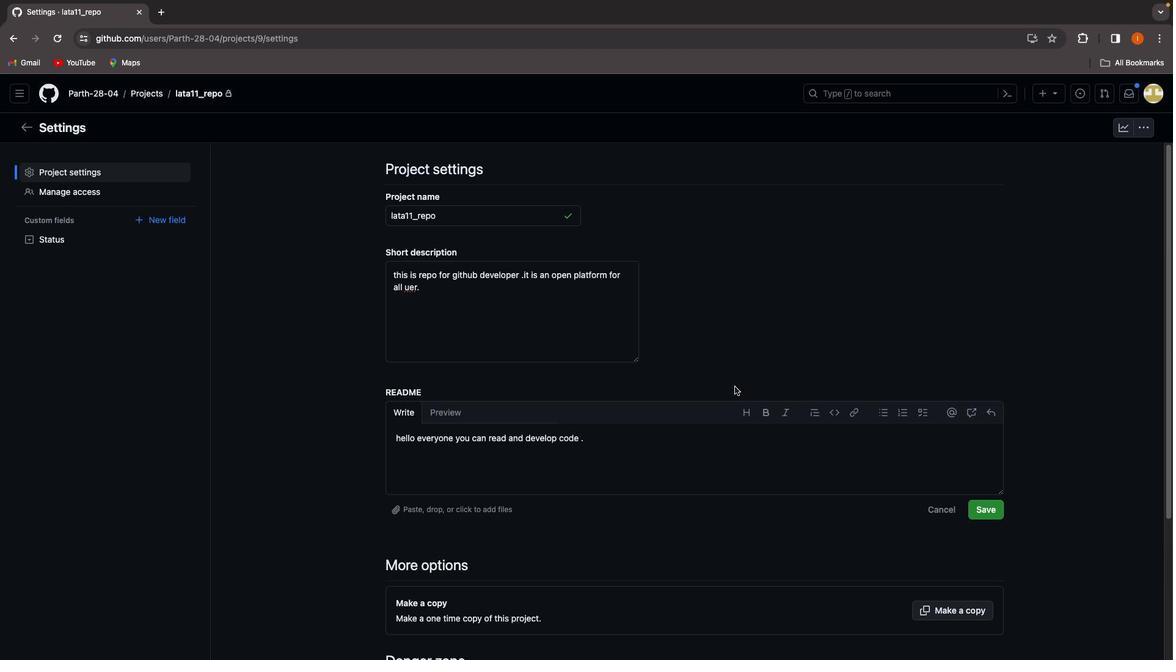 
Action: Mouse moved to (748, 284)
Screenshot: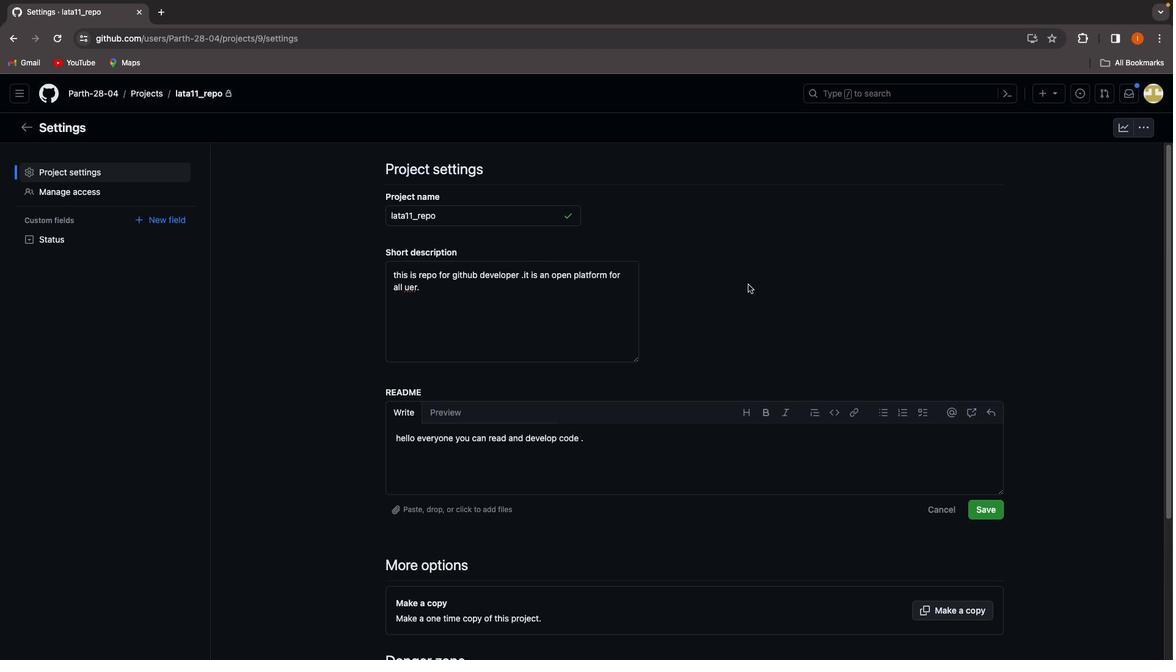 
Action: Mouse pressed left at (748, 284)
Screenshot: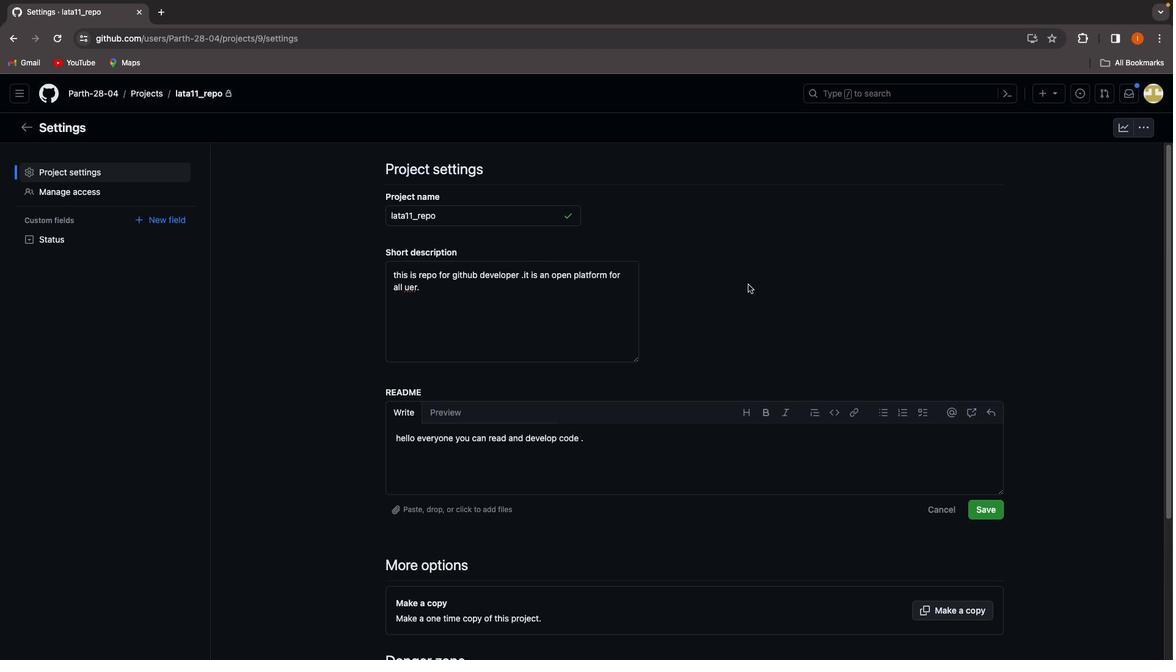 
Action: Mouse moved to (985, 512)
Screenshot: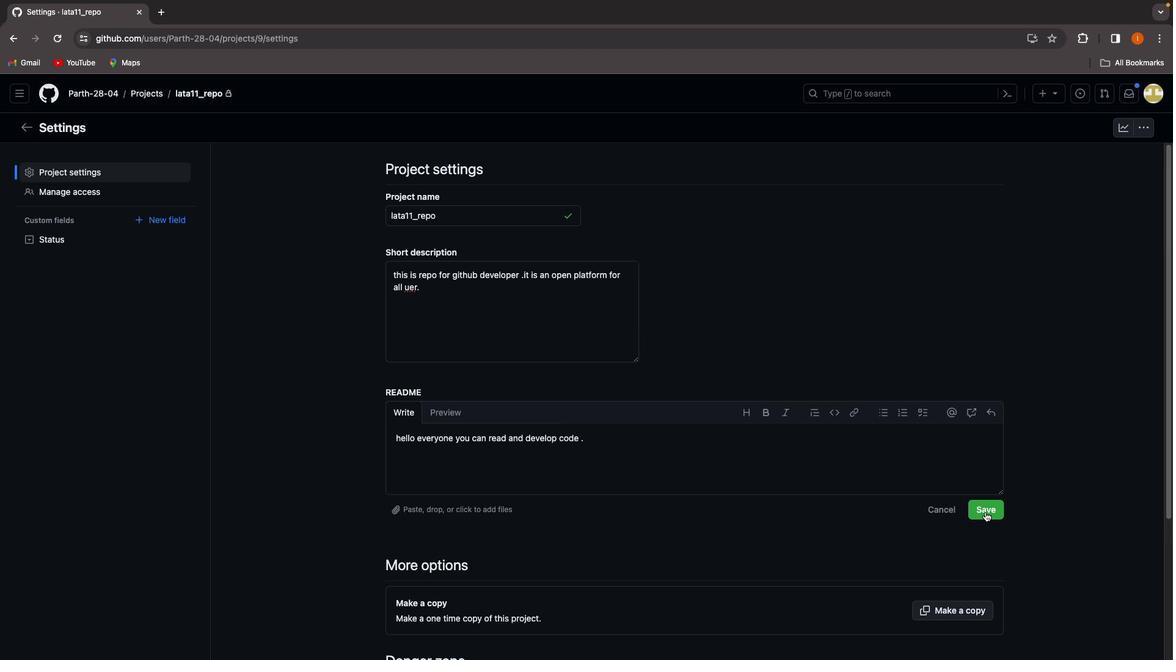 
Action: Mouse pressed left at (985, 512)
Screenshot: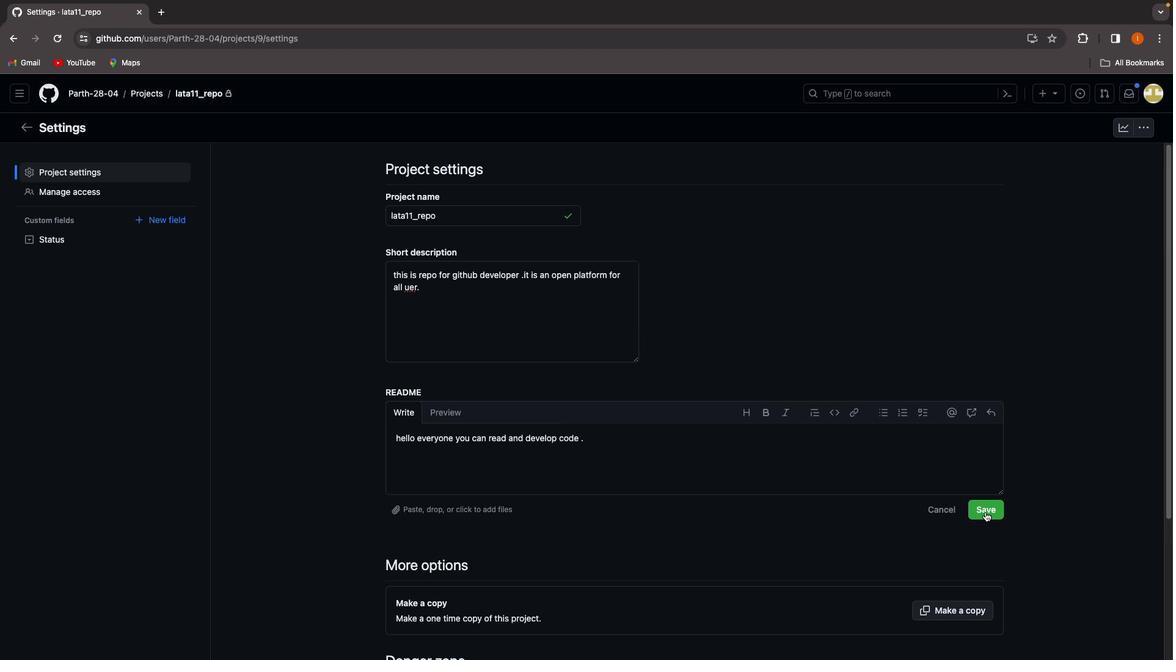 
Action: Mouse moved to (970, 459)
Screenshot: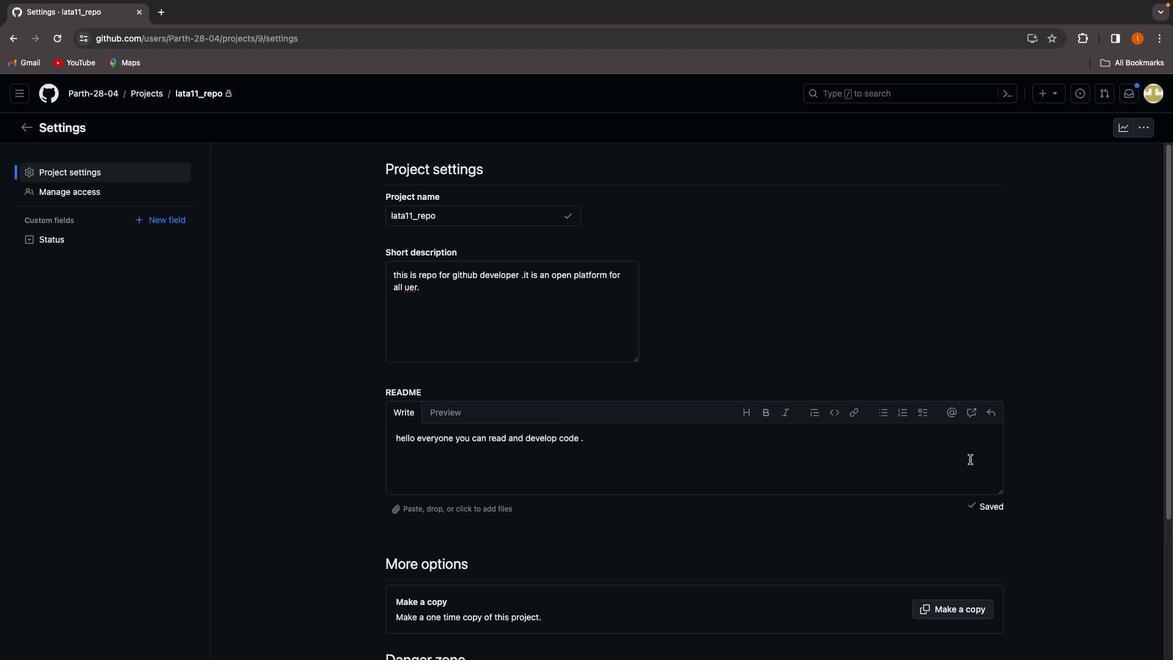 
Action: Mouse scrolled (970, 459) with delta (0, 0)
Screenshot: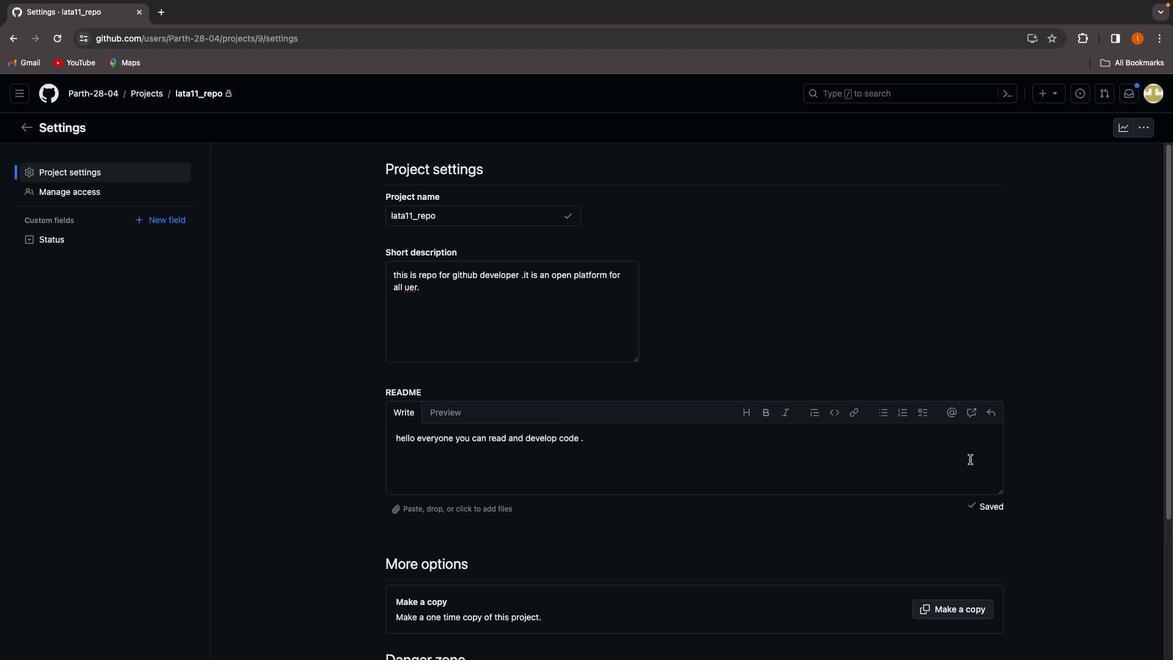 
Action: Mouse moved to (970, 458)
Screenshot: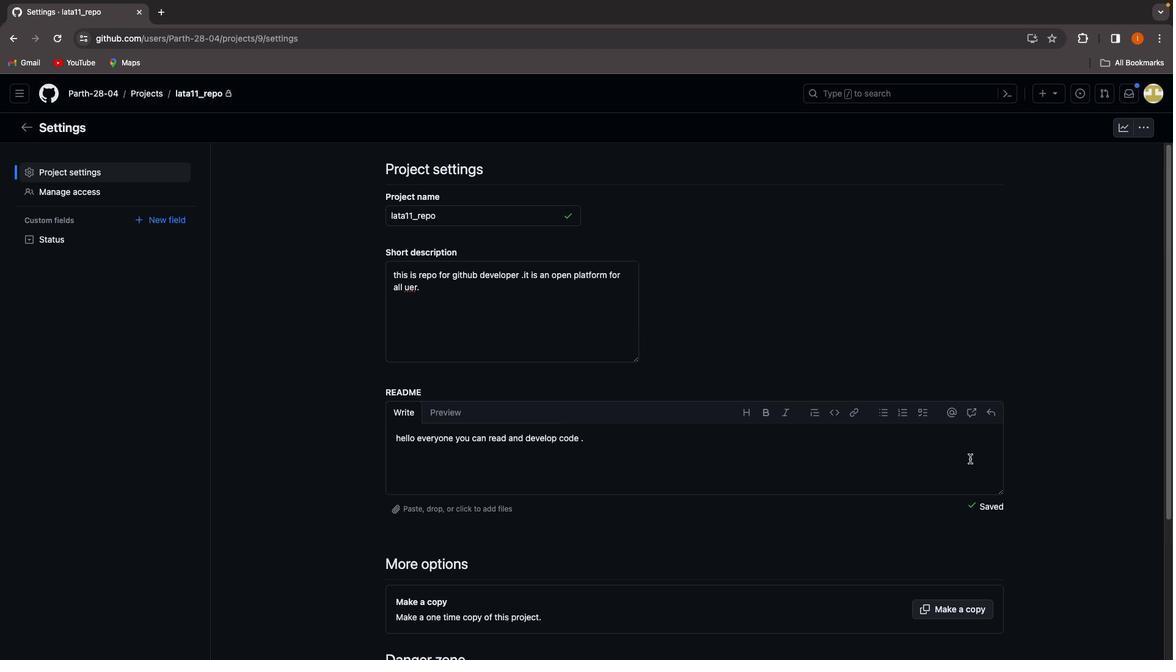
Action: Mouse scrolled (970, 458) with delta (0, 0)
Screenshot: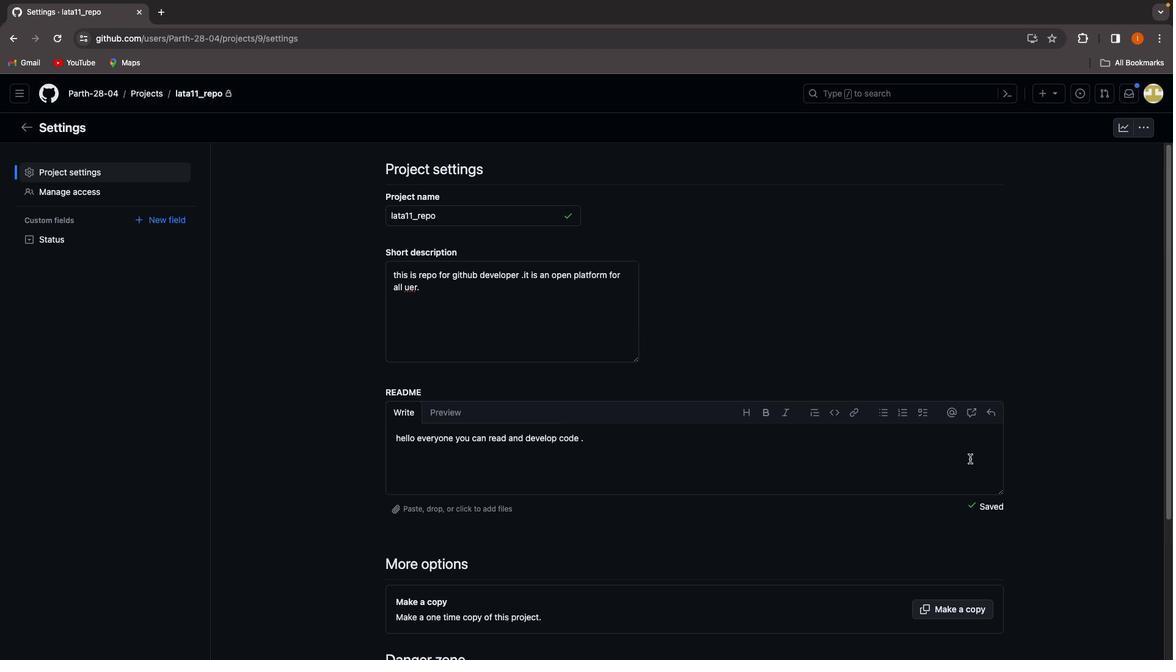 
Action: Mouse moved to (970, 457)
Screenshot: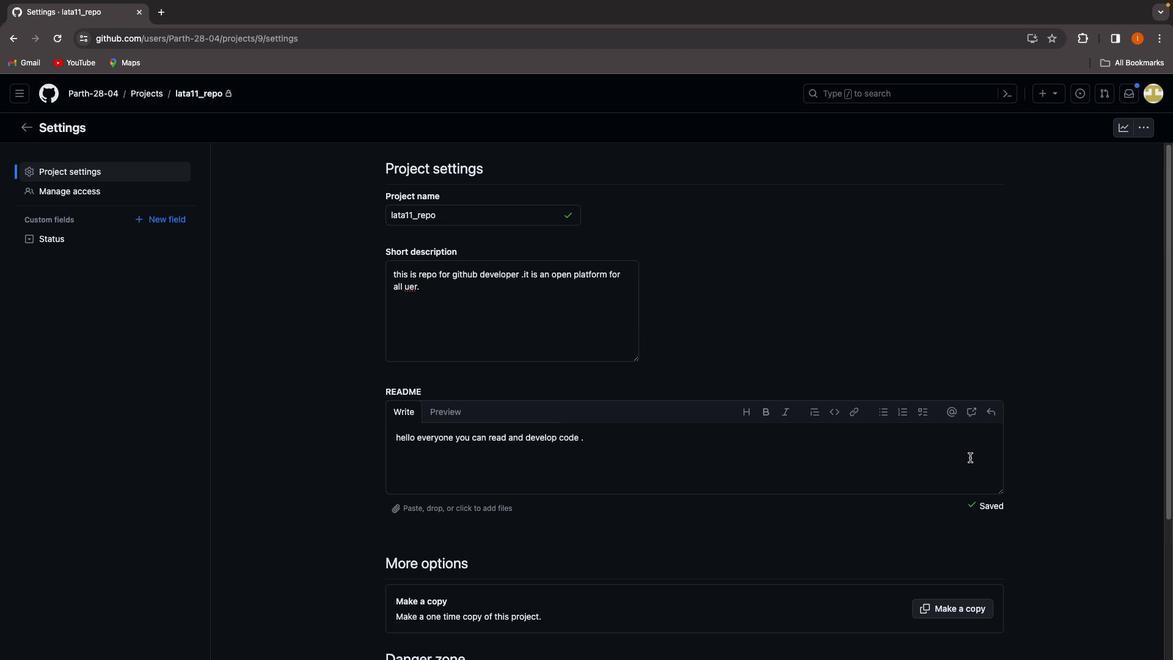 
Action: Mouse scrolled (970, 457) with delta (0, -1)
Screenshot: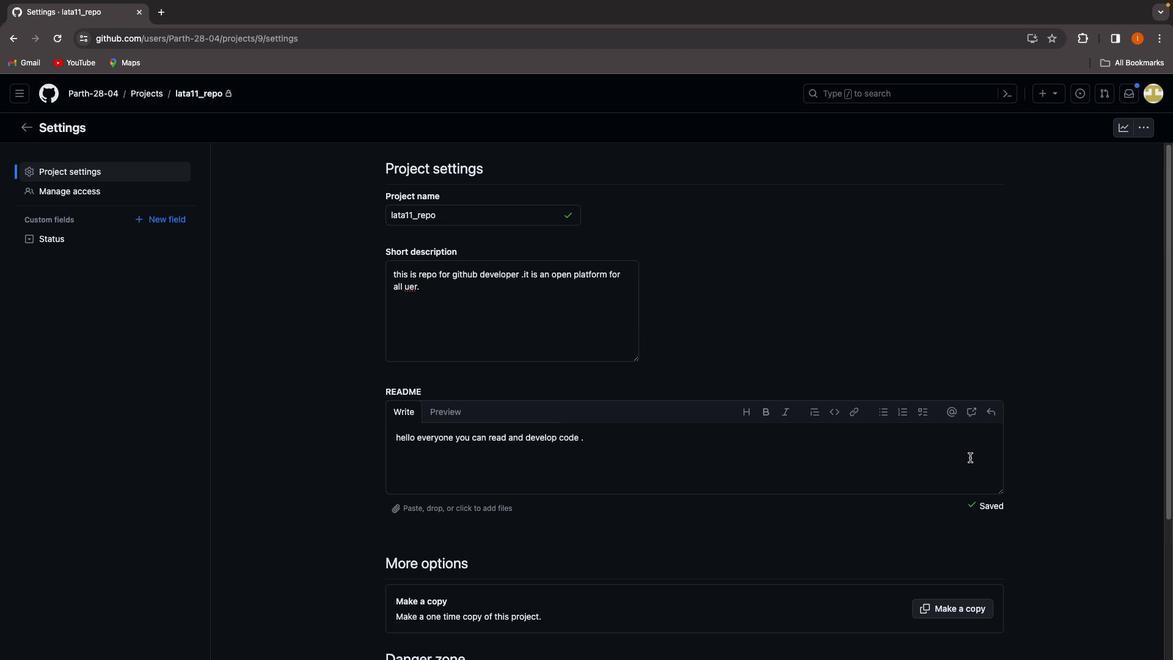 
Action: Mouse moved to (970, 452)
Screenshot: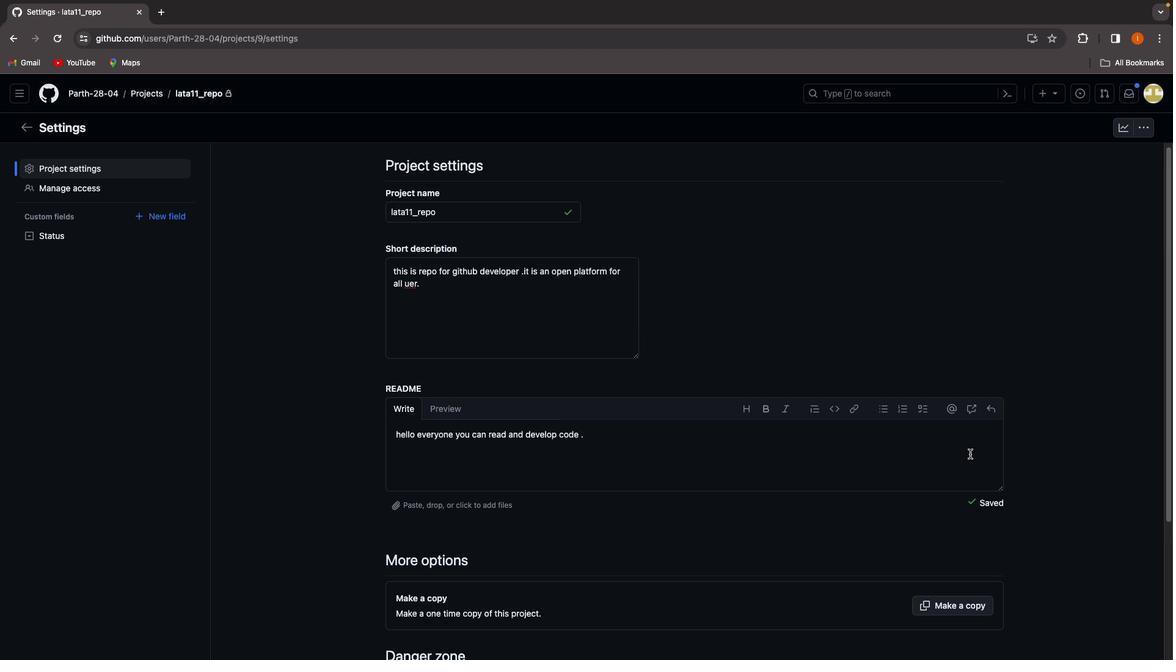 
Action: Mouse scrolled (970, 452) with delta (0, -2)
Screenshot: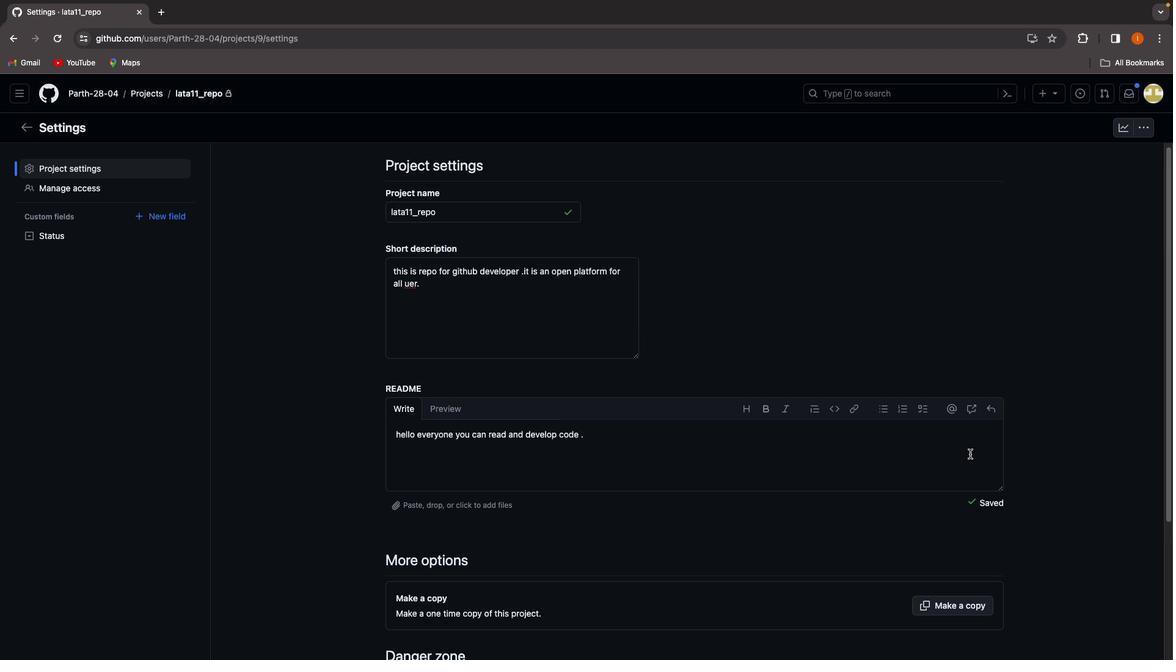 
Action: Mouse moved to (980, 423)
Screenshot: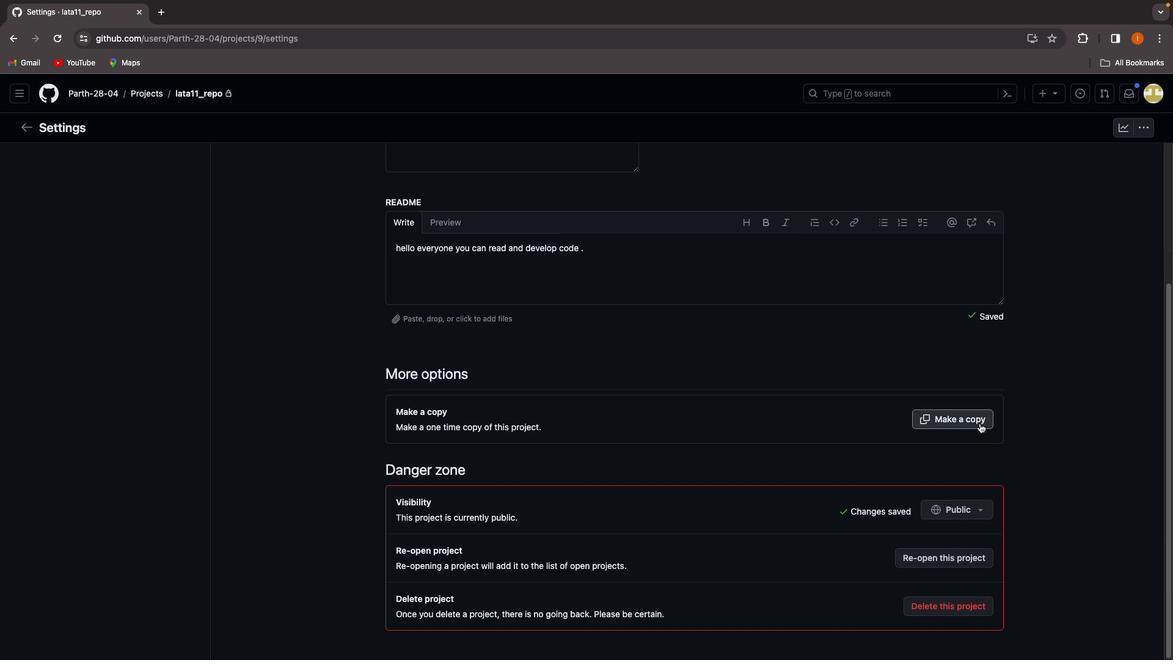 
Action: Mouse scrolled (980, 423) with delta (0, 0)
Screenshot: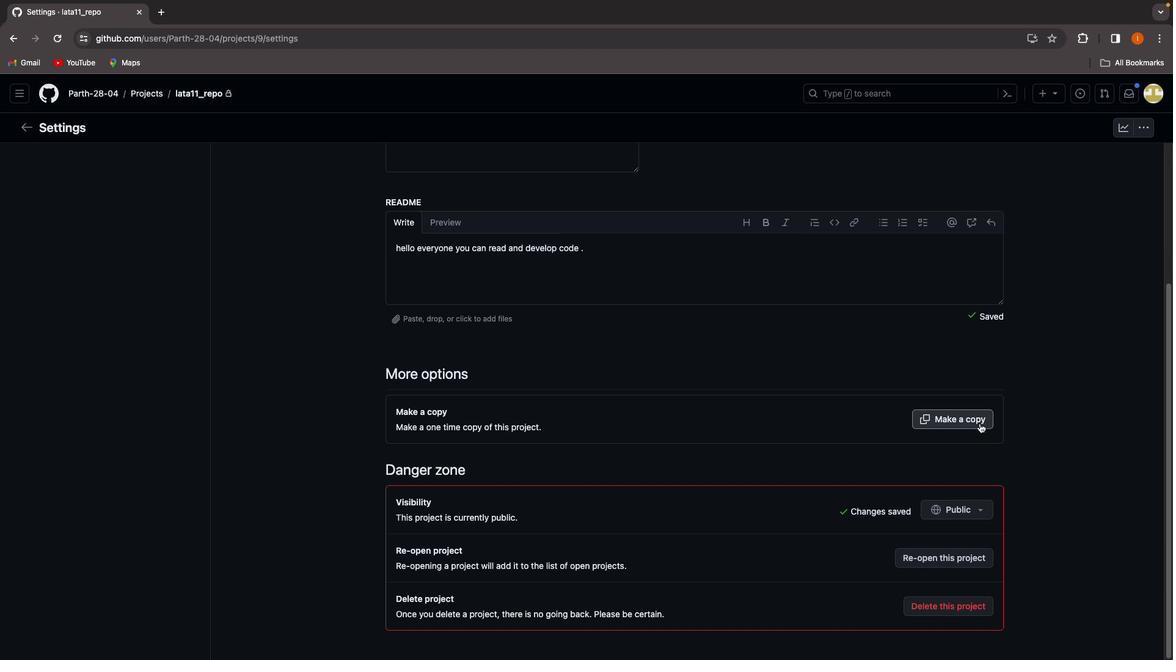 
Action: Mouse scrolled (980, 423) with delta (0, 0)
Screenshot: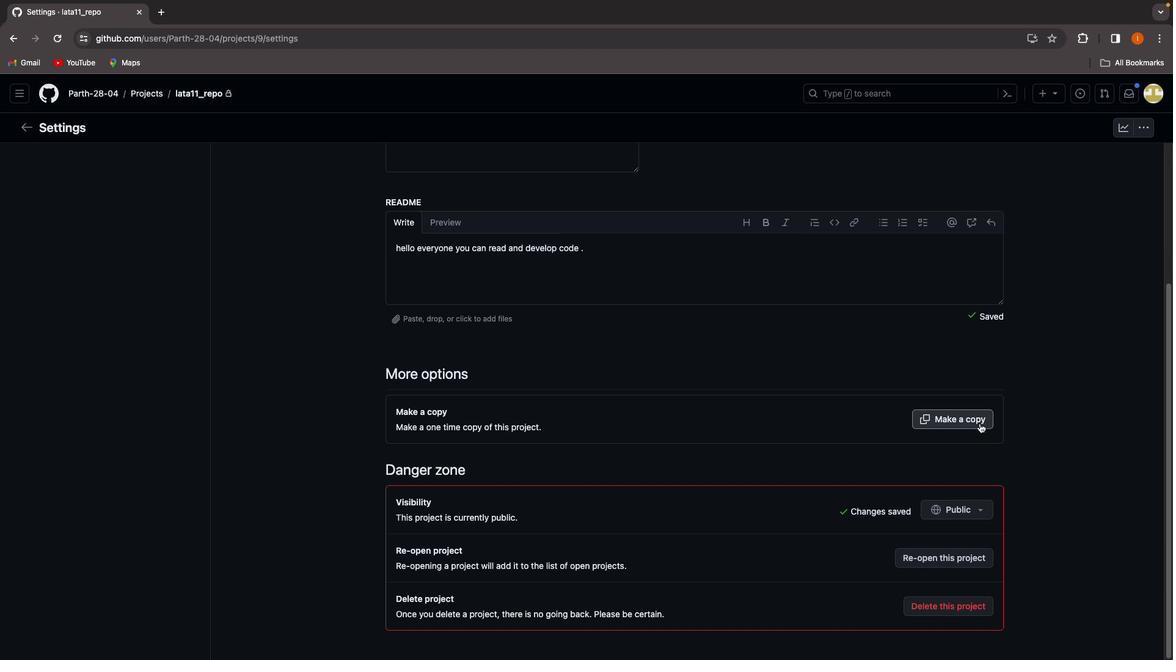 
Action: Mouse moved to (976, 427)
Screenshot: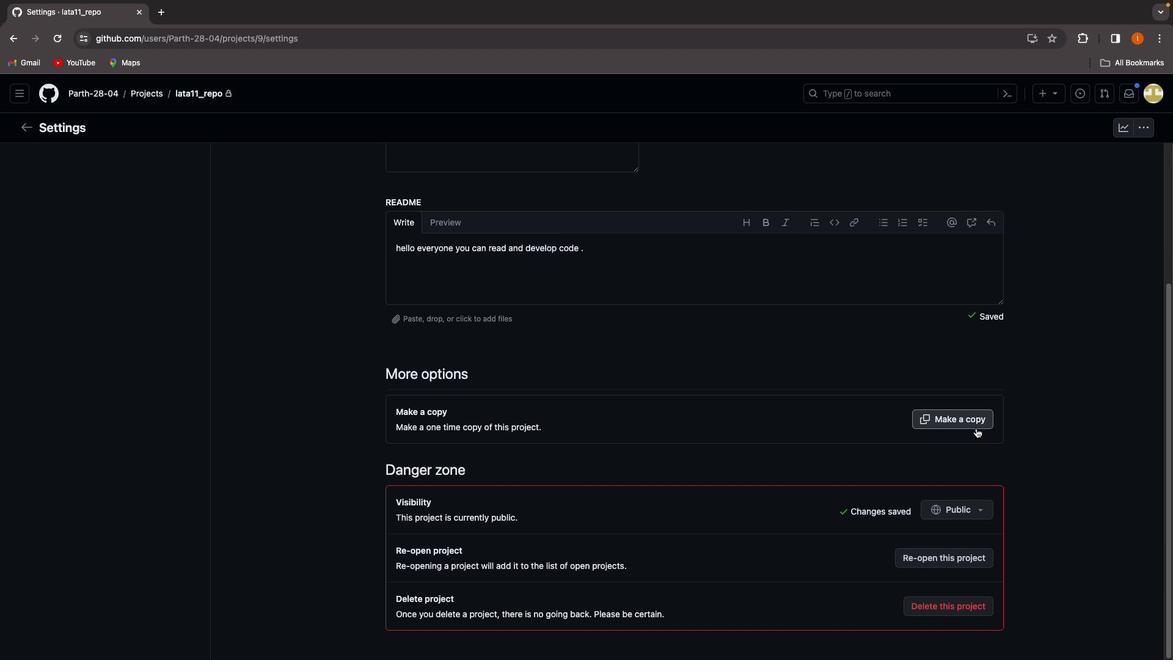 
Action: Mouse scrolled (976, 427) with delta (0, 0)
Screenshot: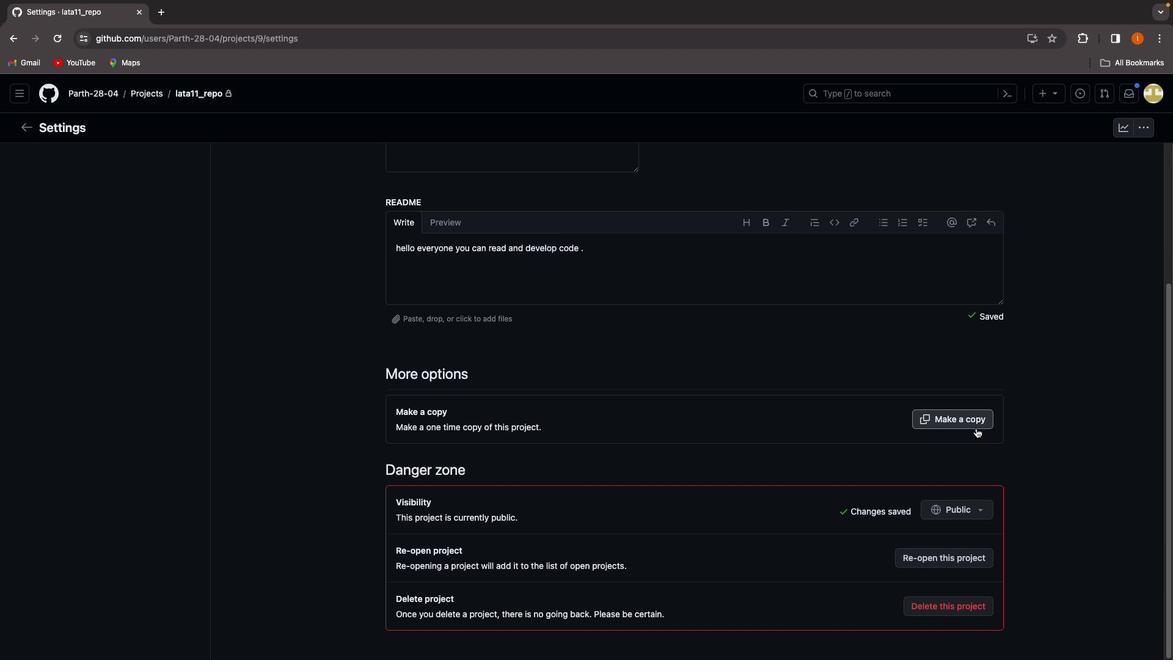 
Action: Mouse moved to (976, 429)
Screenshot: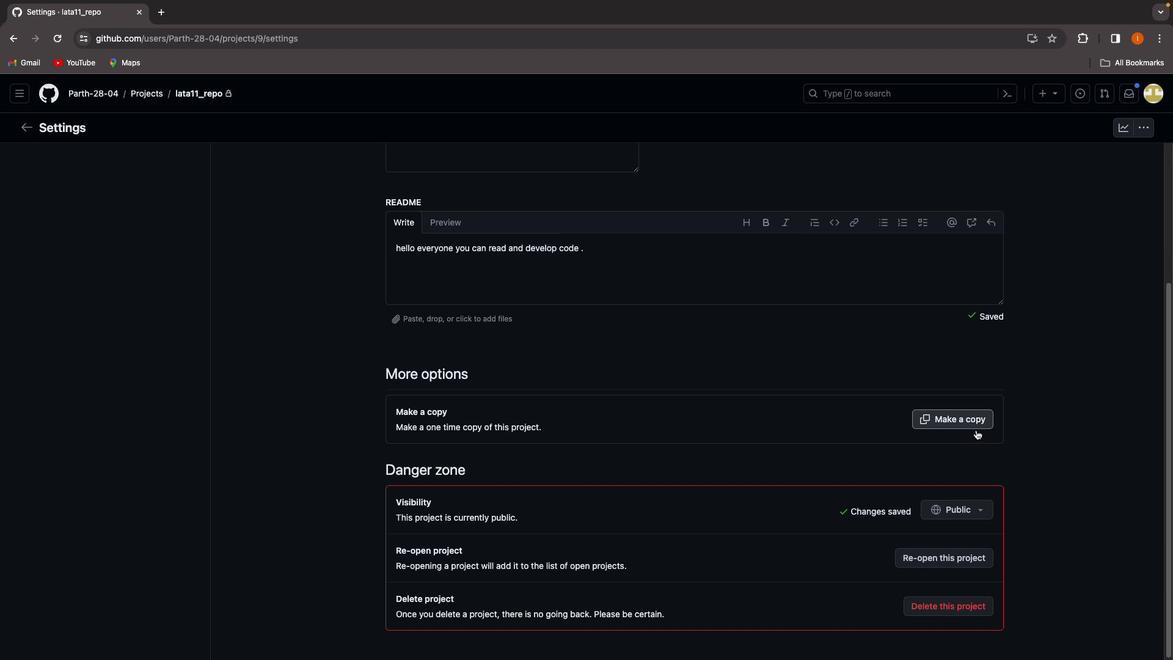 
Action: Mouse scrolled (976, 429) with delta (0, 0)
Screenshot: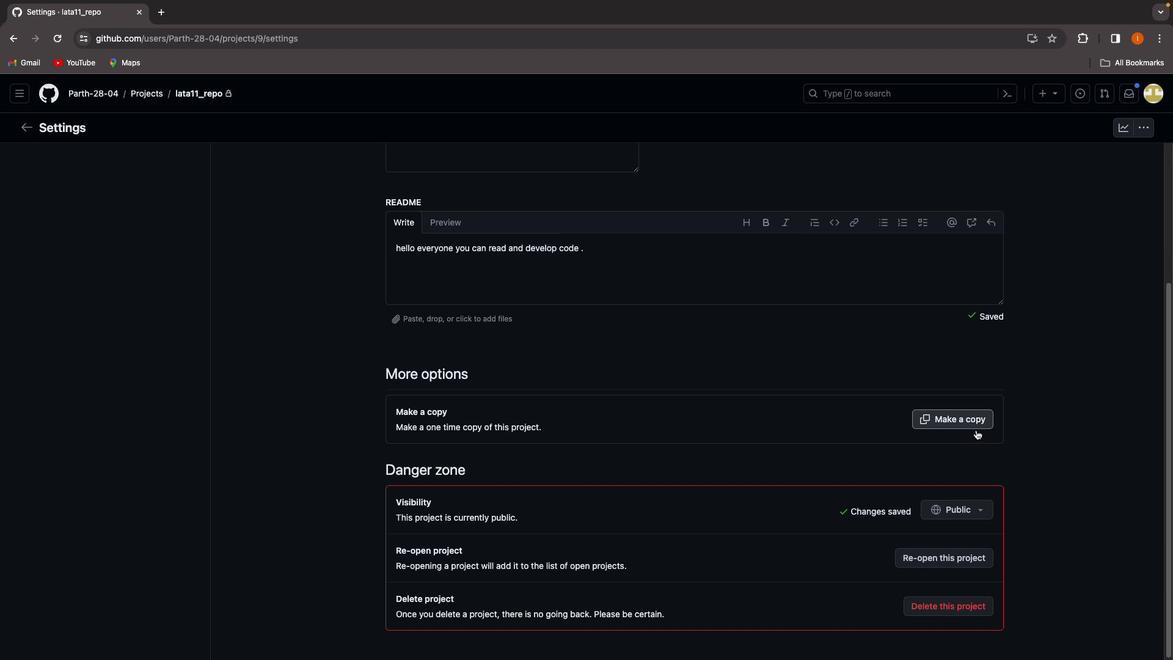 
Action: Mouse moved to (975, 433)
Screenshot: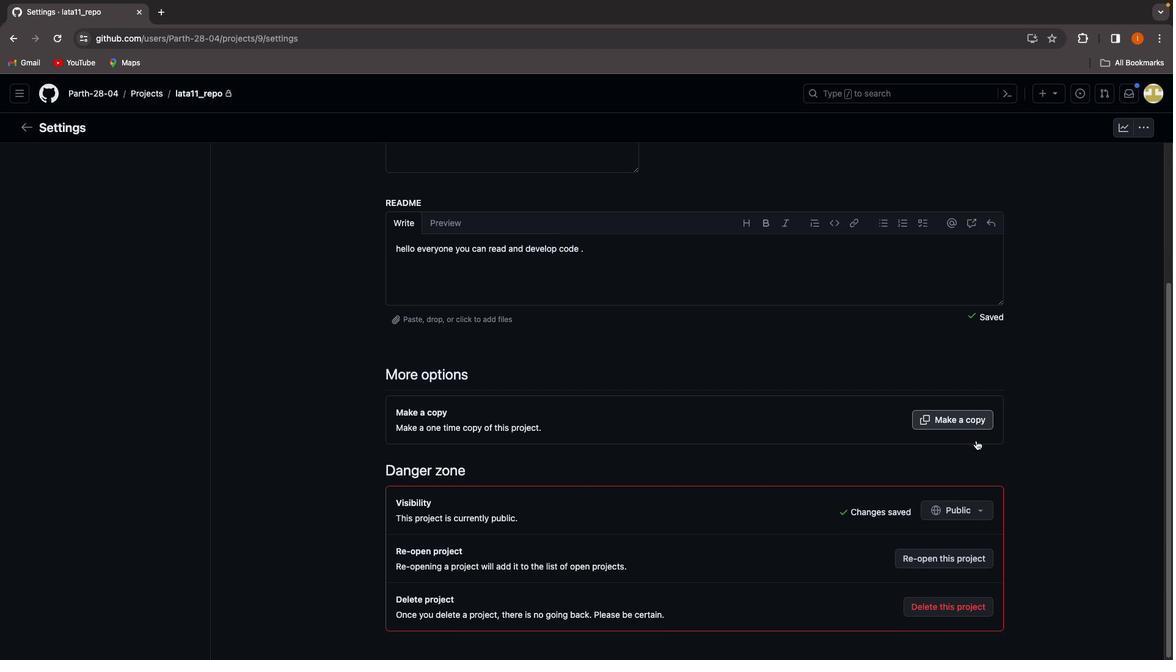 
Action: Mouse scrolled (975, 433) with delta (0, 1)
Screenshot: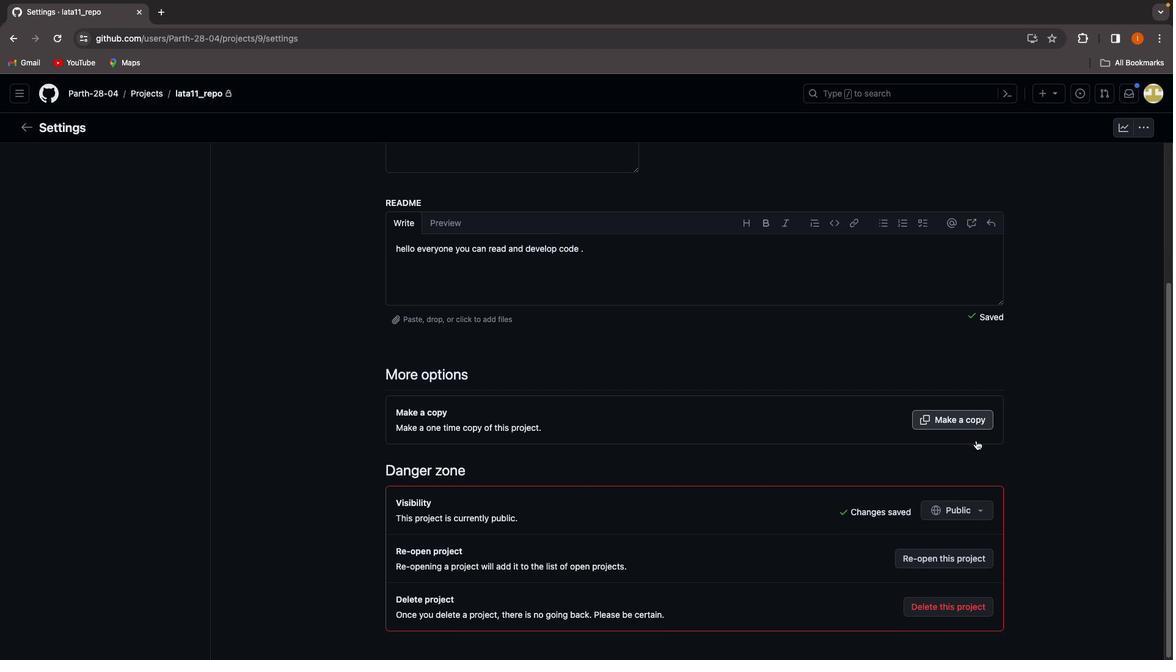 
Action: Mouse moved to (967, 470)
Screenshot: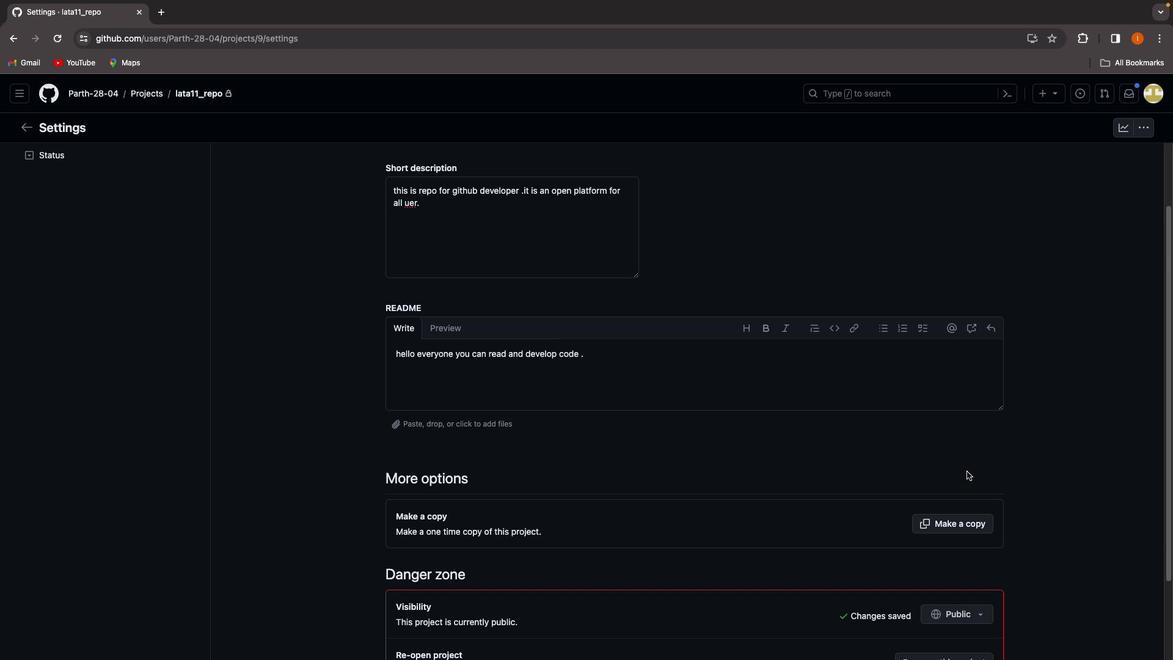 
Action: Mouse scrolled (967, 470) with delta (0, 0)
Screenshot: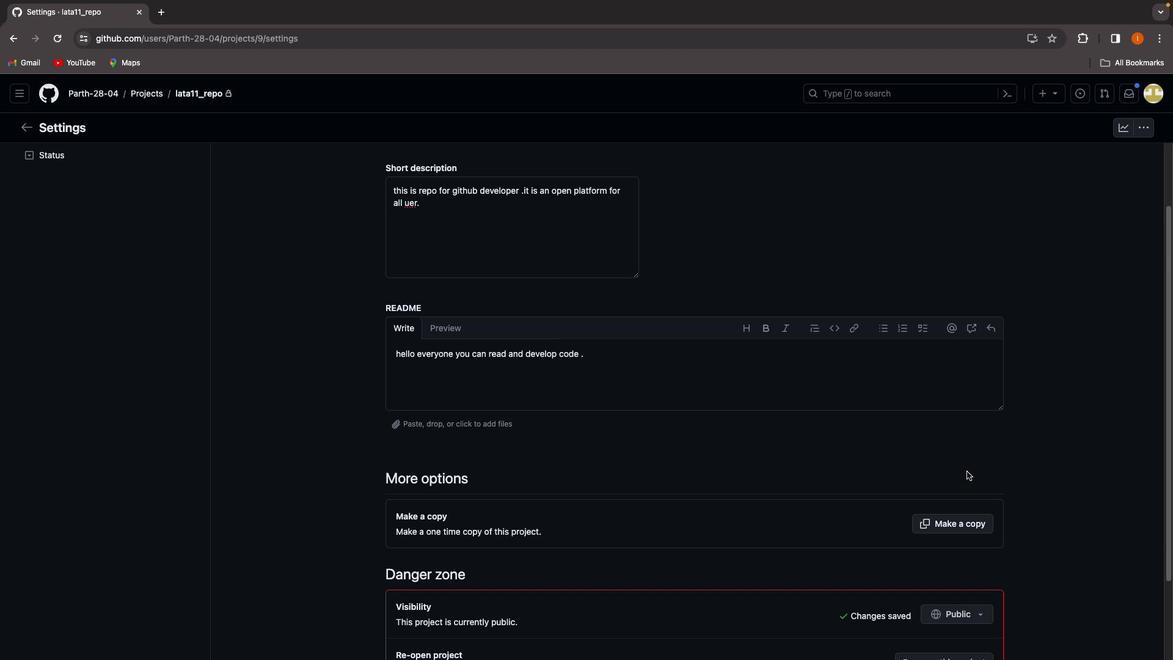 
Action: Mouse moved to (966, 472)
Screenshot: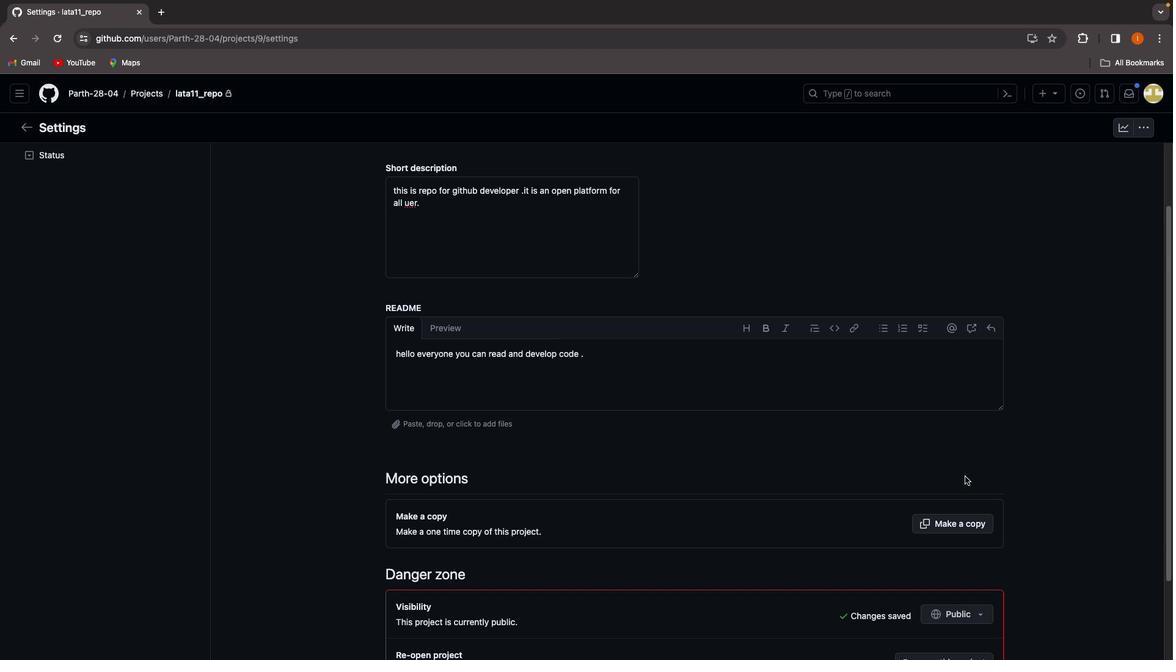 
Action: Mouse scrolled (966, 472) with delta (0, 0)
Screenshot: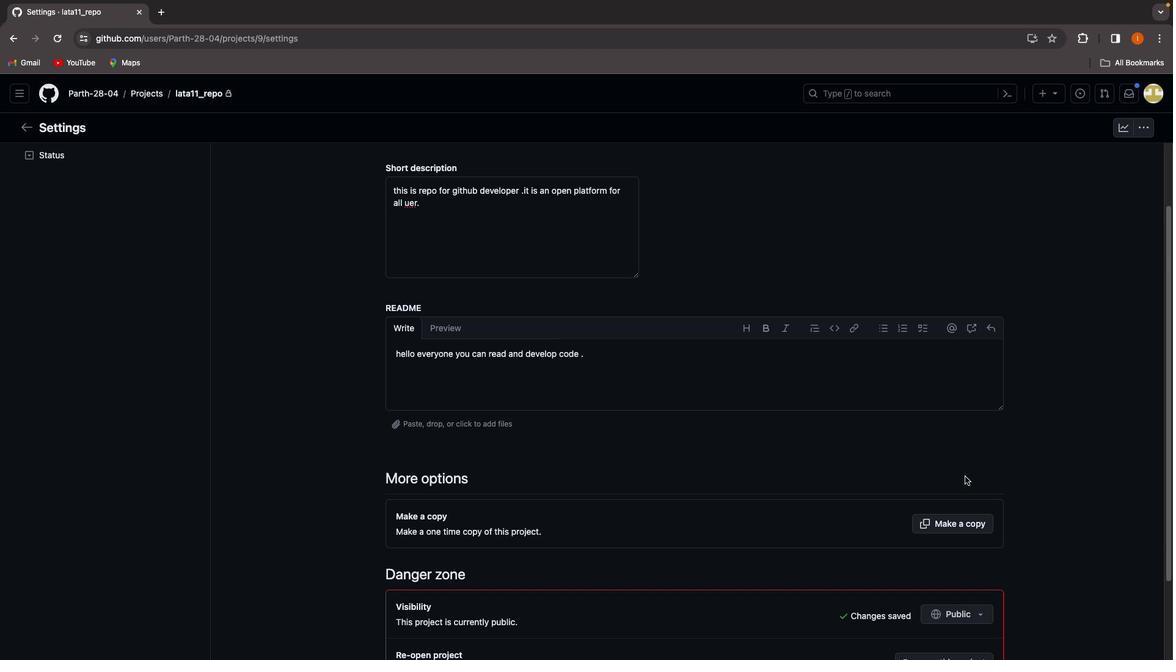 
Action: Mouse moved to (966, 474)
Screenshot: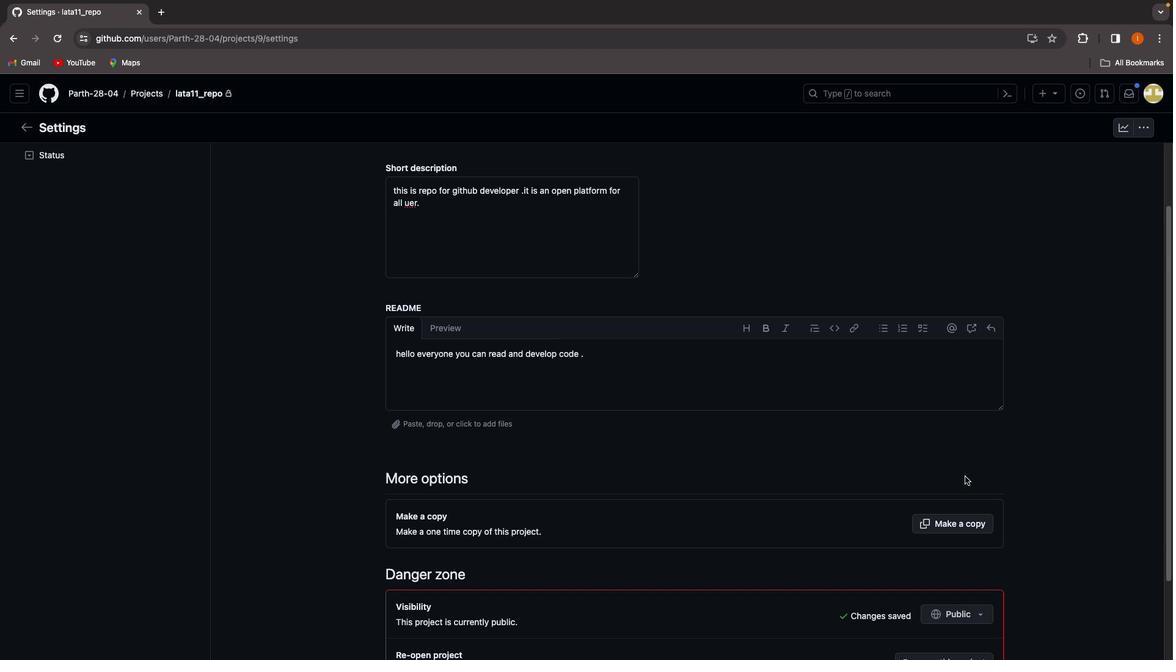 
Action: Mouse scrolled (966, 474) with delta (0, 1)
Screenshot: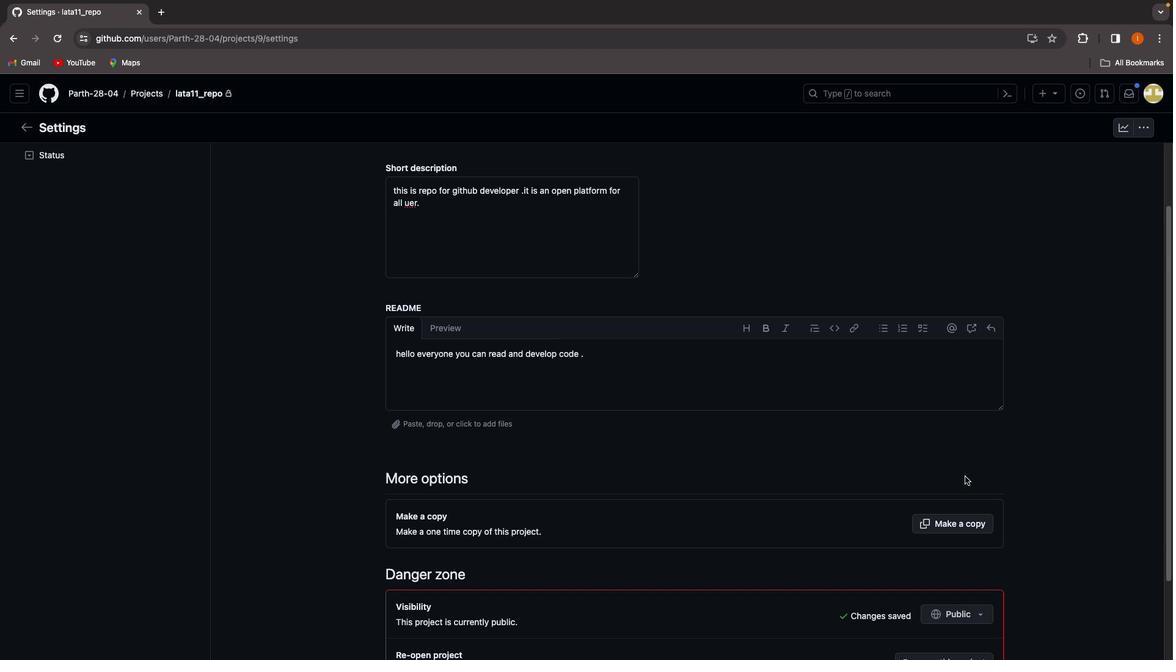 
Action: Mouse moved to (964, 476)
Screenshot: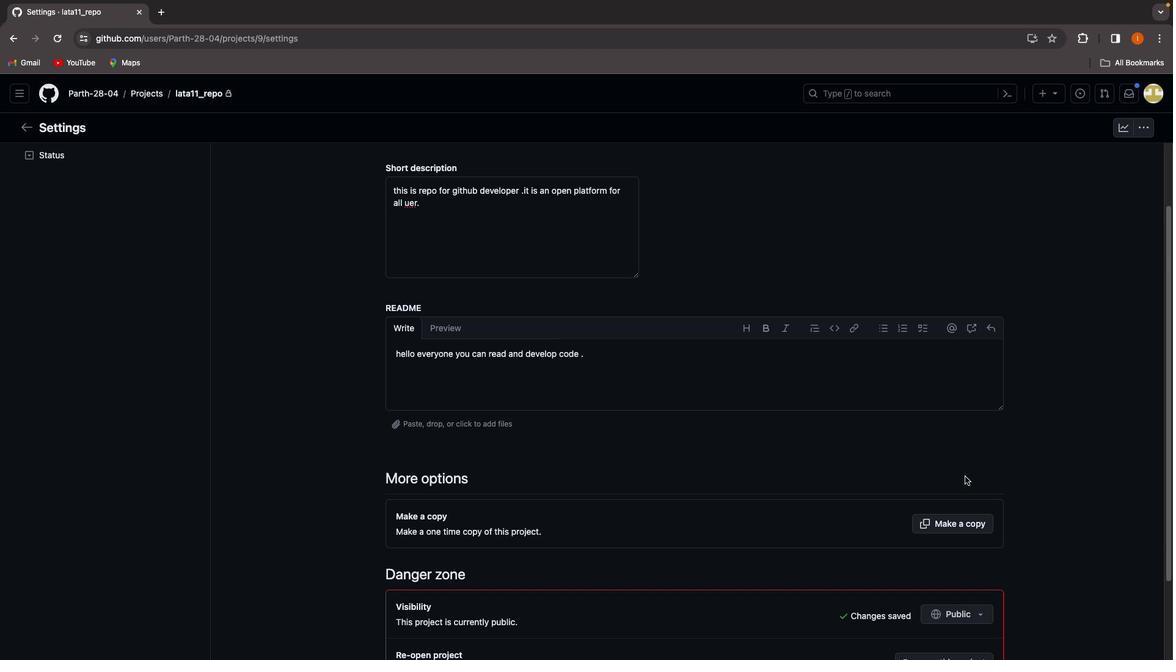 
Action: Mouse scrolled (964, 476) with delta (0, 3)
Screenshot: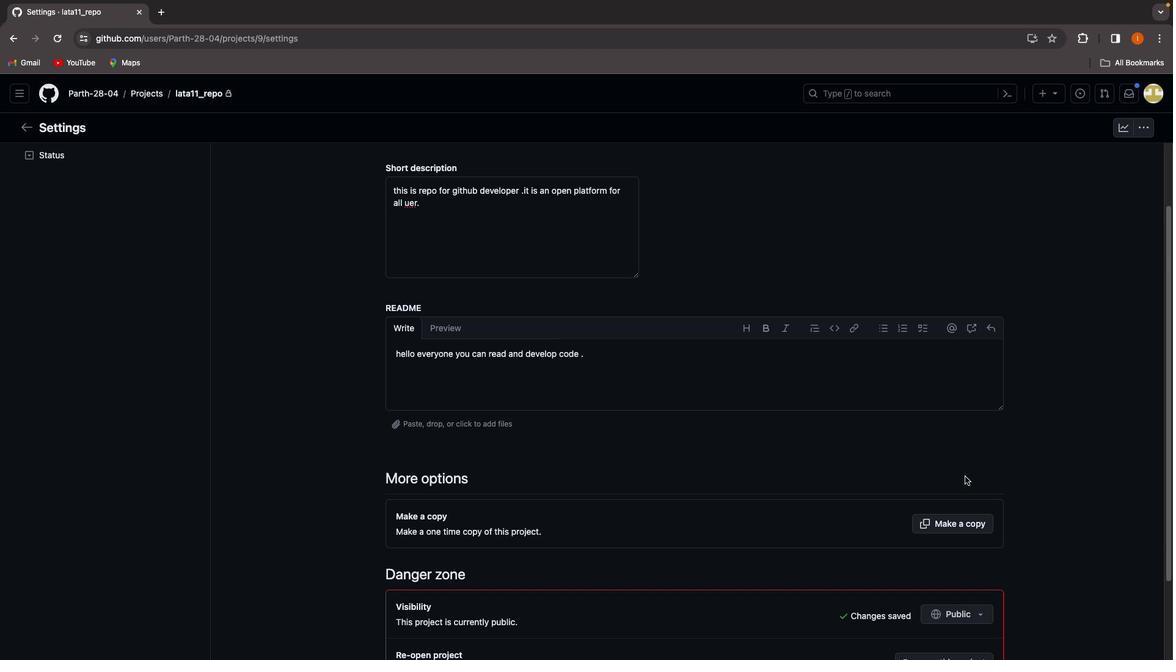 
Action: Mouse moved to (948, 512)
Screenshot: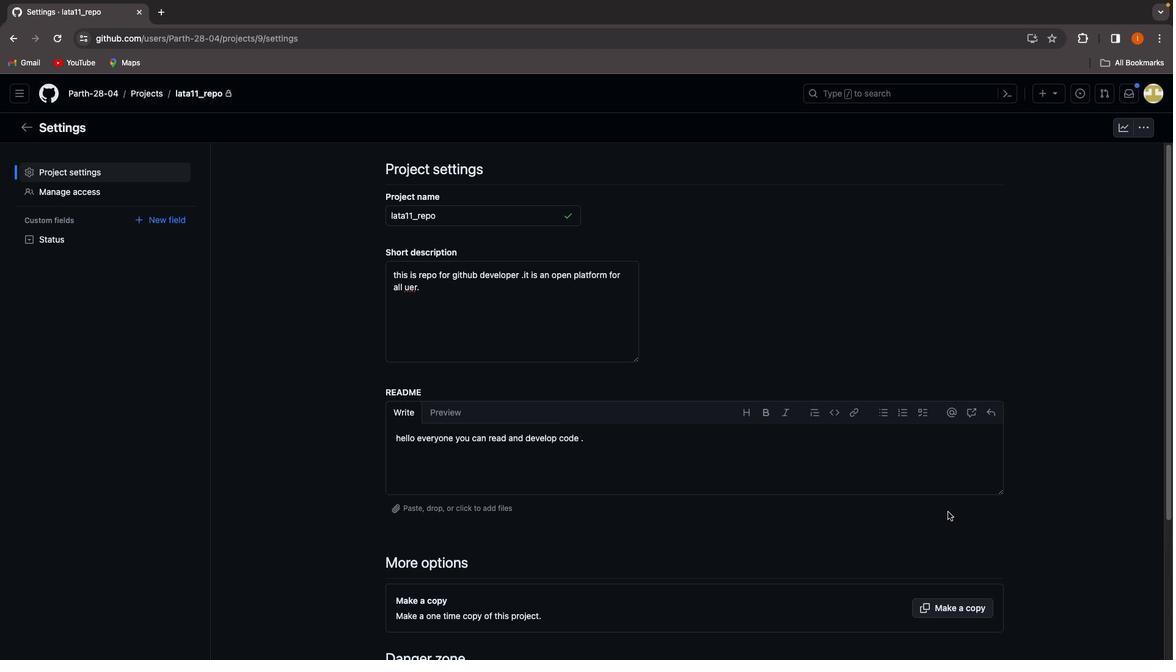 
Action: Mouse scrolled (948, 512) with delta (0, 0)
Screenshot: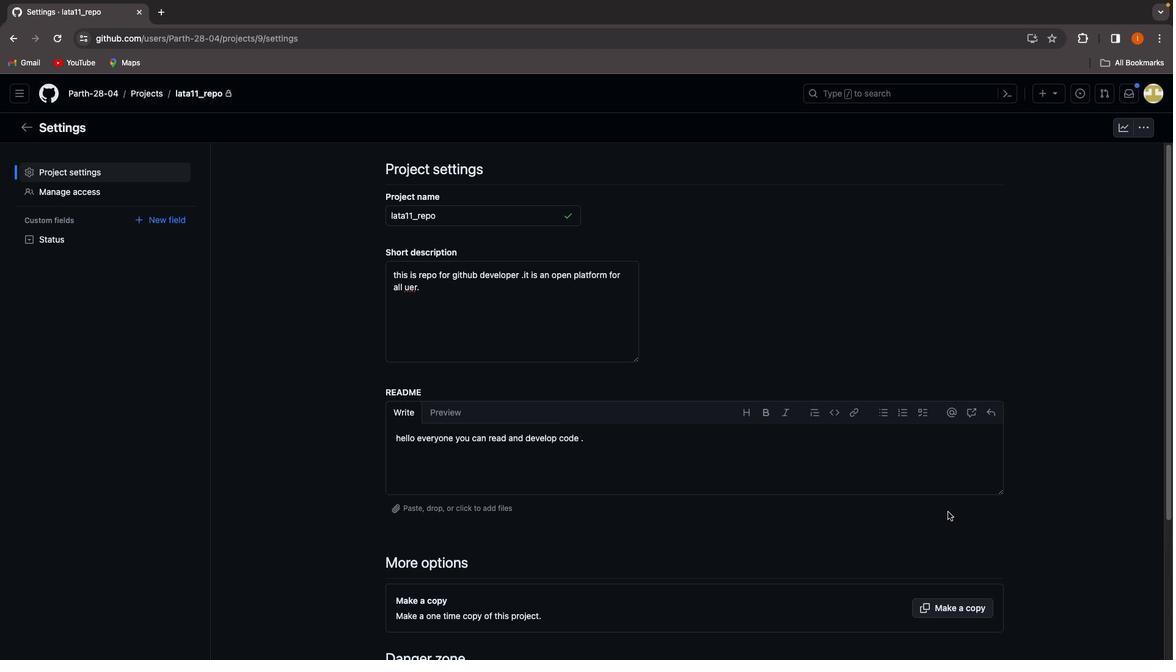 
Action: Mouse moved to (948, 512)
Screenshot: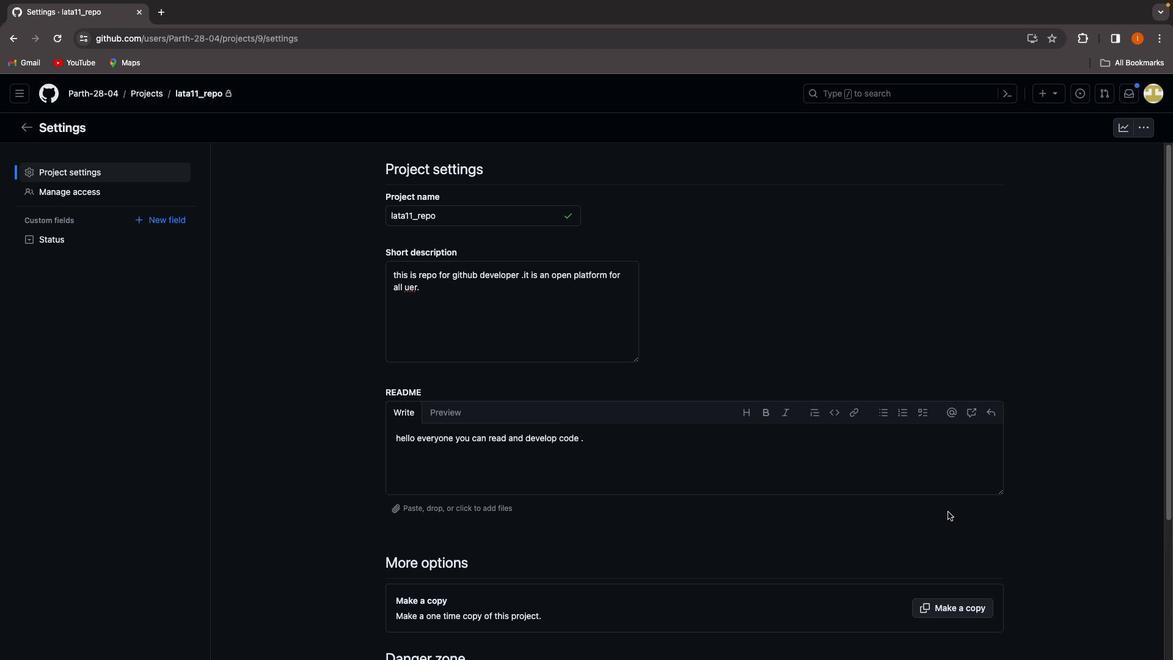 
Action: Mouse scrolled (948, 512) with delta (0, 0)
Screenshot: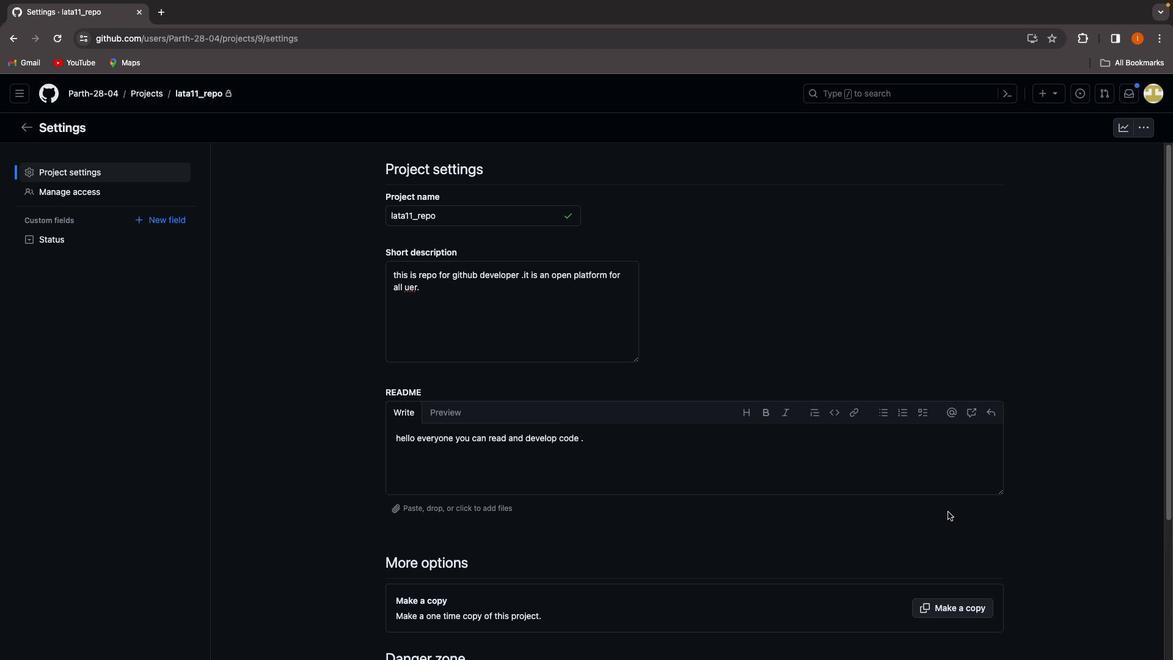
Action: Mouse moved to (947, 512)
Screenshot: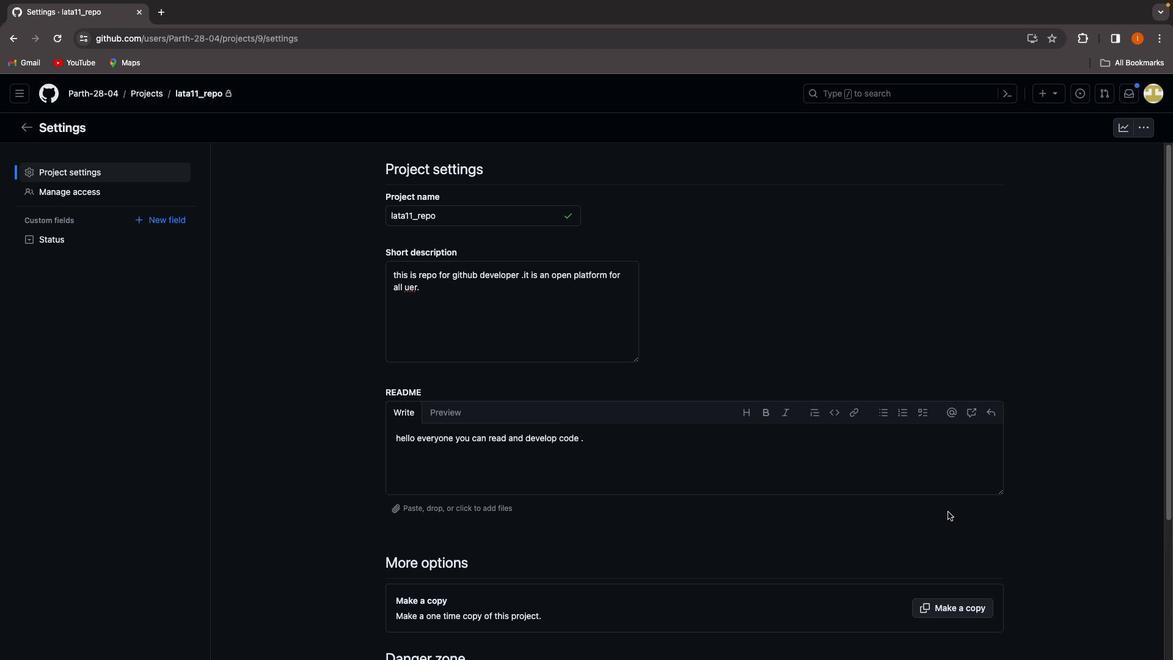 
Action: Mouse scrolled (947, 512) with delta (0, 1)
Screenshot: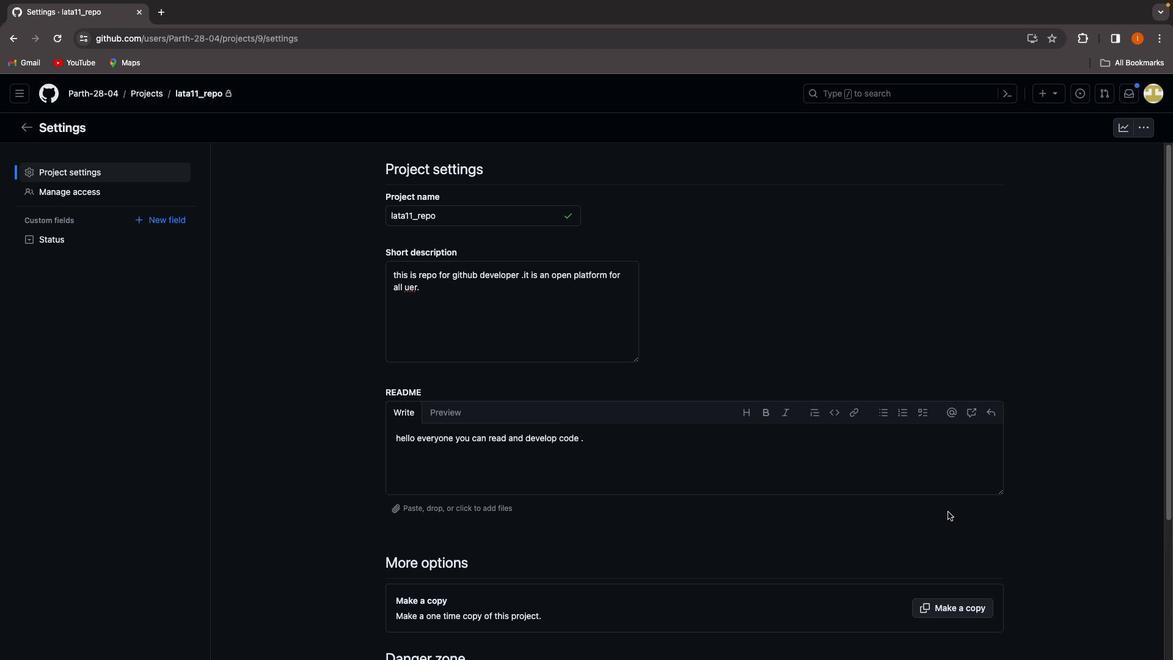 
Action: Mouse scrolled (947, 512) with delta (0, 3)
Screenshot: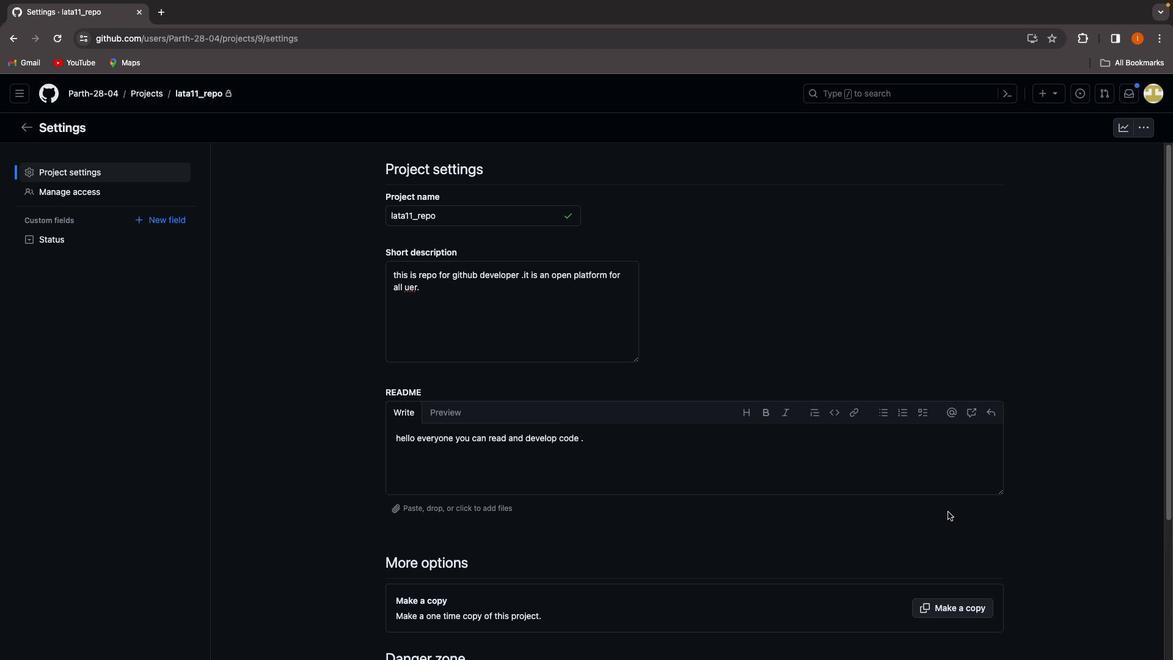 
Action: Mouse moved to (947, 512)
Screenshot: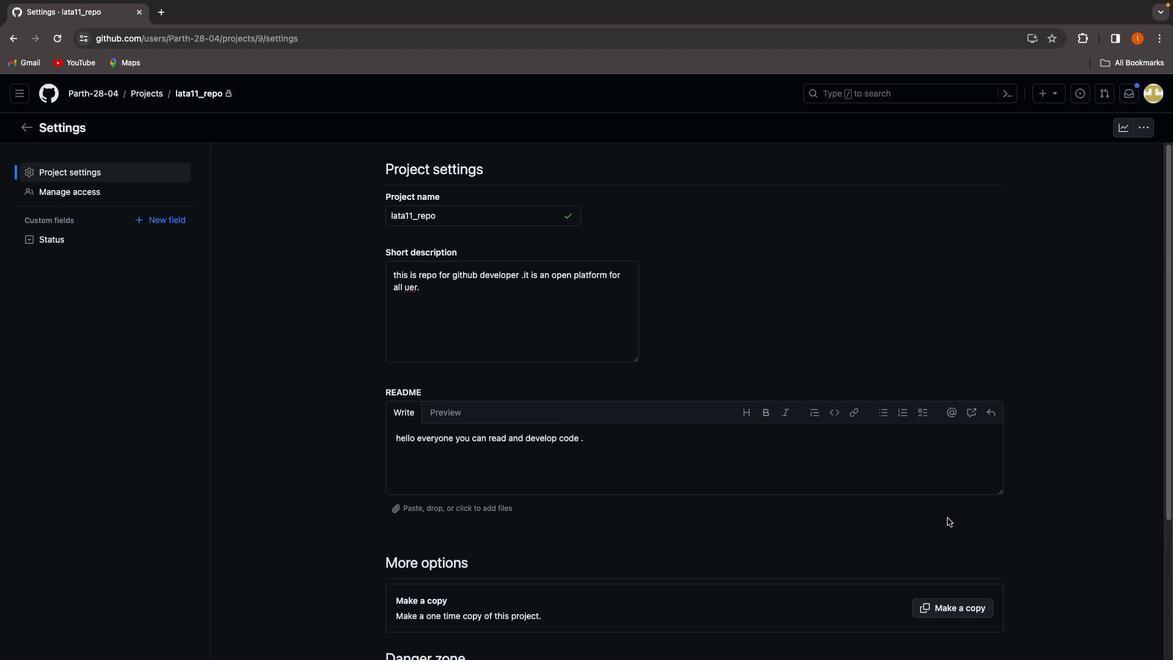 
Action: Mouse scrolled (947, 512) with delta (0, 3)
Screenshot: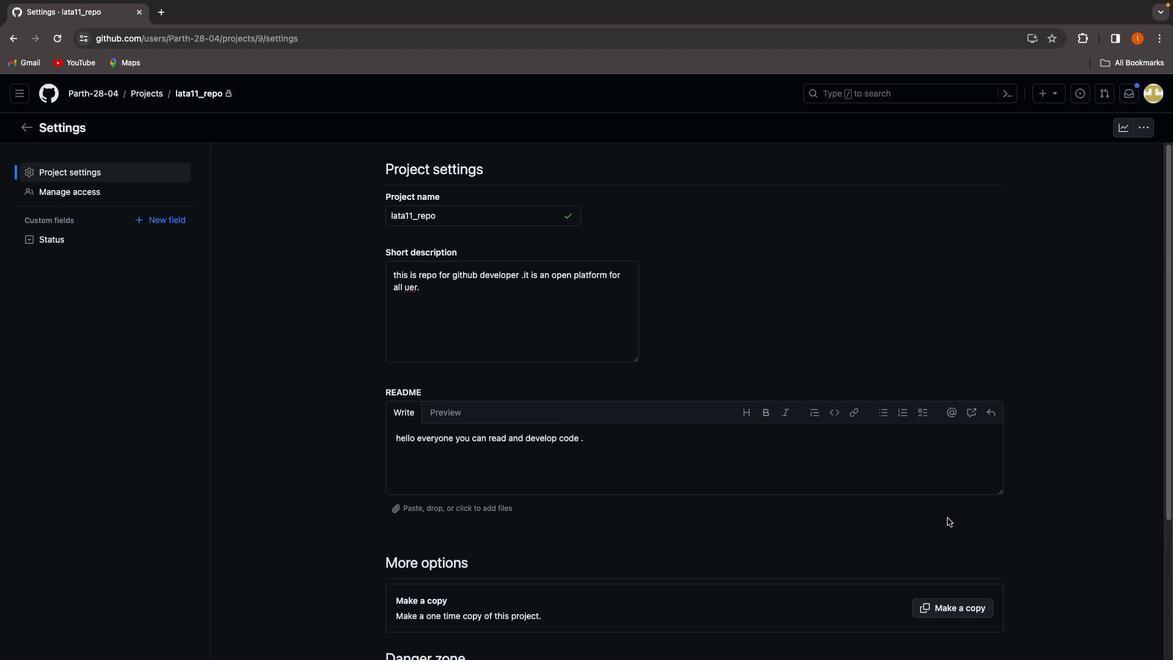 
Action: Mouse moved to (544, 222)
Screenshot: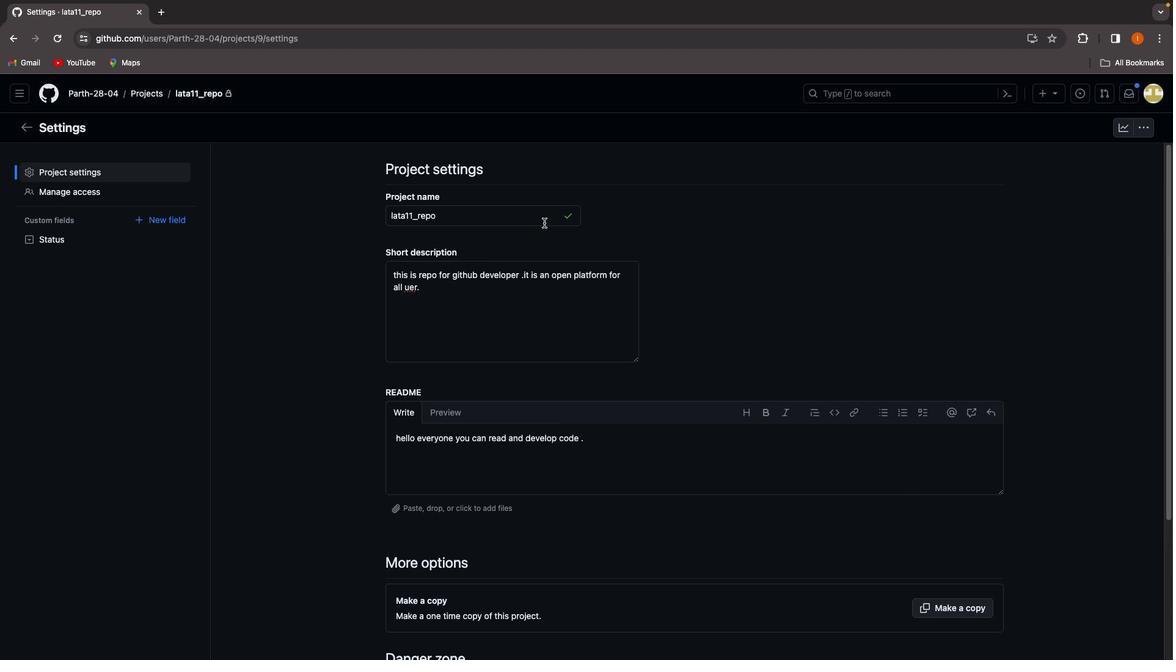 
Action: Mouse pressed left at (544, 222)
Screenshot: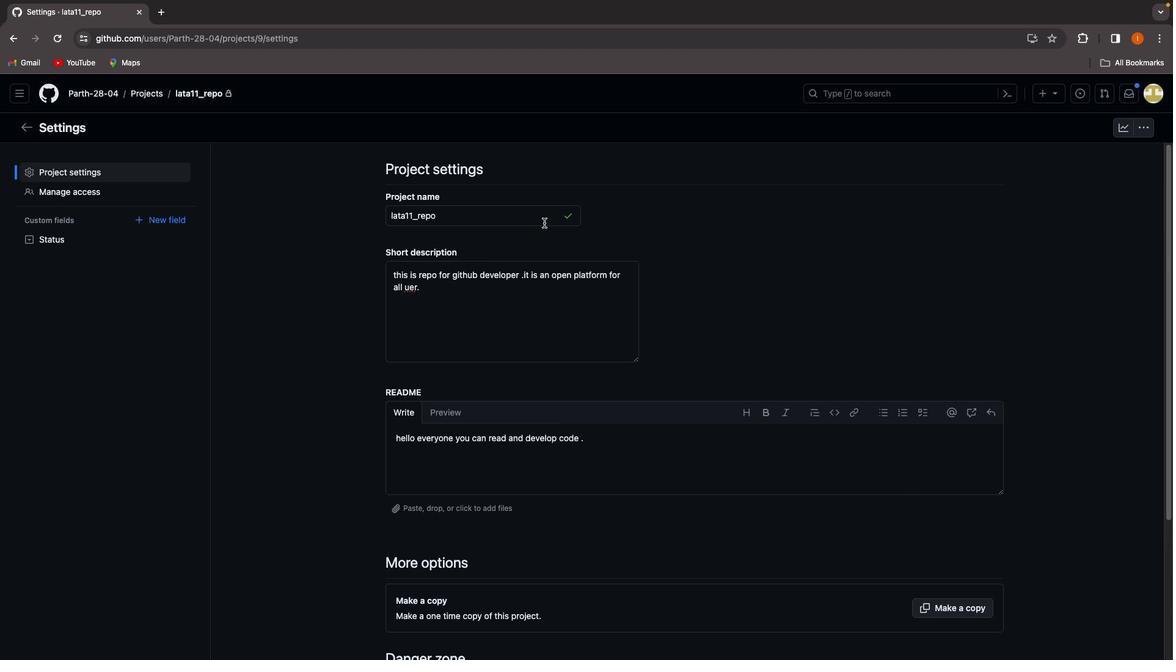 
Action: Mouse moved to (727, 201)
Screenshot: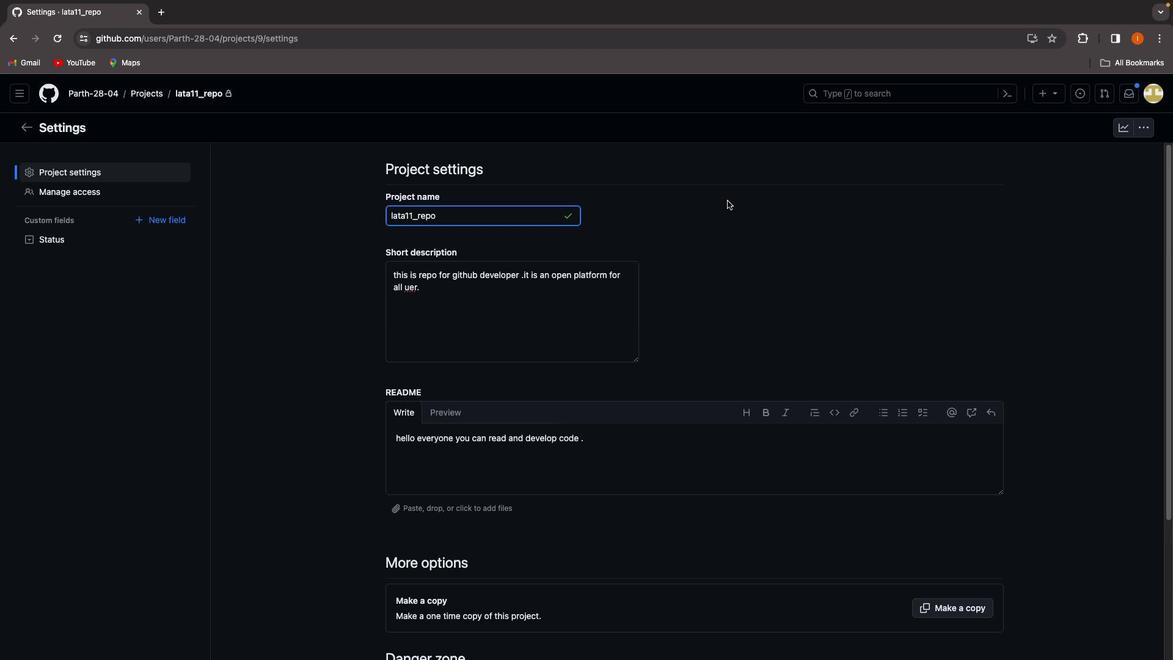
Action: Mouse scrolled (727, 201) with delta (0, 0)
Screenshot: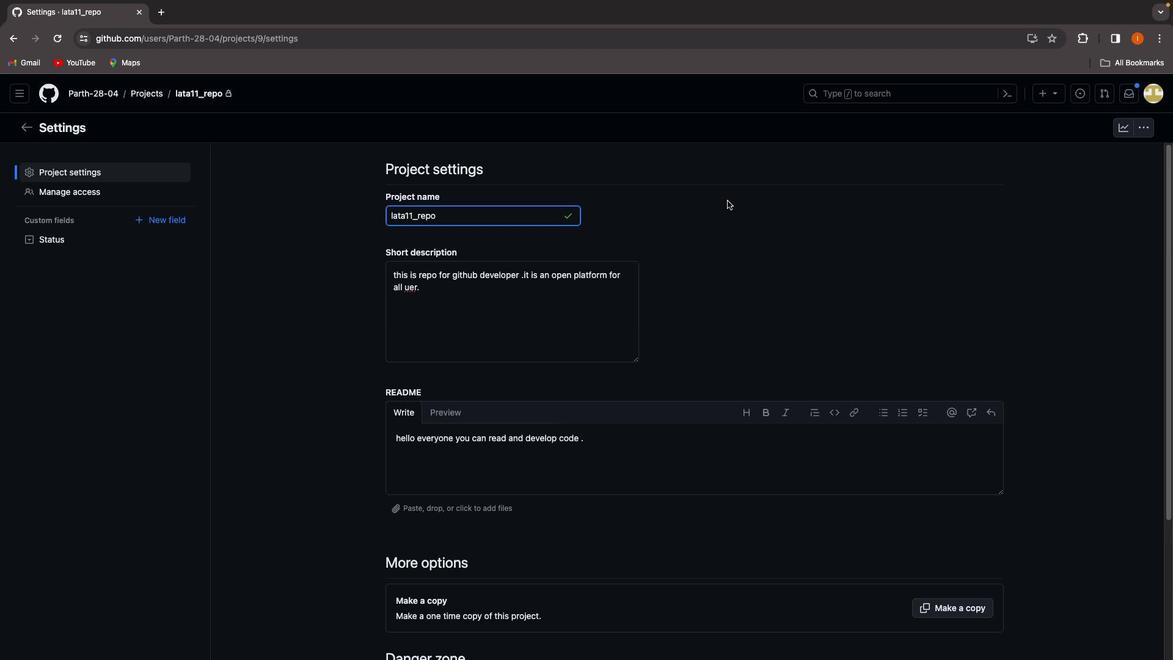 
Action: Mouse moved to (727, 201)
Screenshot: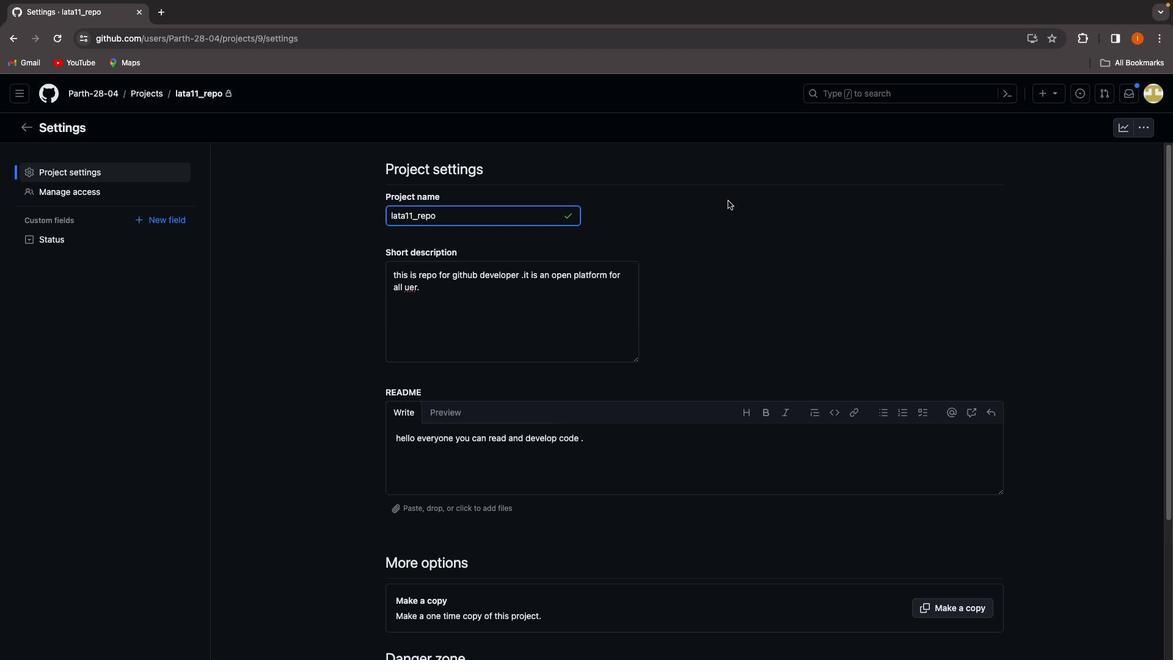 
Action: Mouse scrolled (727, 201) with delta (0, 0)
Screenshot: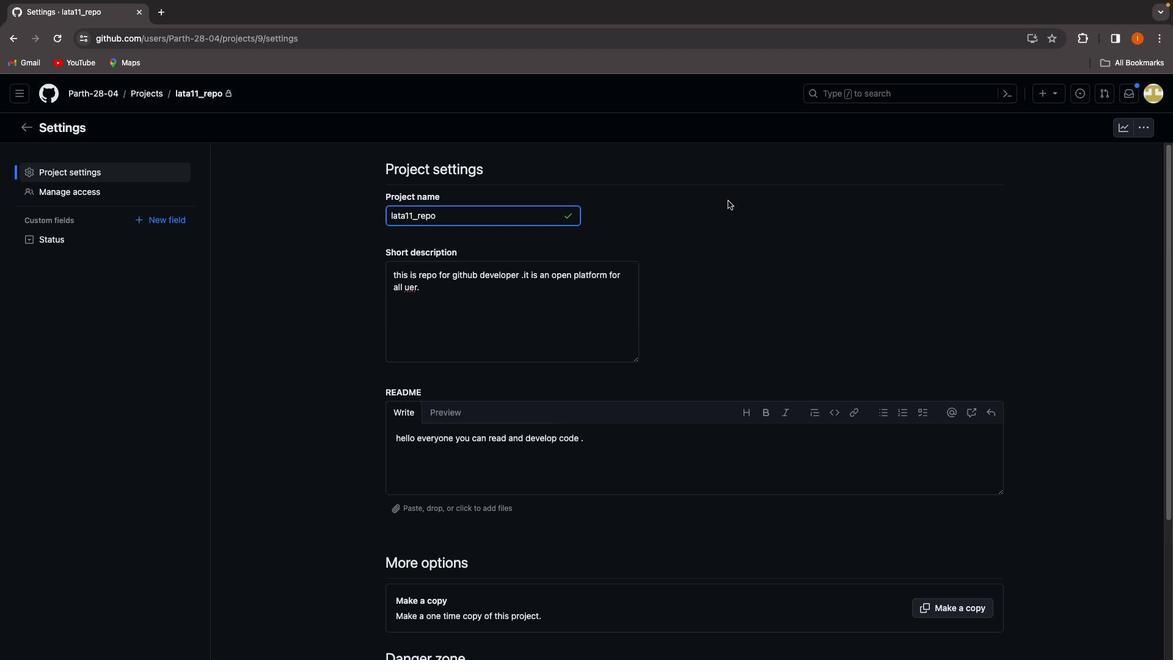 
Action: Mouse scrolled (727, 201) with delta (0, -1)
Screenshot: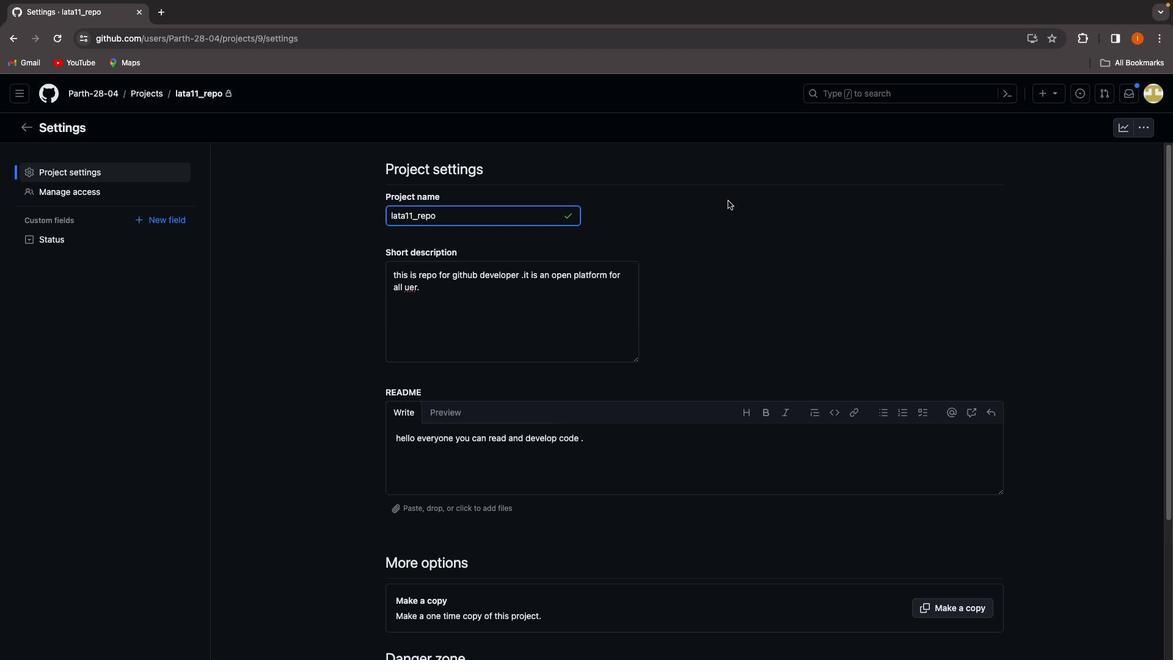 
Action: Mouse scrolled (727, 201) with delta (0, -2)
Screenshot: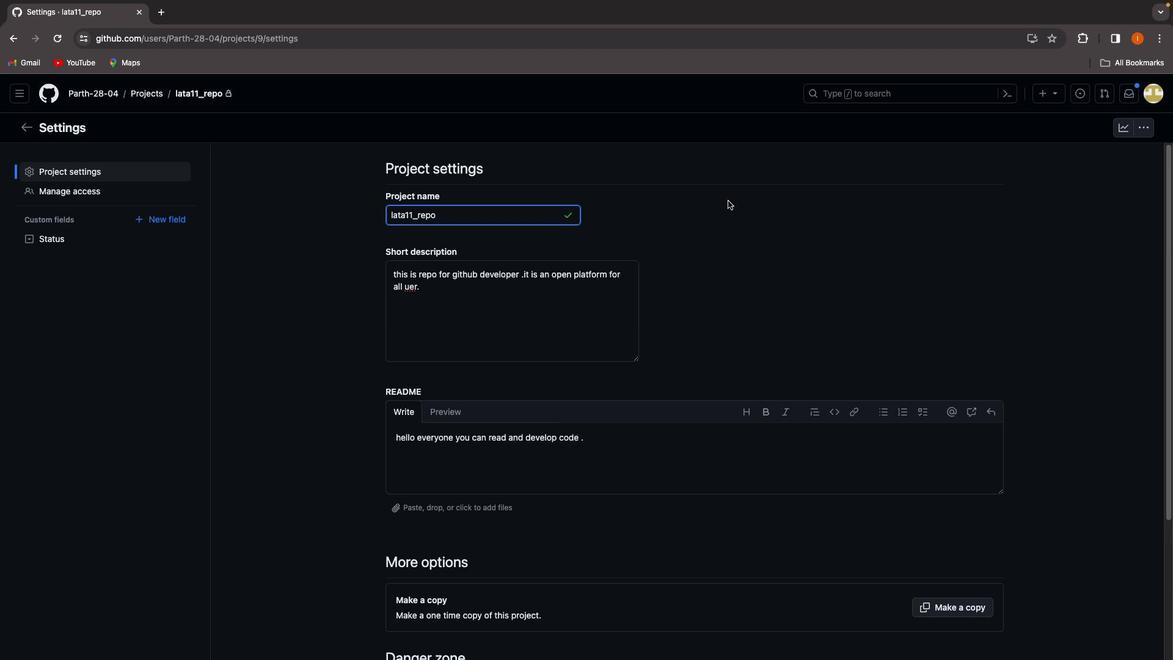 
Action: Mouse moved to (733, 204)
Screenshot: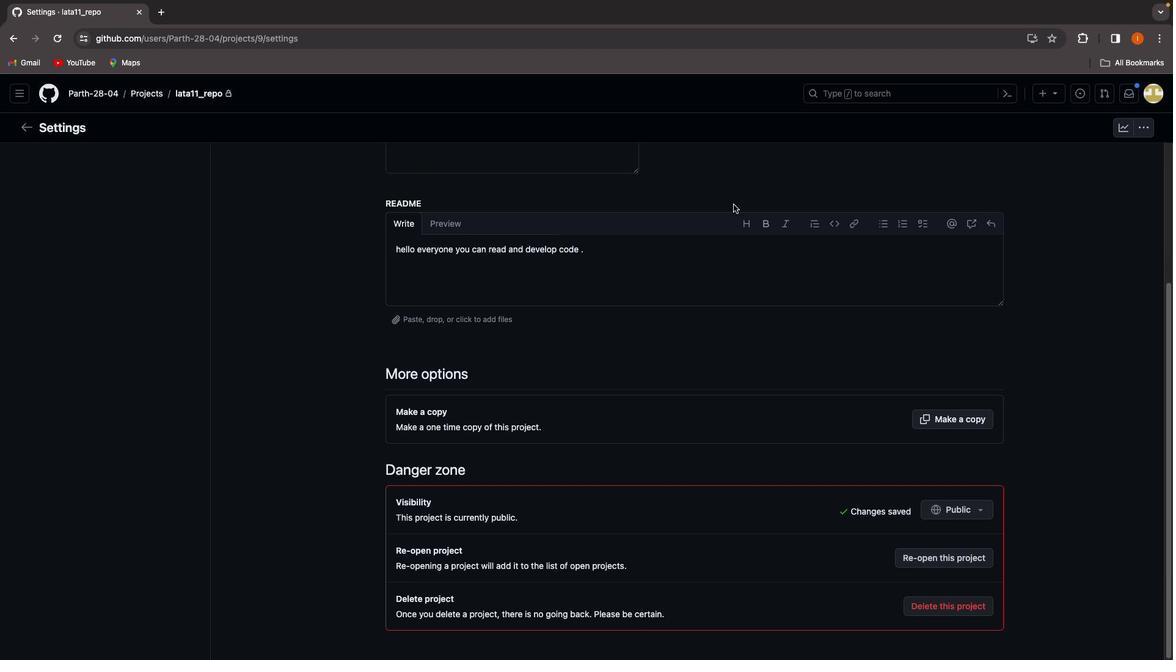 
Action: Mouse scrolled (733, 204) with delta (0, 0)
Screenshot: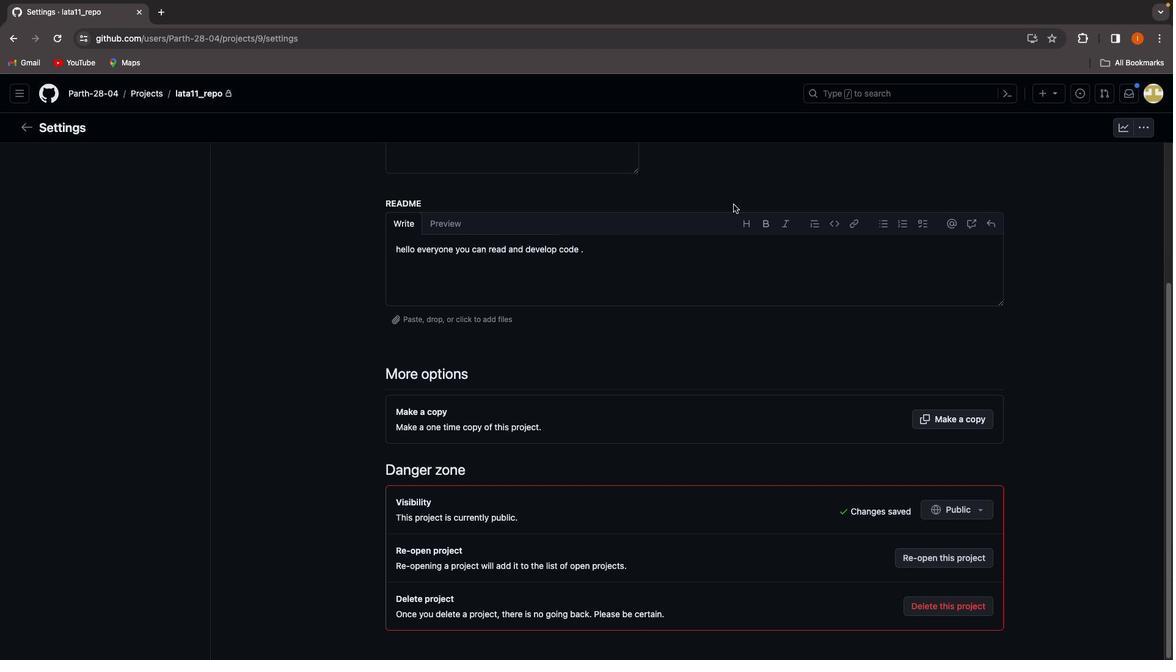 
Action: Mouse scrolled (733, 204) with delta (0, 0)
Screenshot: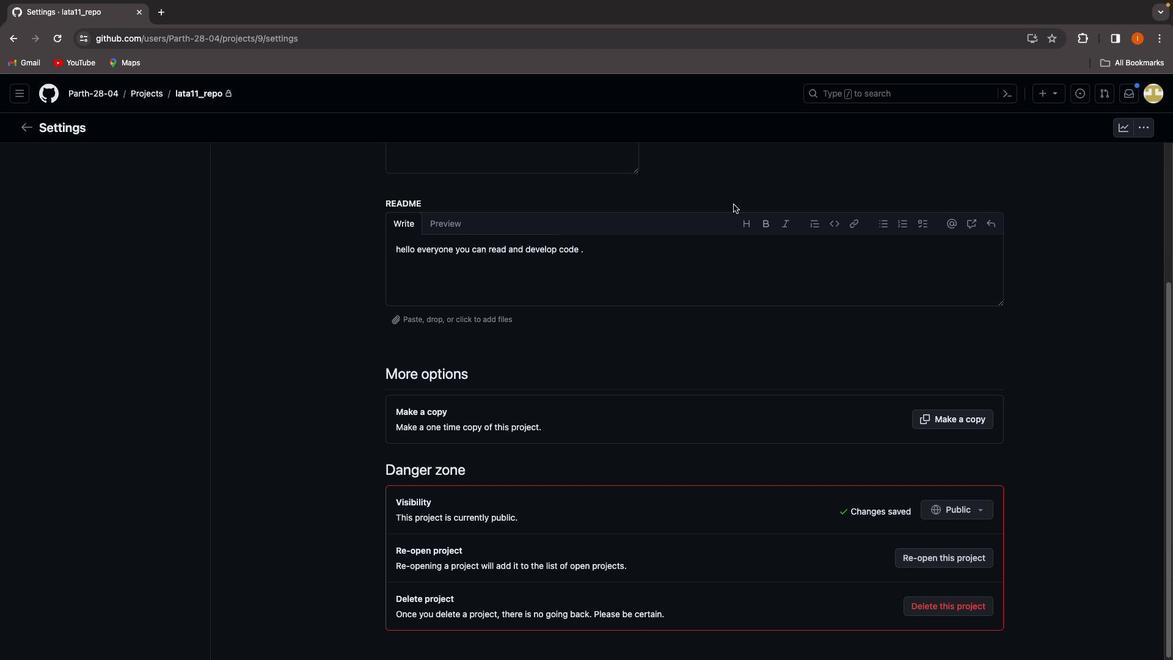 
Action: Mouse scrolled (733, 204) with delta (0, 1)
Screenshot: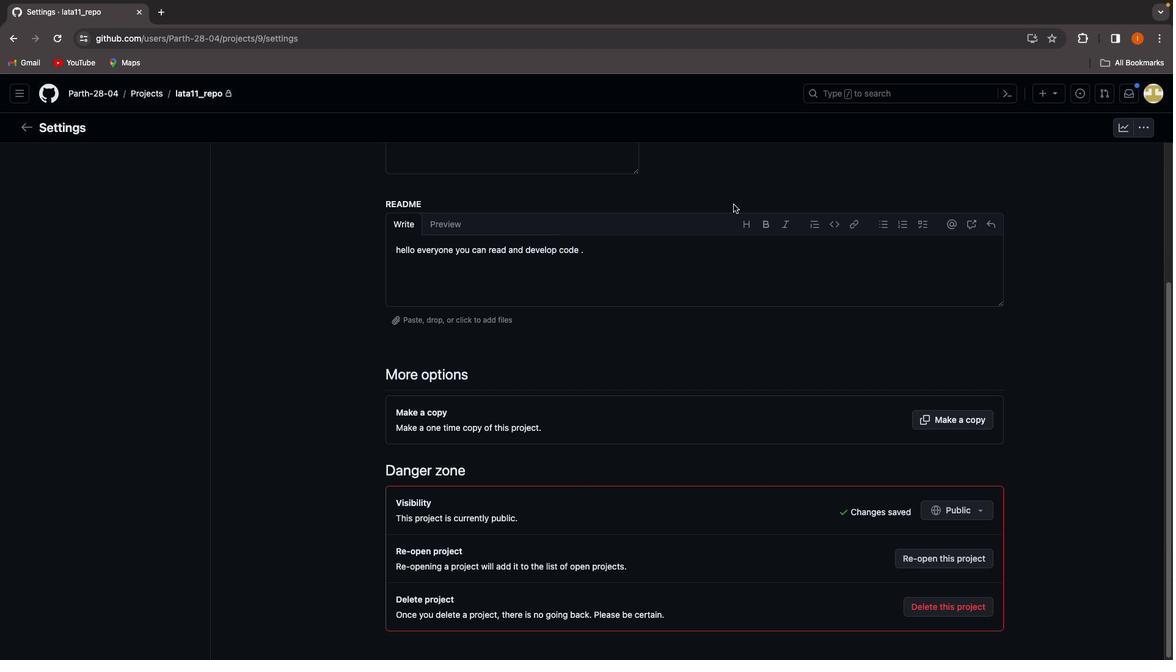 
Action: Mouse scrolled (733, 204) with delta (0, 2)
Screenshot: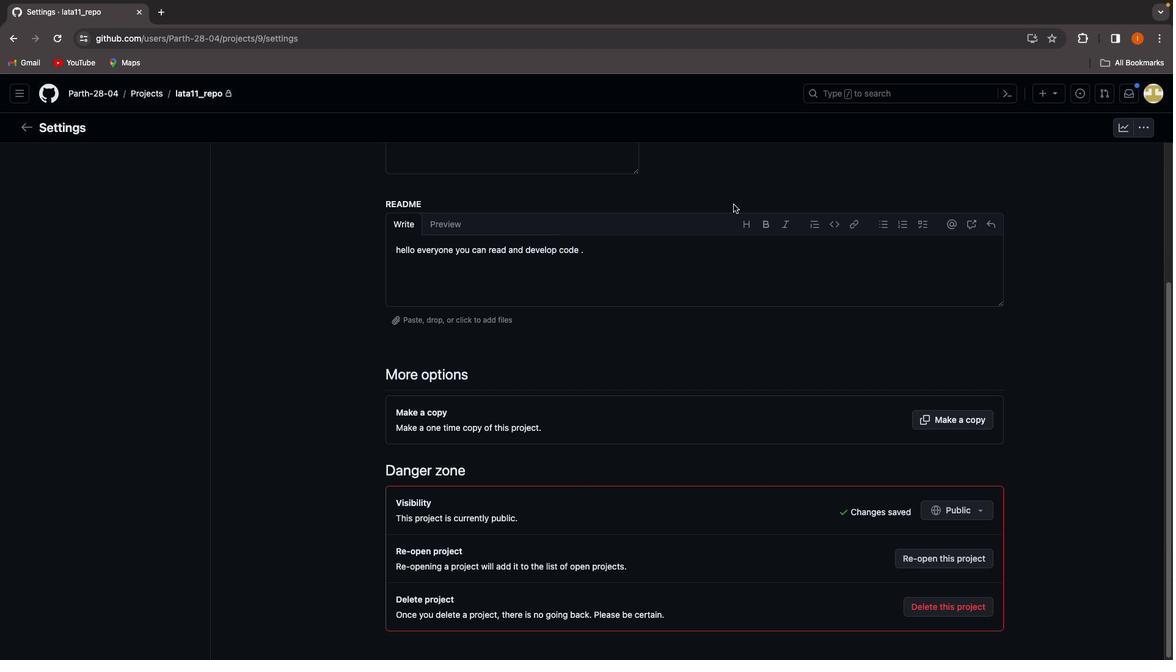 
Action: Mouse scrolled (733, 204) with delta (0, 3)
Screenshot: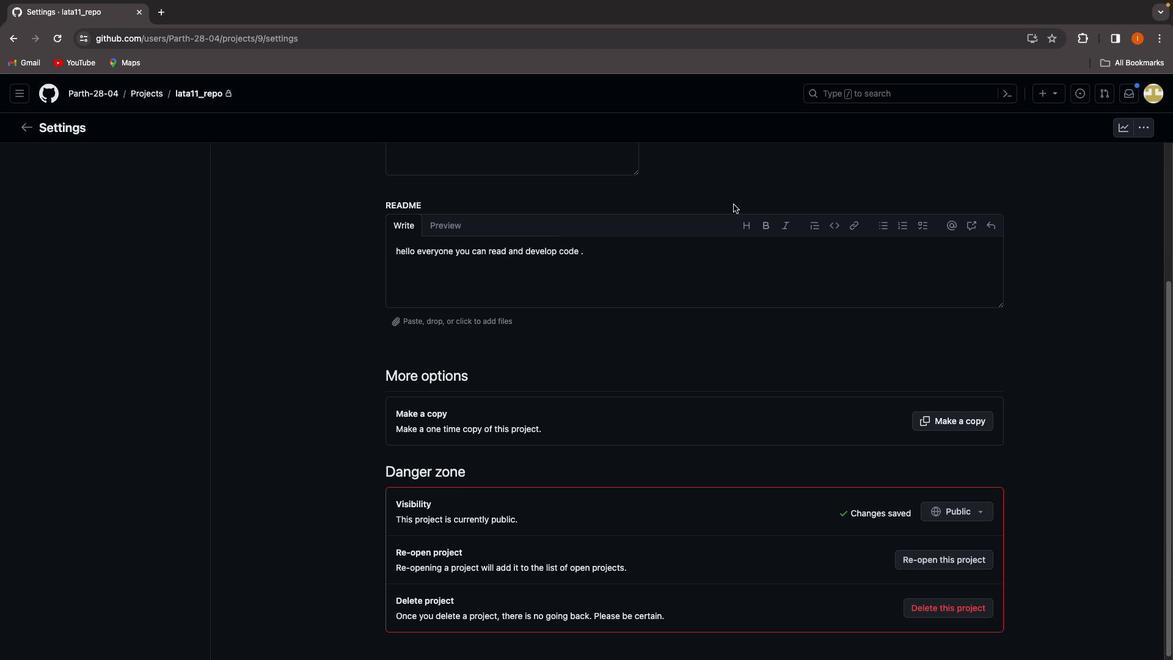 
Action: Mouse moved to (733, 206)
Screenshot: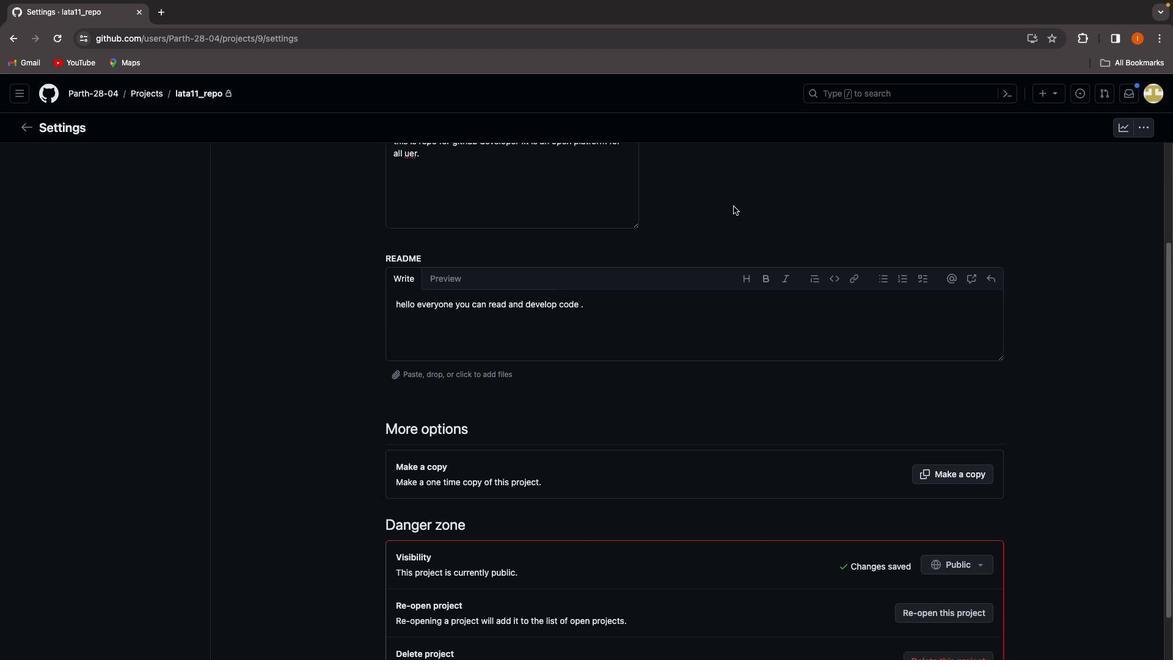 
Action: Mouse scrolled (733, 206) with delta (0, 0)
Screenshot: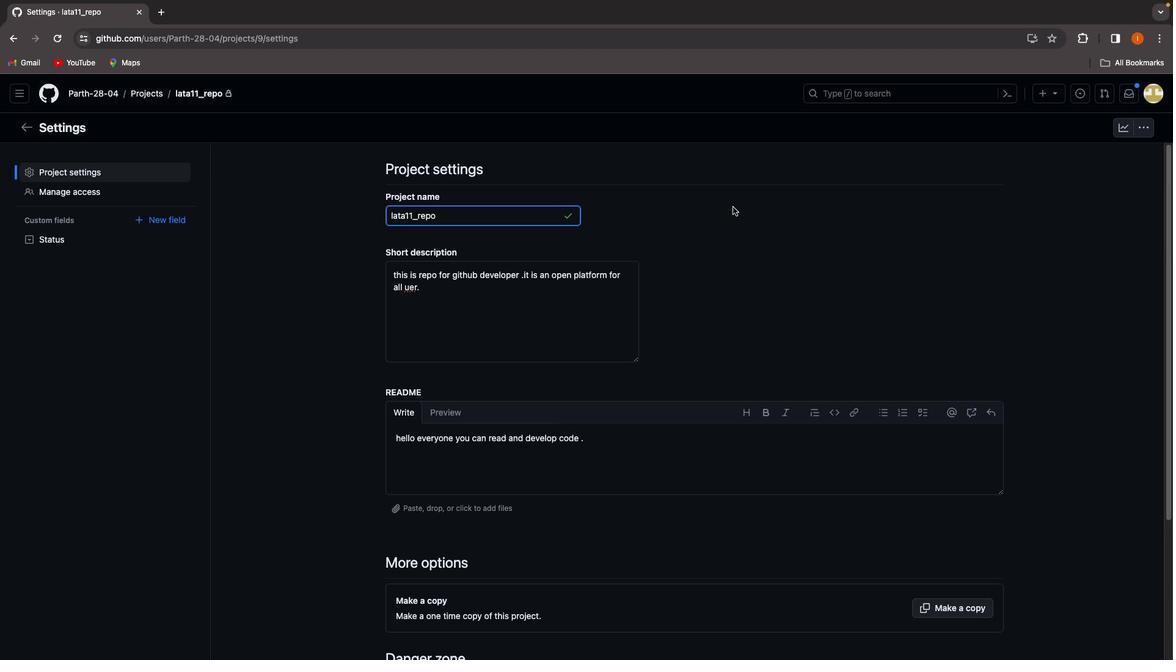 
Action: Mouse moved to (917, 176)
Screenshot: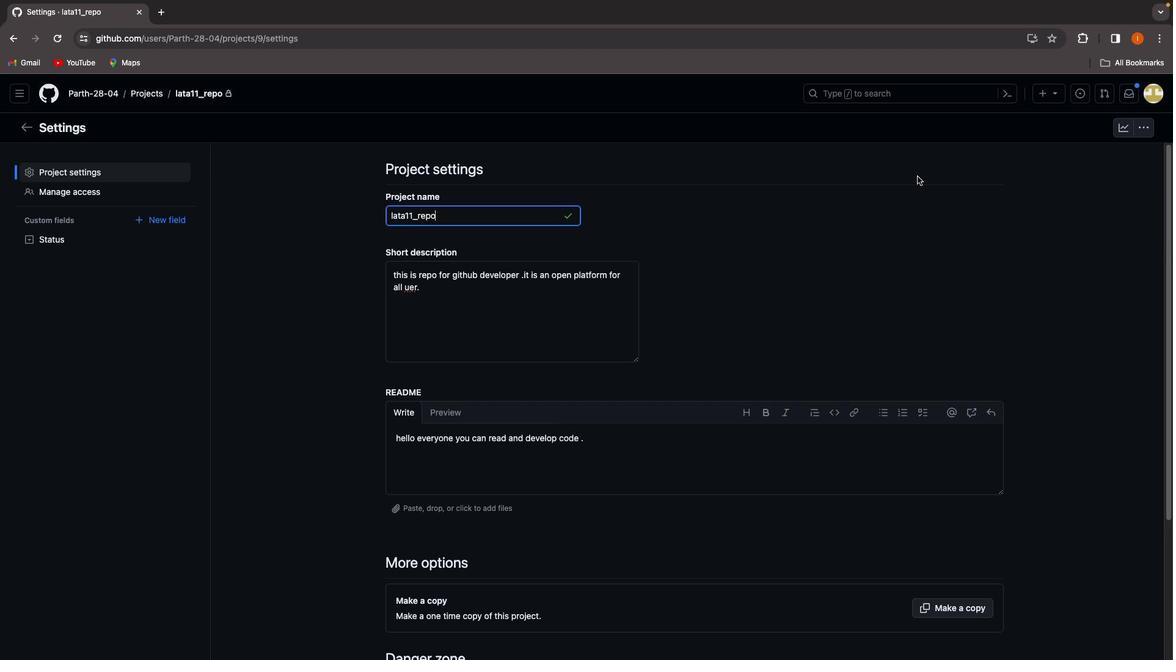 
Action: Mouse scrolled (917, 176) with delta (0, 0)
Screenshot: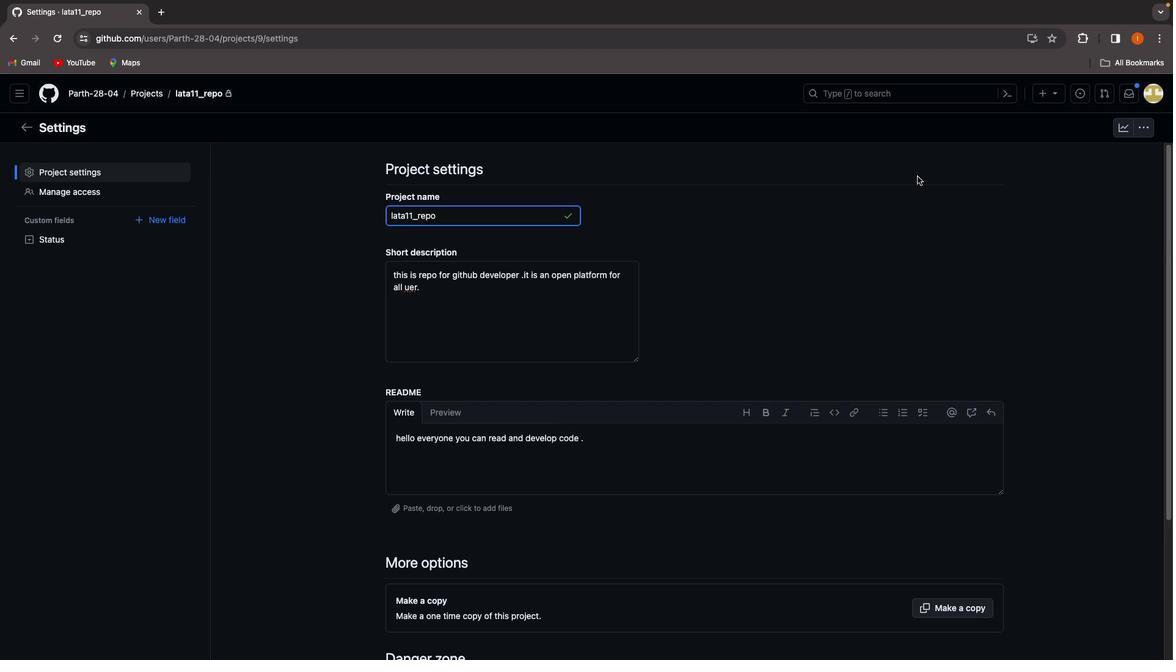 
Action: Mouse scrolled (917, 176) with delta (0, 0)
